 Task: Send an email with the signature Josiah Cooper with the subject Update on a new partnership and the message Please let me know if you have any questions or concerns about the new safety procedures that were recently implemented. from softage.5@softage.net to softage.3@softage.net and move the email from Sent Items to the folder User interface
Action: Mouse moved to (21, 54)
Screenshot: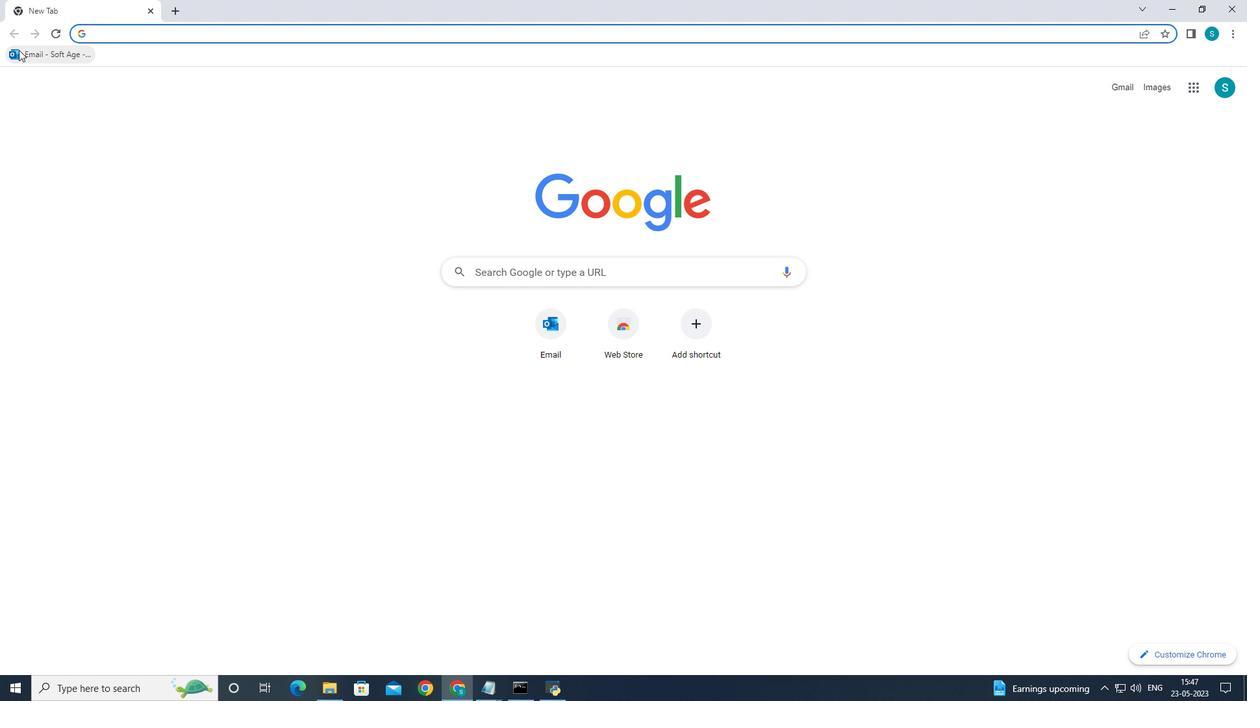 
Action: Mouse pressed left at (21, 54)
Screenshot: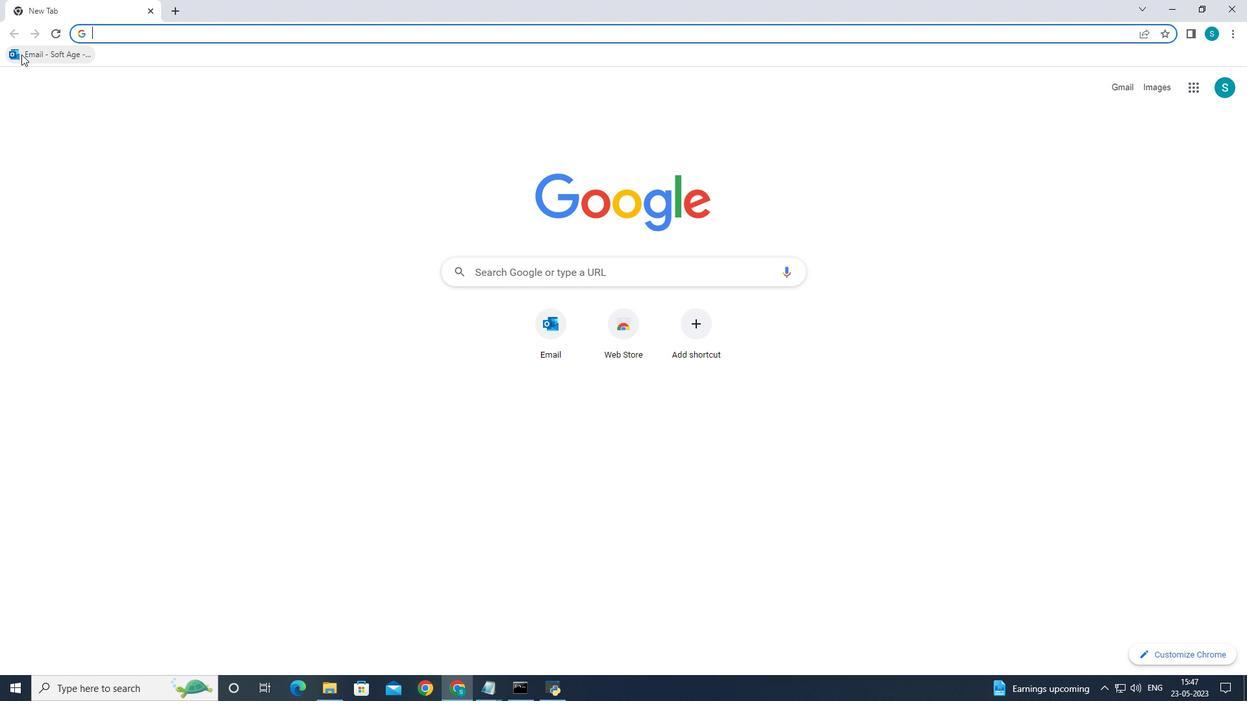 
Action: Mouse moved to (183, 114)
Screenshot: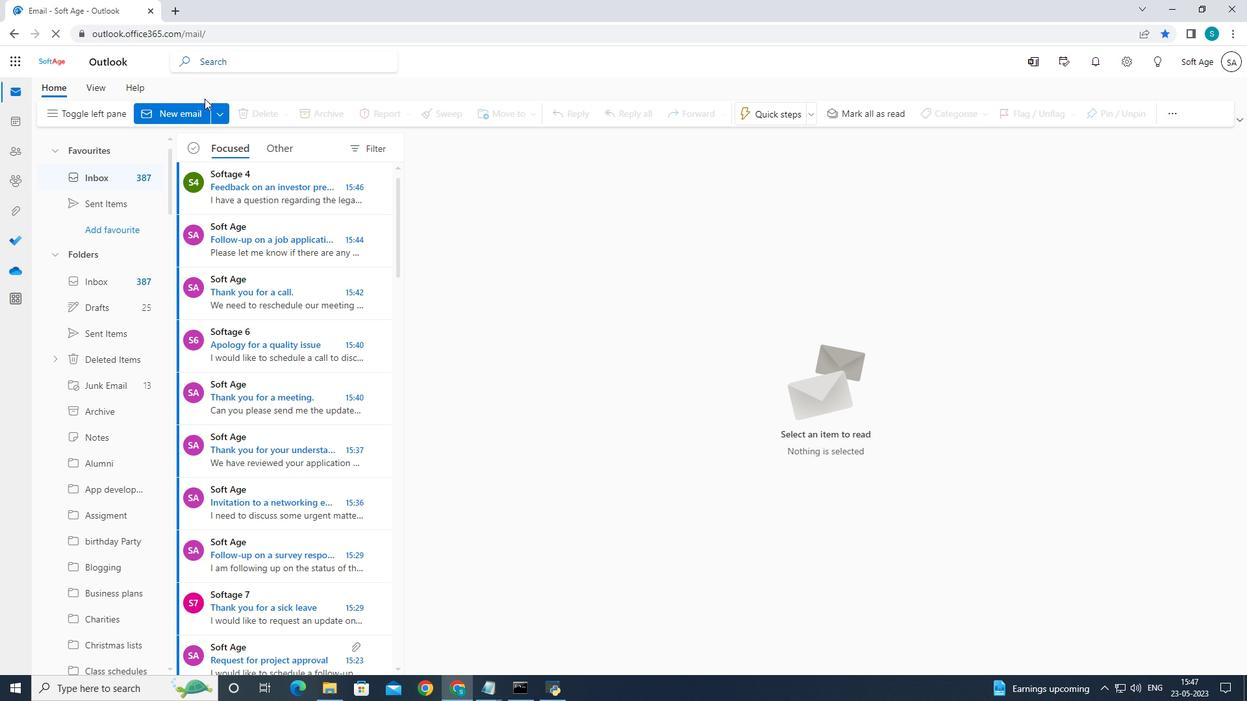 
Action: Mouse pressed left at (183, 114)
Screenshot: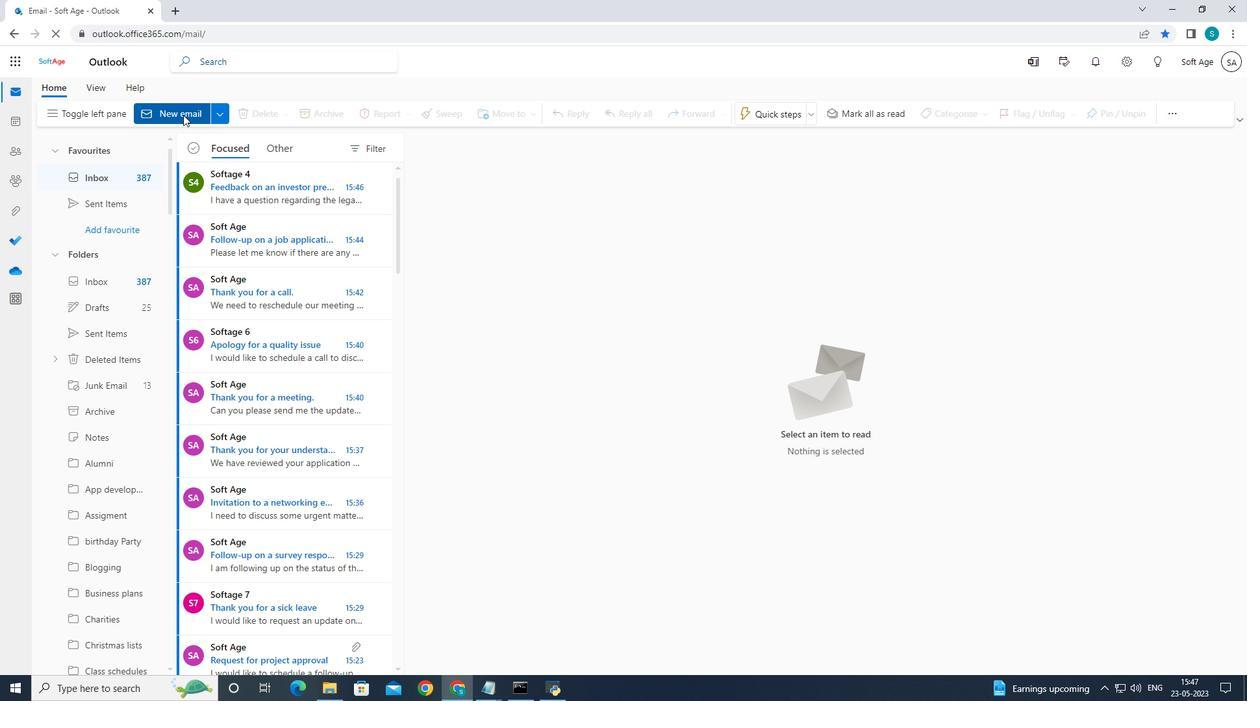 
Action: Mouse moved to (846, 113)
Screenshot: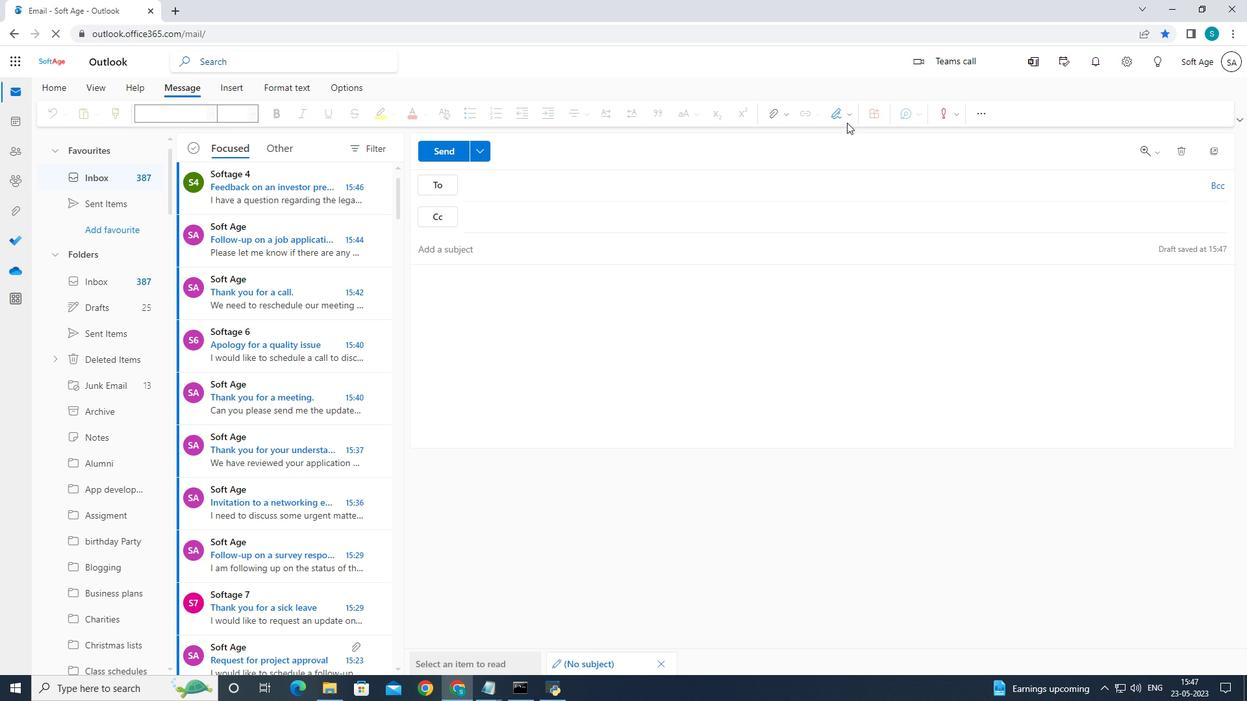 
Action: Mouse pressed left at (846, 113)
Screenshot: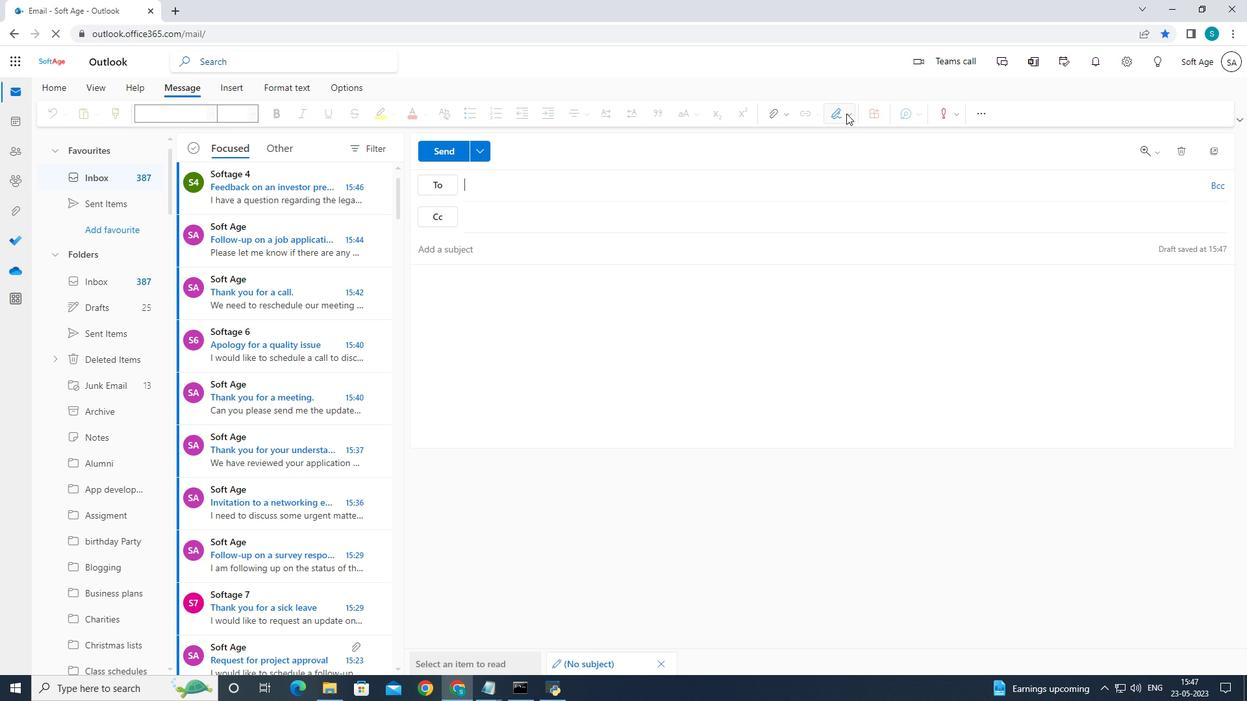 
Action: Mouse moved to (811, 166)
Screenshot: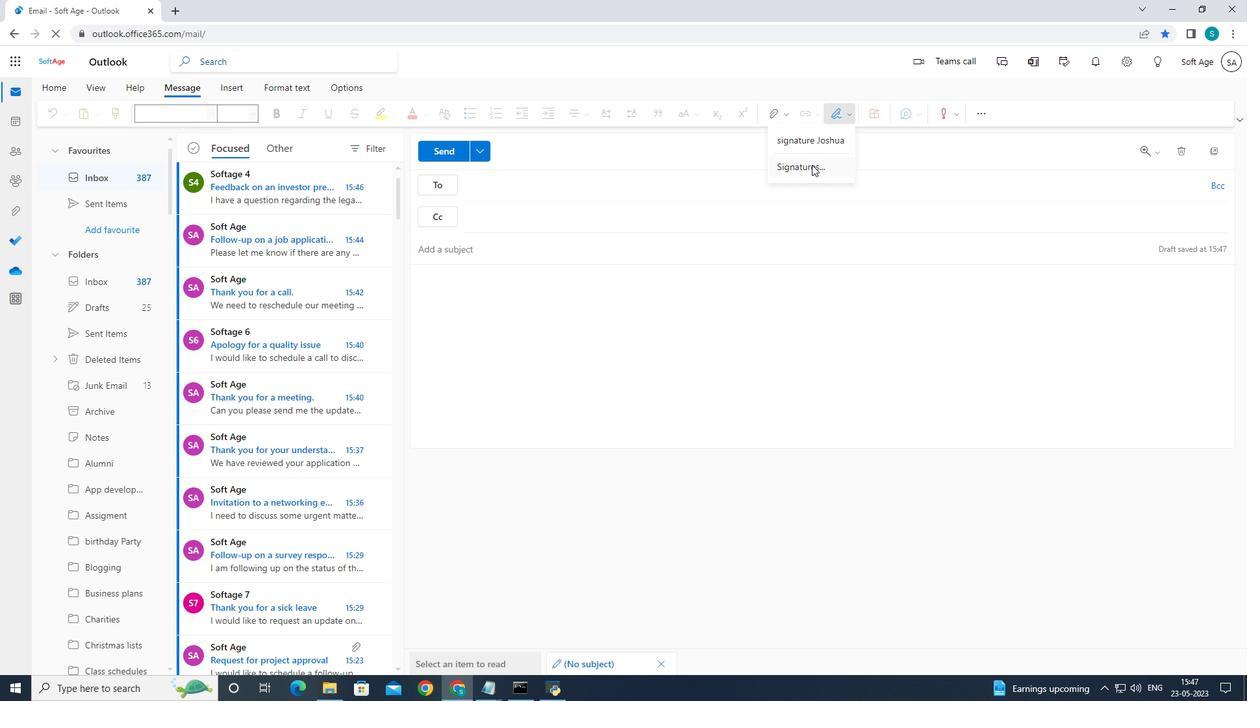 
Action: Mouse pressed left at (811, 166)
Screenshot: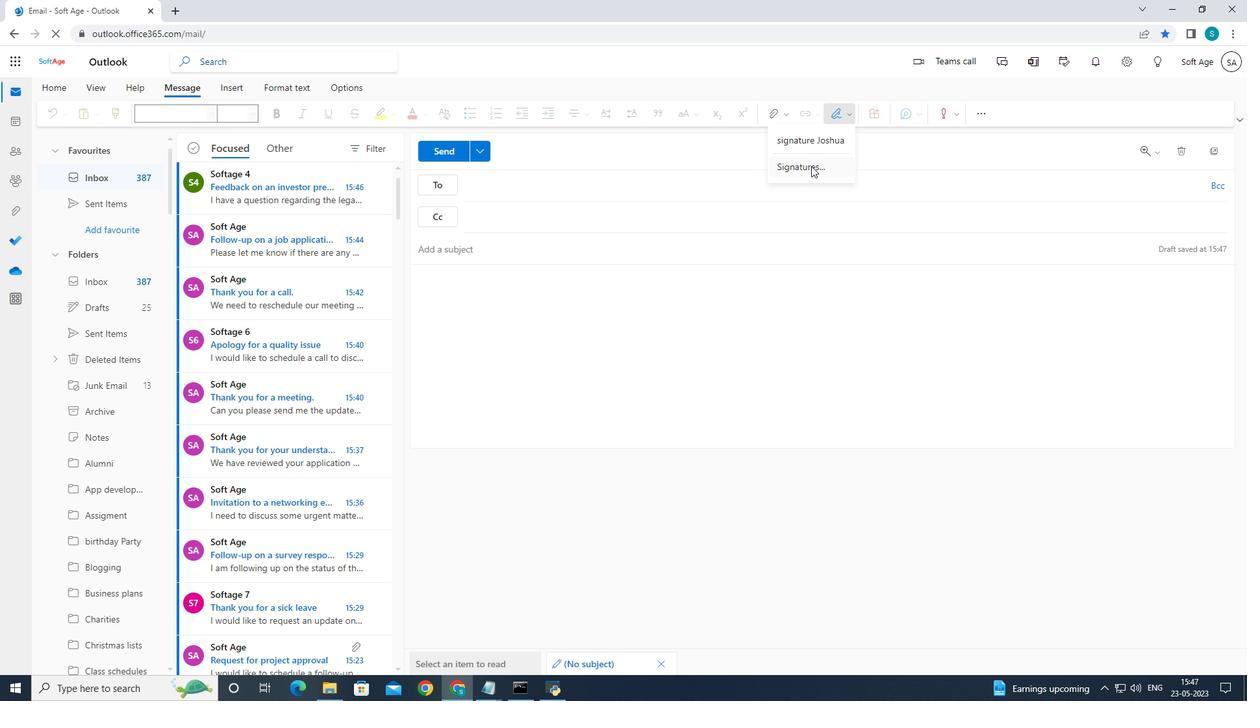 
Action: Mouse moved to (890, 216)
Screenshot: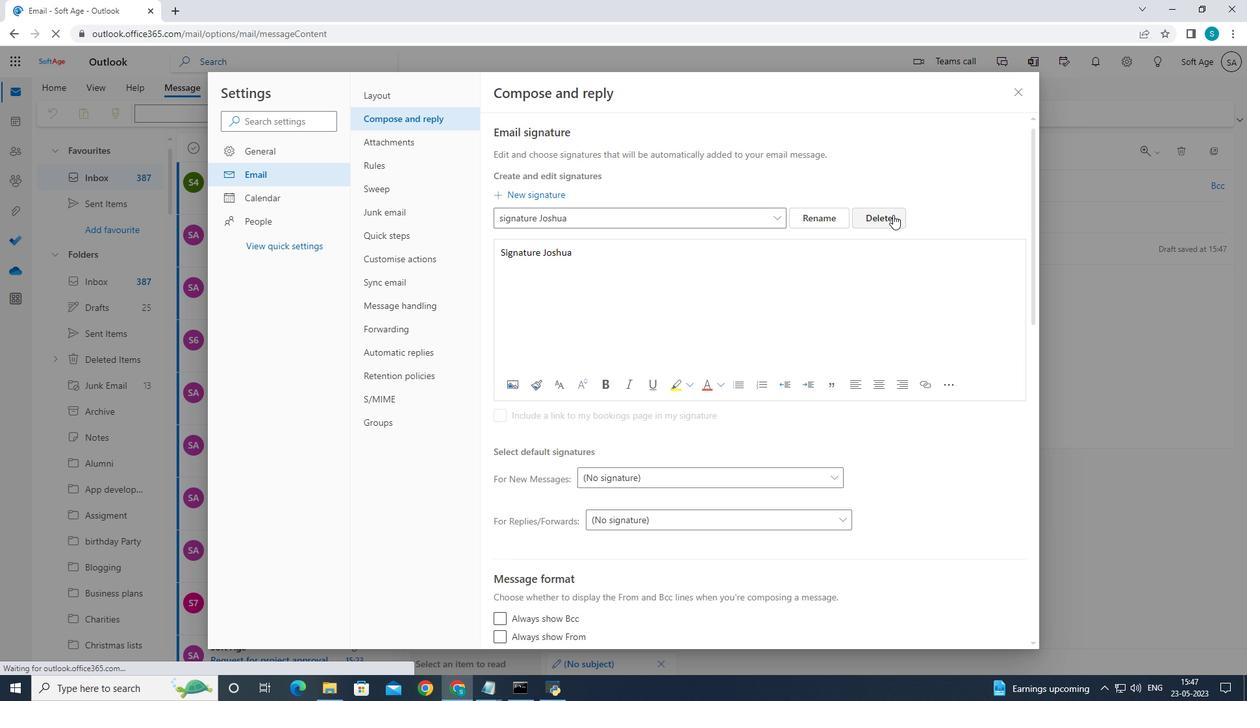 
Action: Mouse pressed left at (890, 216)
Screenshot: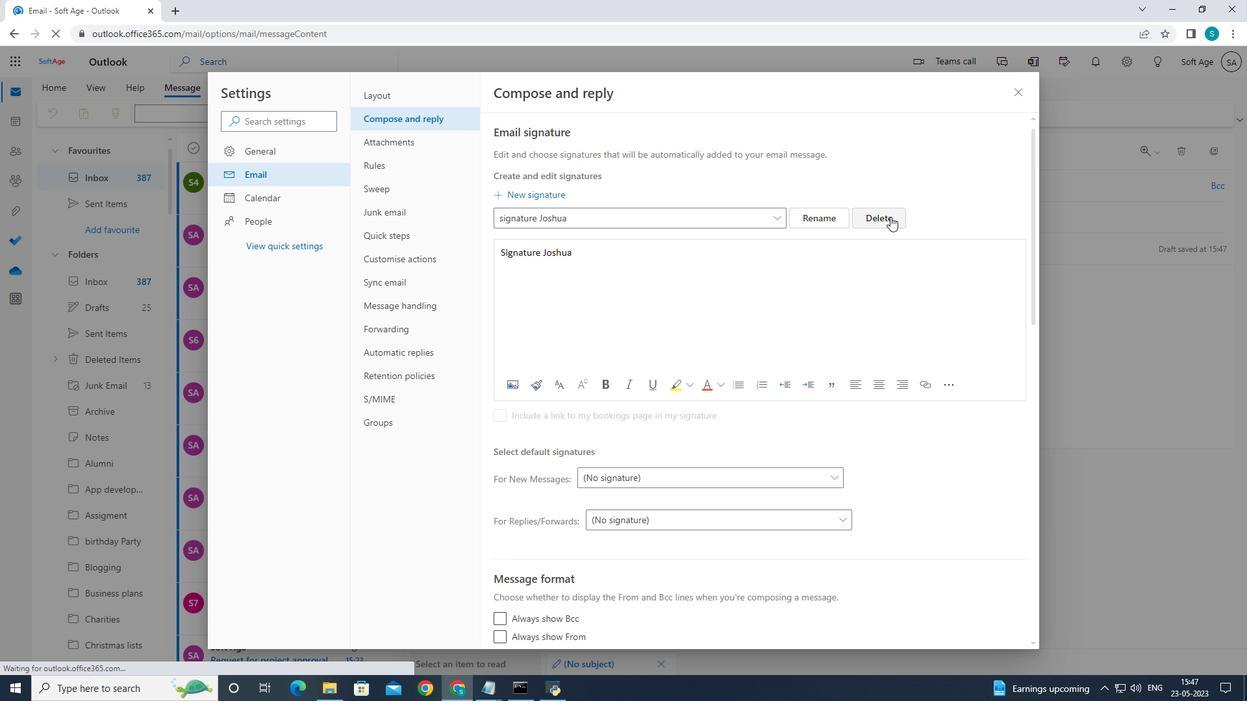 
Action: Mouse moved to (815, 225)
Screenshot: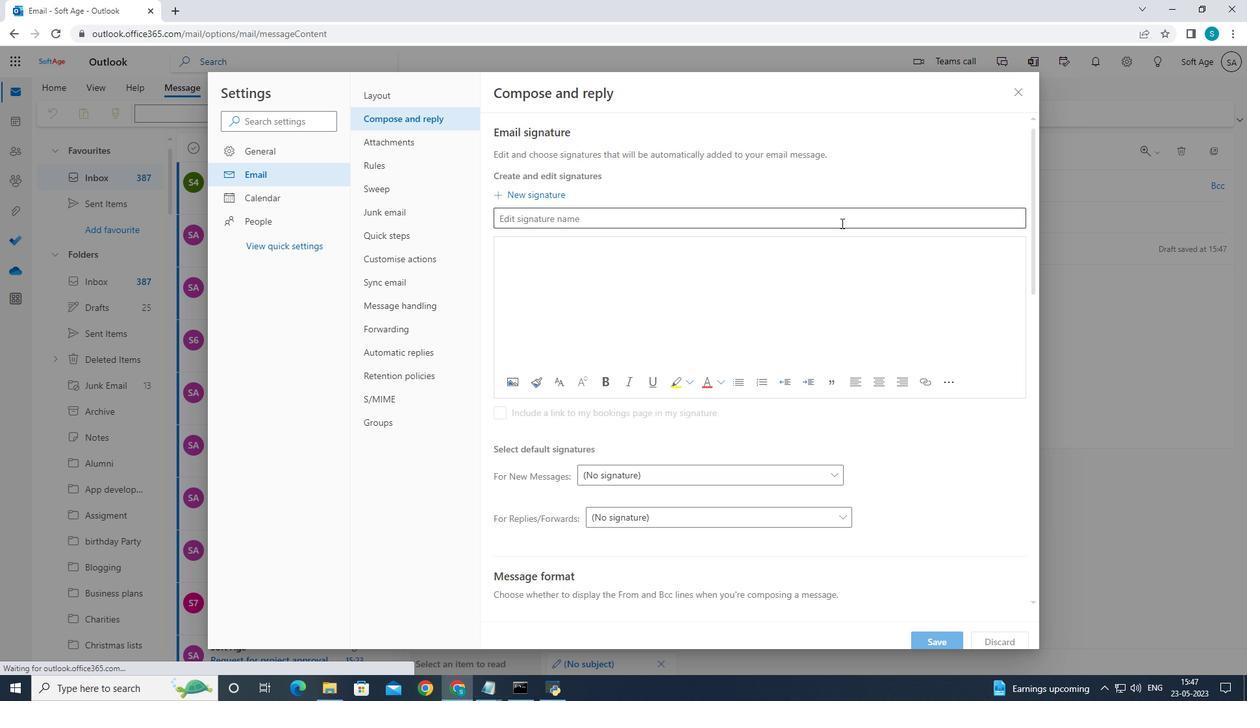 
Action: Mouse pressed left at (815, 225)
Screenshot: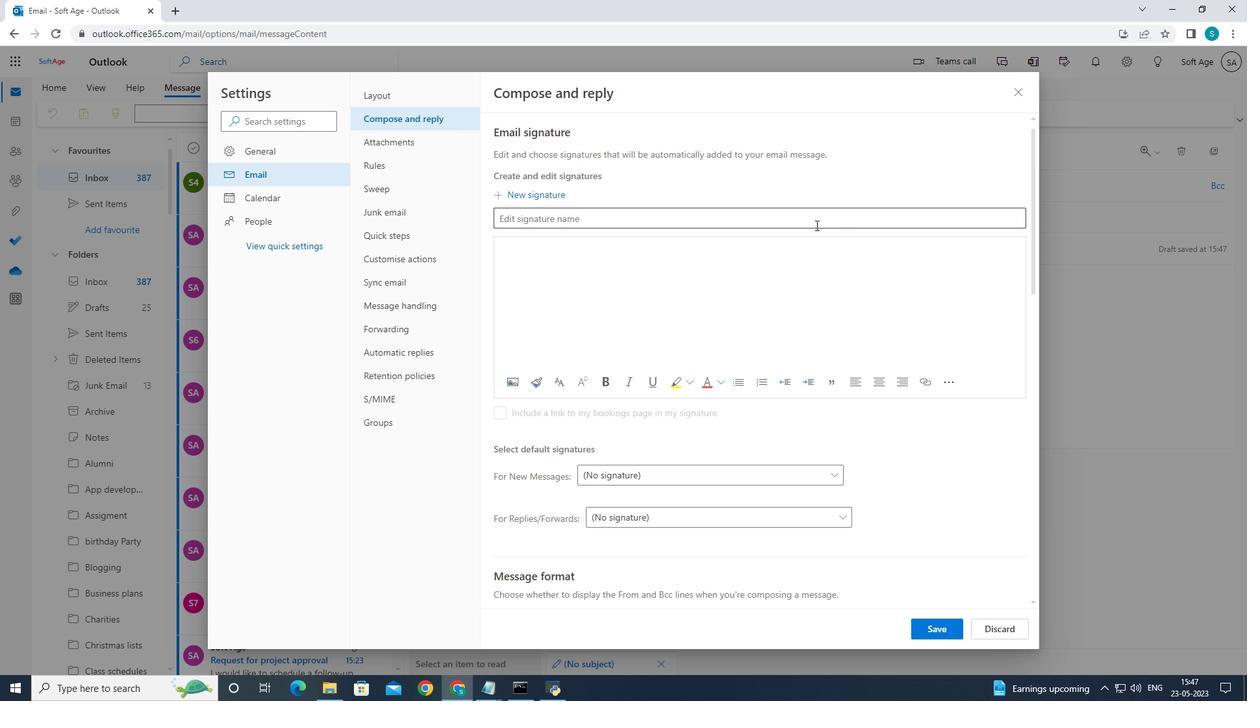 
Action: Mouse moved to (873, 177)
Screenshot: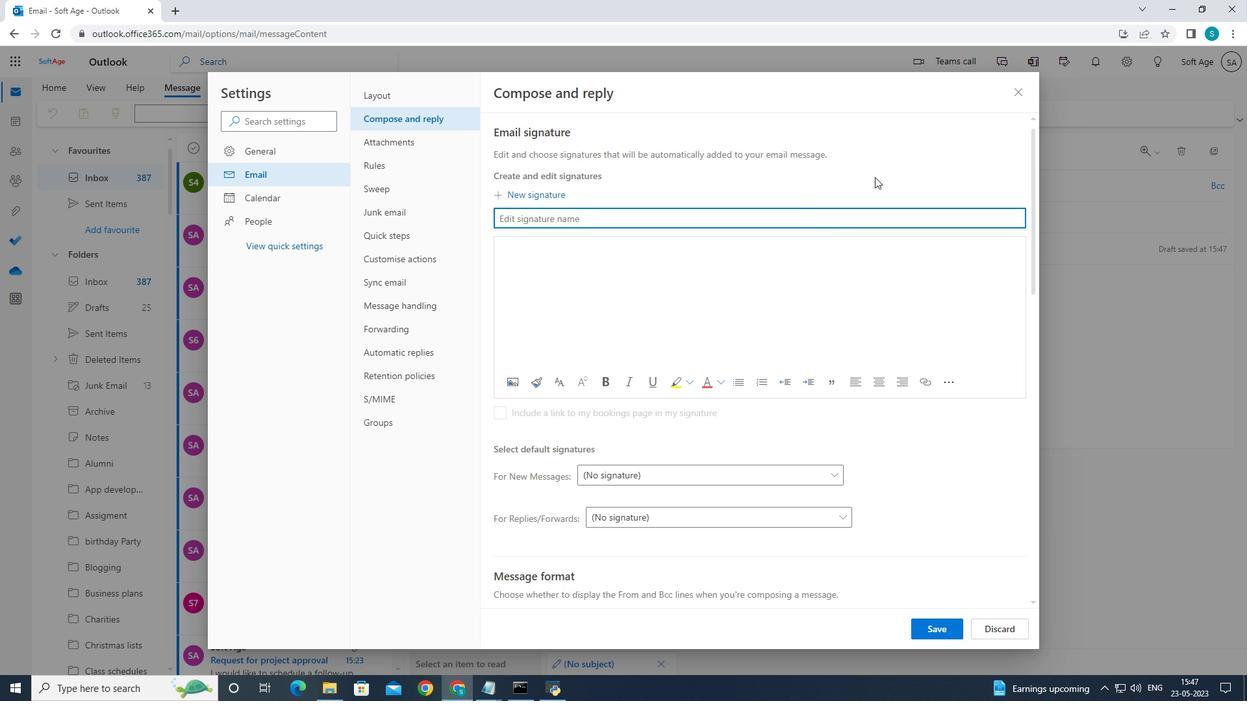 
Action: Key pressed <Key.caps_lock>J<Key.caps_lock>osiah<Key.space><Key.caps_lock>C<Key.caps_lock>ooper
Screenshot: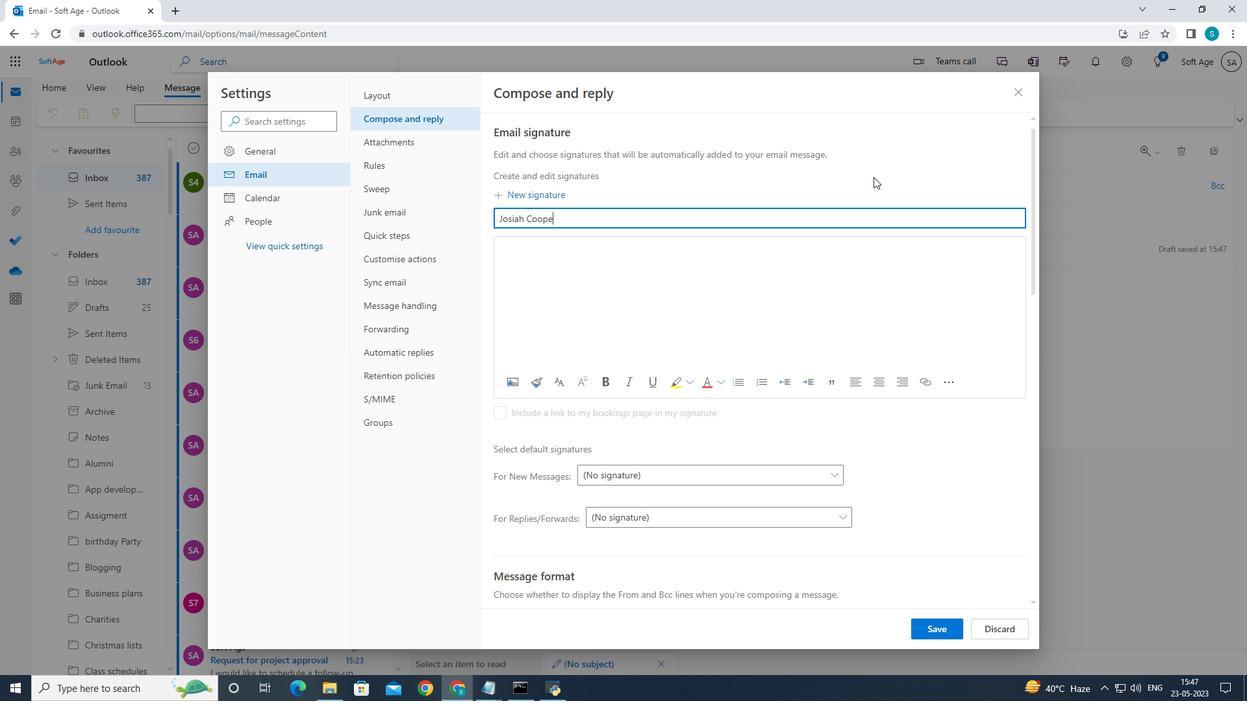 
Action: Mouse moved to (941, 628)
Screenshot: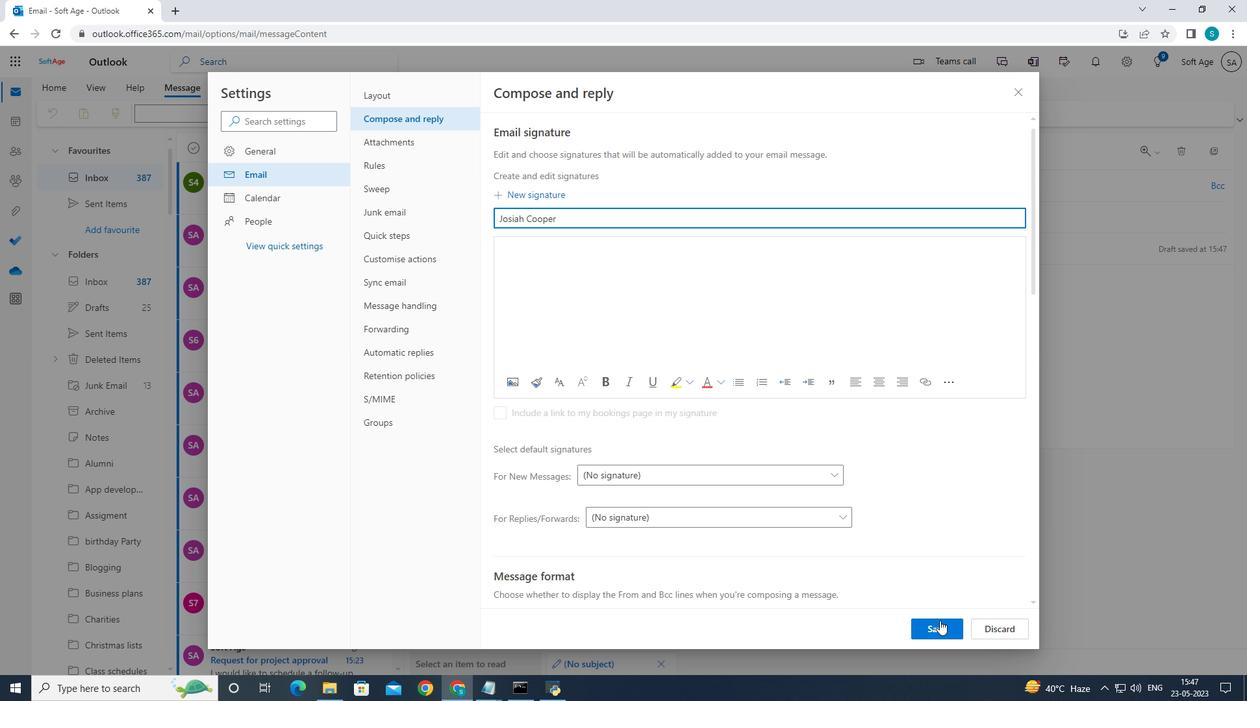 
Action: Mouse pressed left at (941, 628)
Screenshot: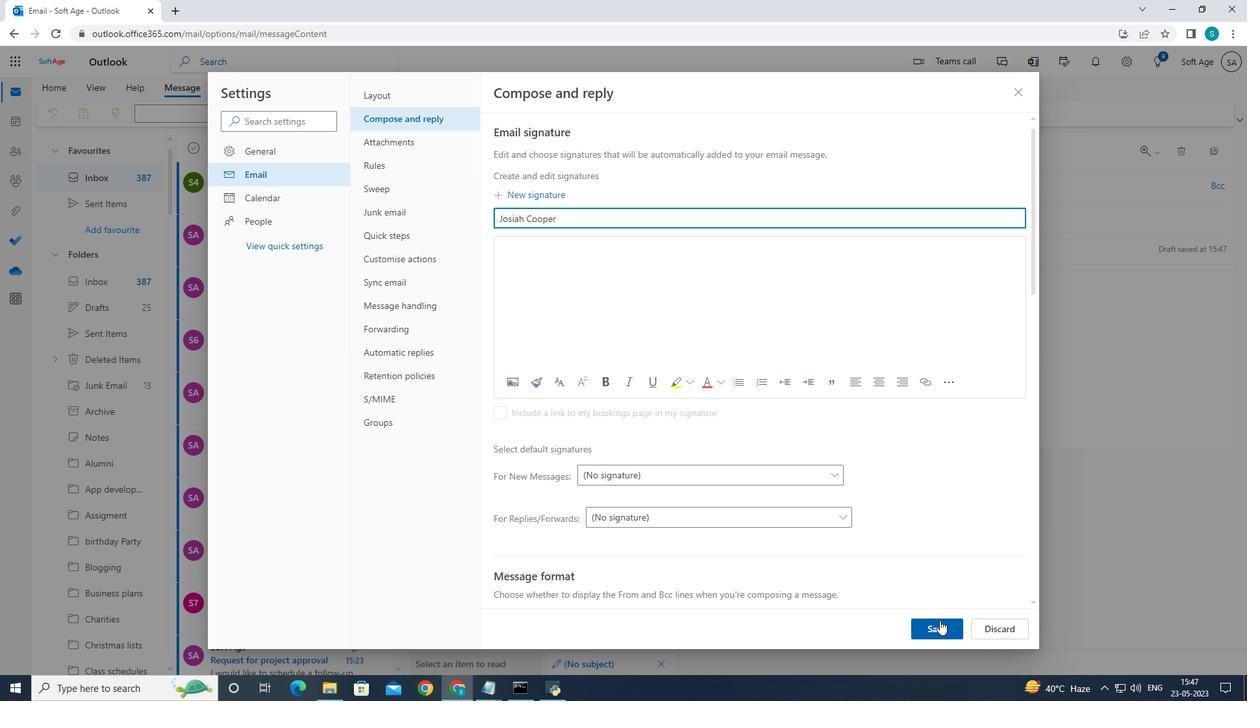 
Action: Mouse moved to (669, 261)
Screenshot: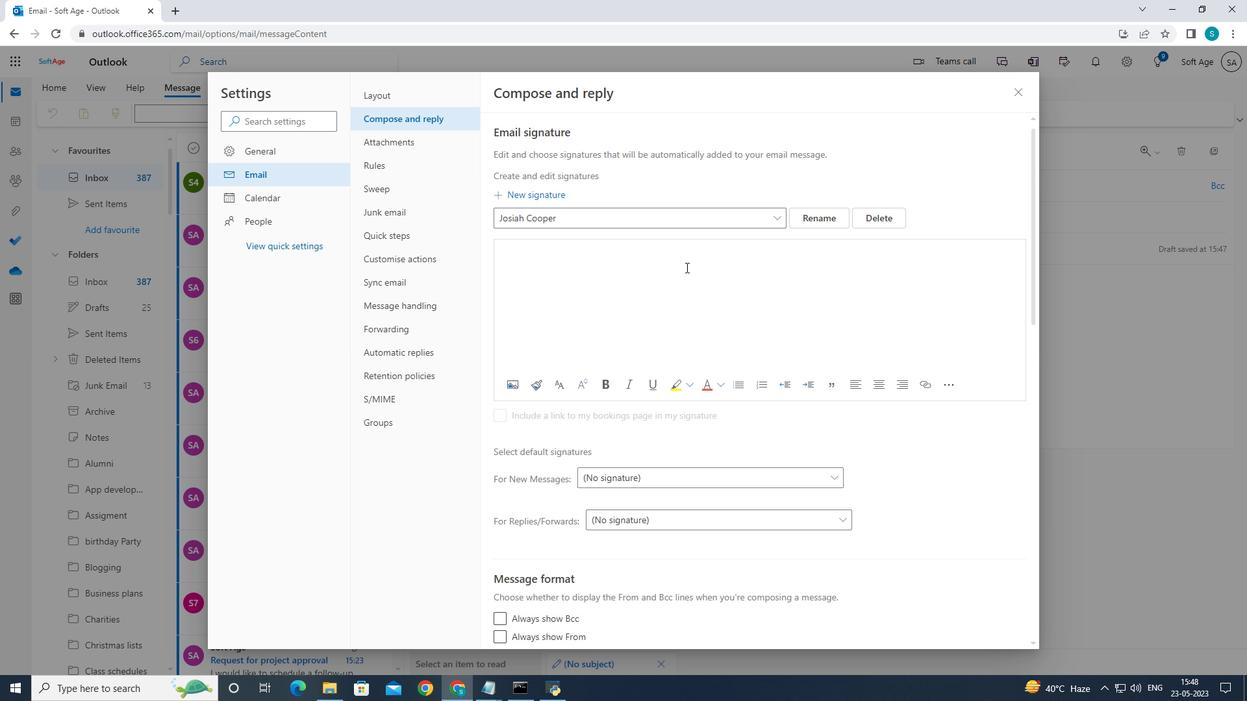 
Action: Mouse pressed left at (669, 261)
Screenshot: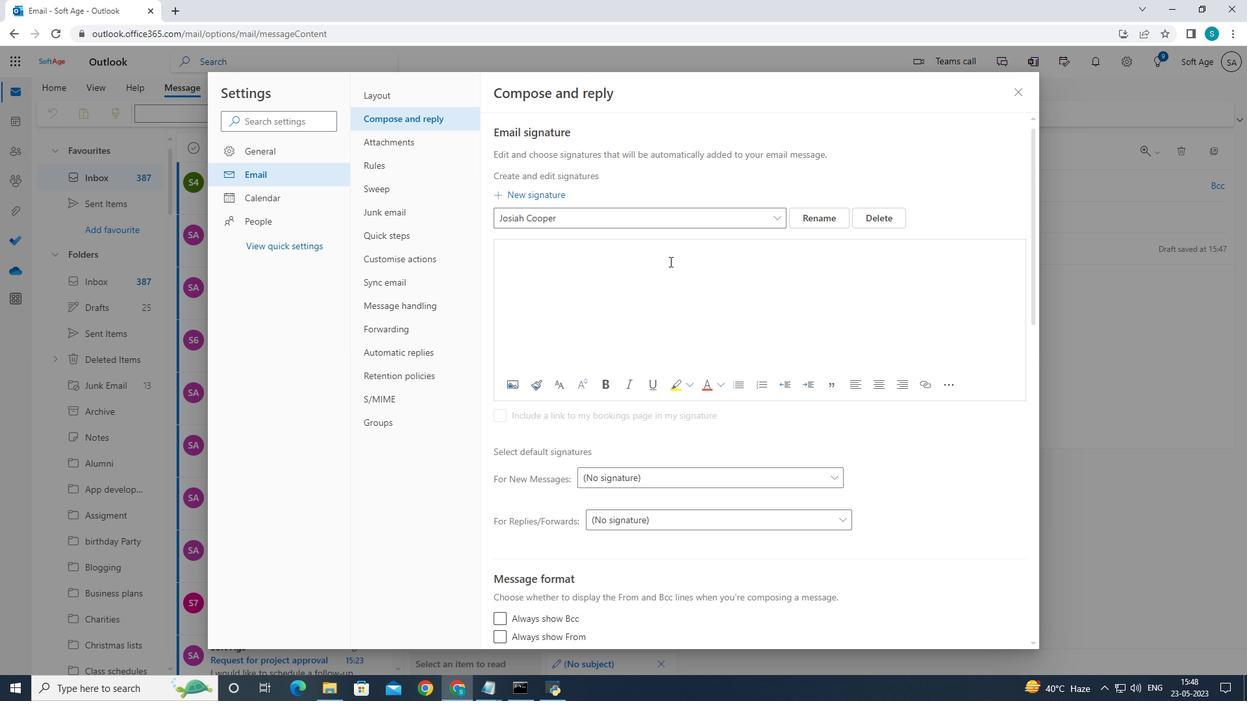 
Action: Mouse moved to (697, 250)
Screenshot: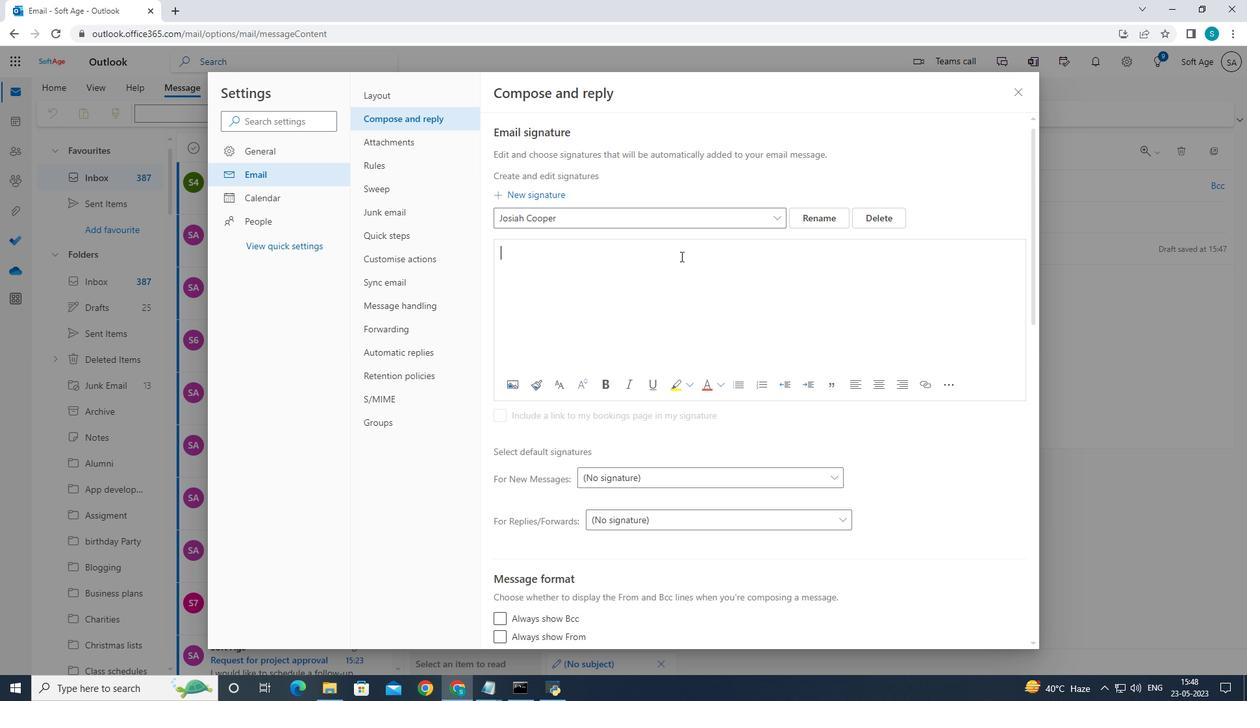 
Action: Key pressed <Key.caps_lock>
Screenshot: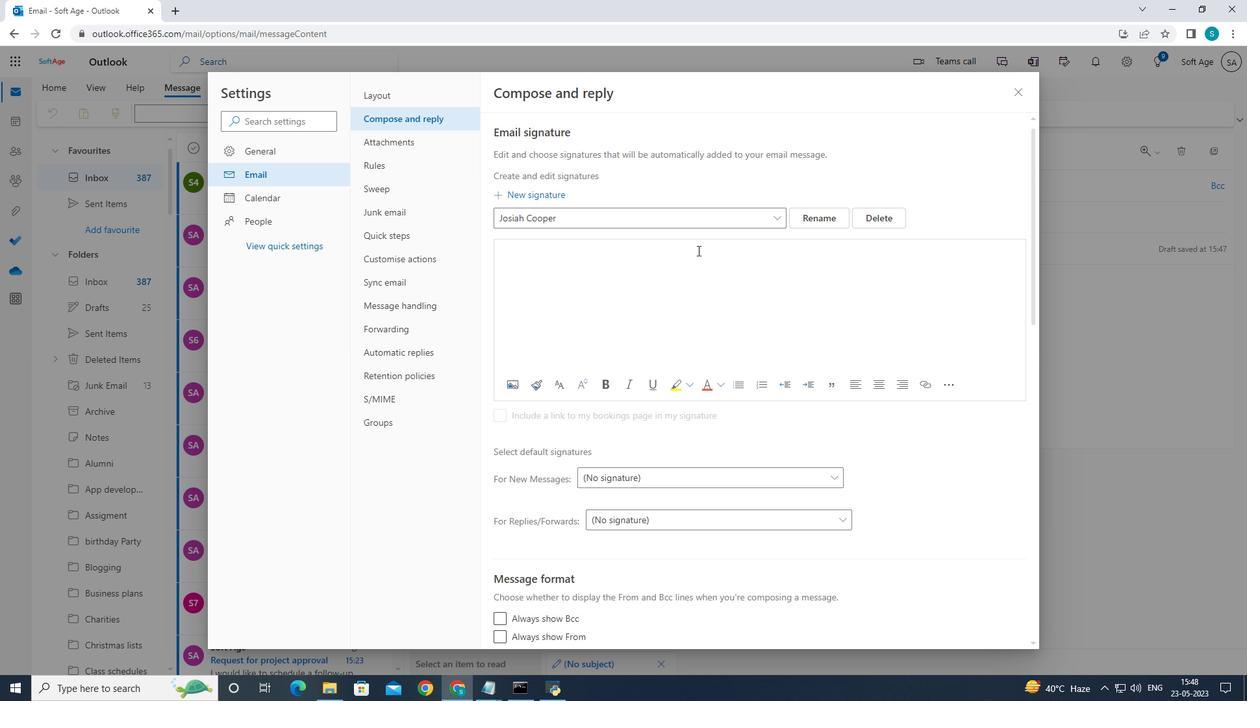 
Action: Mouse moved to (1015, 92)
Screenshot: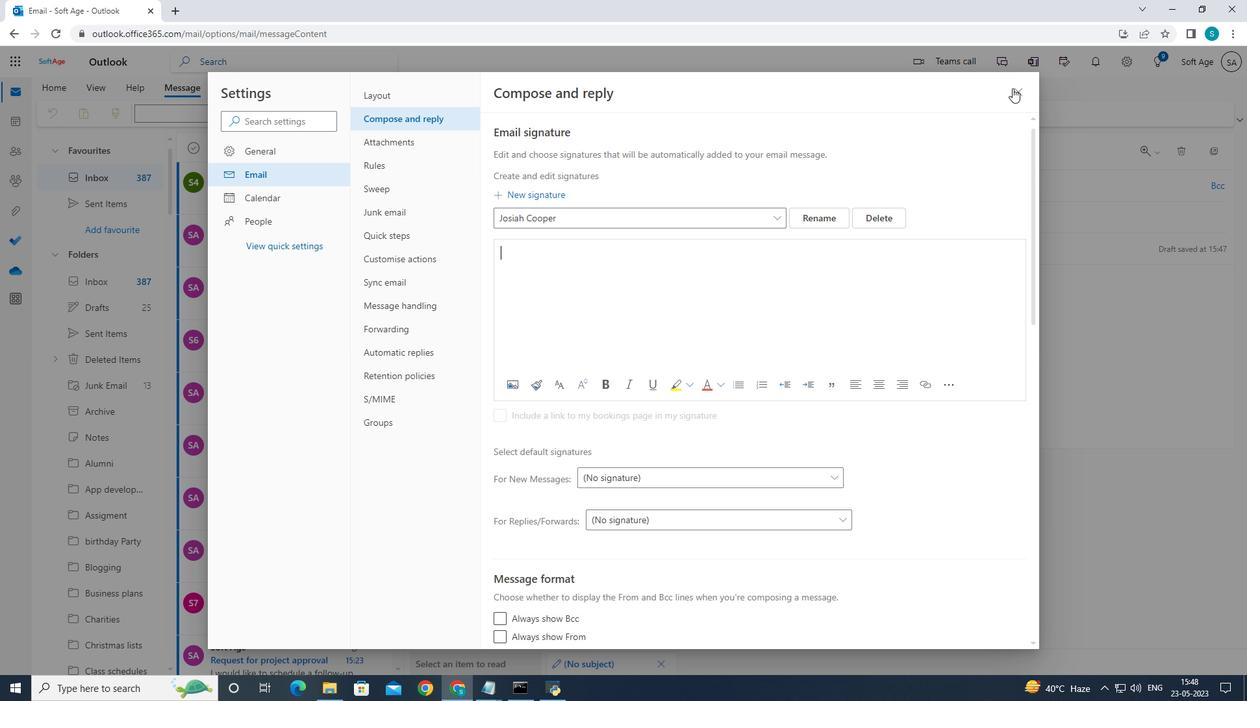 
Action: Mouse pressed left at (1015, 92)
Screenshot: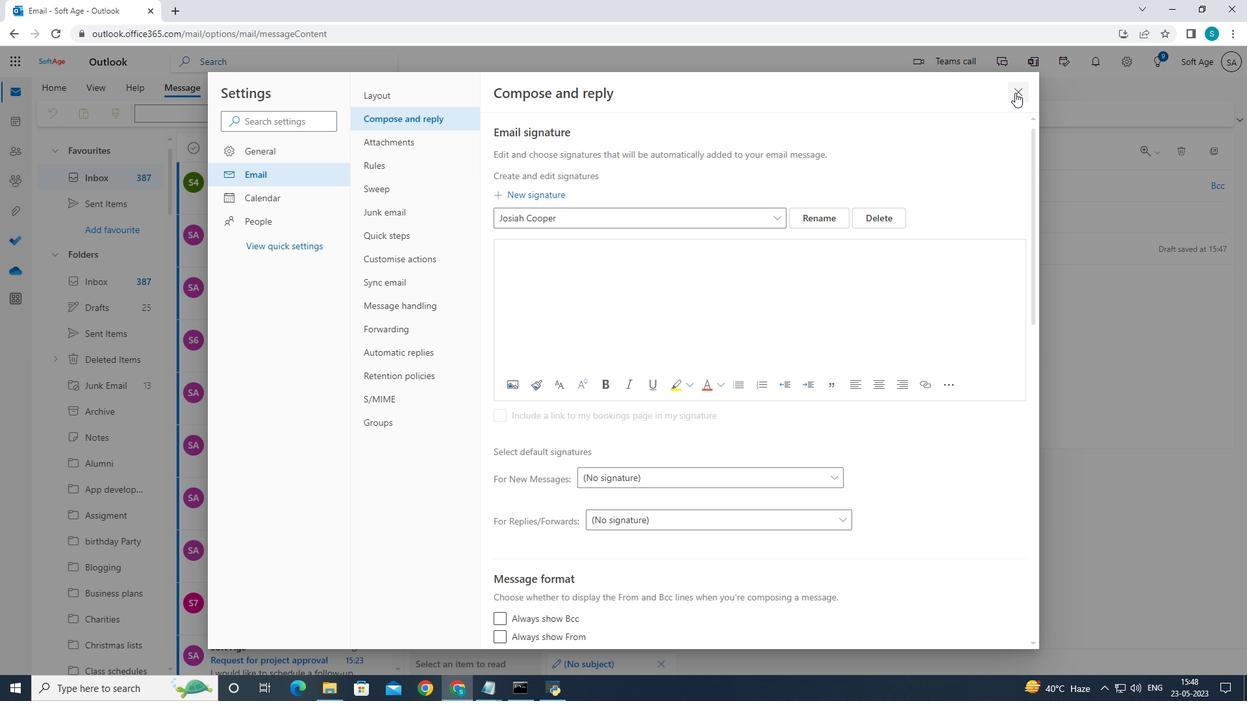 
Action: Mouse moved to (468, 253)
Screenshot: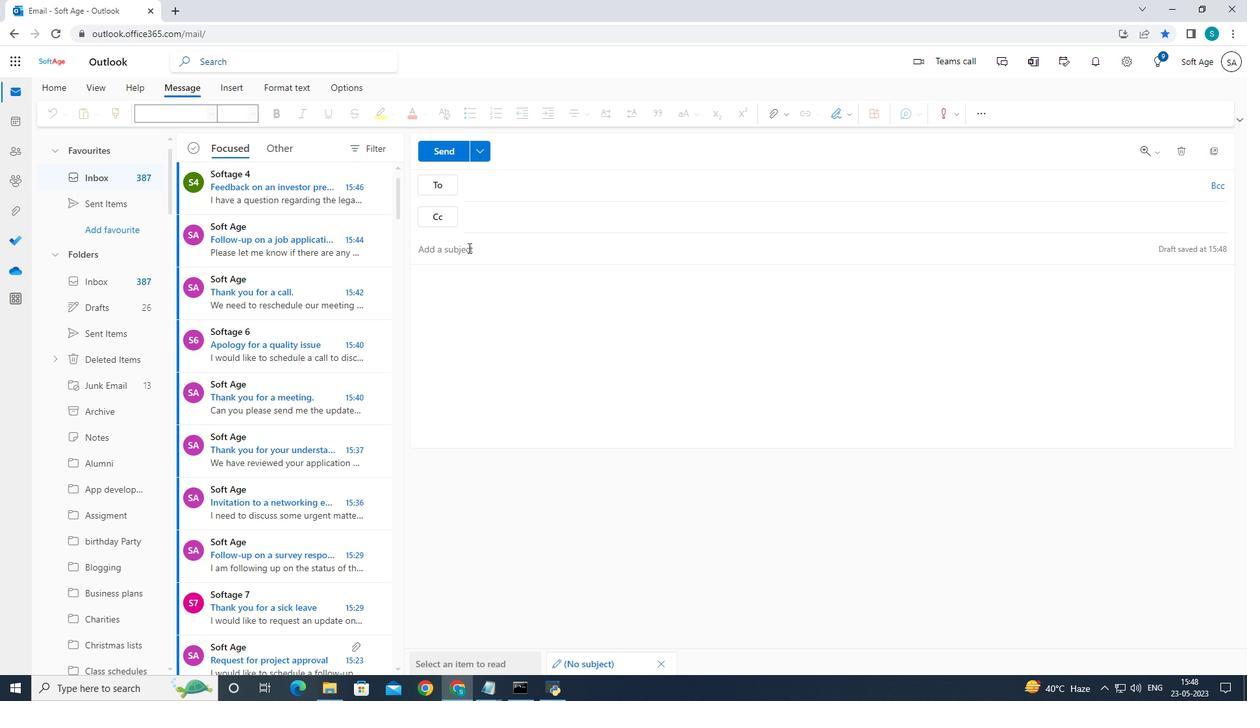 
Action: Mouse pressed left at (468, 253)
Screenshot: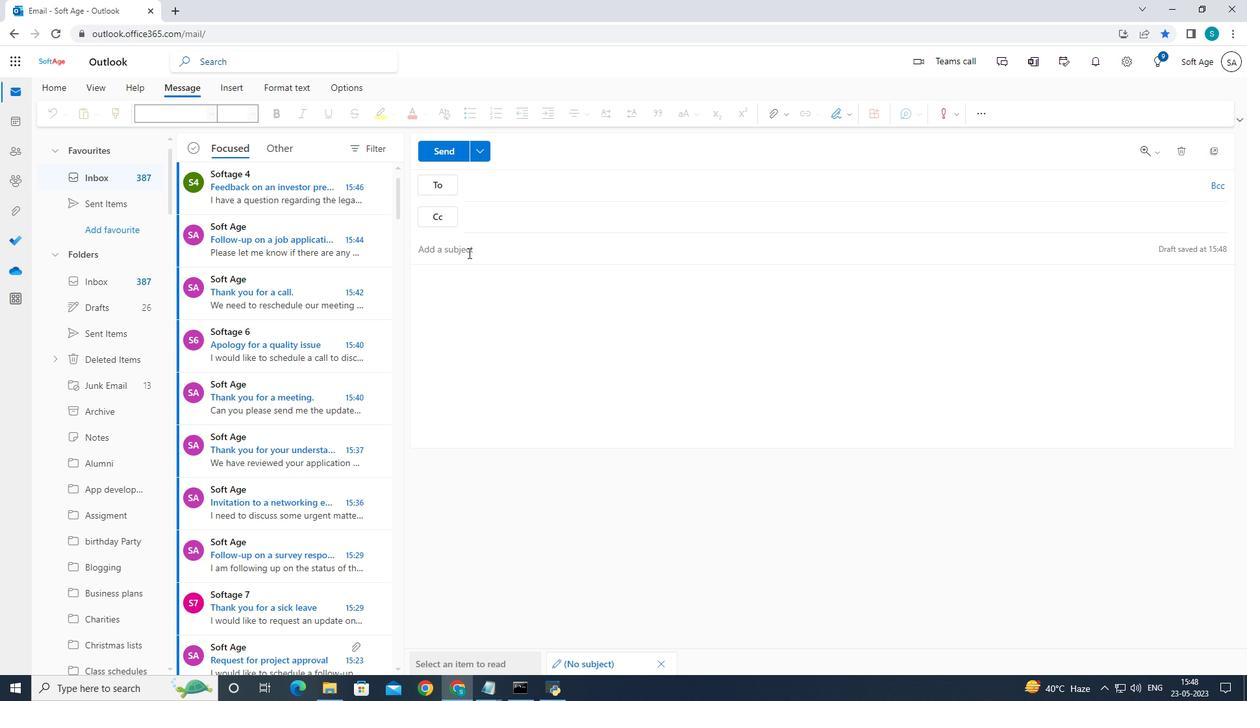 
Action: Mouse moved to (470, 254)
Screenshot: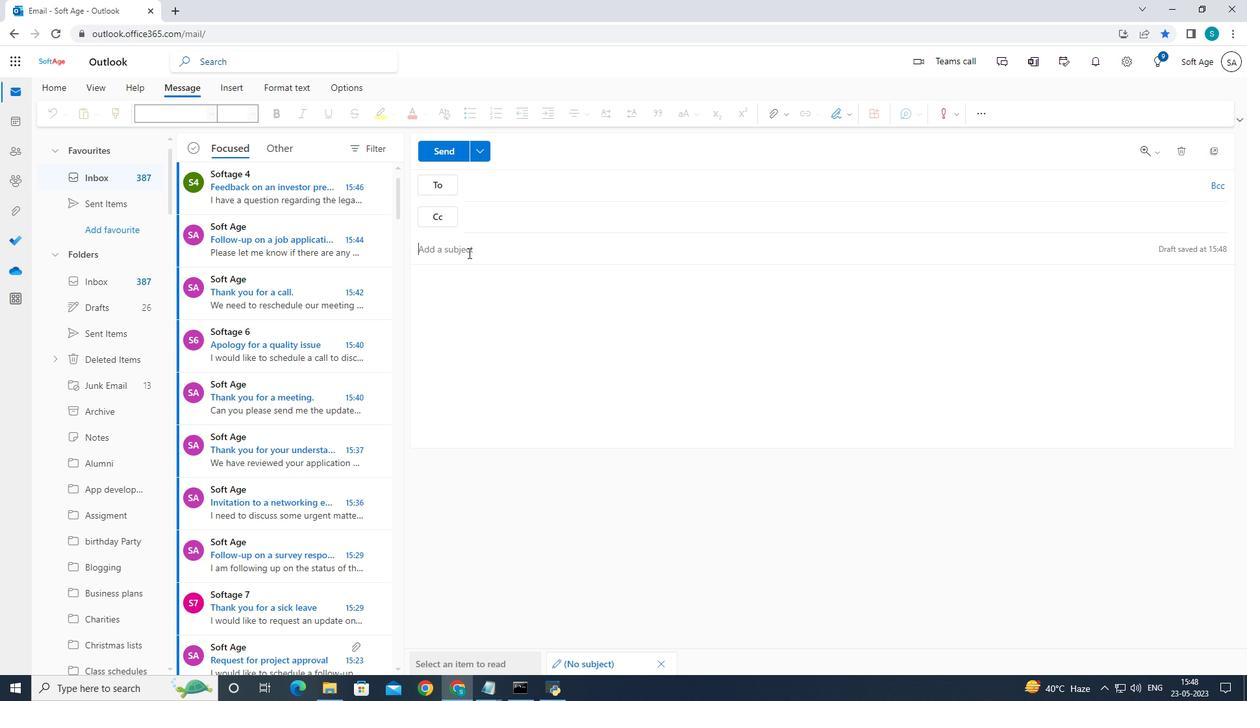 
Action: Key pressed <Key.caps_lock>u<Key.caps_lock>PDATE<Key.space>ON<Key.space>A<Key.space>NEW<Key.space>PARTNERSHIP<Key.space><Key.left><Key.left><Key.left><Key.left><Key.left><Key.left><Key.left><Key.left><Key.left><Key.left><Key.left><Key.left><Key.left><Key.left><Key.left><Key.left><Key.left><Key.left><Key.left><Key.left><Key.left><Key.left><Key.left><Key.left><Key.left>
Screenshot: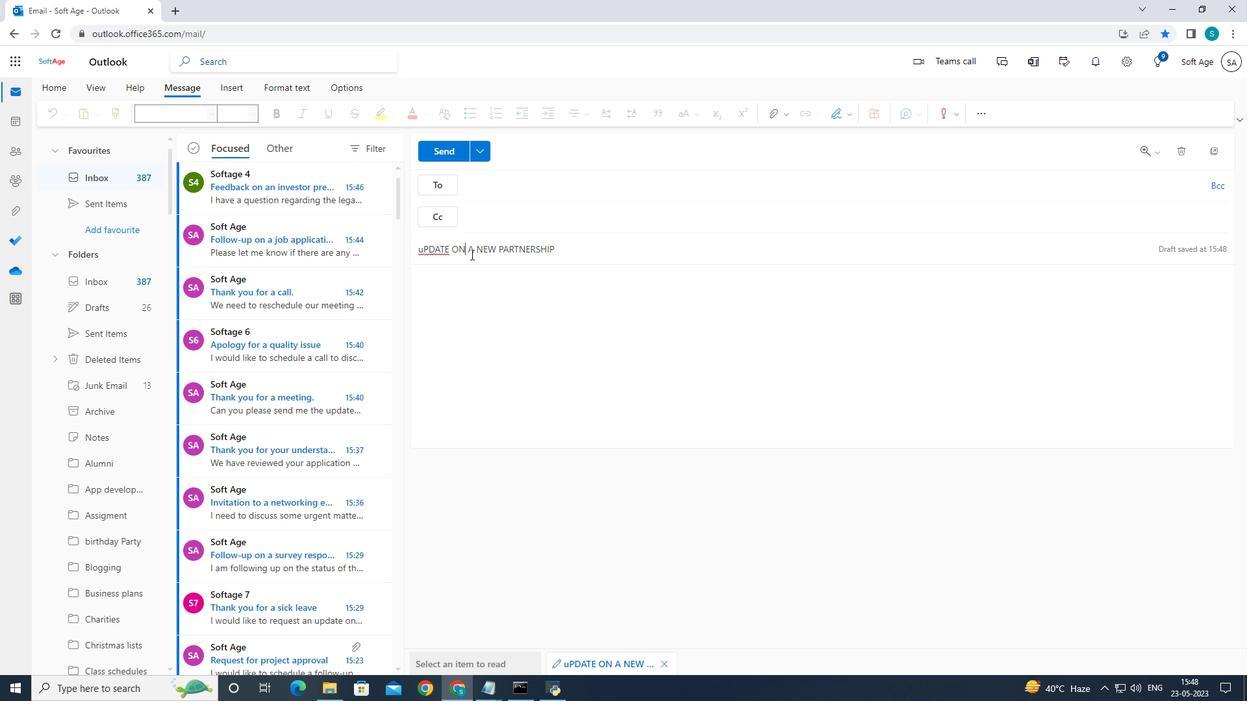 
Action: Mouse moved to (425, 250)
Screenshot: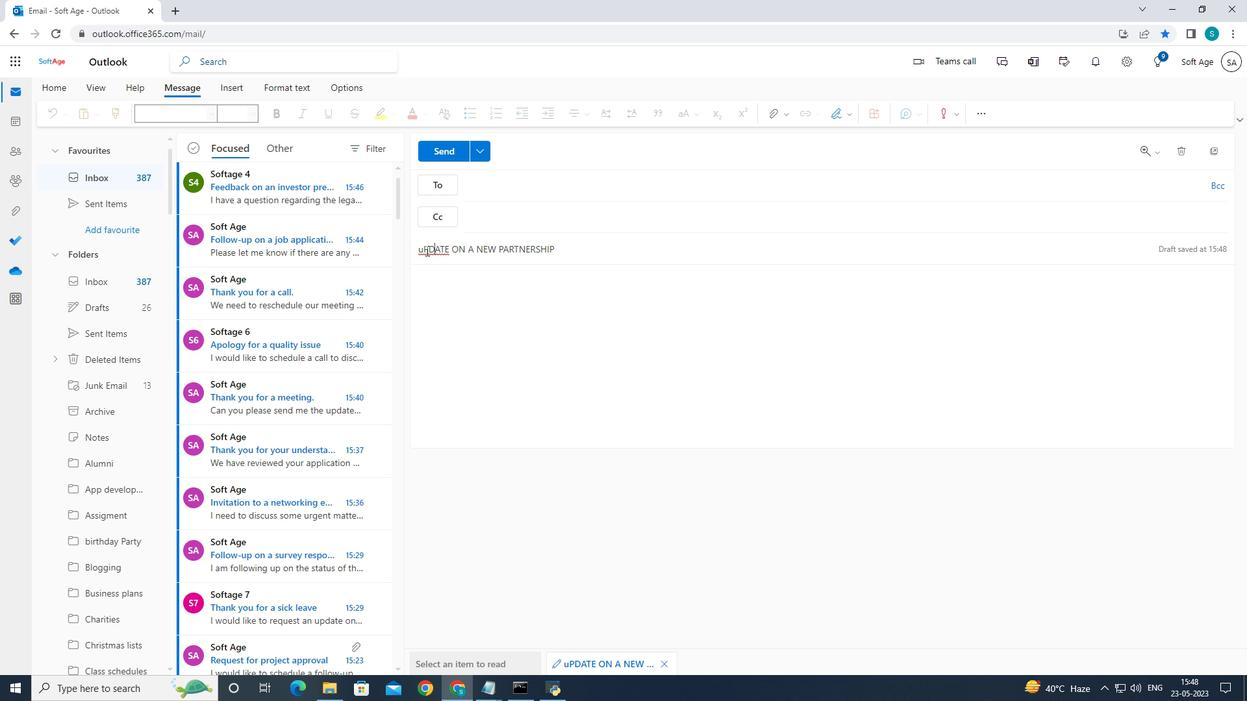 
Action: Mouse pressed left at (425, 250)
Screenshot: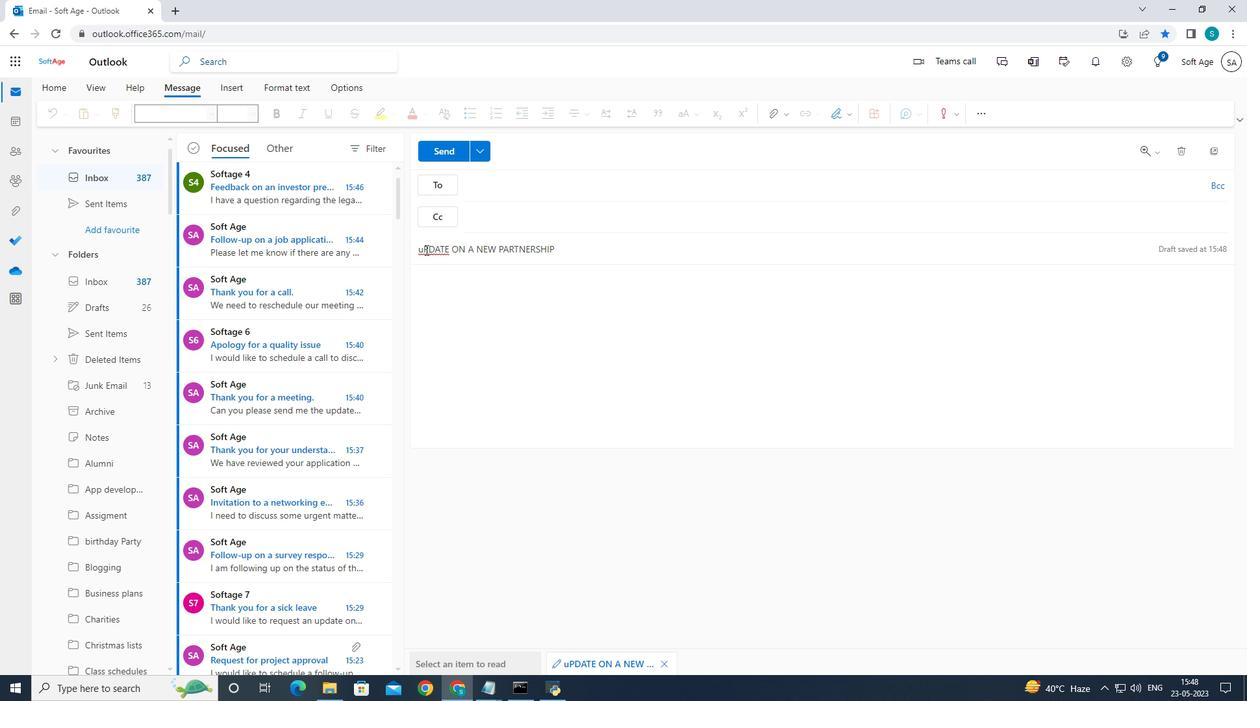 
Action: Mouse moved to (455, 244)
Screenshot: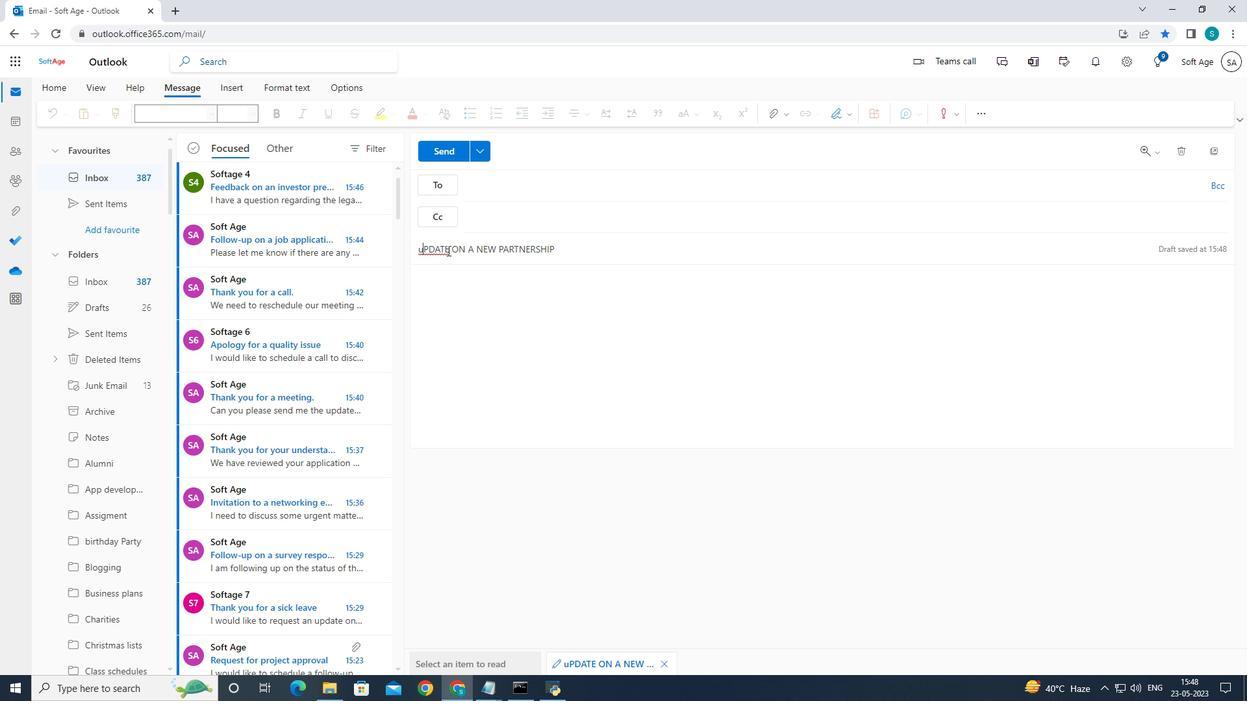 
Action: Key pressed <Key.backspace><Key.caps_lock>u<Key.caps_lock>U<Key.left><Key.left><Key.right><Key.backspace>
Screenshot: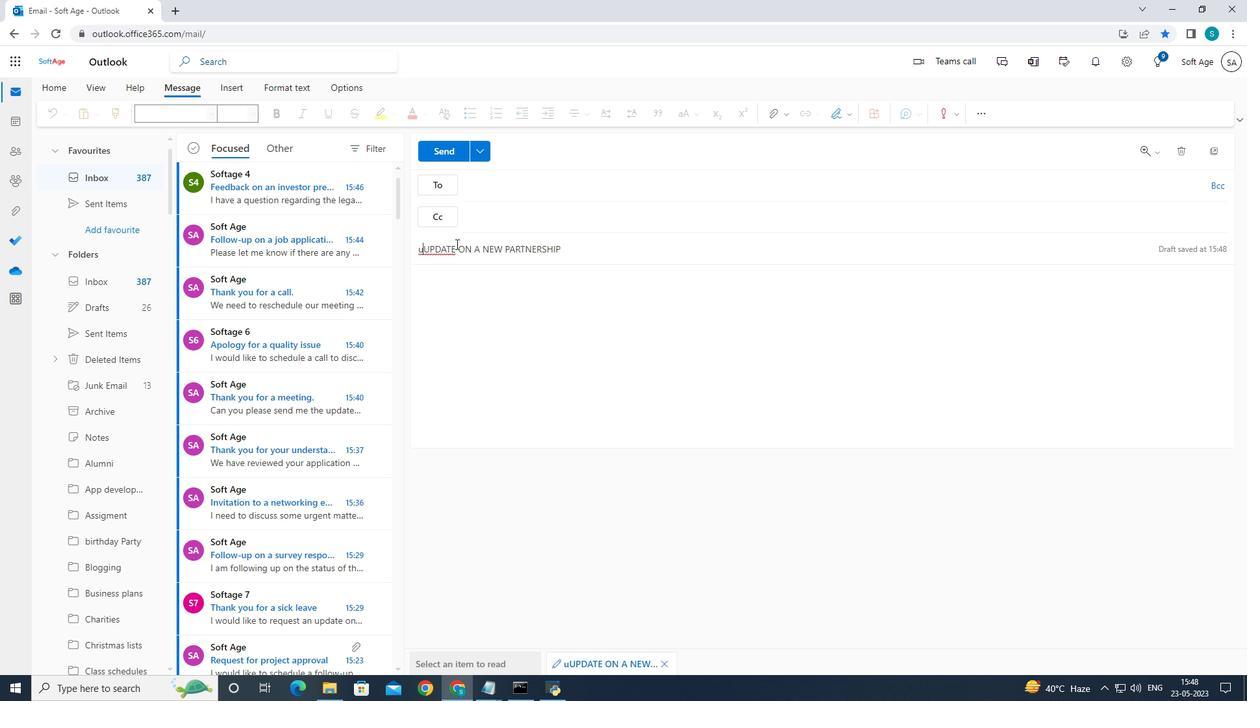 
Action: Mouse moved to (502, 292)
Screenshot: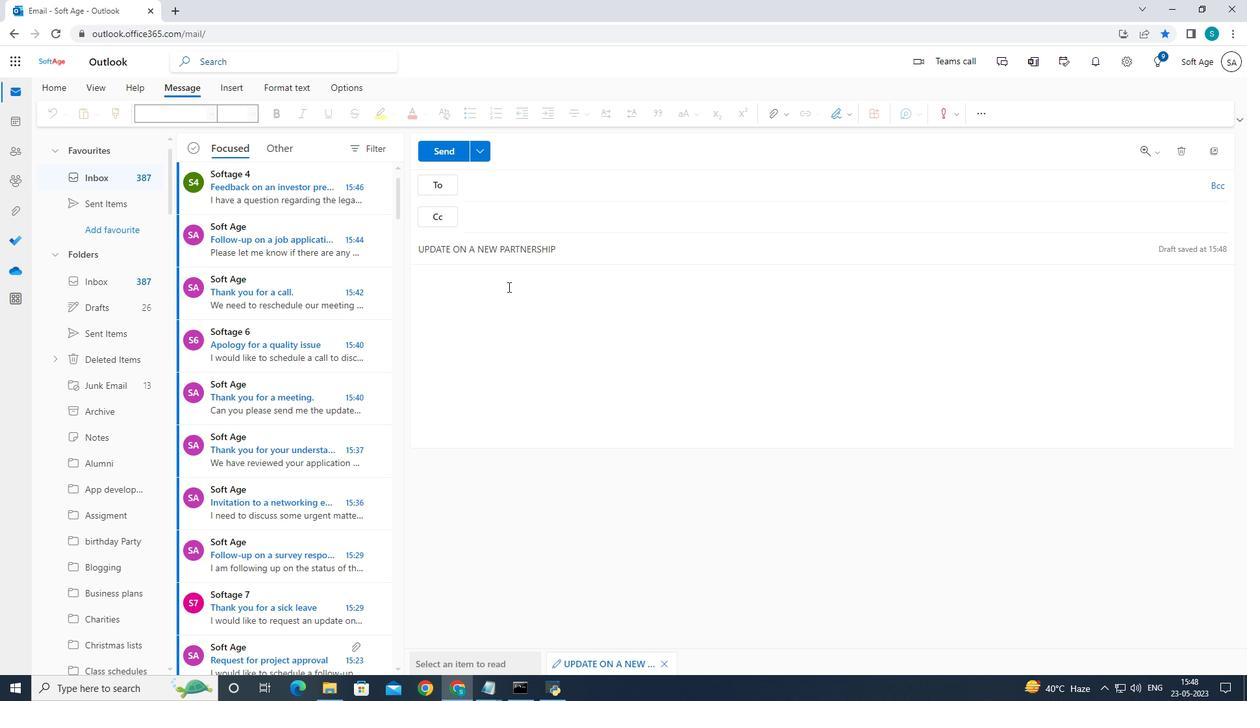 
Action: Mouse pressed left at (502, 292)
Screenshot: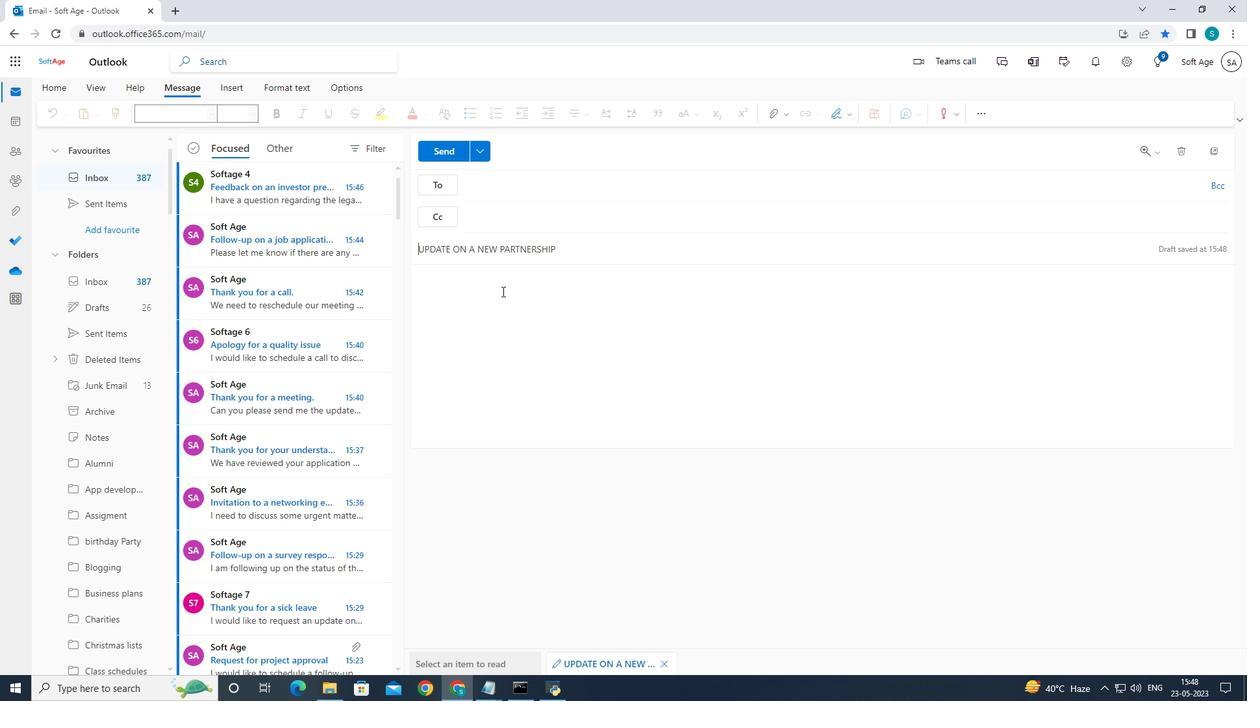 
Action: Mouse moved to (527, 303)
Screenshot: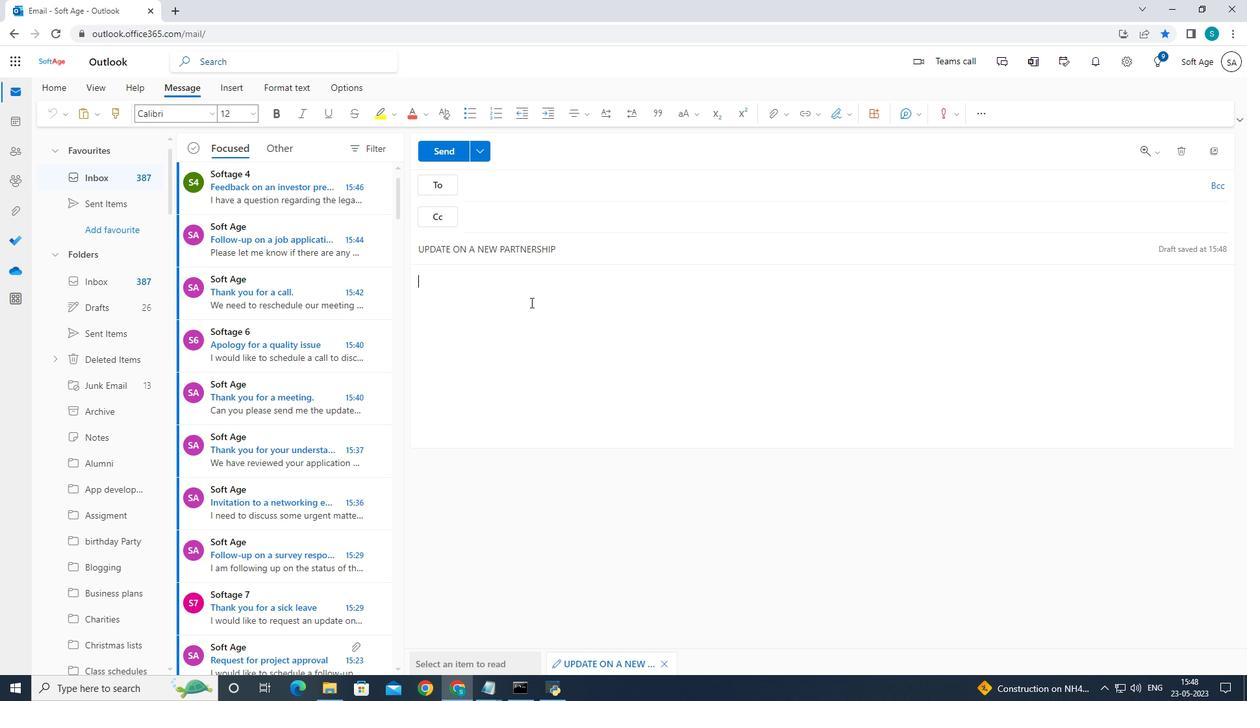 
Action: Key pressed P<Key.caps_lock>lease<Key.space>let<Key.space>me<Key.space>know<Key.space>if<Key.space>you<Key.space>have<Key.space>any<Key.space>question<Key.space>or<Key.space>concerns<Key.space>about<Key.space>the<Key.space>new<Key.space>safety<Key.space>procedures<Key.space>that<Key.space>were<Key.space>recently<Key.space>impleme<Key.backspace>nted
Screenshot: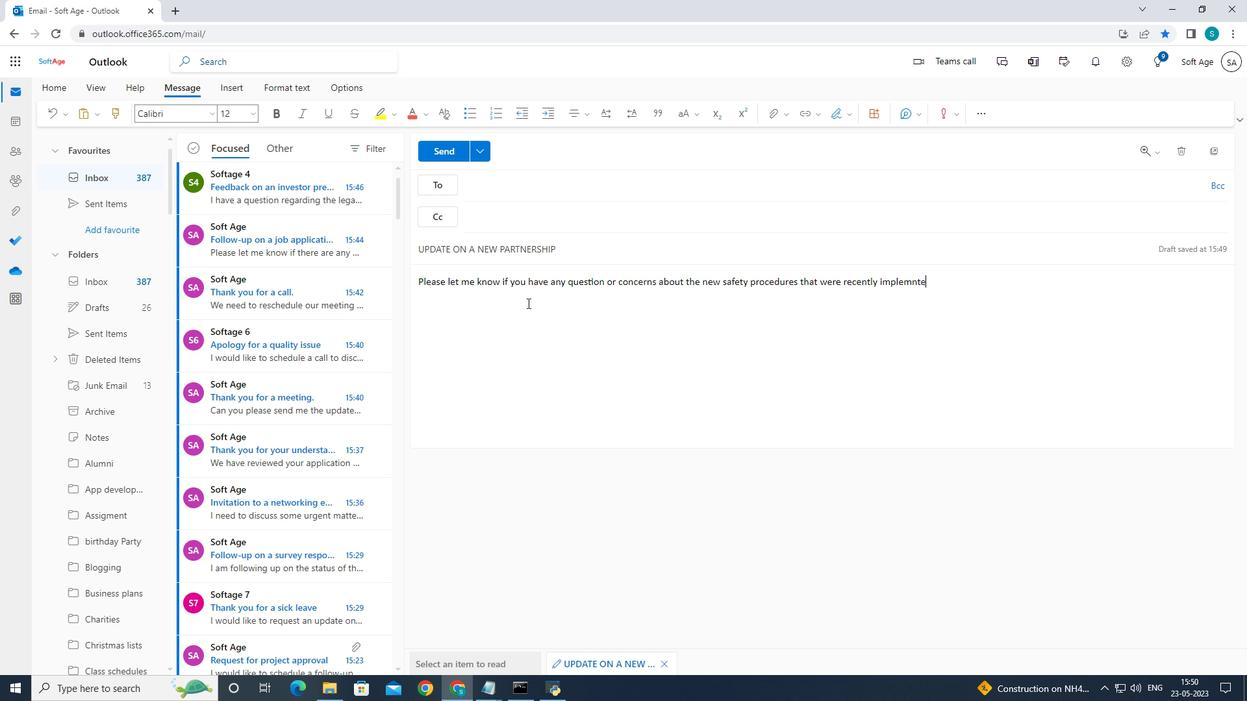 
Action: Mouse moved to (913, 282)
Screenshot: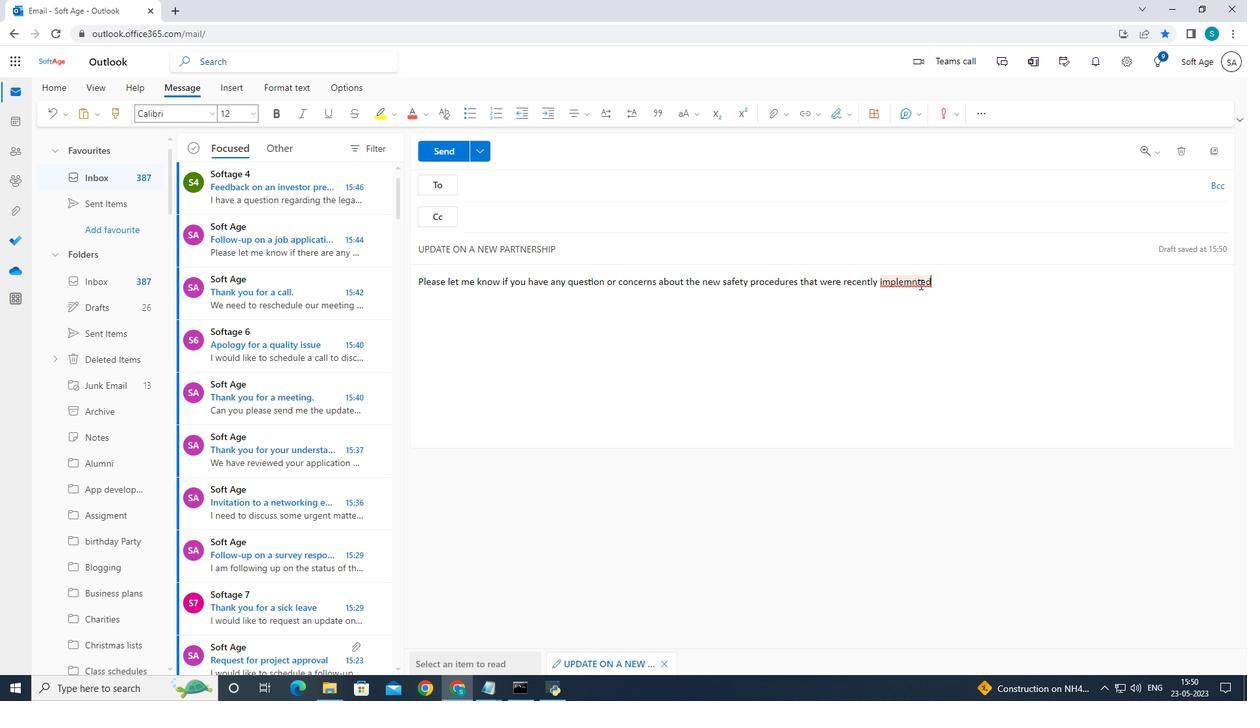 
Action: Mouse pressed left at (913, 282)
Screenshot: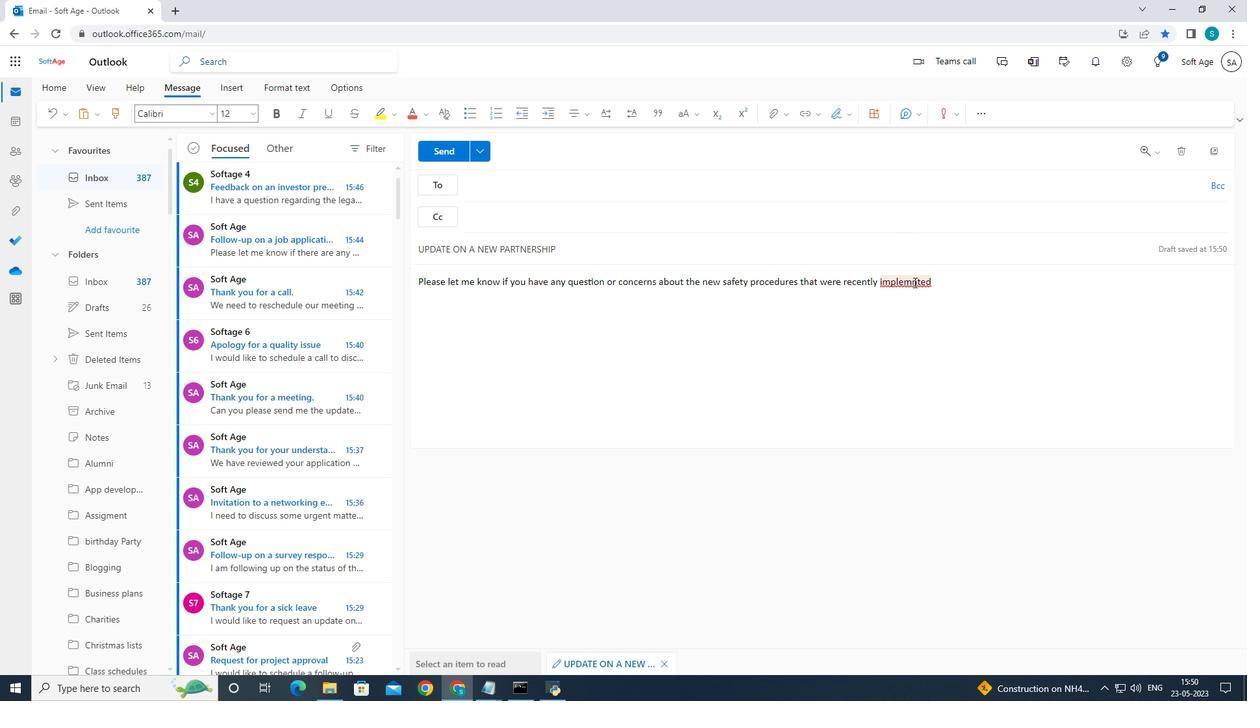 
Action: Mouse moved to (928, 285)
Screenshot: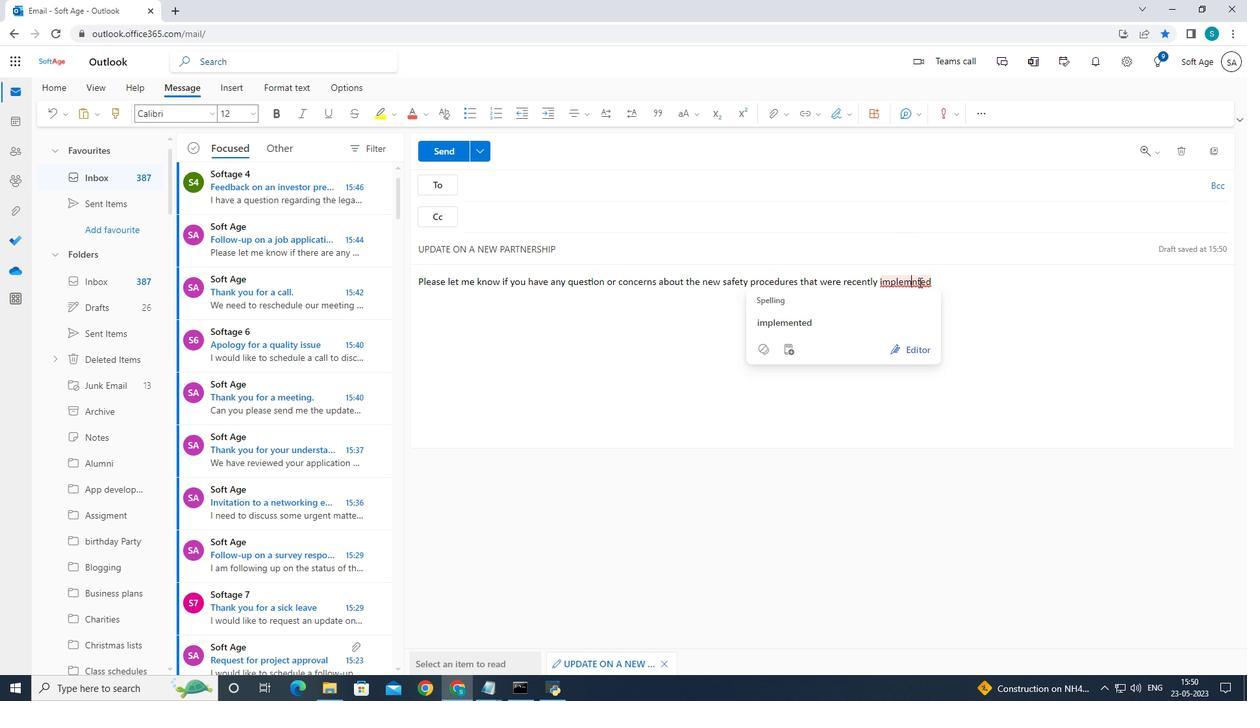 
Action: Key pressed e
Screenshot: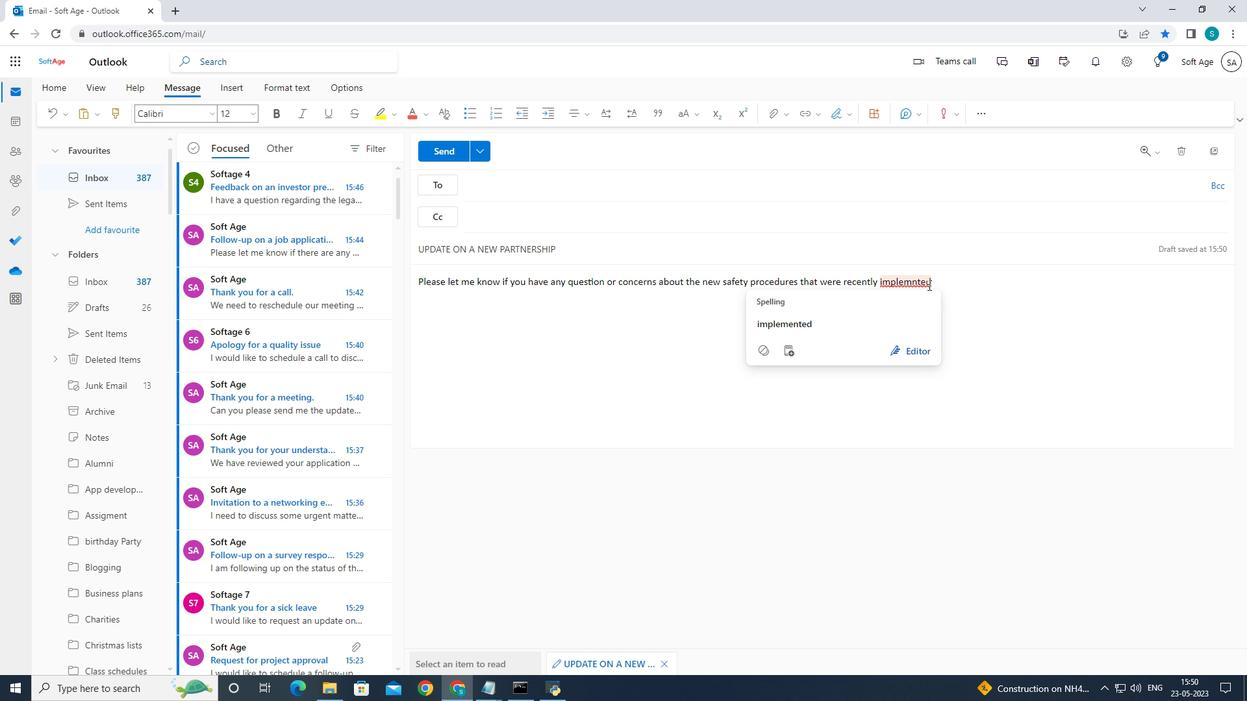 
Action: Mouse moved to (854, 113)
Screenshot: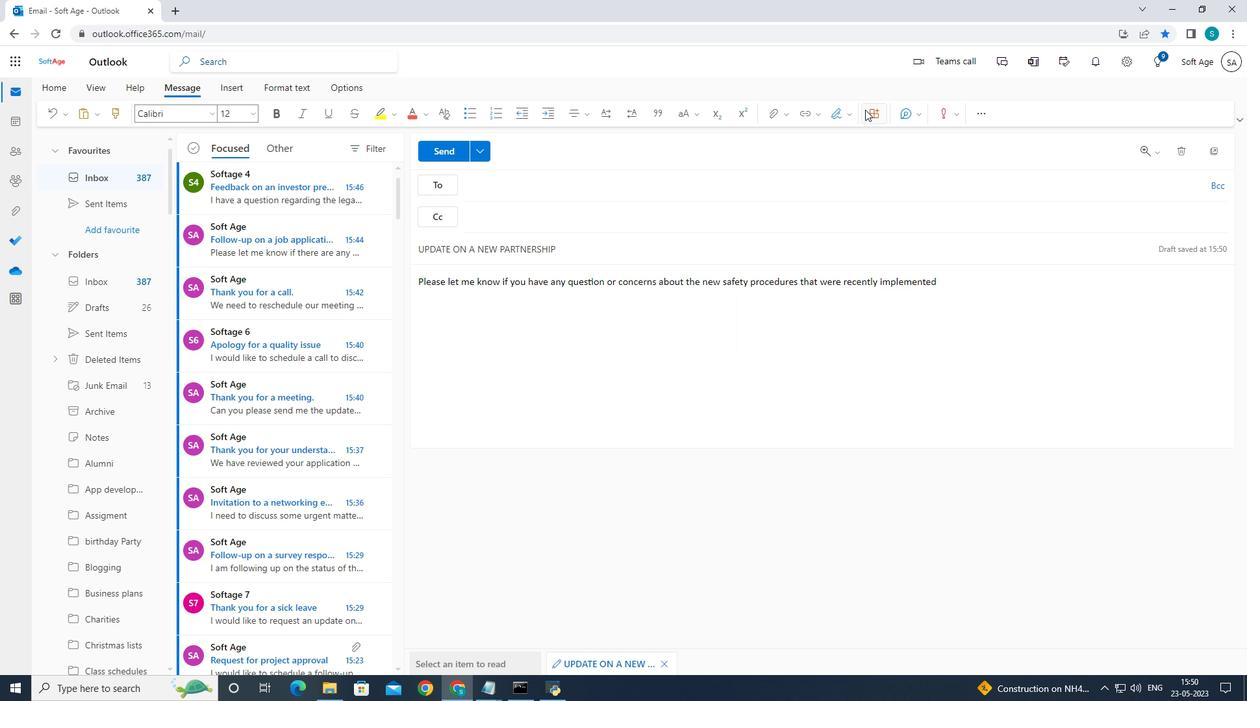 
Action: Mouse pressed left at (854, 113)
Screenshot: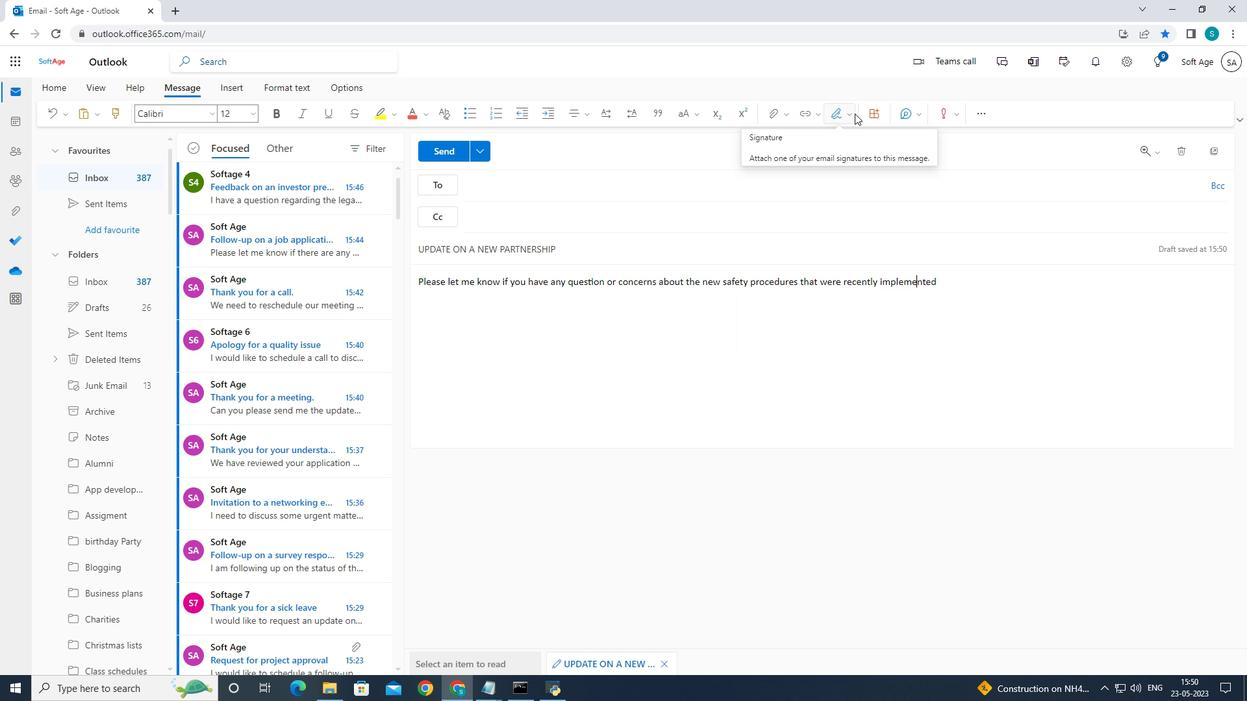
Action: Mouse moved to (830, 142)
Screenshot: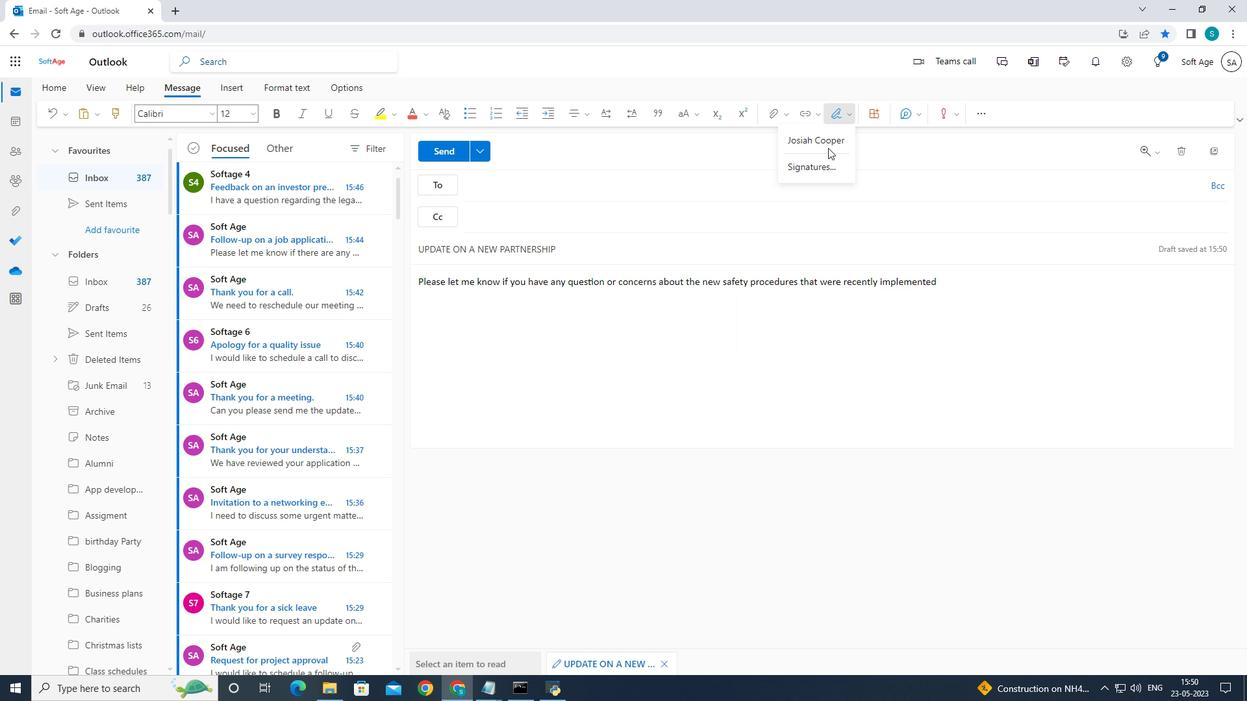 
Action: Mouse pressed left at (830, 142)
Screenshot: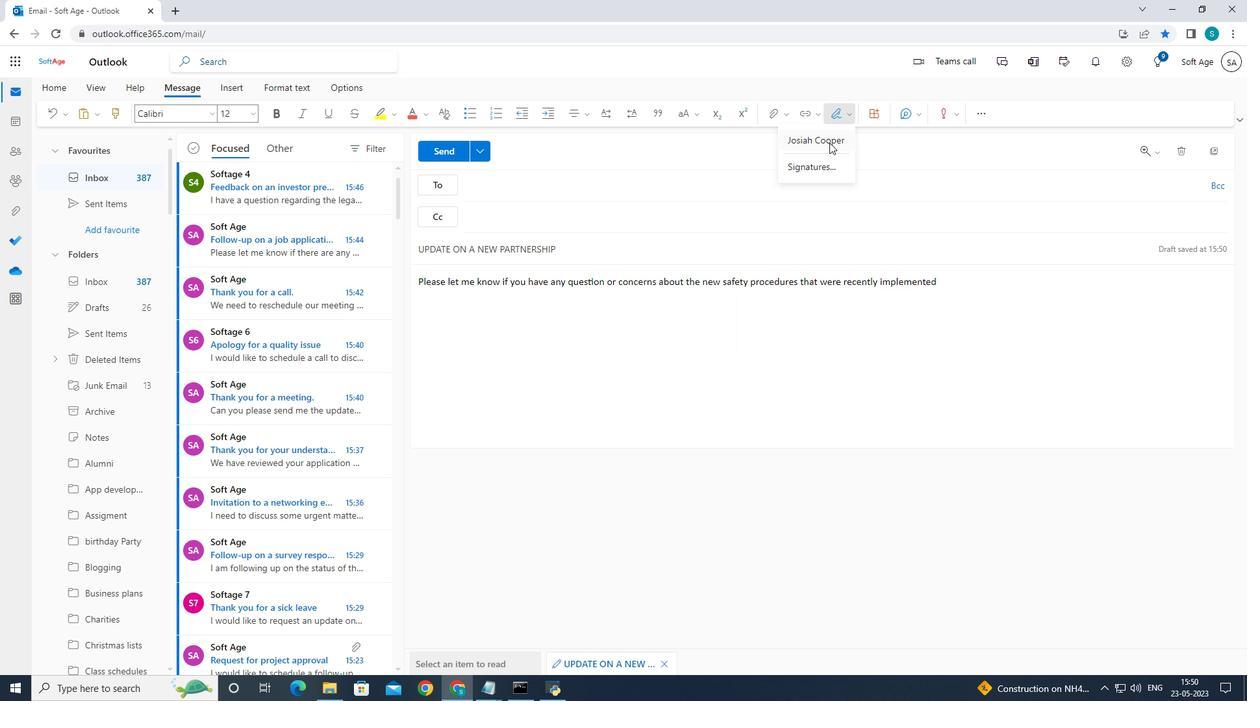 
Action: Mouse moved to (615, 311)
Screenshot: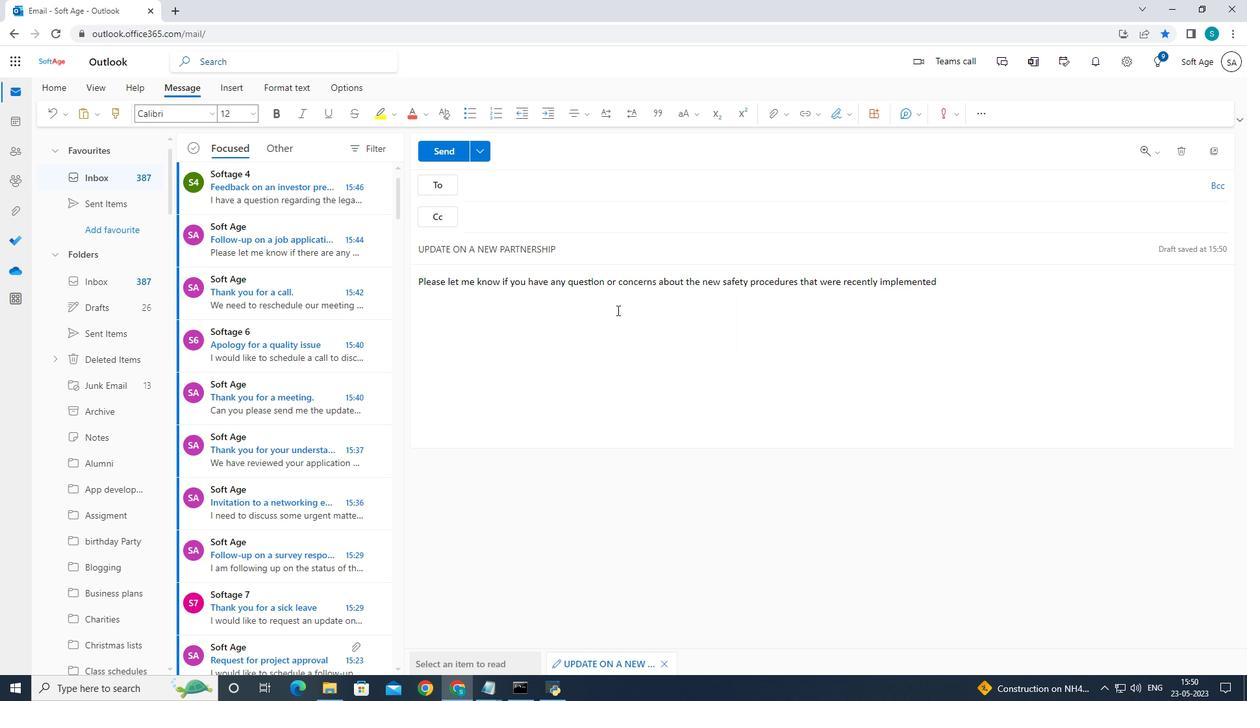 
Action: Mouse pressed left at (615, 311)
Screenshot: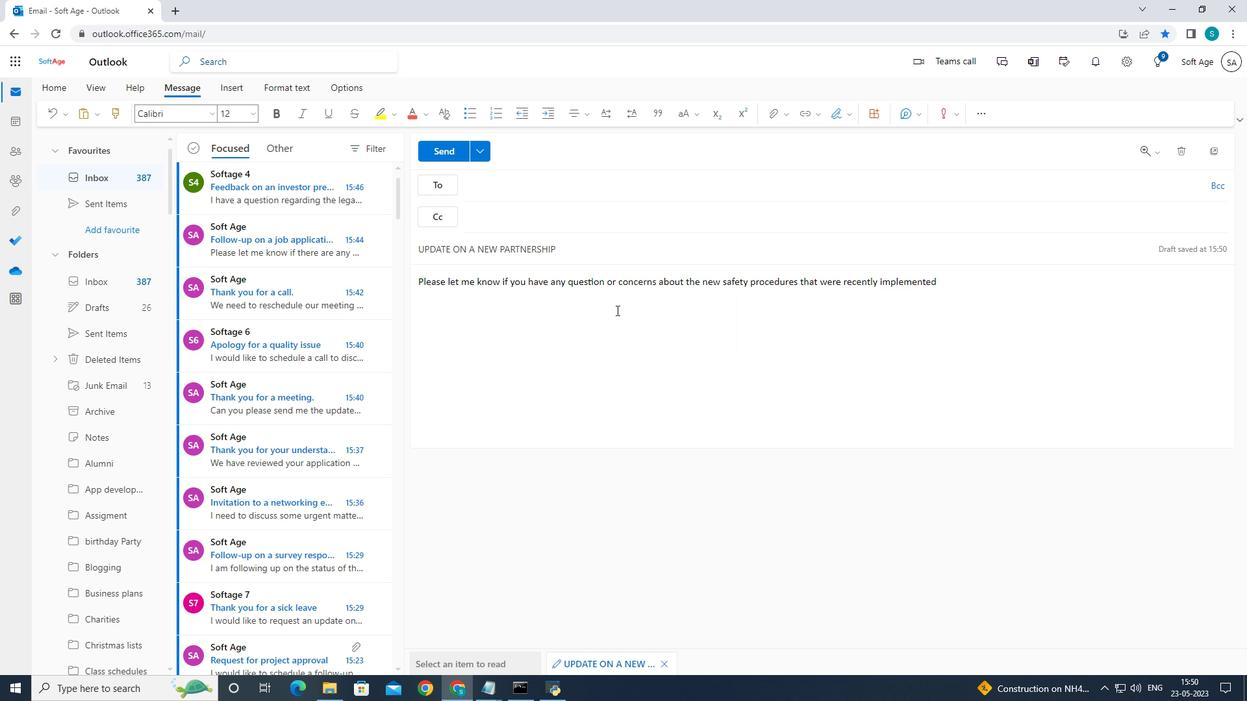 
Action: Mouse moved to (963, 280)
Screenshot: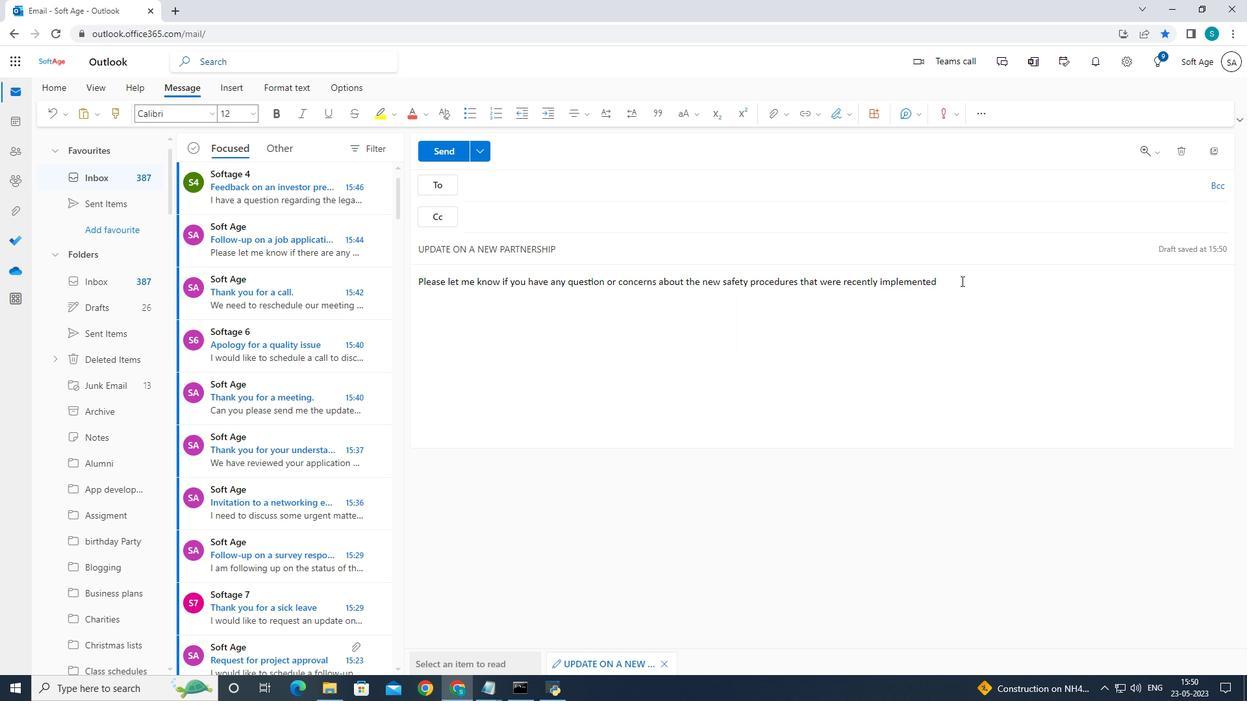 
Action: Mouse pressed left at (963, 280)
Screenshot: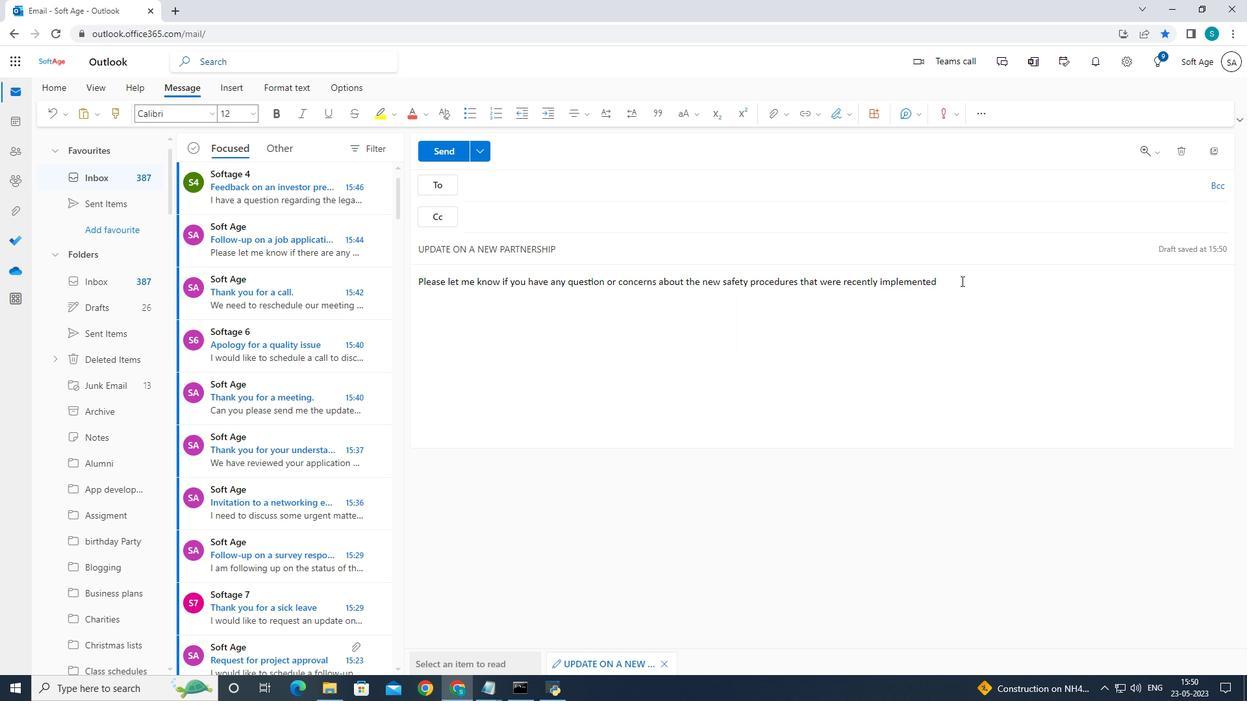 
Action: Key pressed <Key.enter>
Screenshot: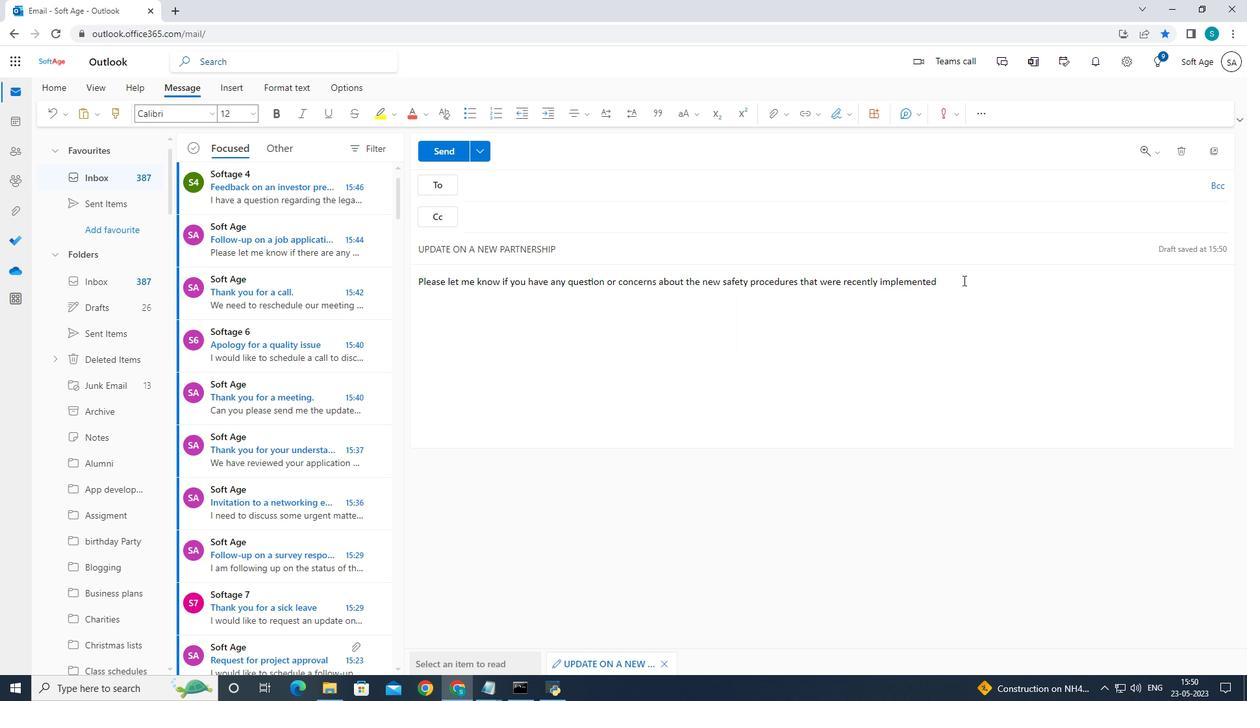 
Action: Mouse moved to (849, 109)
Screenshot: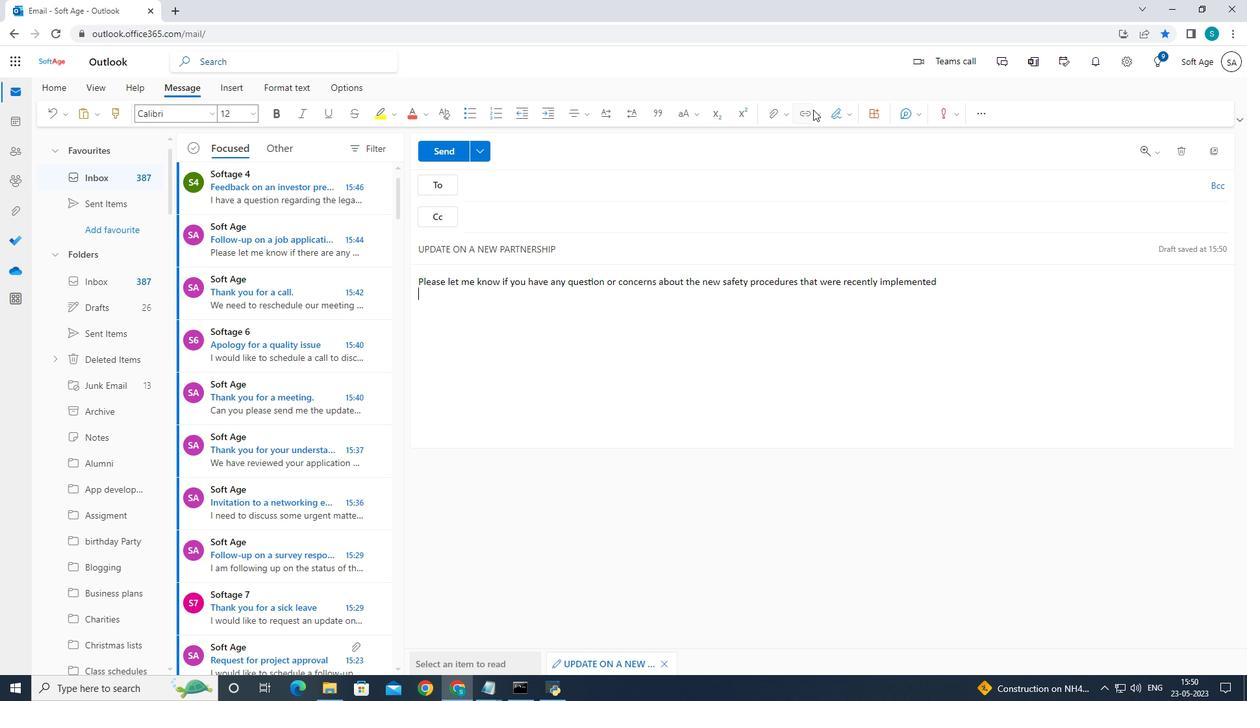 
Action: Mouse pressed left at (849, 109)
Screenshot: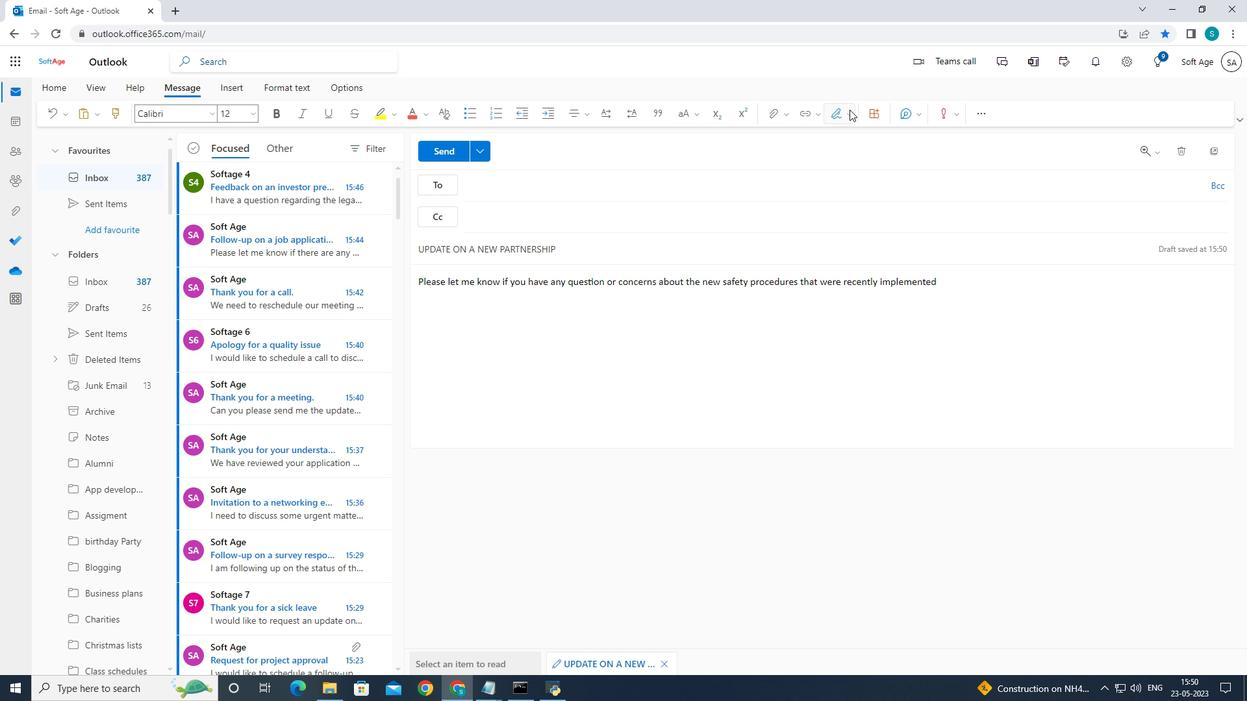 
Action: Mouse moved to (837, 138)
Screenshot: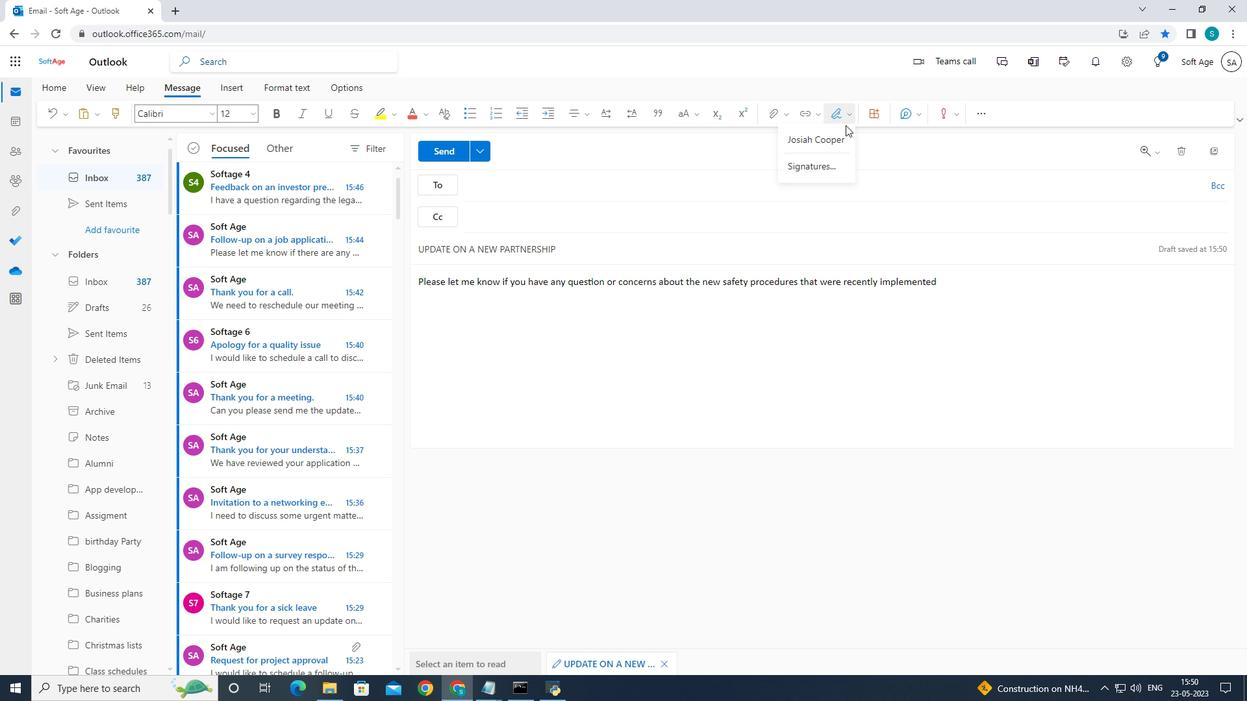 
Action: Mouse pressed left at (837, 138)
Screenshot: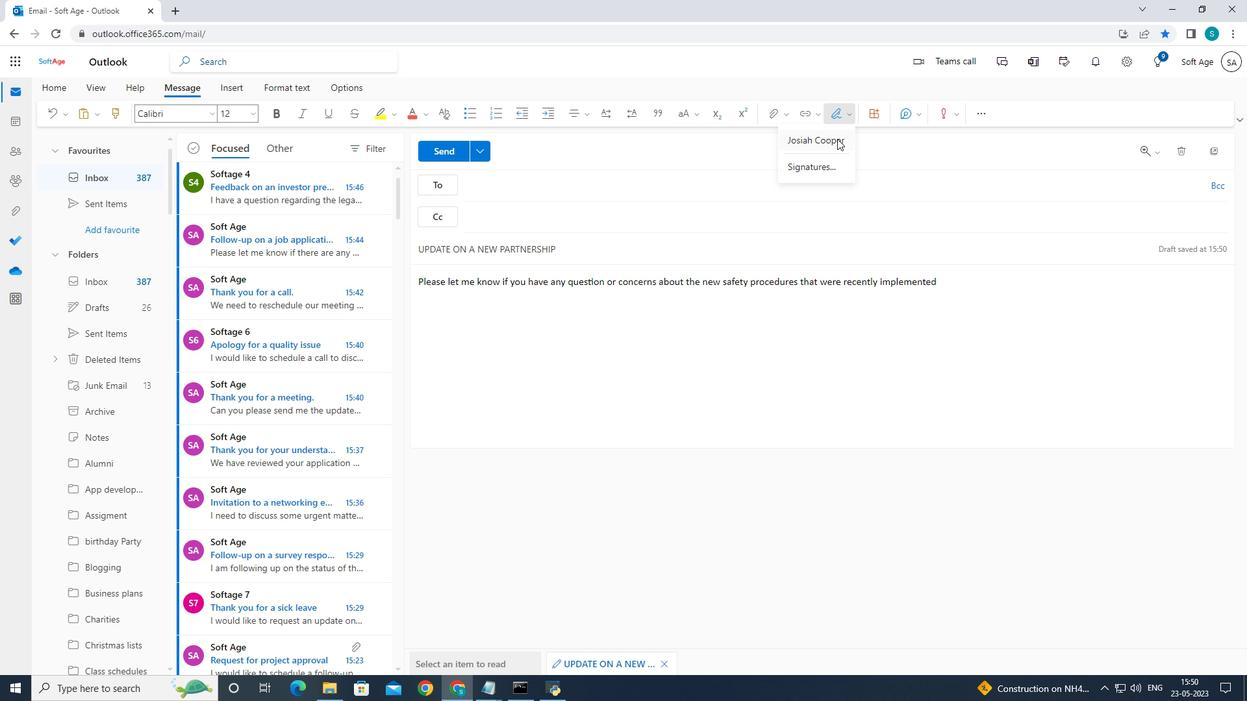 
Action: Mouse moved to (547, 180)
Screenshot: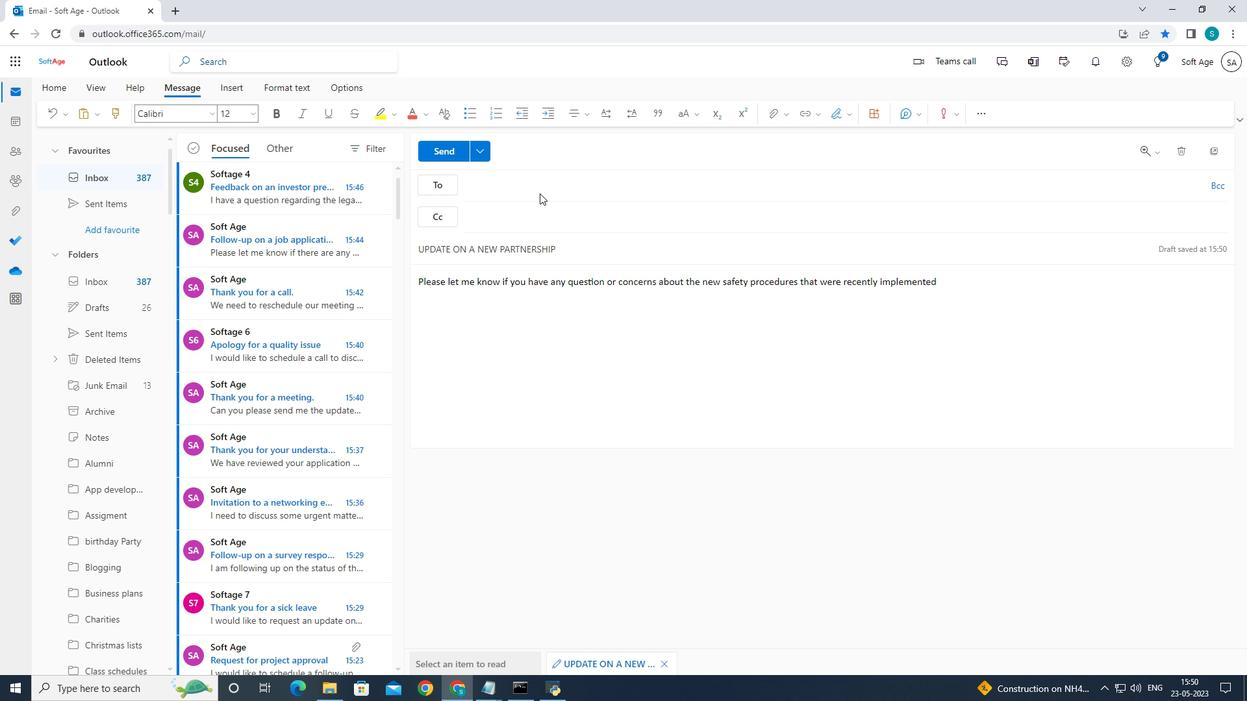 
Action: Mouse pressed left at (547, 180)
Screenshot: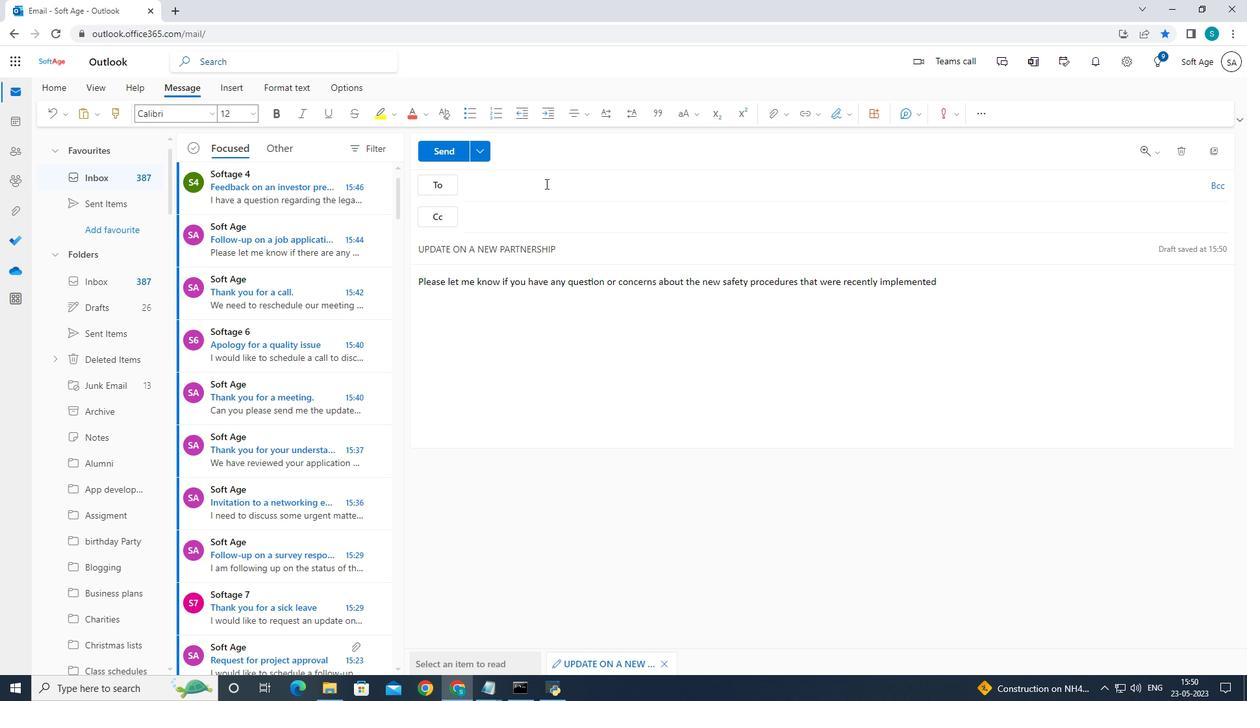 
Action: Mouse moved to (722, 289)
Screenshot: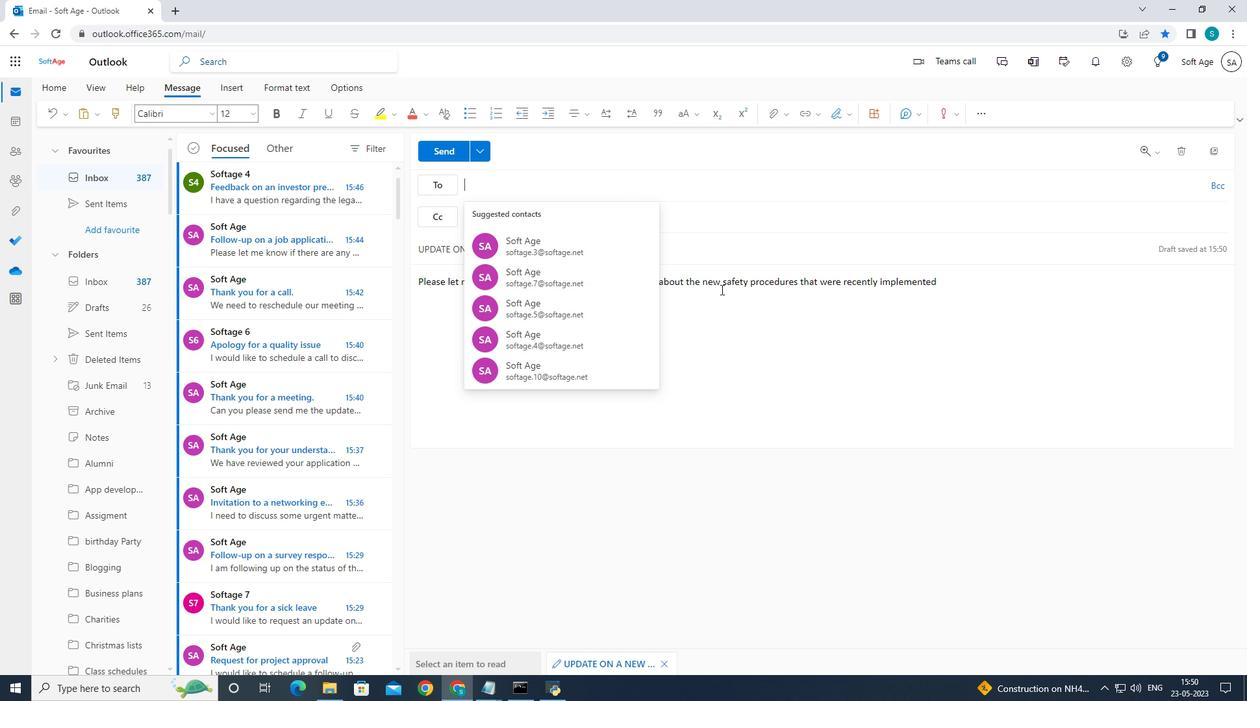
Action: Key pressed softage.3<Key.shift>@softage.net
Screenshot: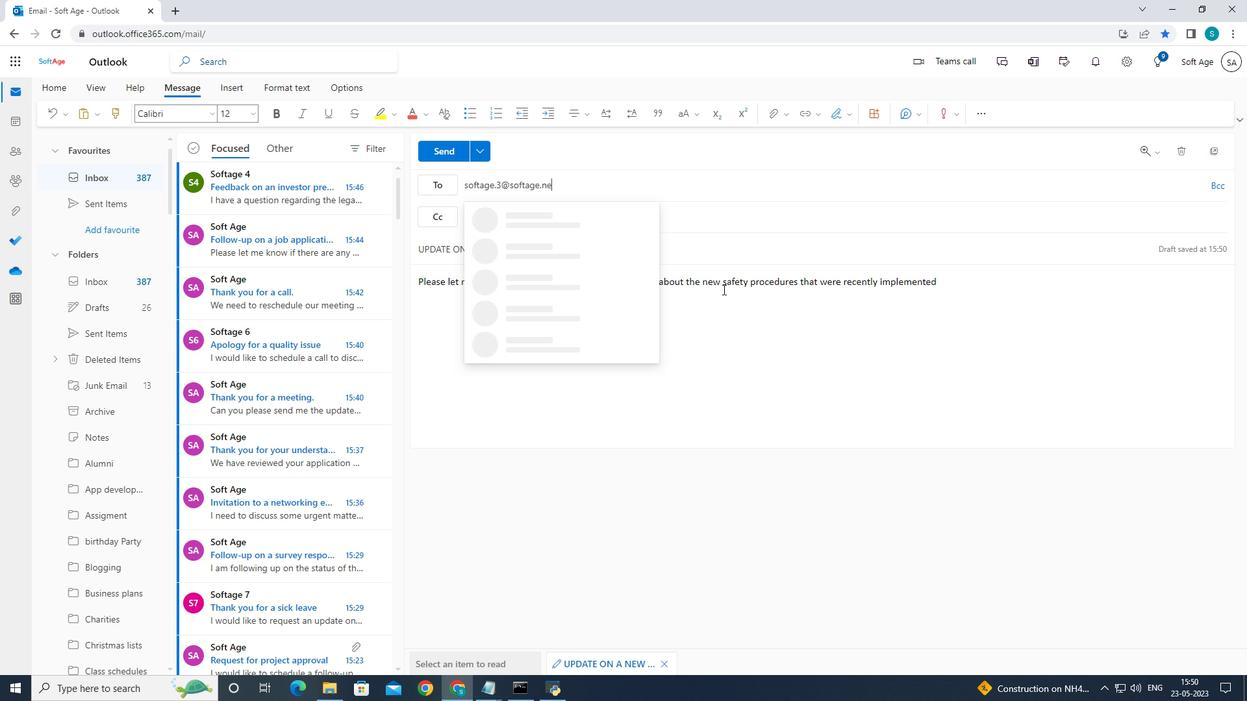 
Action: Mouse moved to (539, 230)
Screenshot: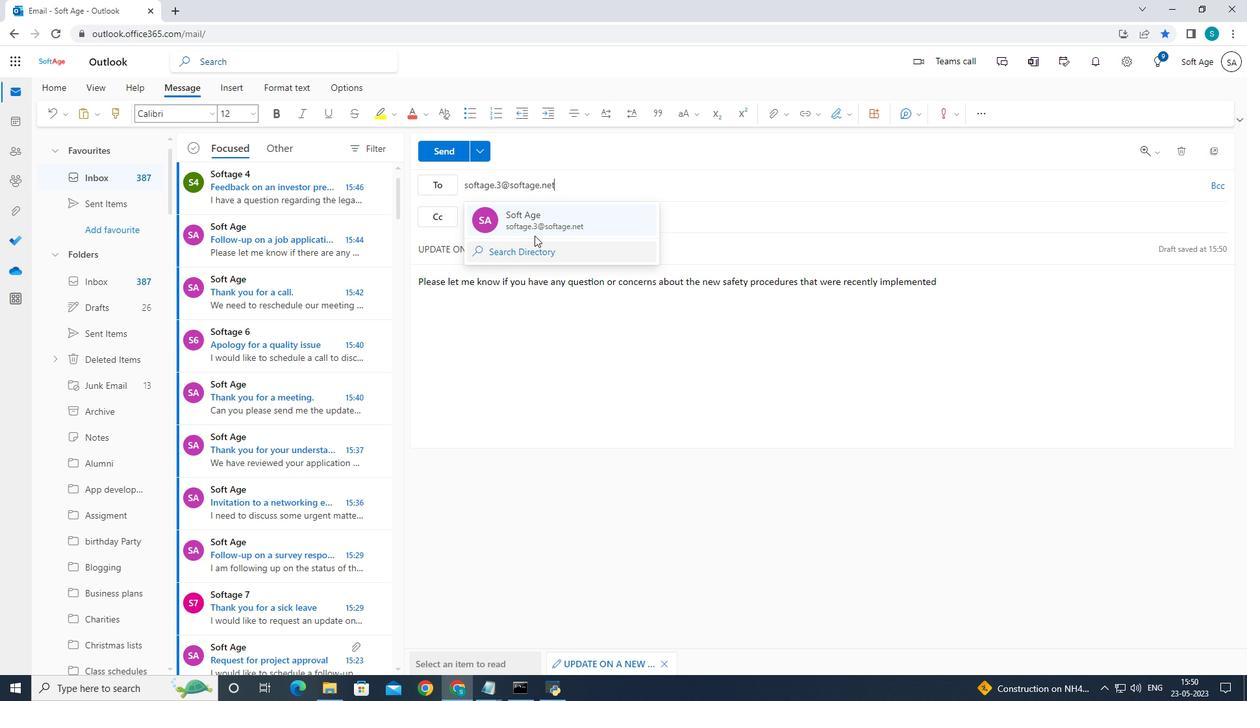 
Action: Mouse pressed left at (539, 230)
Screenshot: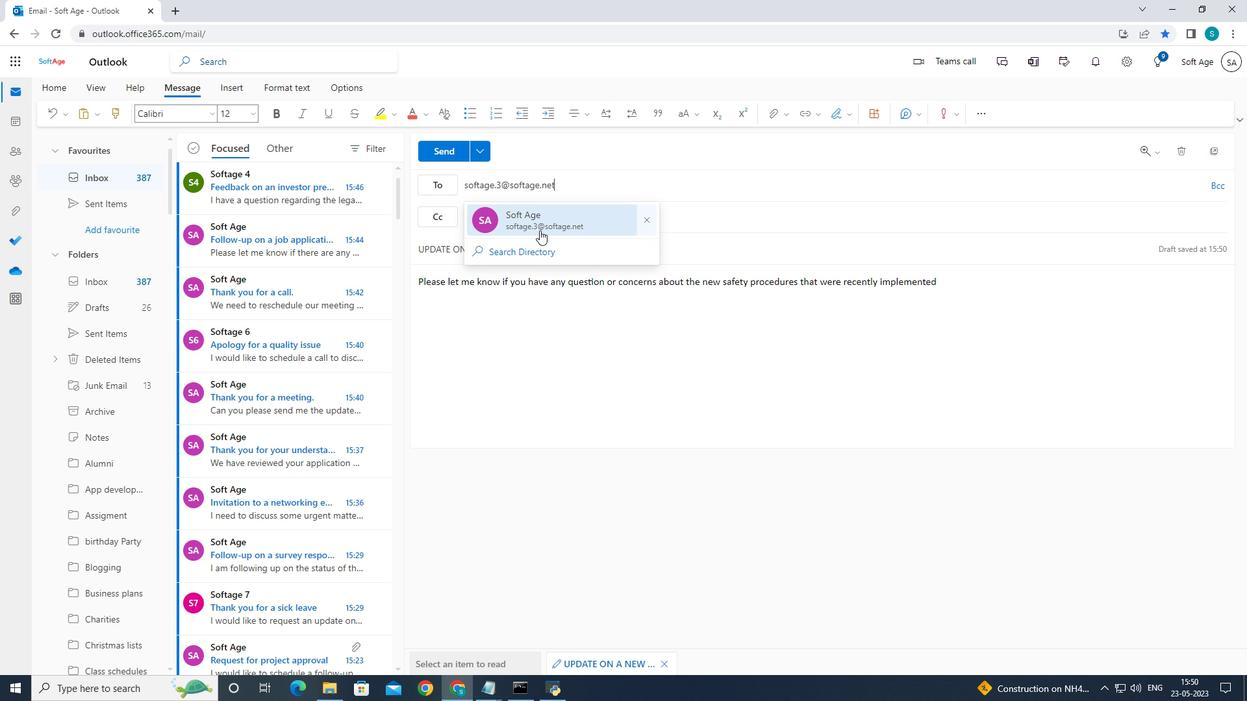 
Action: Mouse moved to (130, 292)
Screenshot: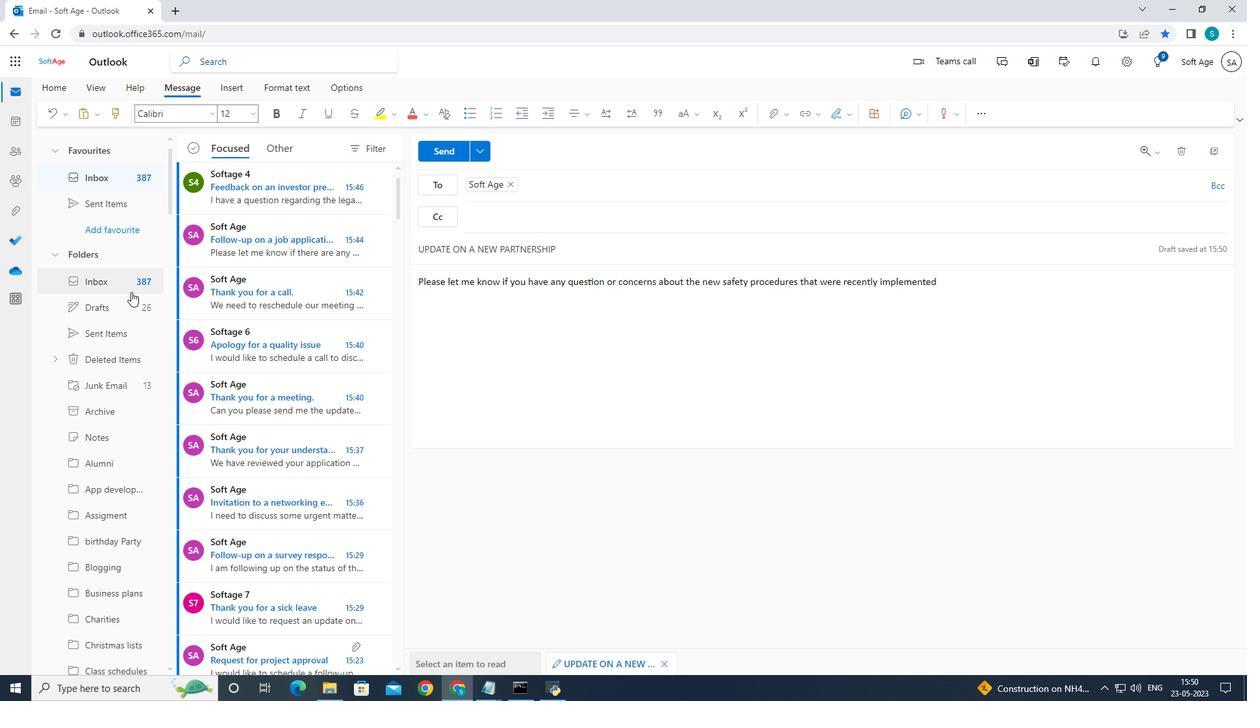 
Action: Mouse scrolled (130, 291) with delta (0, 0)
Screenshot: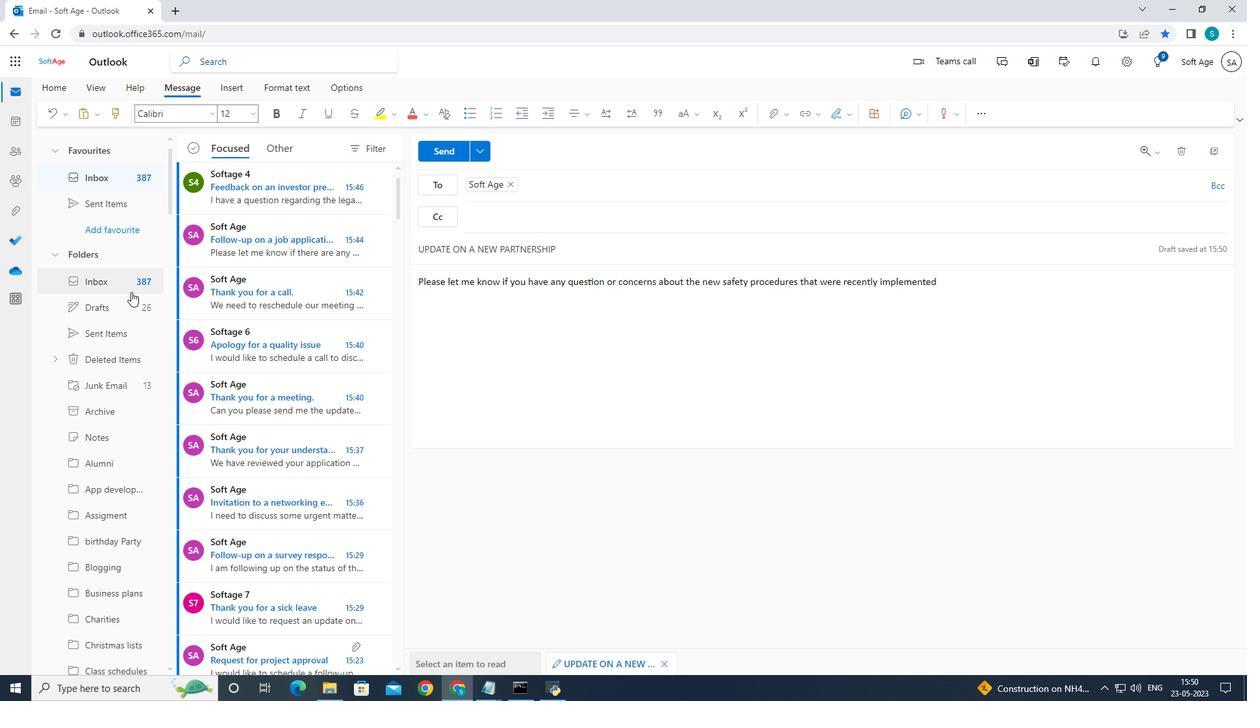 
Action: Mouse moved to (130, 293)
Screenshot: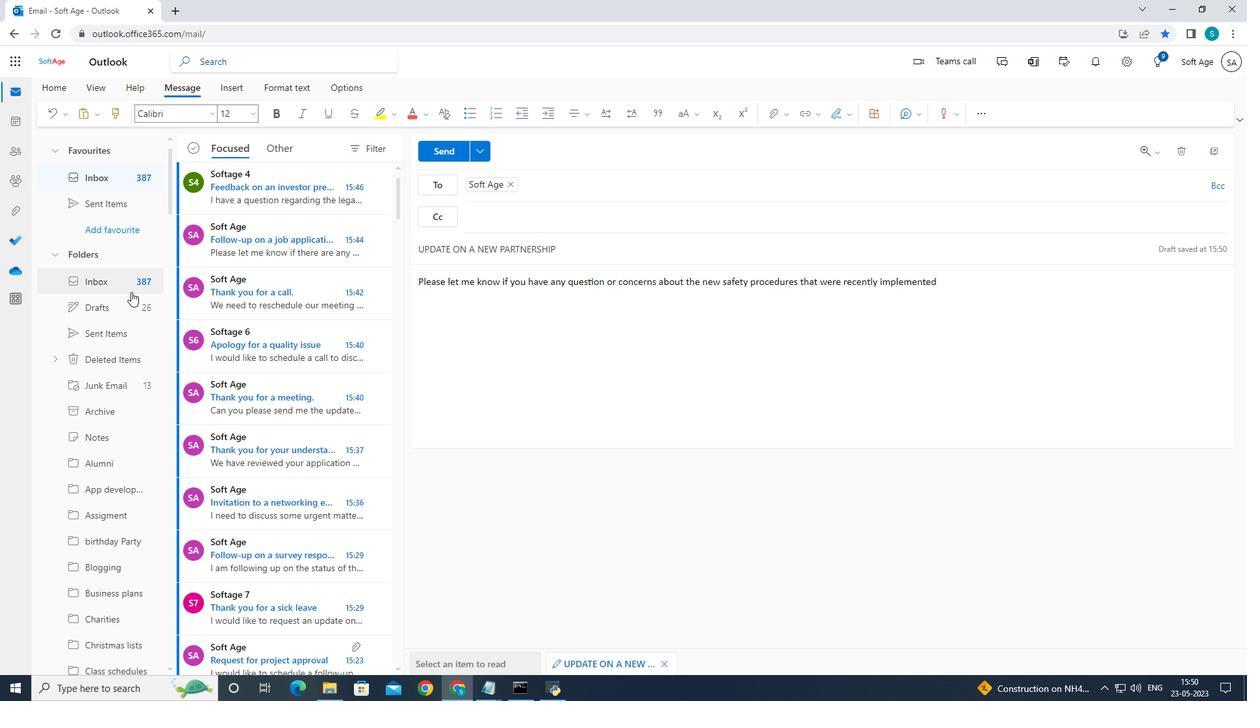 
Action: Mouse scrolled (130, 292) with delta (0, 0)
Screenshot: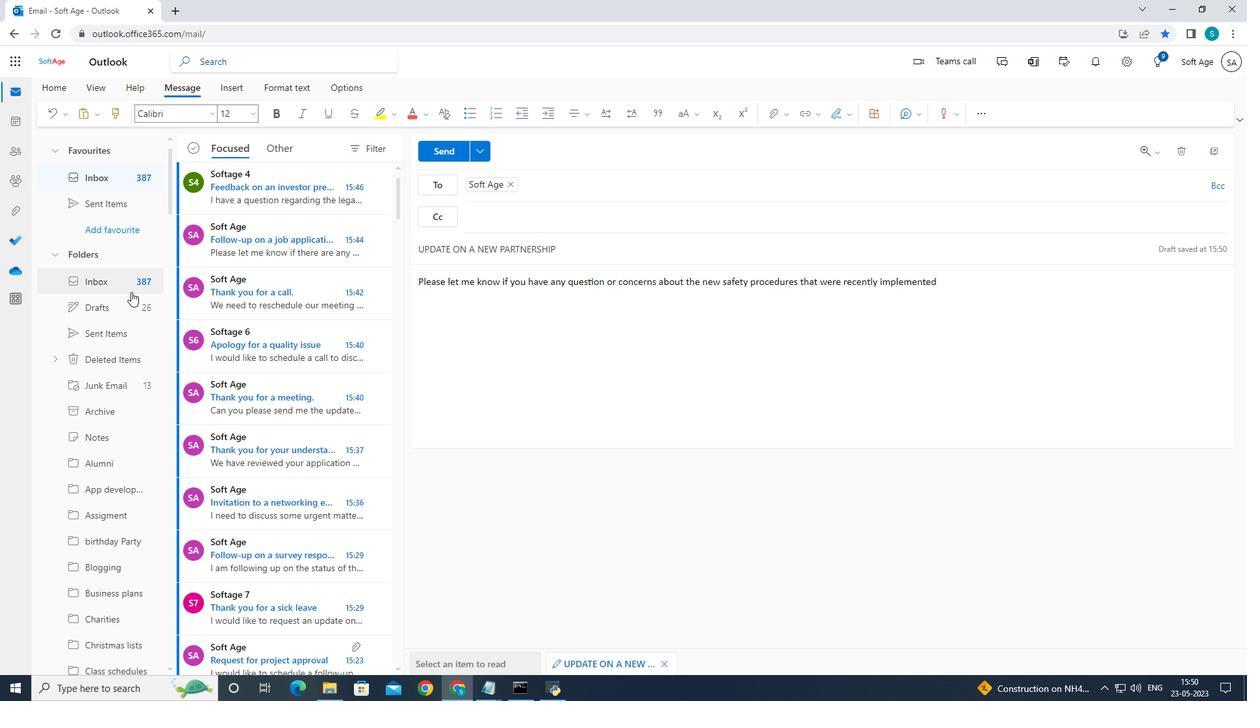 
Action: Mouse scrolled (130, 292) with delta (0, 0)
Screenshot: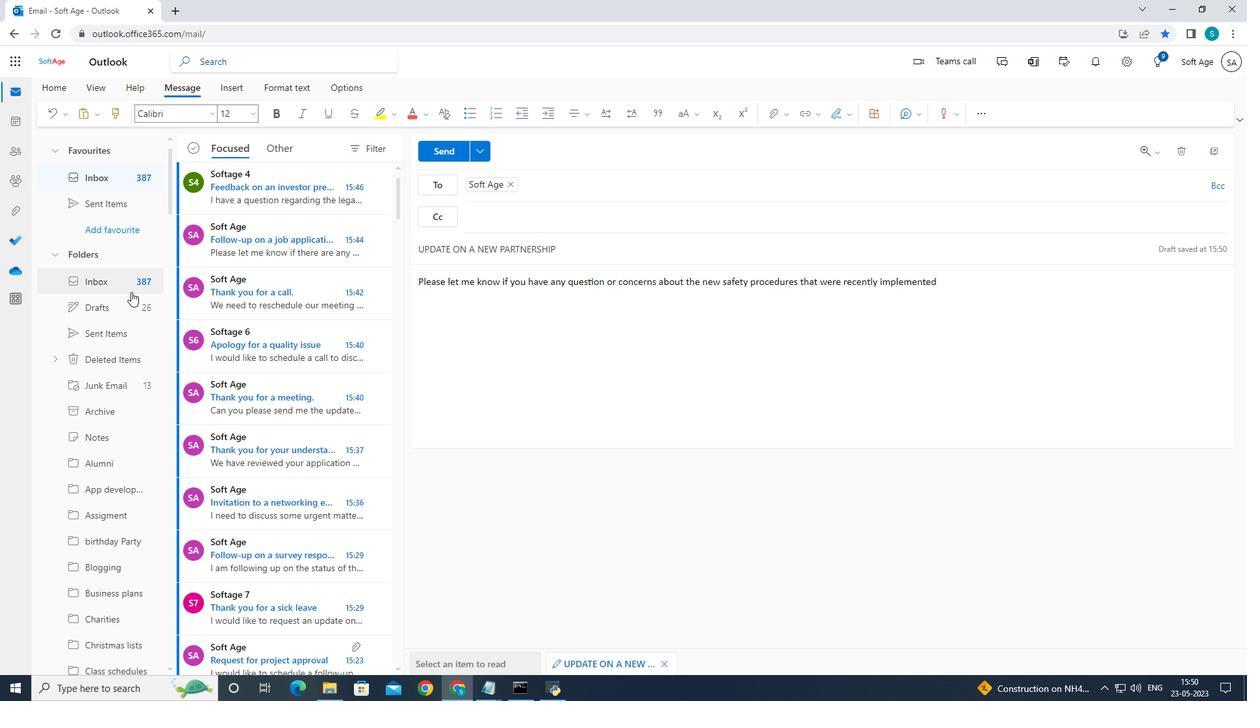
Action: Mouse scrolled (130, 292) with delta (0, 0)
Screenshot: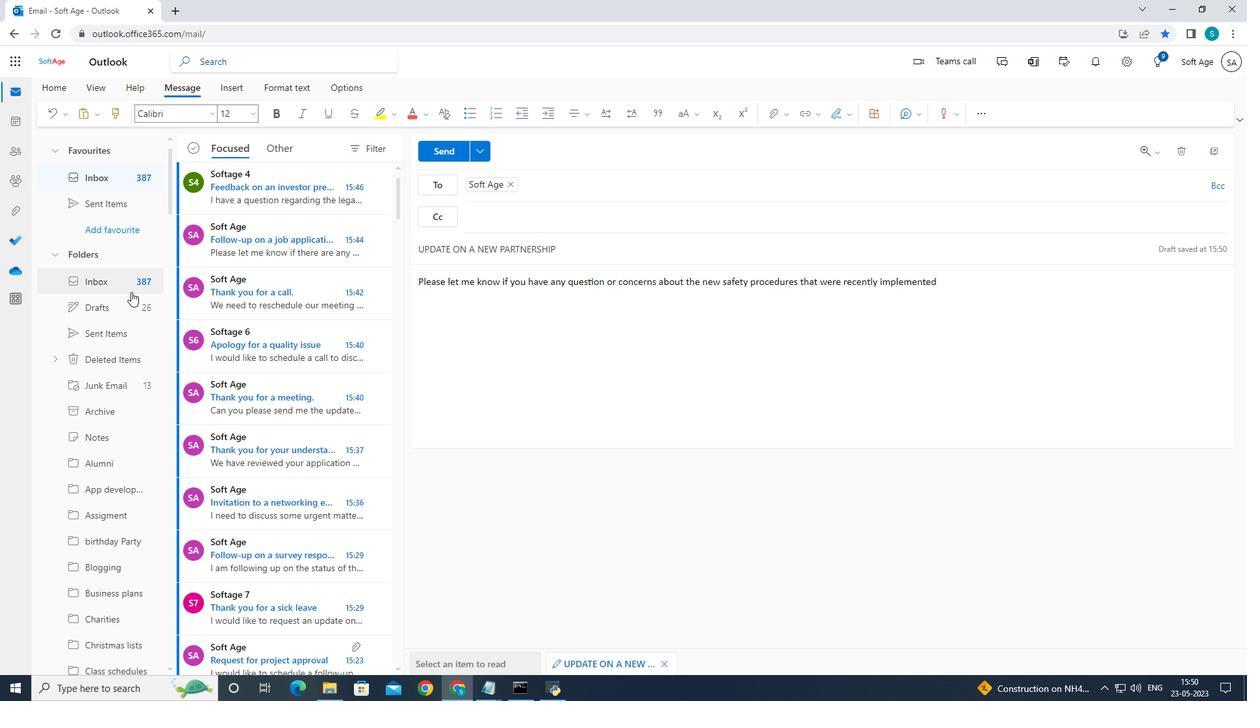 
Action: Mouse moved to (131, 294)
Screenshot: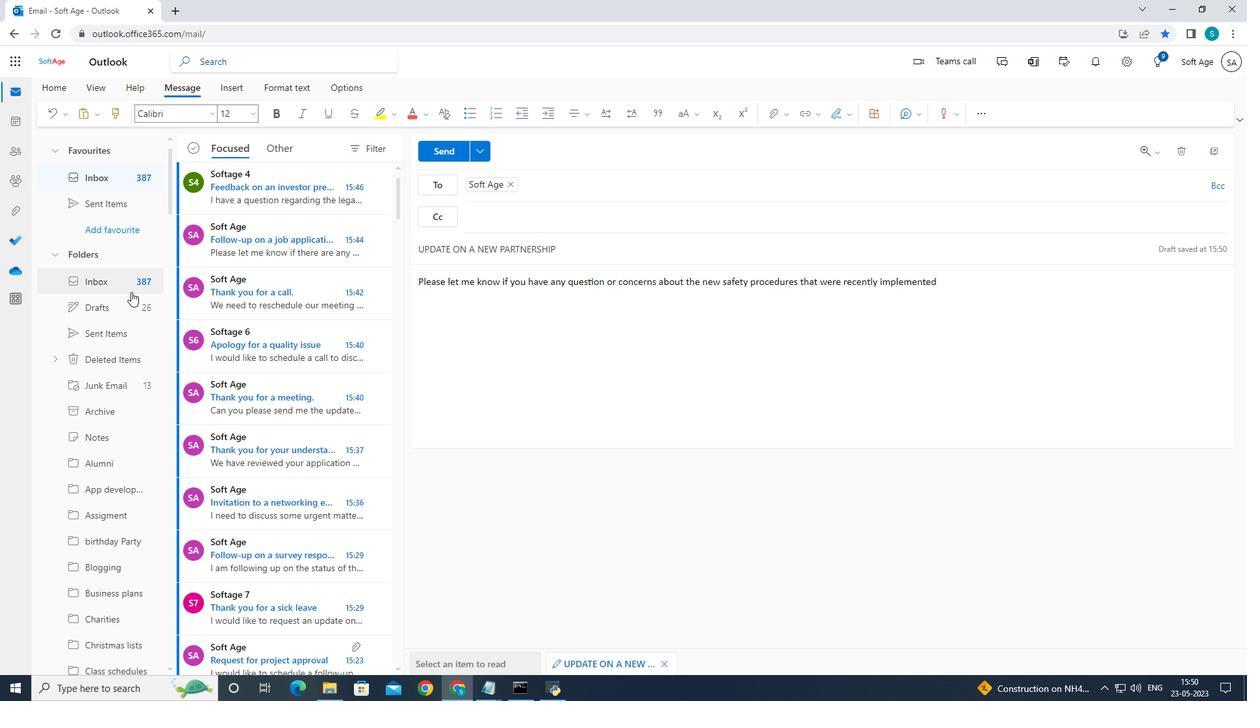 
Action: Mouse scrolled (131, 294) with delta (0, 0)
Screenshot: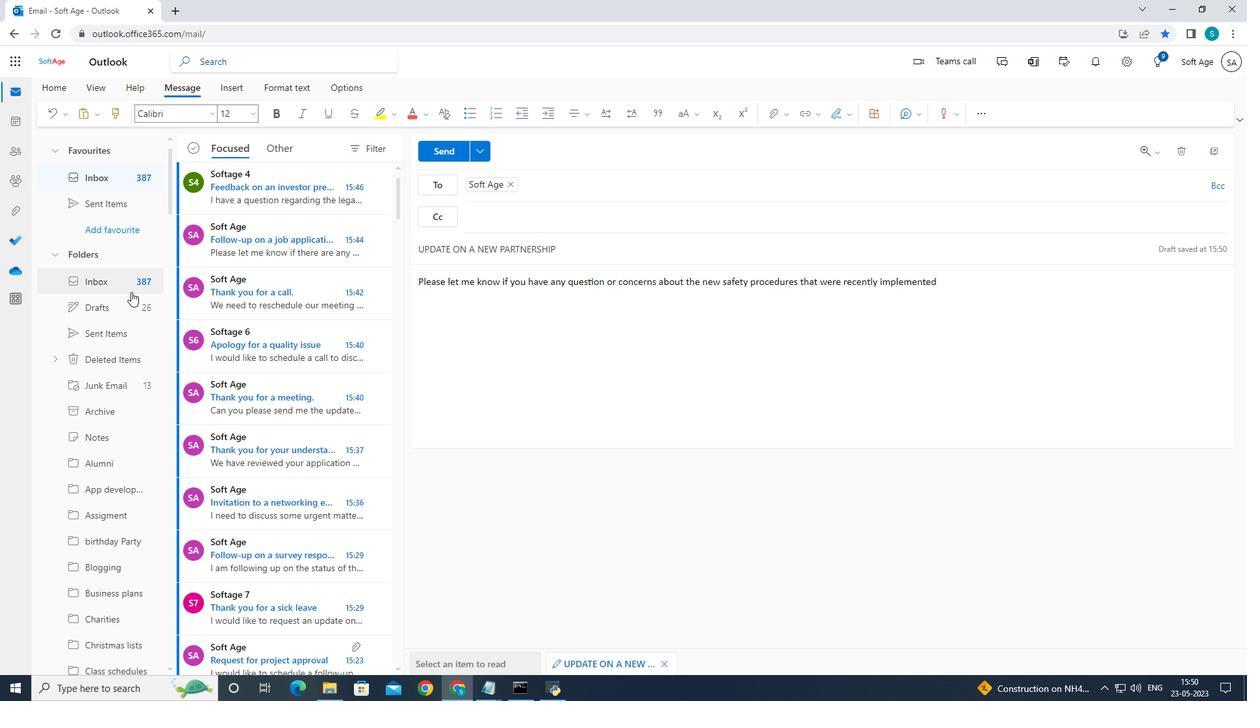 
Action: Mouse moved to (153, 285)
Screenshot: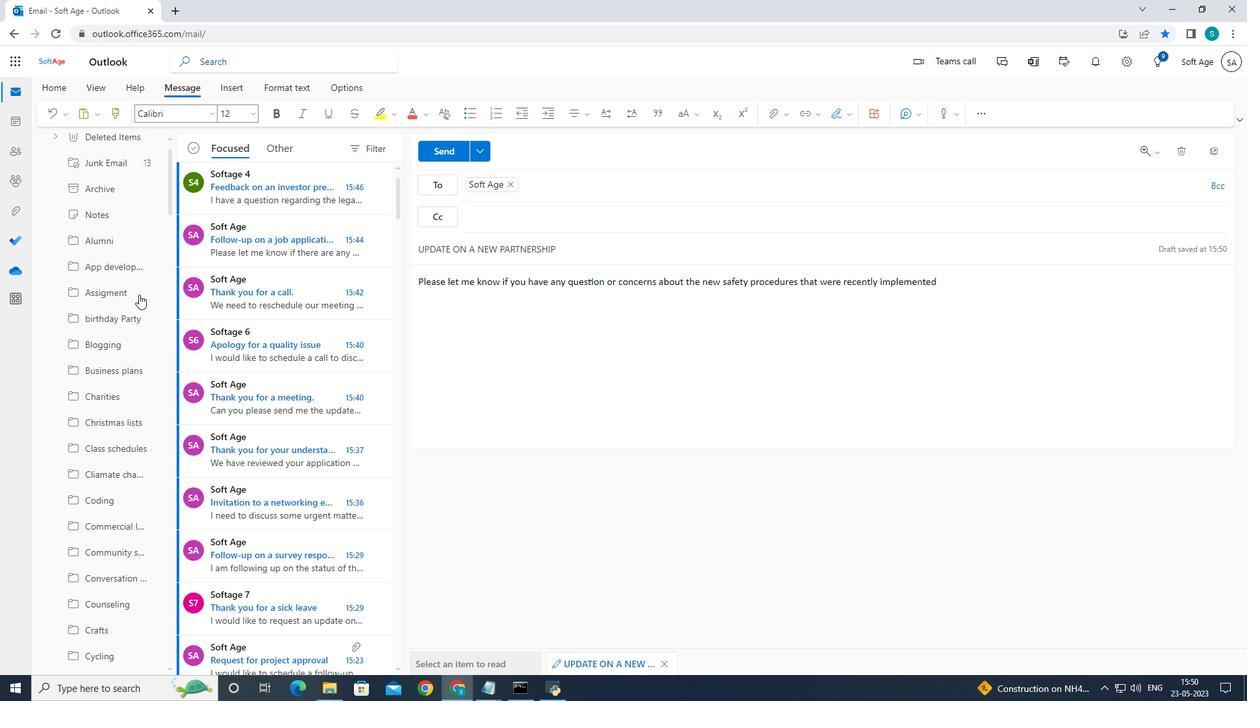 
Action: Mouse scrolled (153, 284) with delta (0, 0)
Screenshot: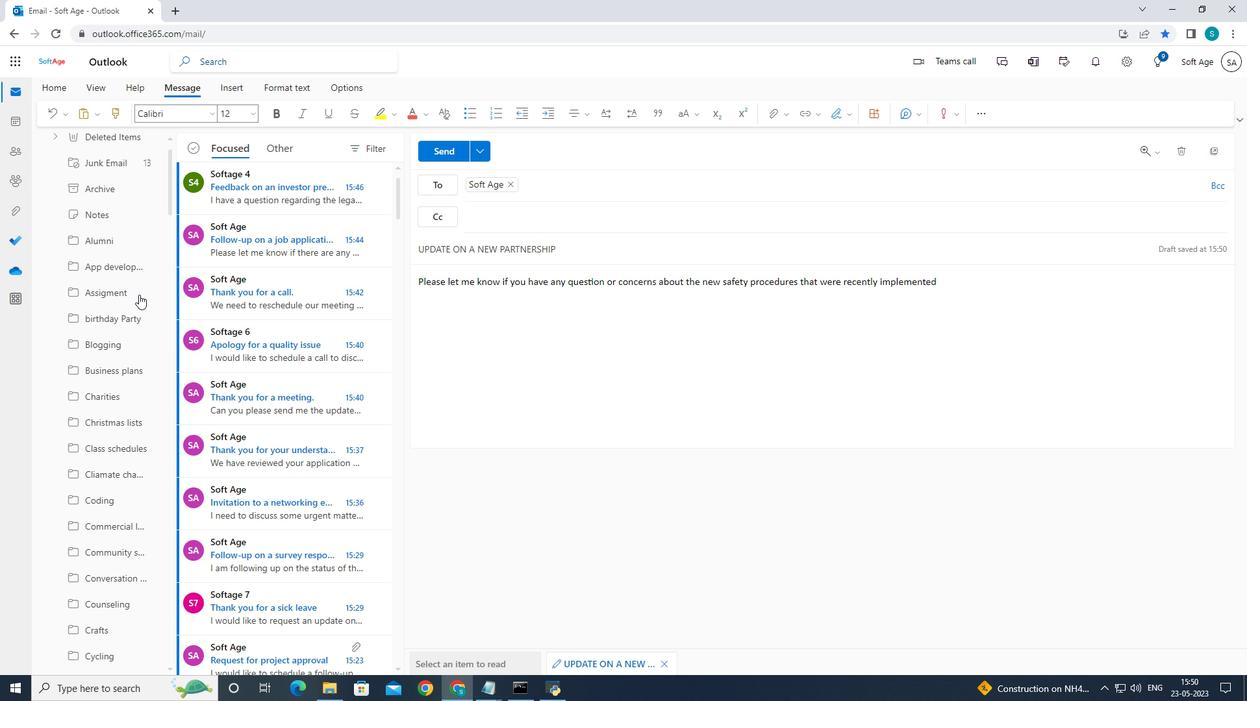 
Action: Mouse scrolled (153, 284) with delta (0, 0)
Screenshot: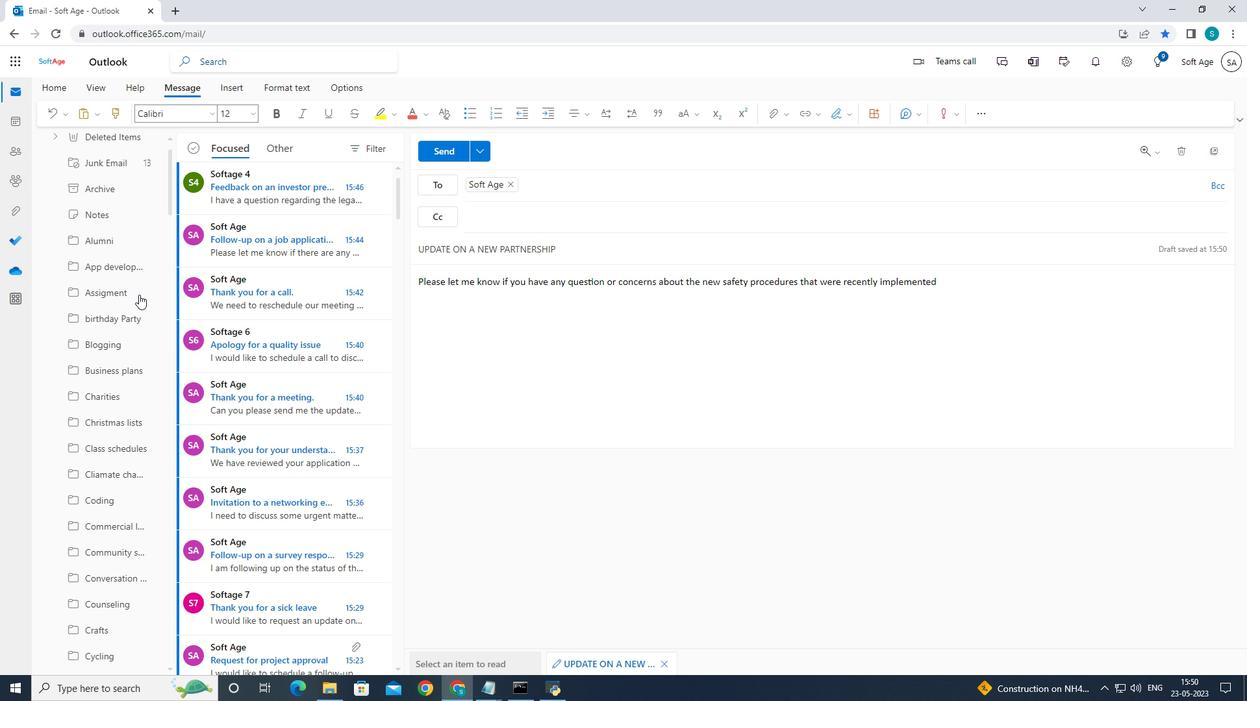 
Action: Mouse scrolled (153, 284) with delta (0, 0)
Screenshot: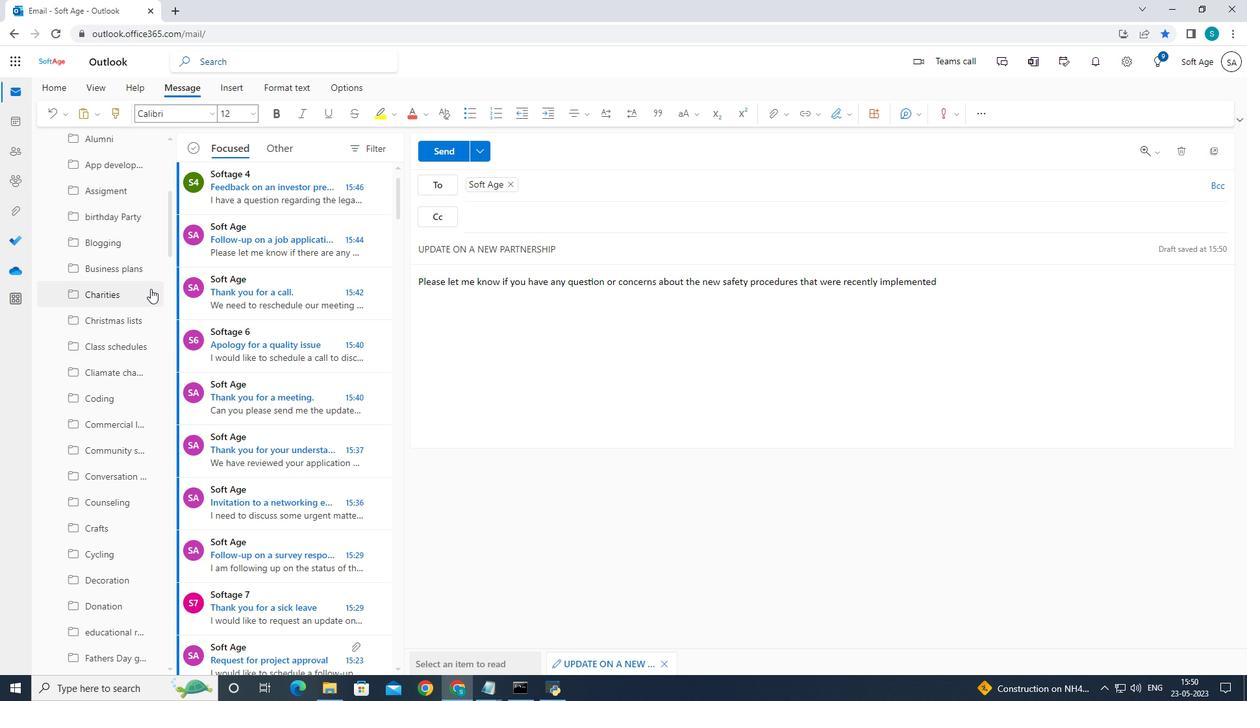 
Action: Mouse moved to (157, 285)
Screenshot: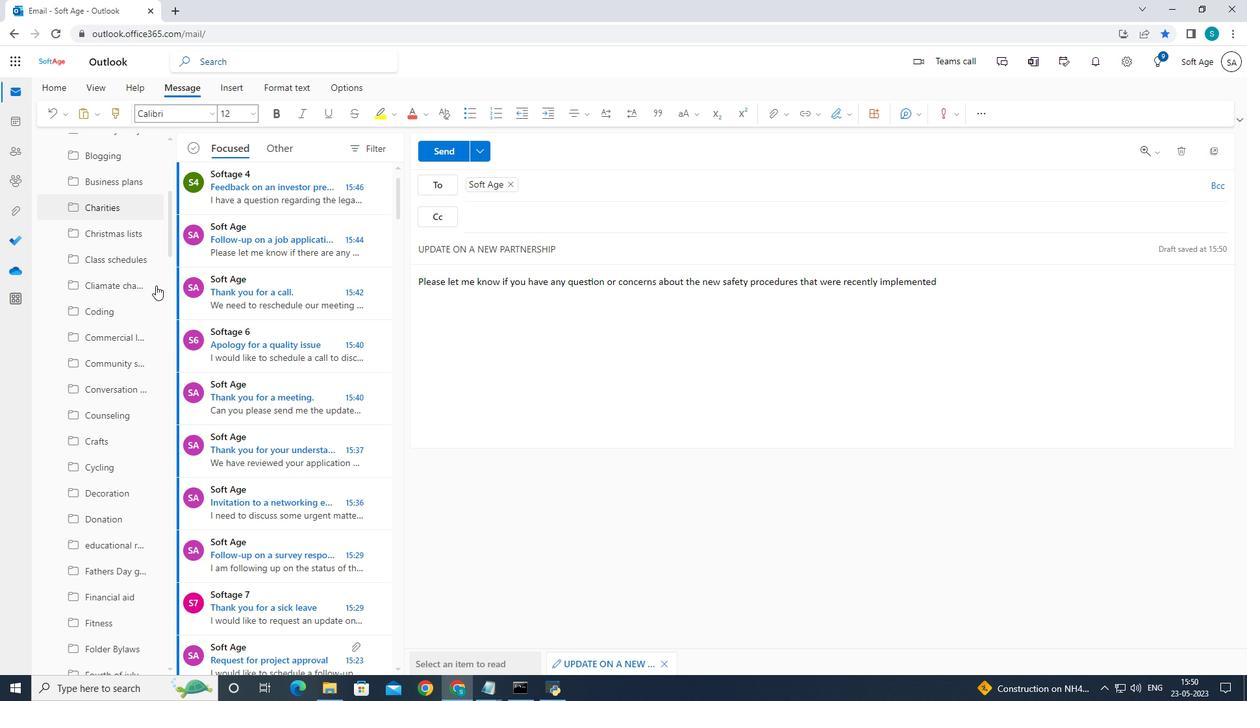 
Action: Mouse scrolled (157, 284) with delta (0, 0)
Screenshot: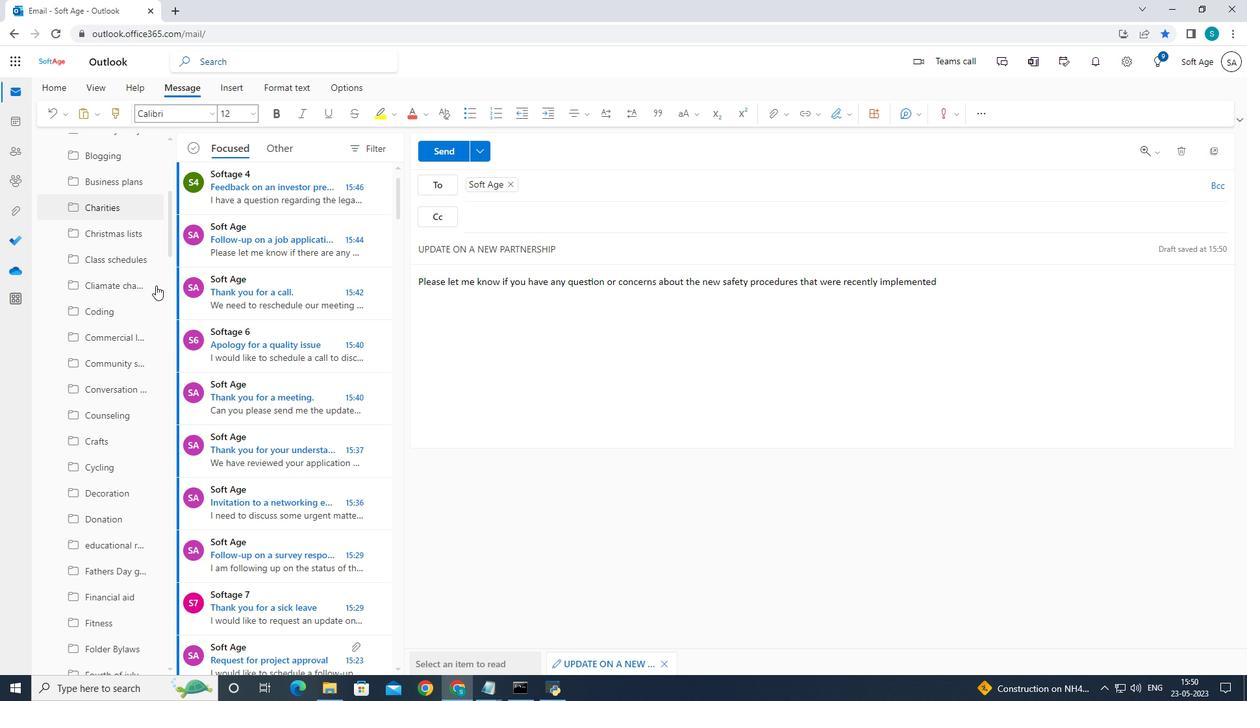 
Action: Mouse scrolled (157, 284) with delta (0, 0)
Screenshot: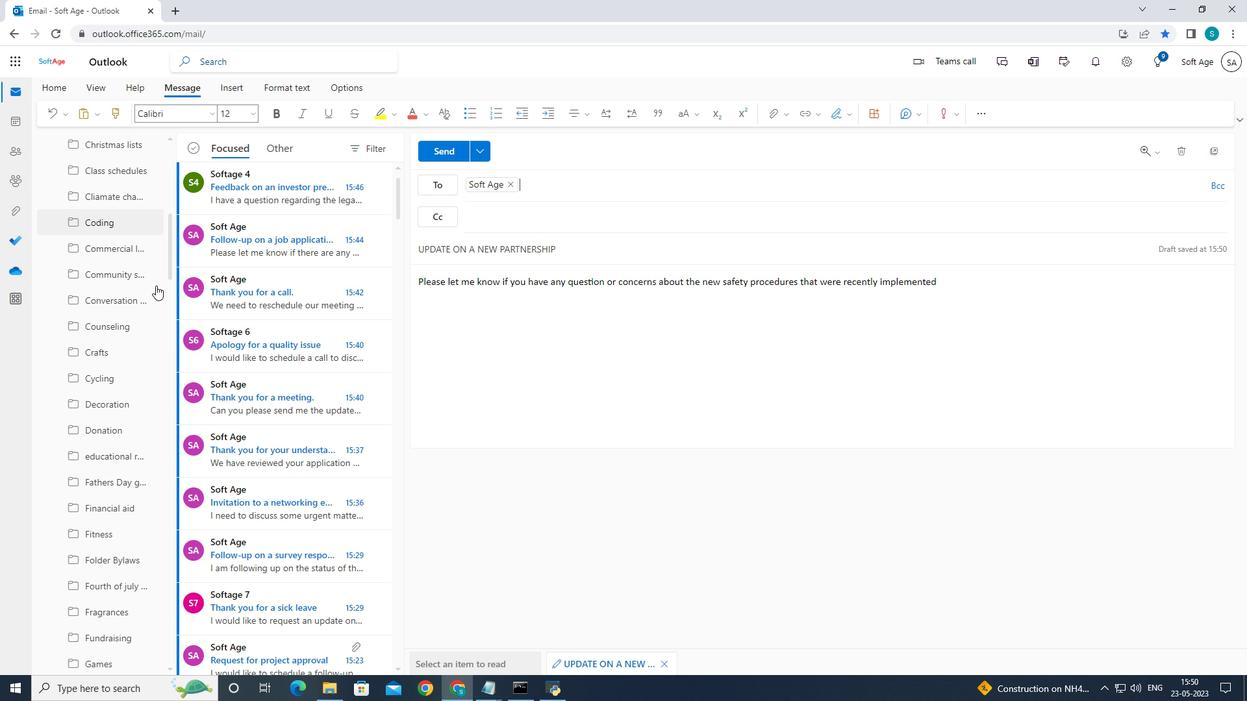 
Action: Mouse scrolled (157, 284) with delta (0, 0)
Screenshot: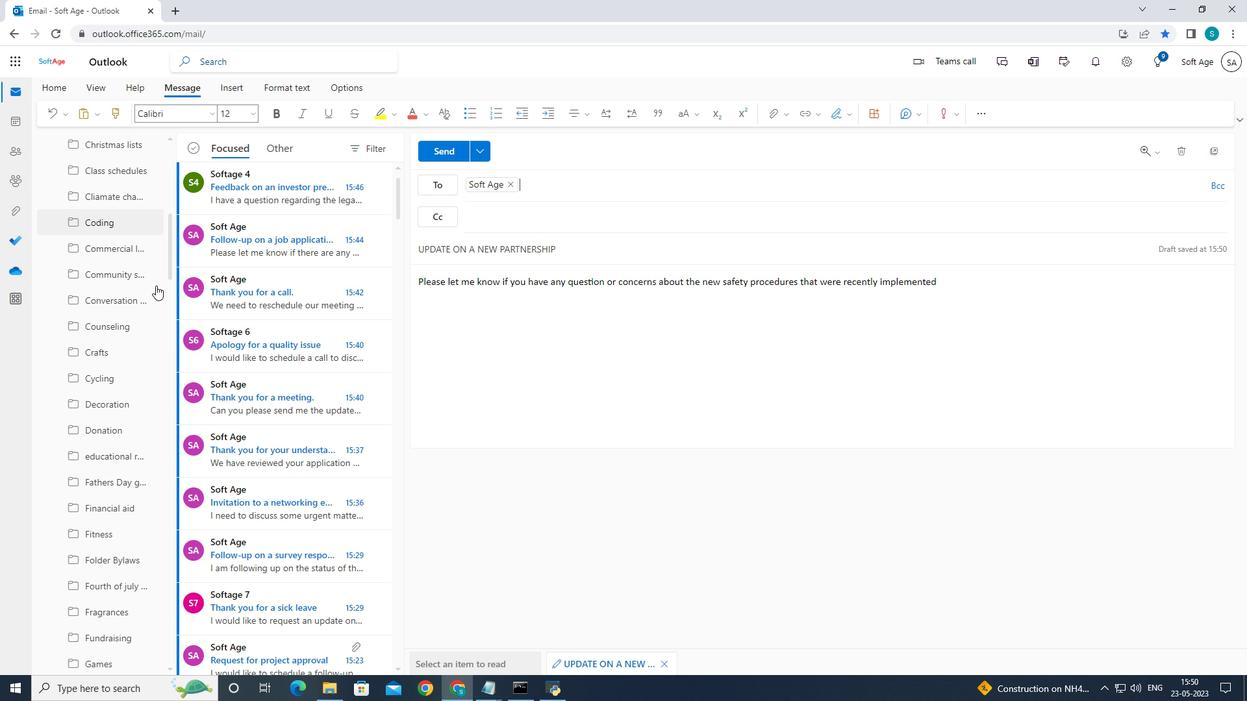
Action: Mouse scrolled (157, 284) with delta (0, 0)
Screenshot: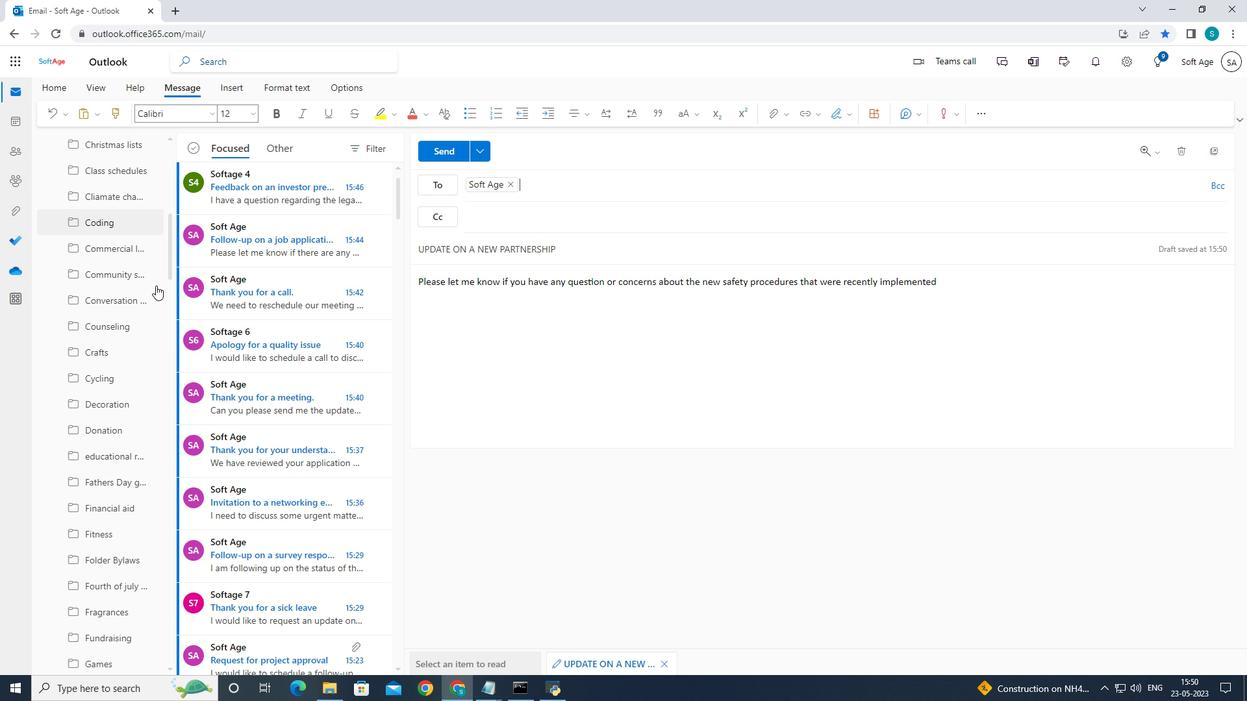 
Action: Mouse moved to (157, 285)
Screenshot: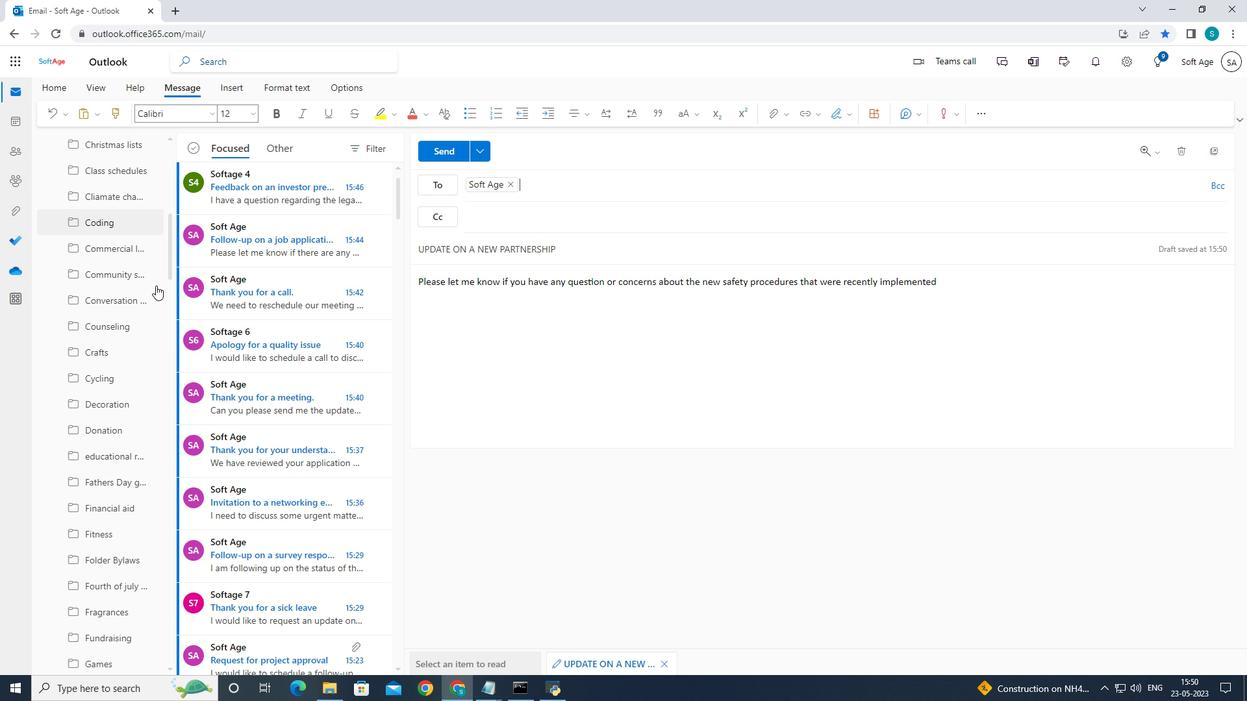 
Action: Mouse scrolled (157, 284) with delta (0, 0)
Screenshot: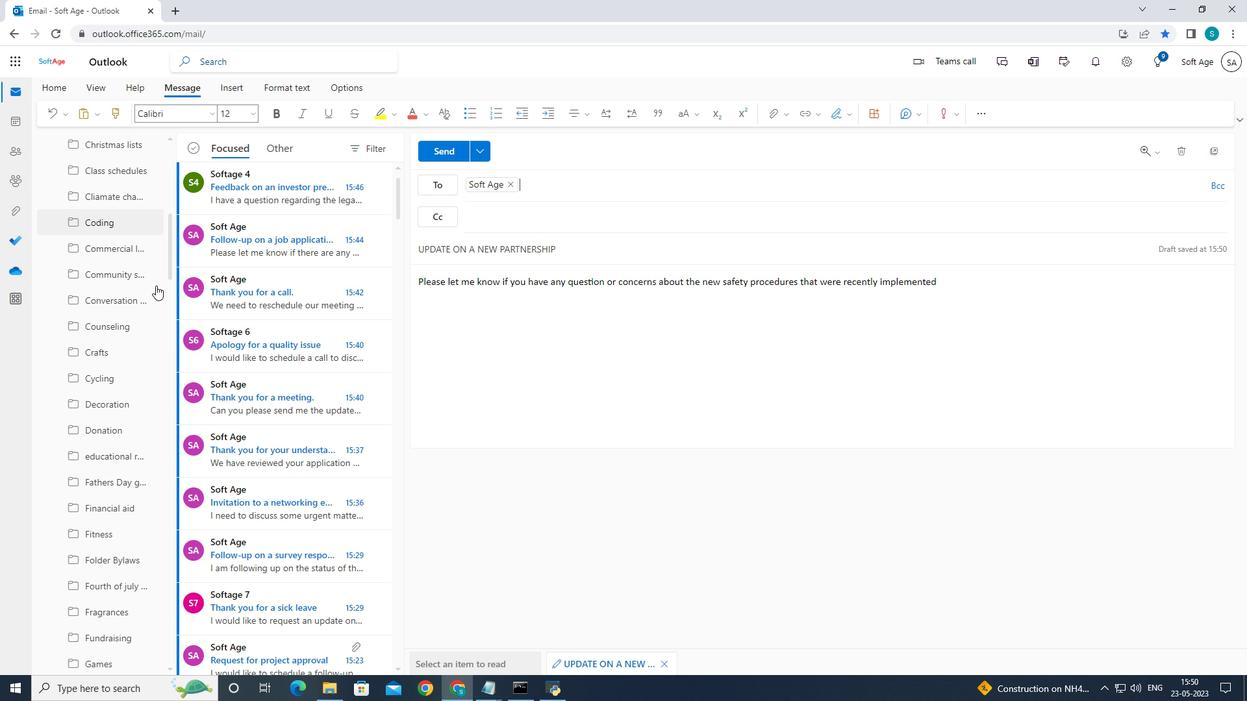
Action: Mouse moved to (159, 291)
Screenshot: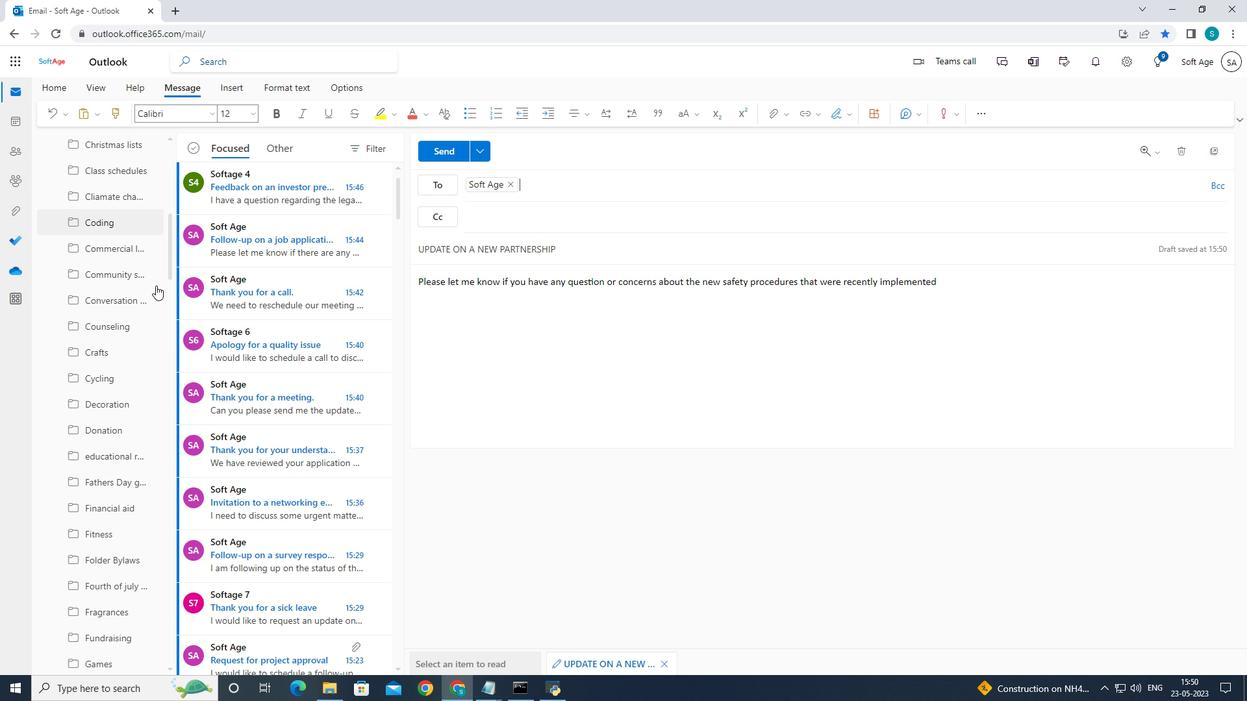 
Action: Mouse scrolled (159, 290) with delta (0, 0)
Screenshot: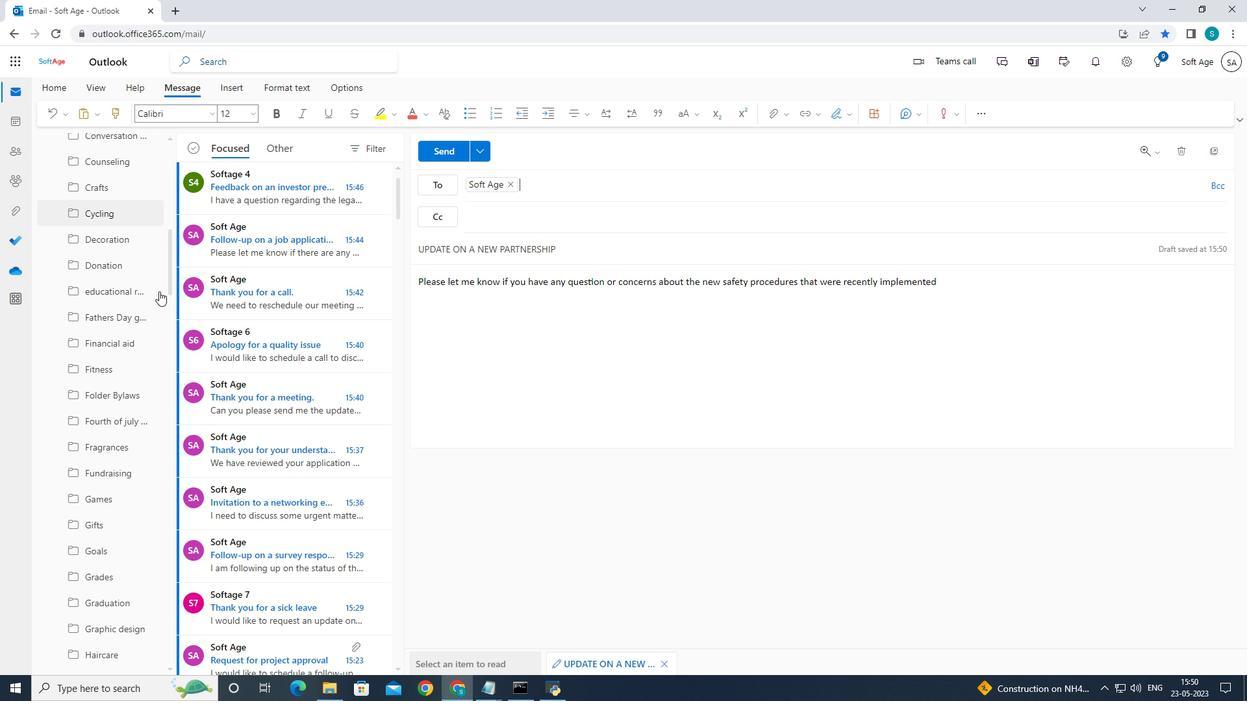 
Action: Mouse scrolled (159, 290) with delta (0, 0)
Screenshot: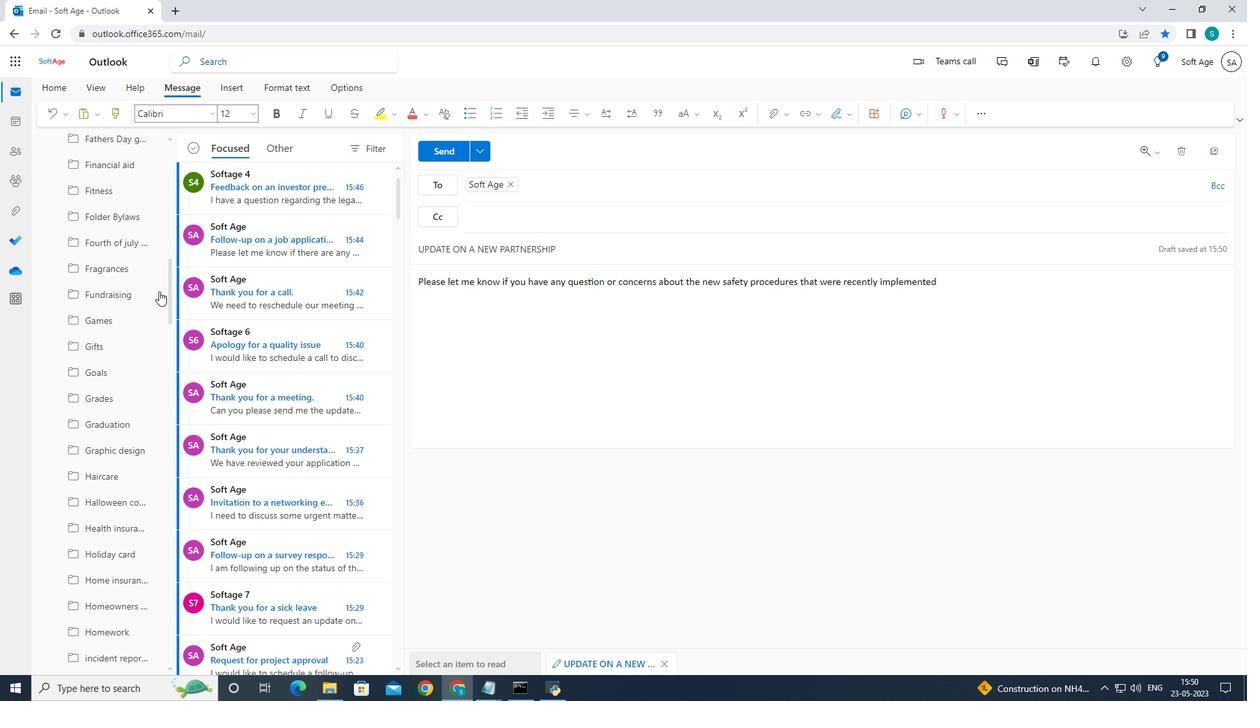
Action: Mouse moved to (159, 292)
Screenshot: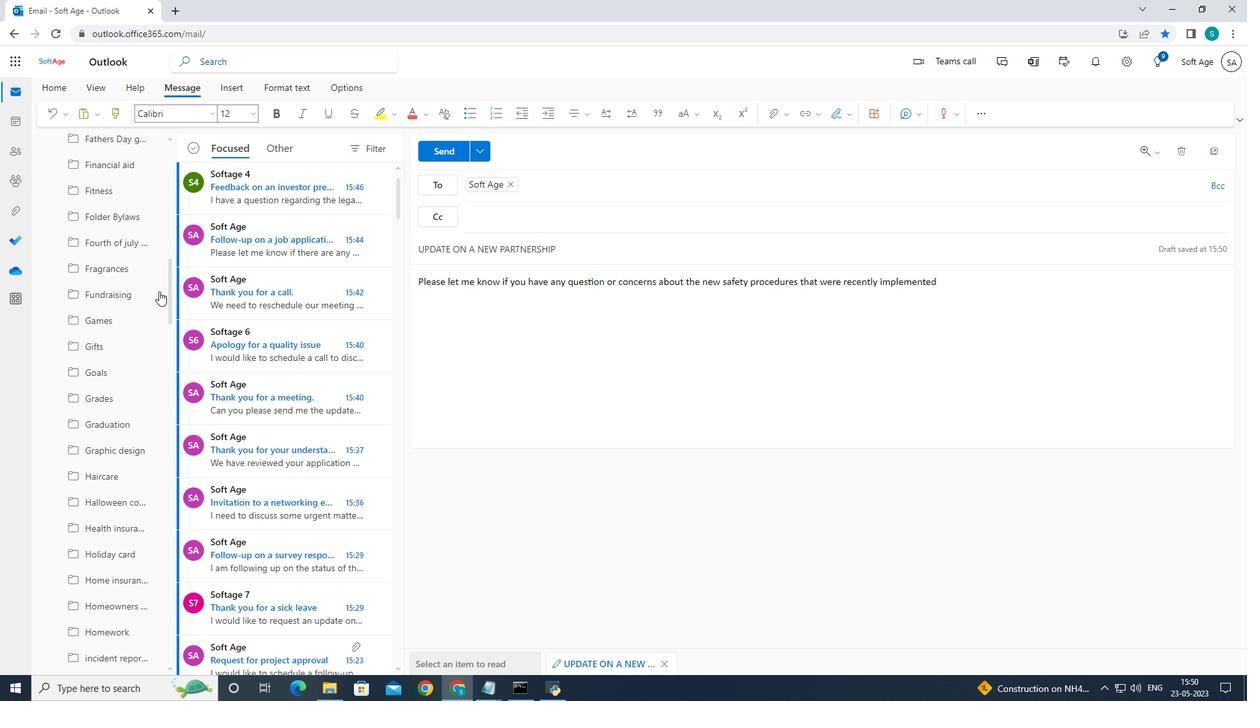 
Action: Mouse scrolled (159, 291) with delta (0, 0)
Screenshot: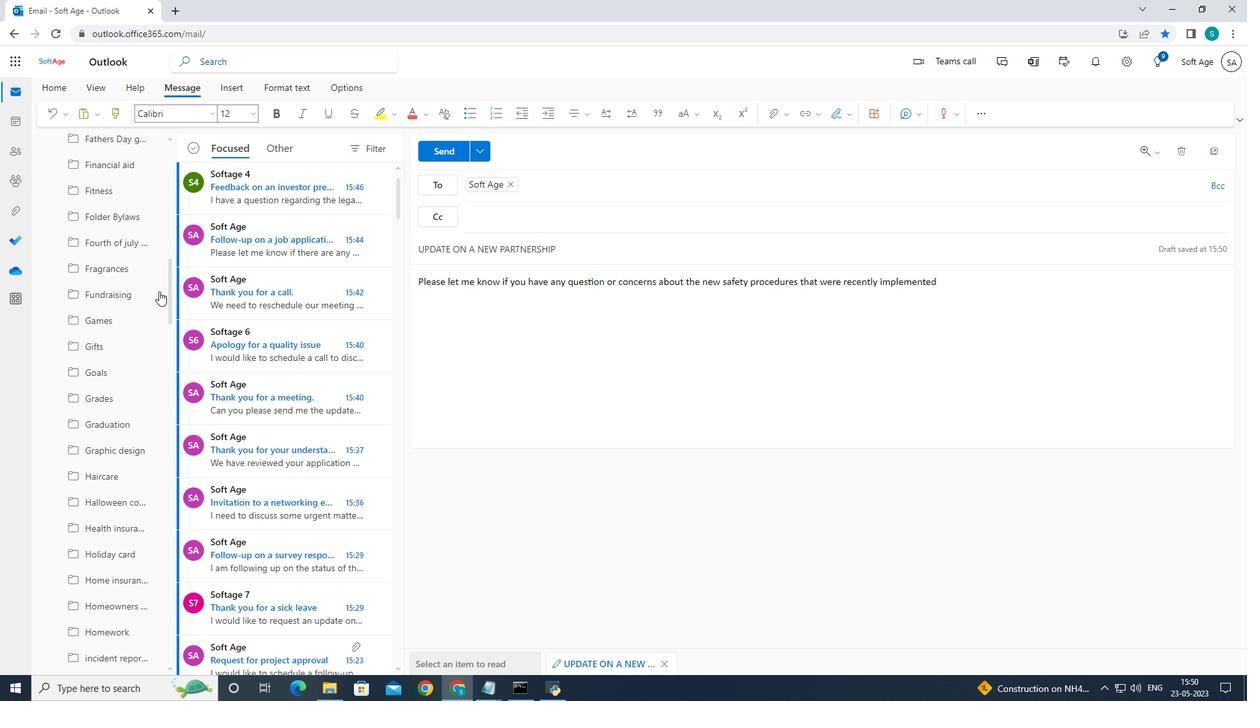 
Action: Mouse scrolled (159, 291) with delta (0, 0)
Screenshot: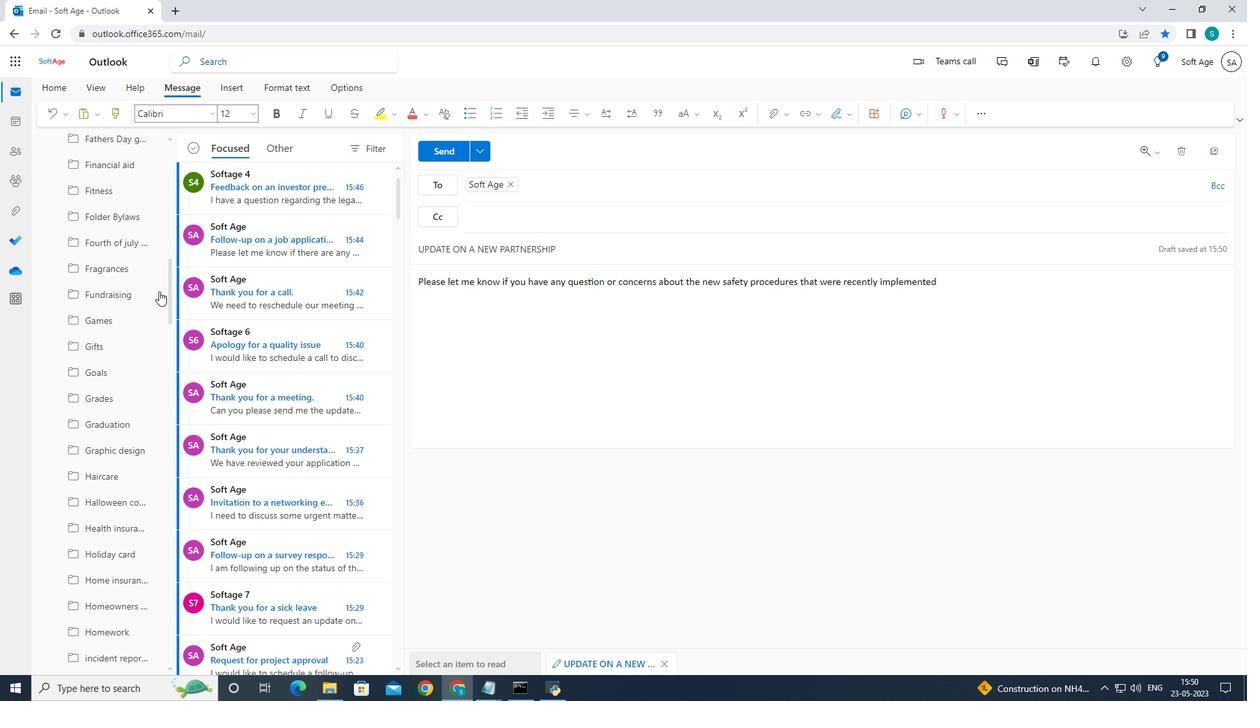 
Action: Mouse moved to (159, 294)
Screenshot: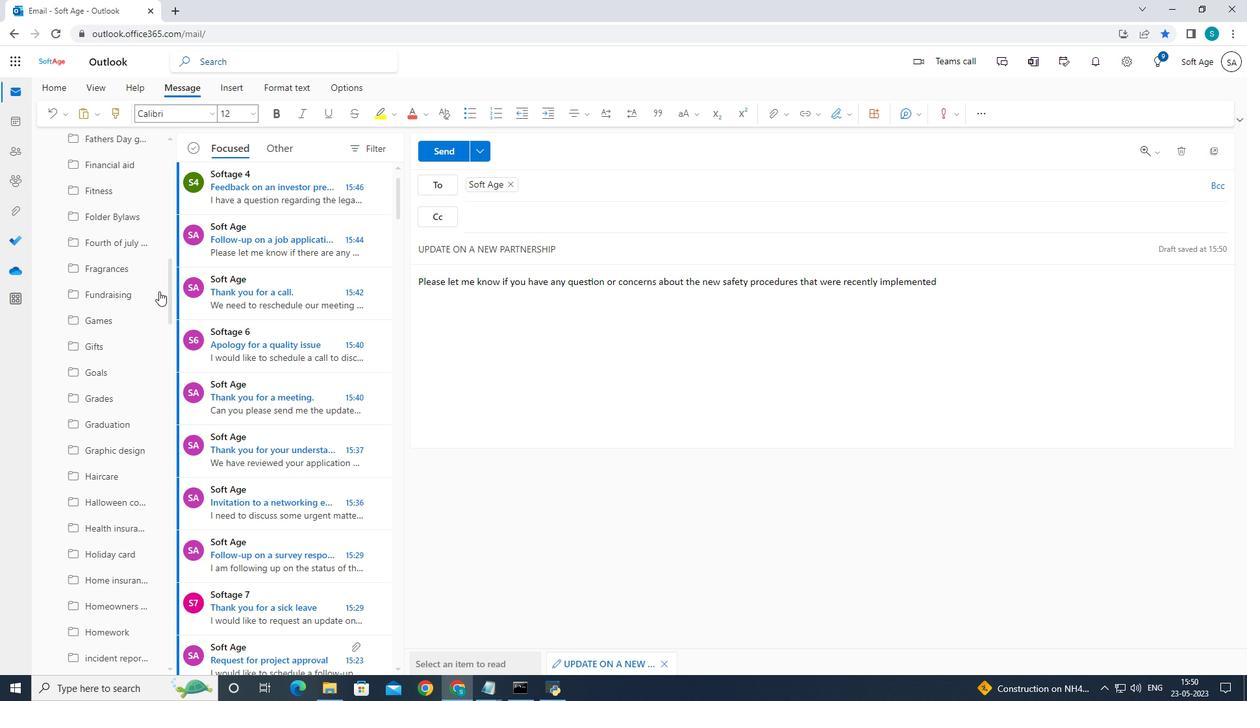 
Action: Mouse scrolled (159, 293) with delta (0, 0)
Screenshot: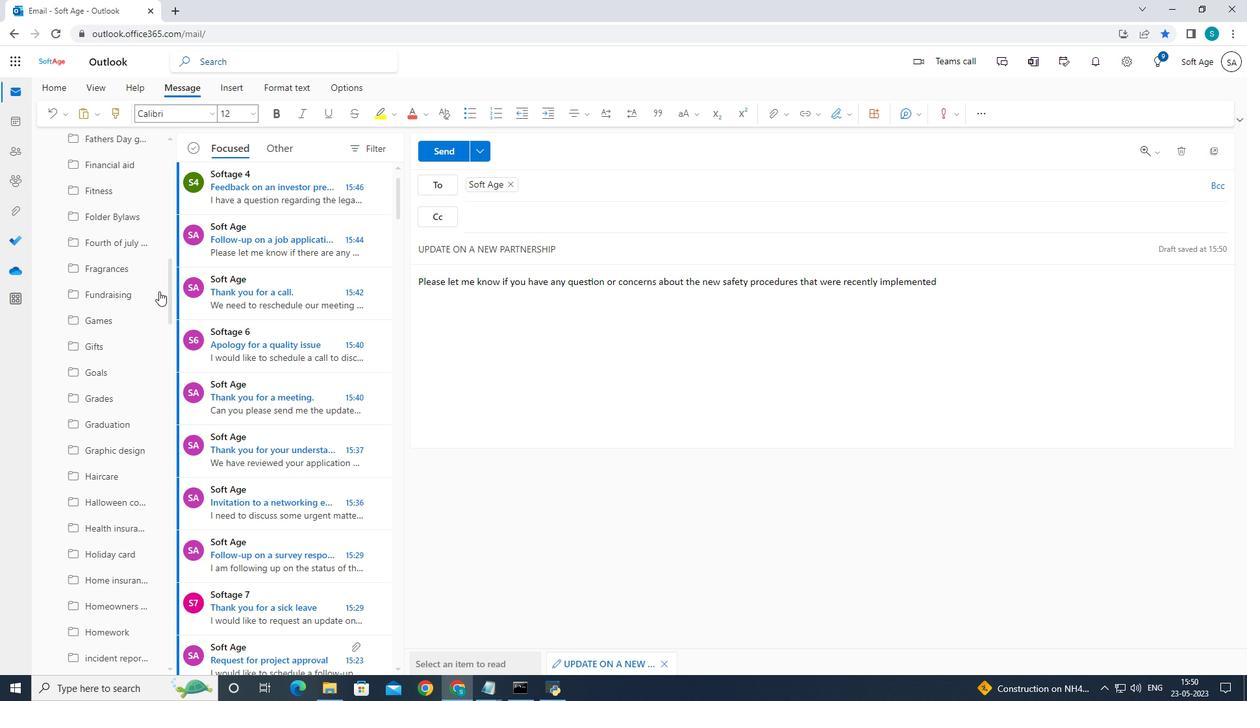 
Action: Mouse moved to (159, 298)
Screenshot: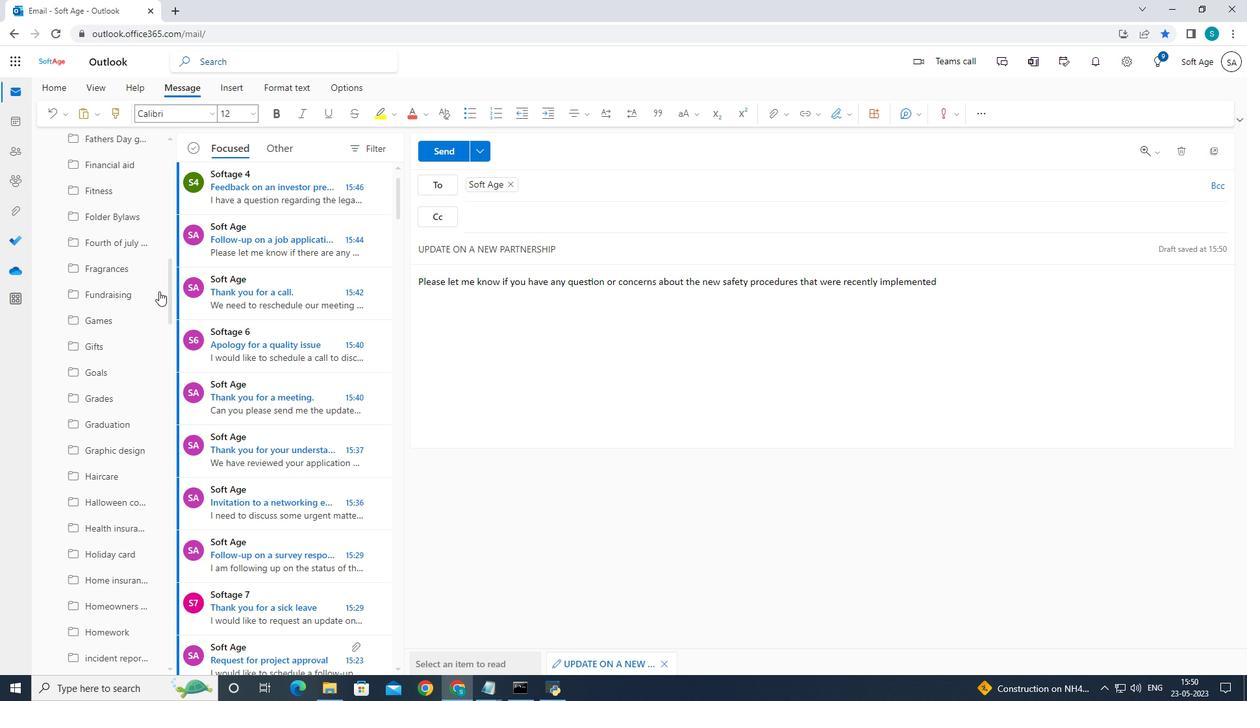 
Action: Mouse scrolled (159, 295) with delta (0, 0)
Screenshot: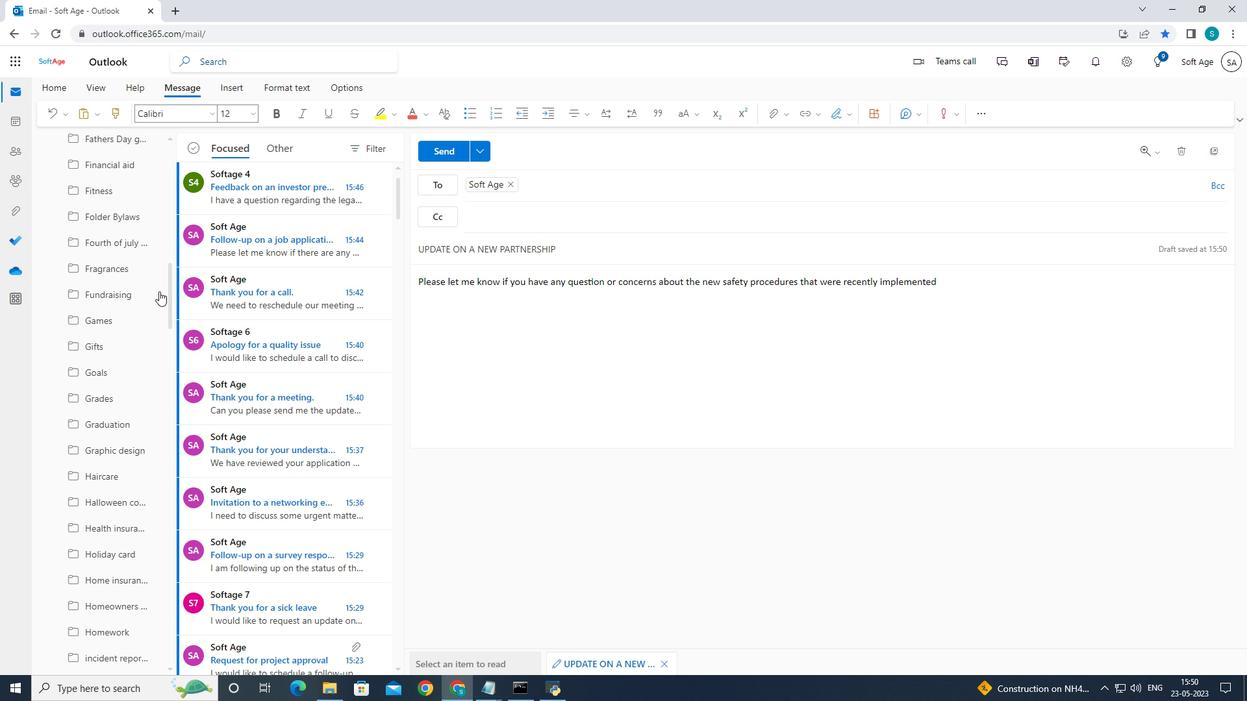 
Action: Mouse moved to (159, 298)
Screenshot: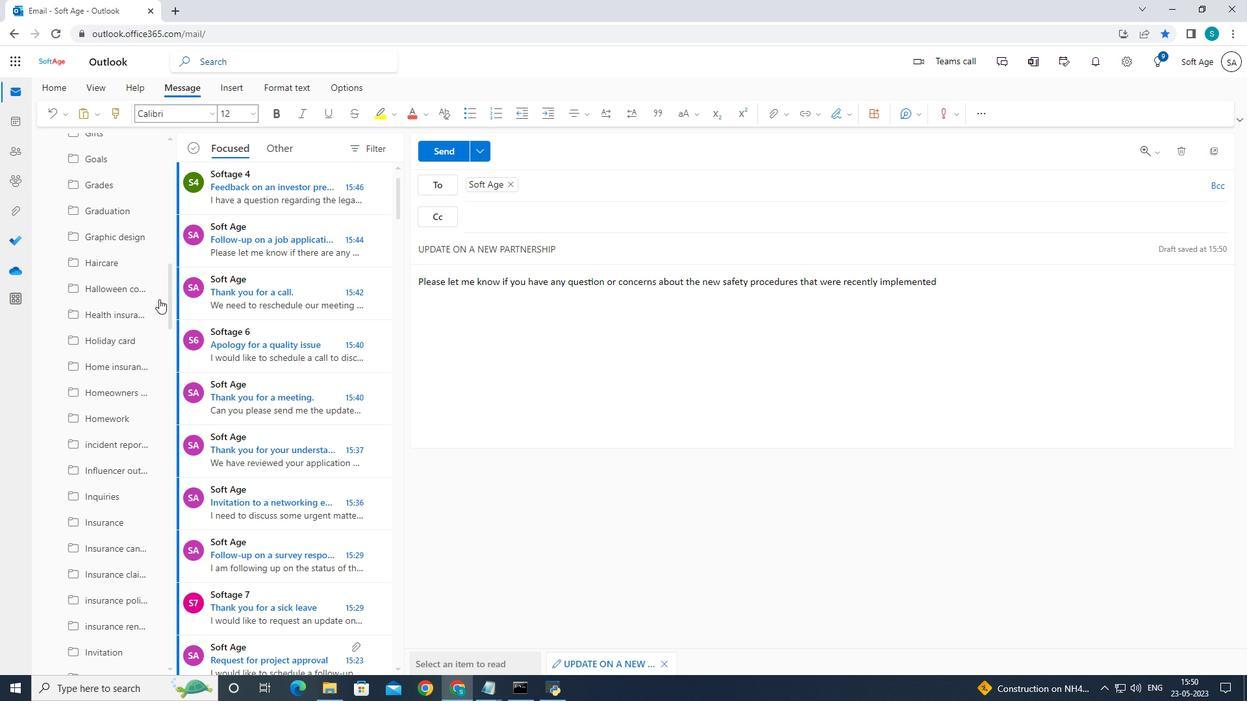 
Action: Mouse scrolled (159, 298) with delta (0, 0)
Screenshot: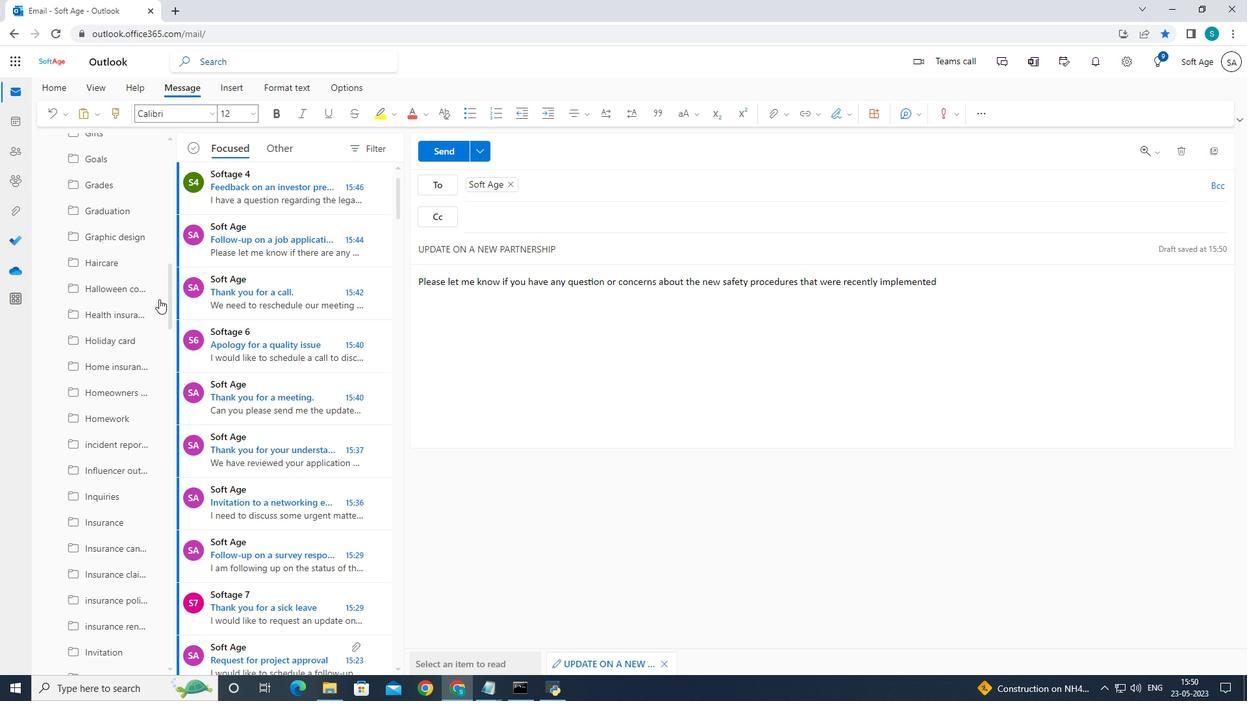 
Action: Mouse moved to (159, 298)
Screenshot: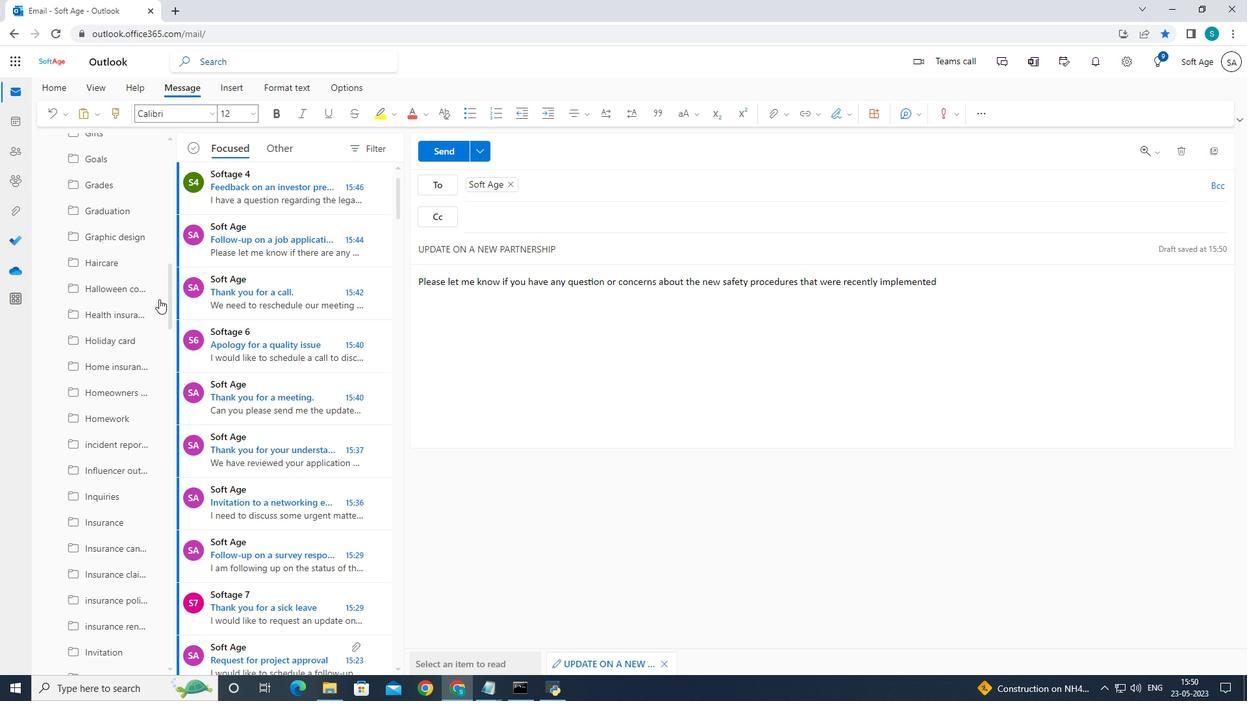 
Action: Mouse scrolled (159, 297) with delta (0, 0)
Screenshot: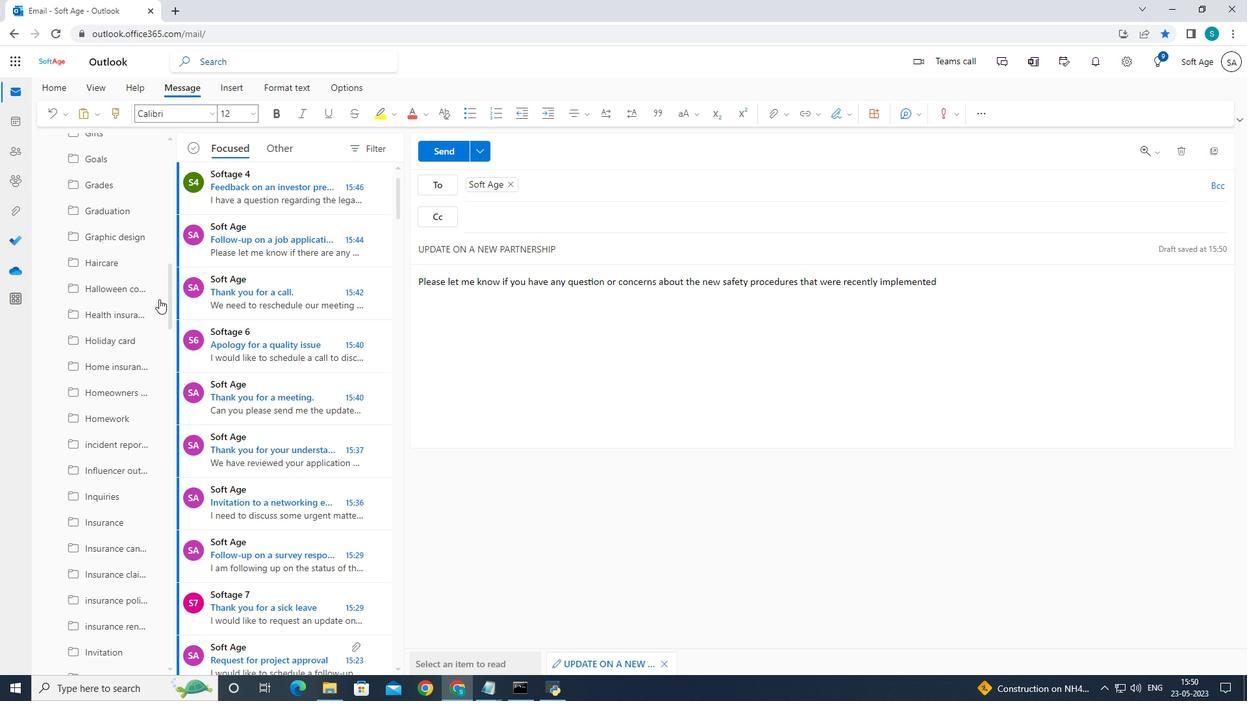 
Action: Mouse moved to (160, 298)
Screenshot: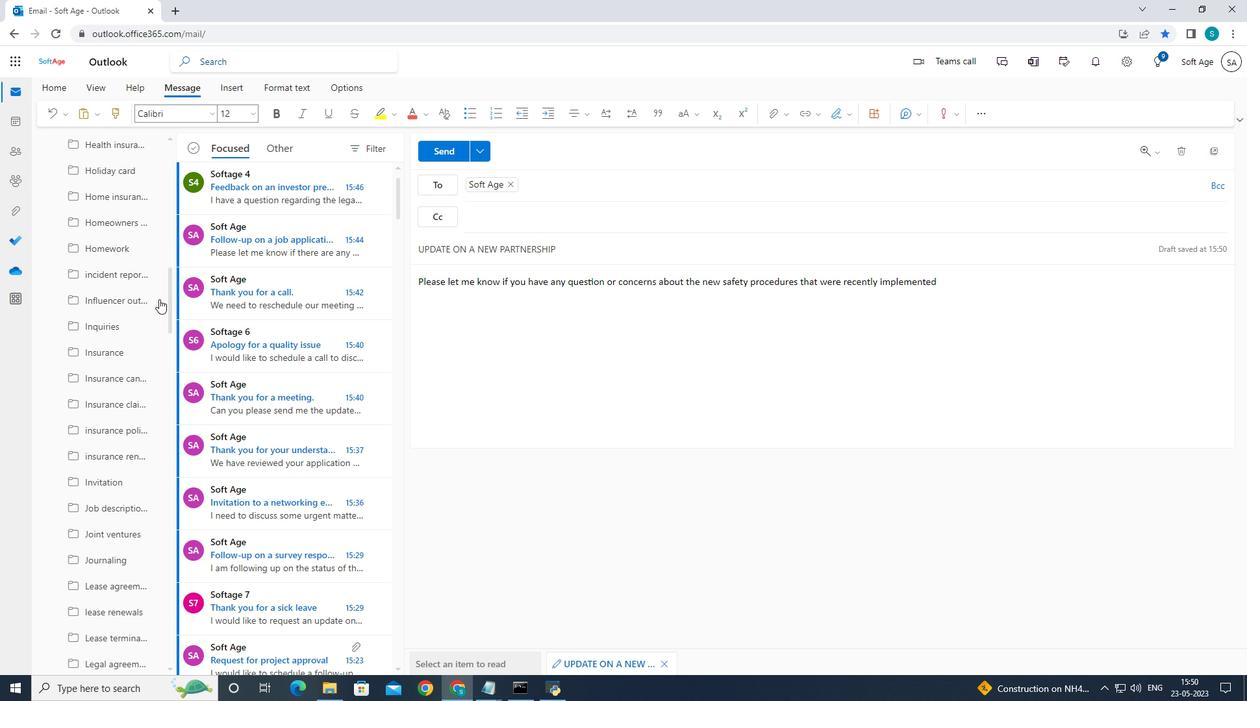
Action: Mouse scrolled (160, 297) with delta (0, 0)
Screenshot: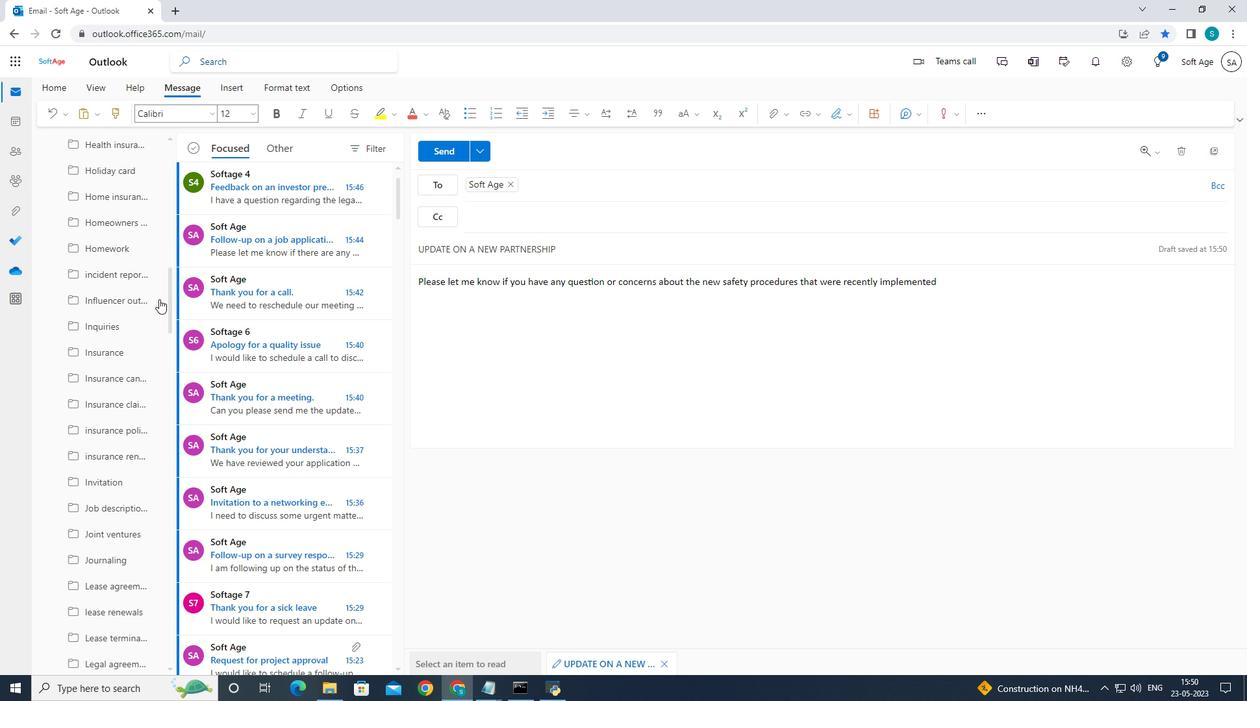 
Action: Mouse moved to (160, 298)
Screenshot: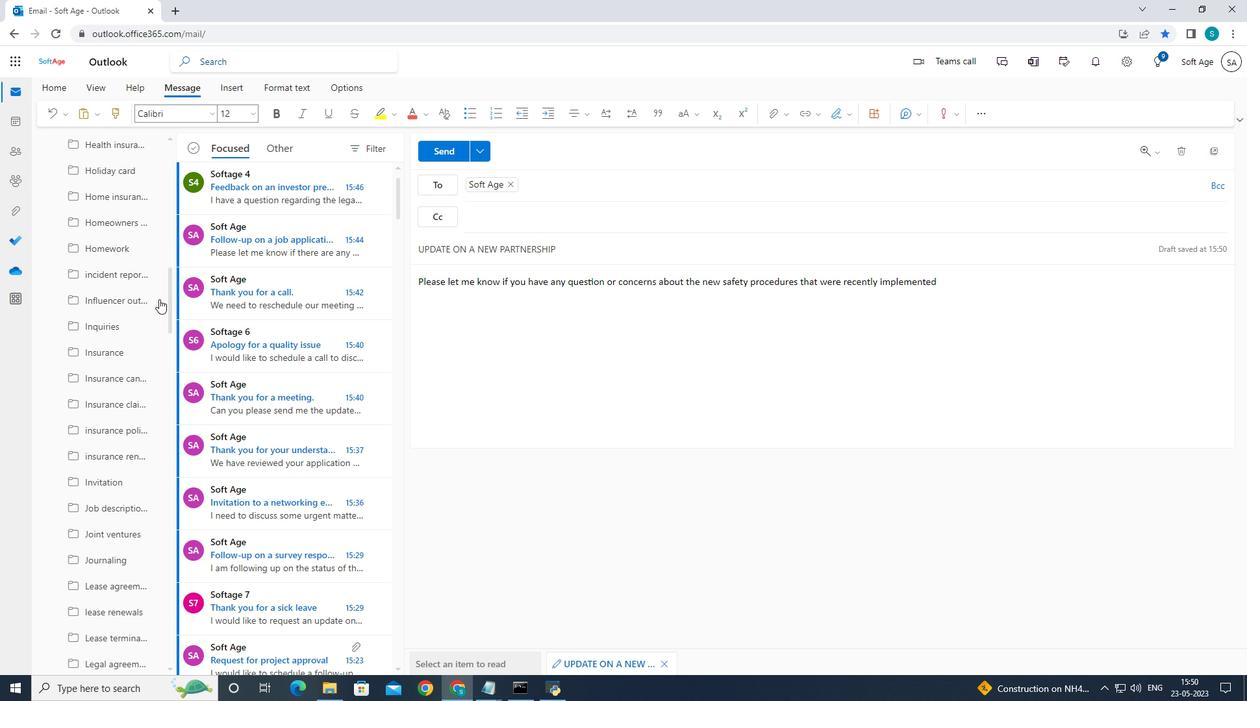 
Action: Mouse scrolled (160, 298) with delta (0, 0)
Screenshot: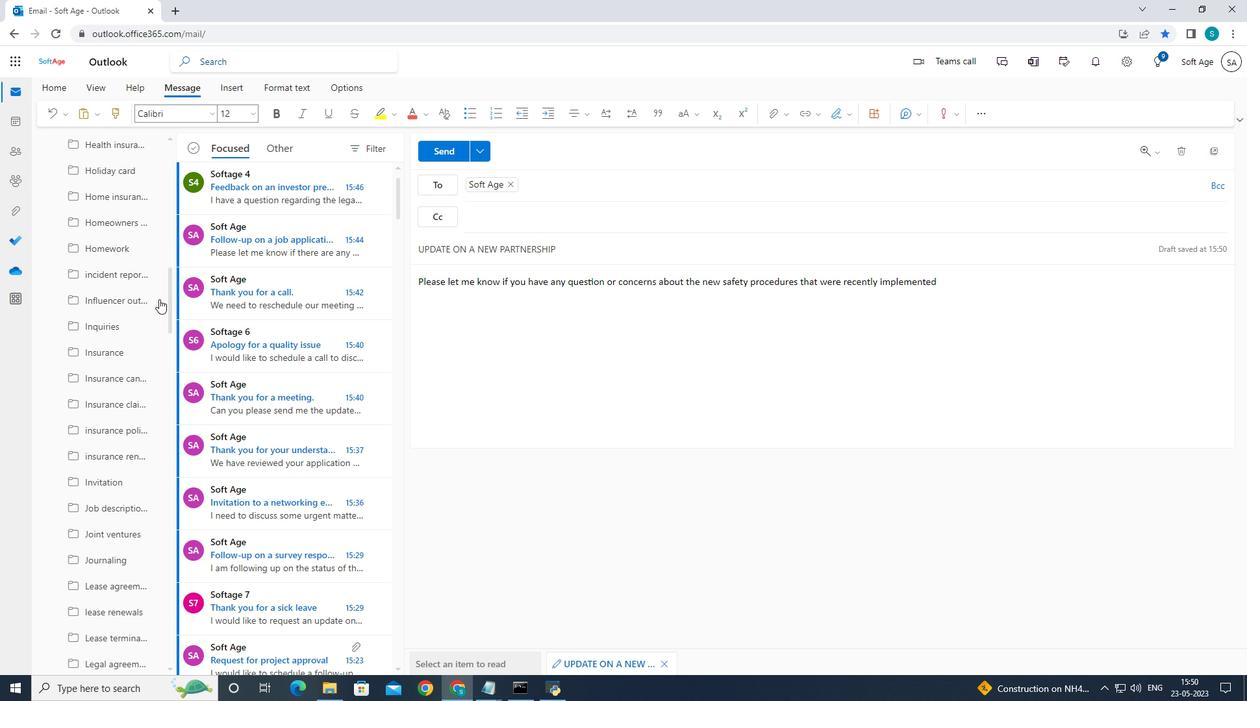 
Action: Mouse moved to (161, 299)
Screenshot: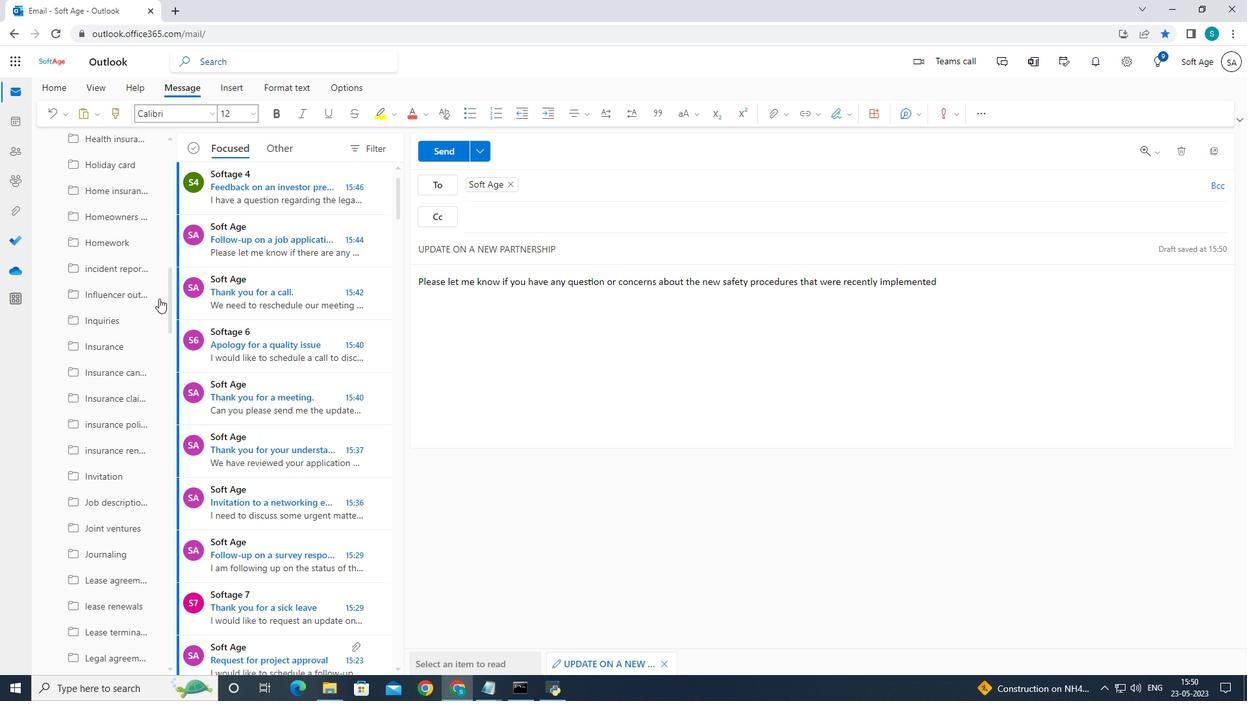 
Action: Mouse scrolled (161, 298) with delta (0, 0)
Screenshot: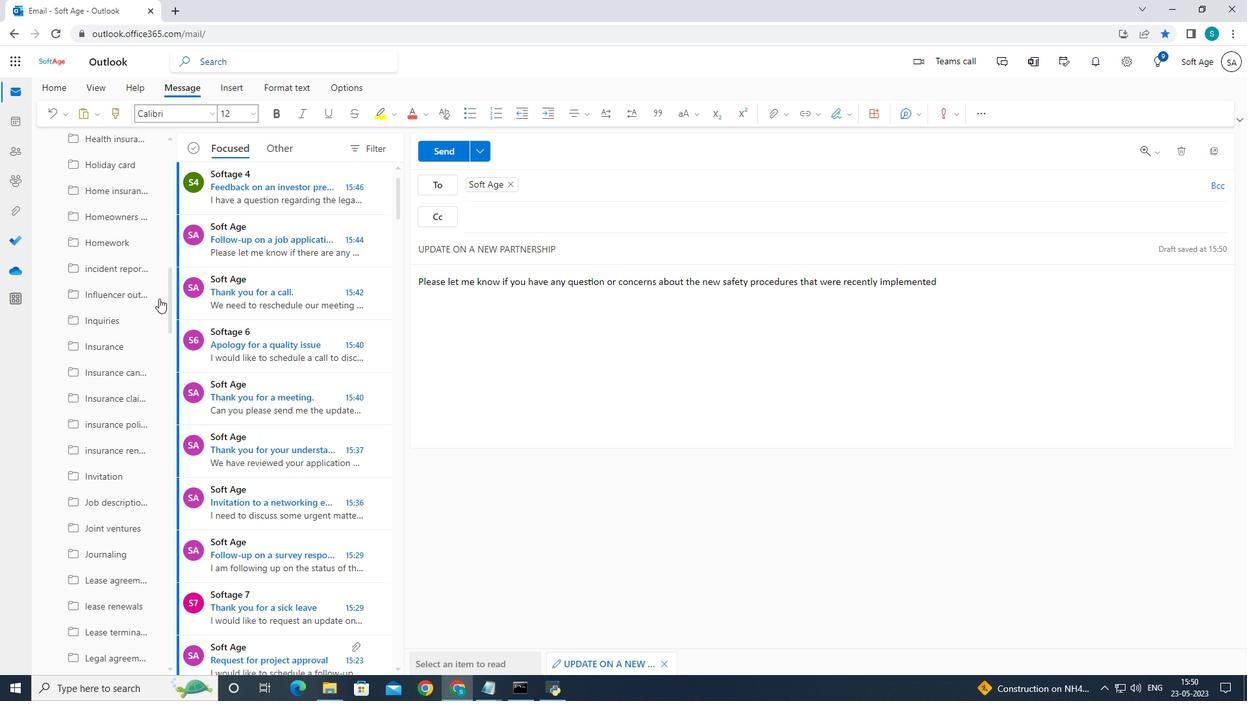 
Action: Mouse moved to (169, 298)
Screenshot: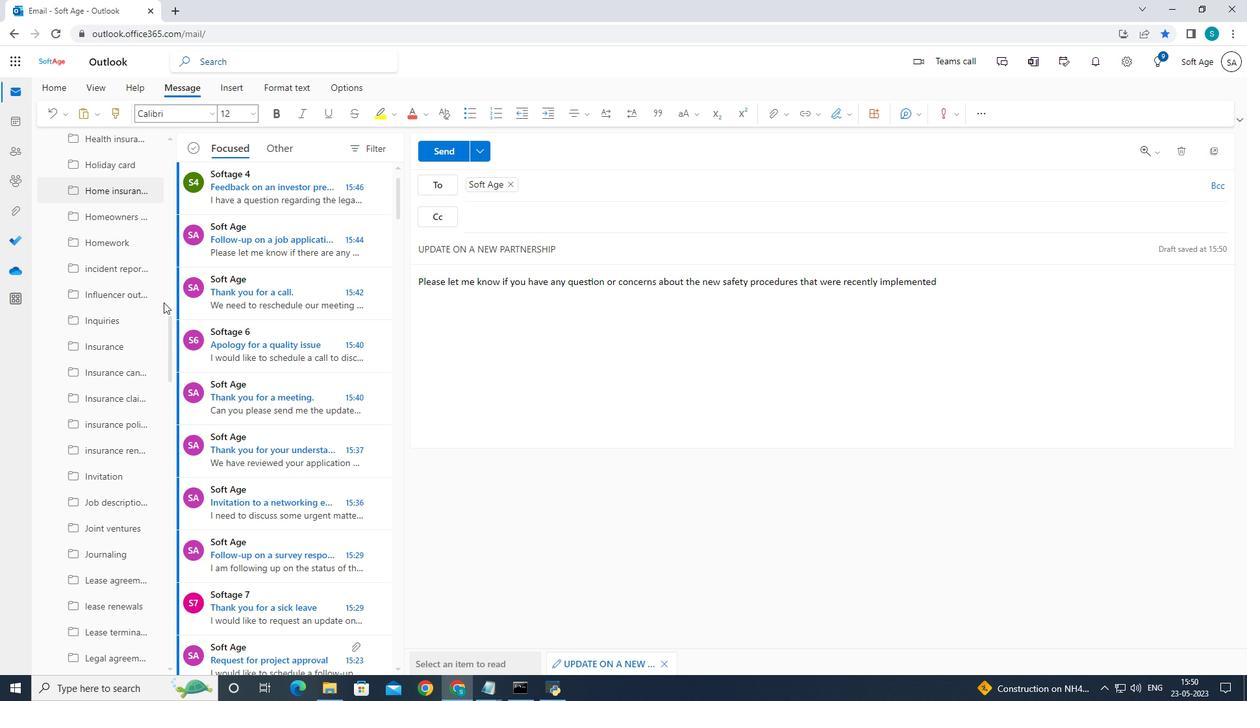 
Action: Mouse scrolled (169, 298) with delta (0, 0)
Screenshot: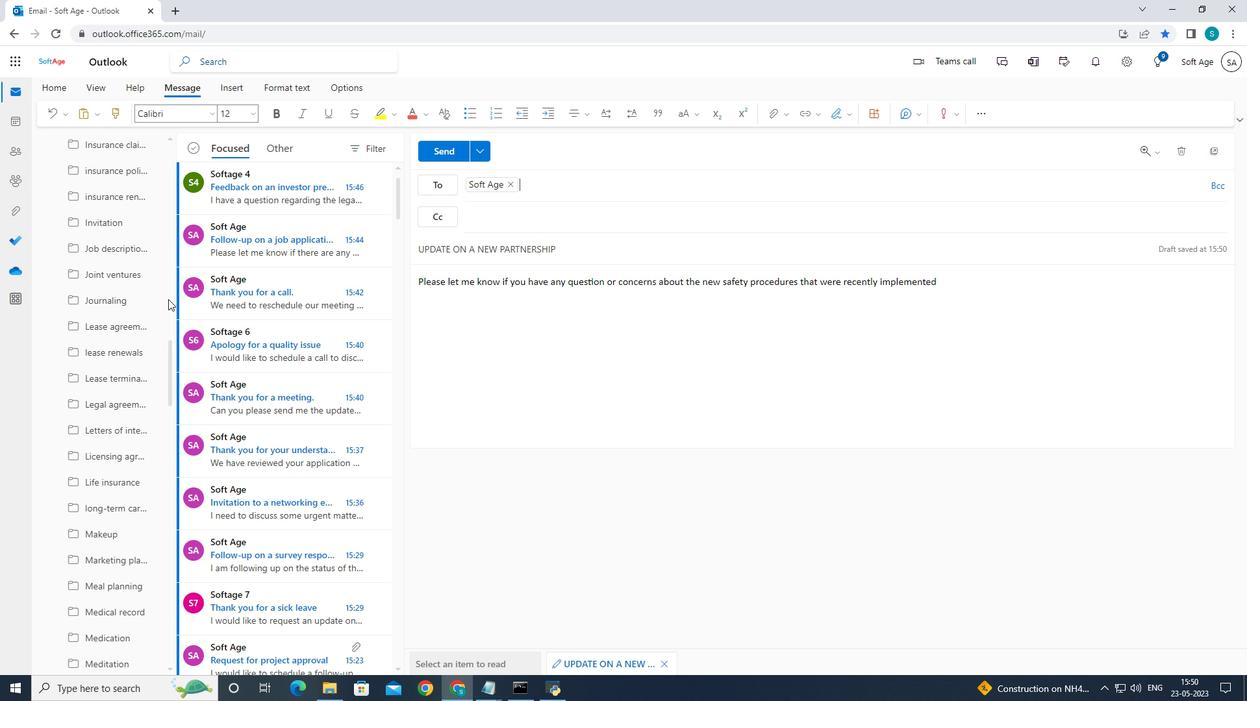 
Action: Mouse scrolled (169, 298) with delta (0, 0)
Screenshot: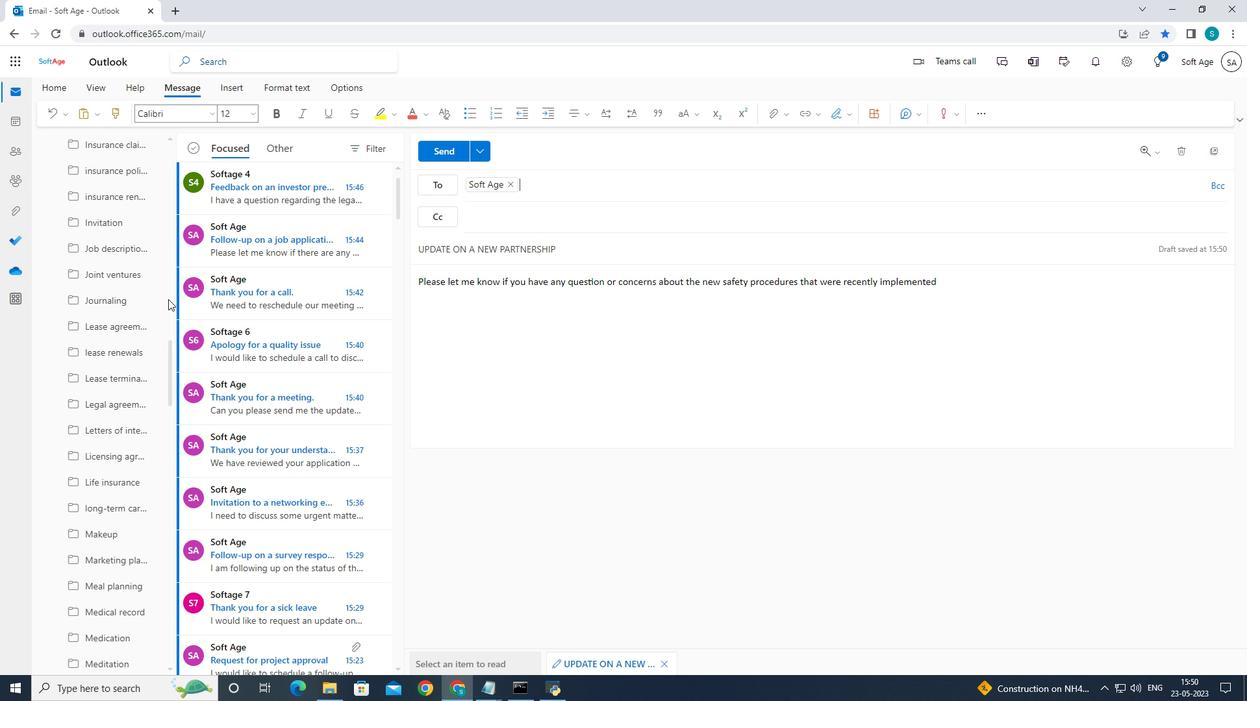 
Action: Mouse scrolled (169, 298) with delta (0, 0)
Screenshot: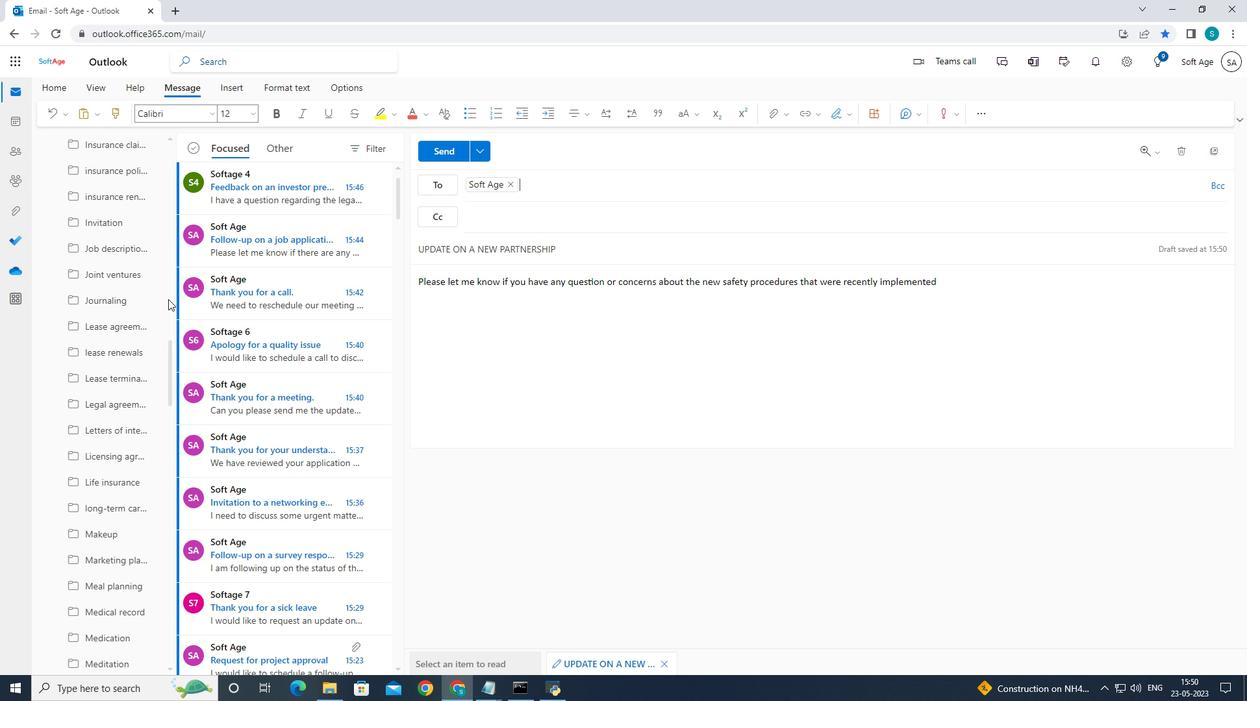 
Action: Mouse scrolled (169, 298) with delta (0, 0)
Screenshot: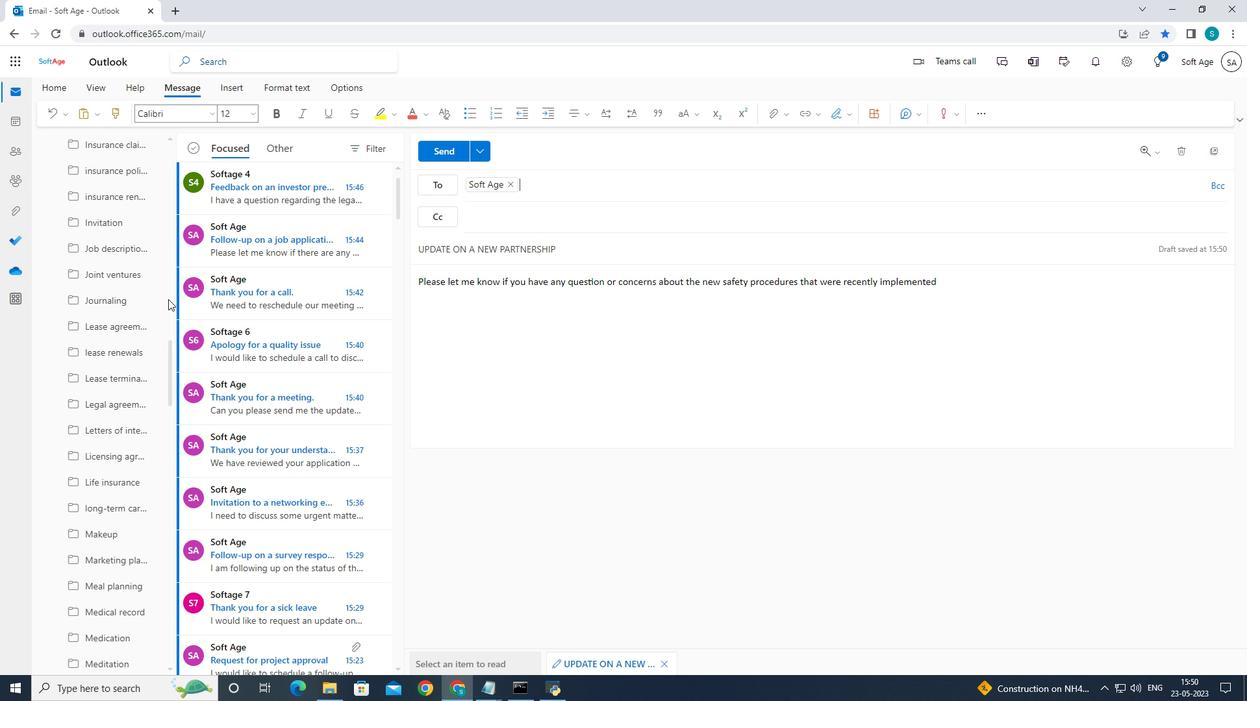 
Action: Mouse moved to (170, 298)
Screenshot: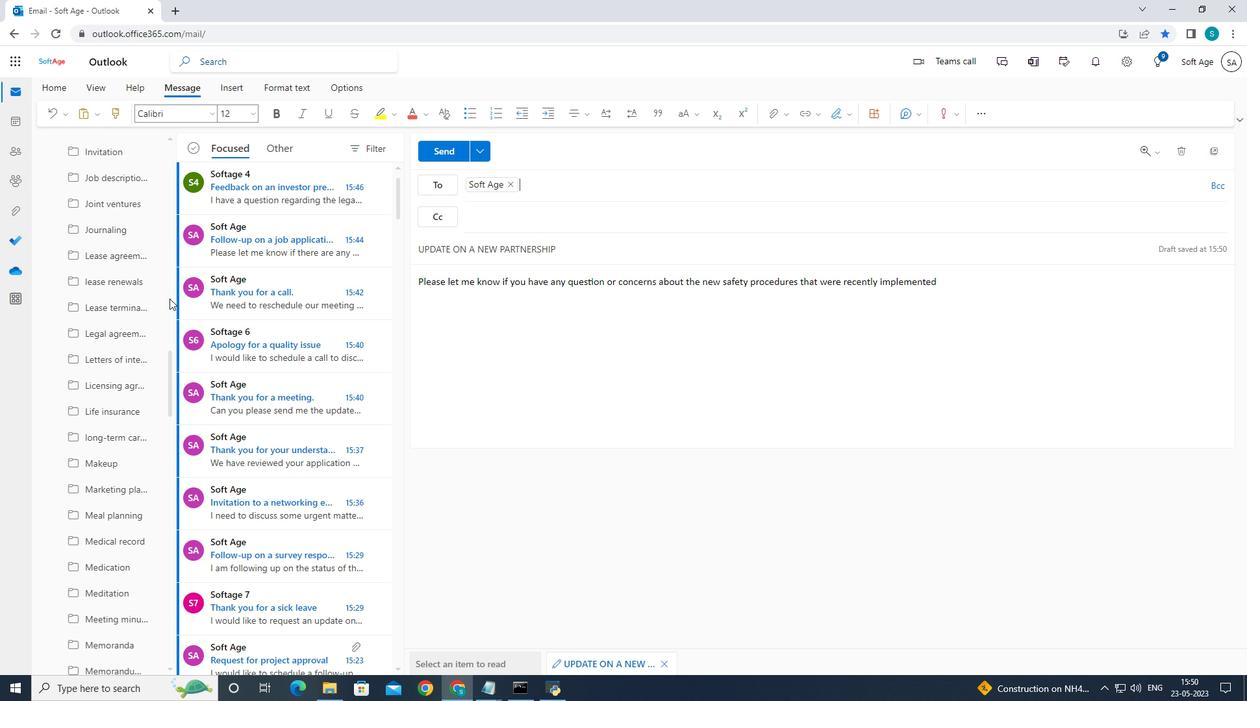 
Action: Mouse scrolled (170, 298) with delta (0, 0)
Screenshot: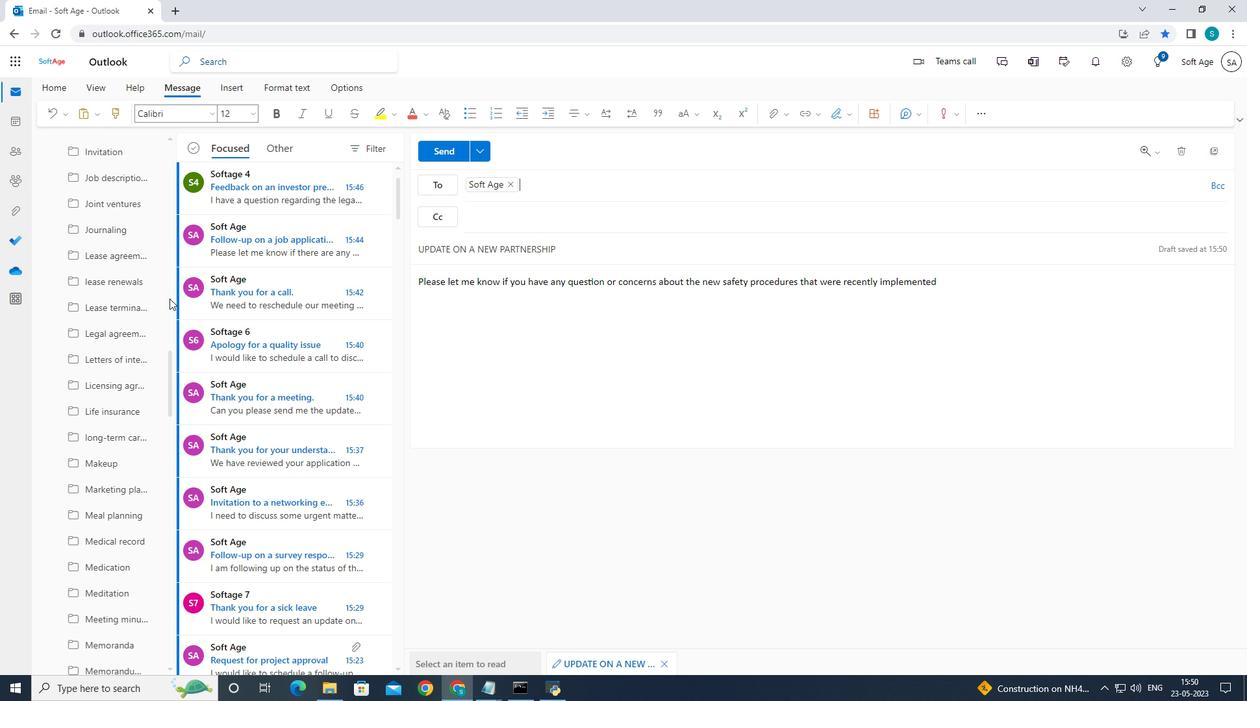 
Action: Mouse moved to (177, 303)
Screenshot: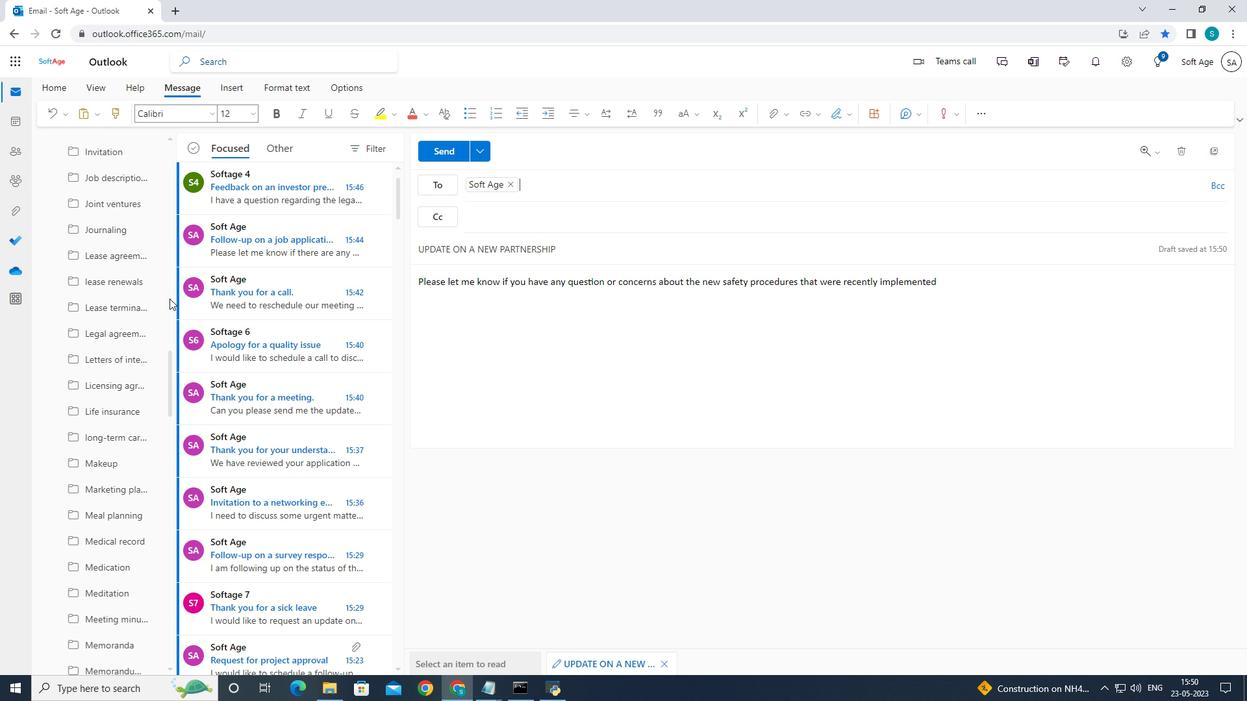 
Action: Mouse scrolled (177, 302) with delta (0, 0)
Screenshot: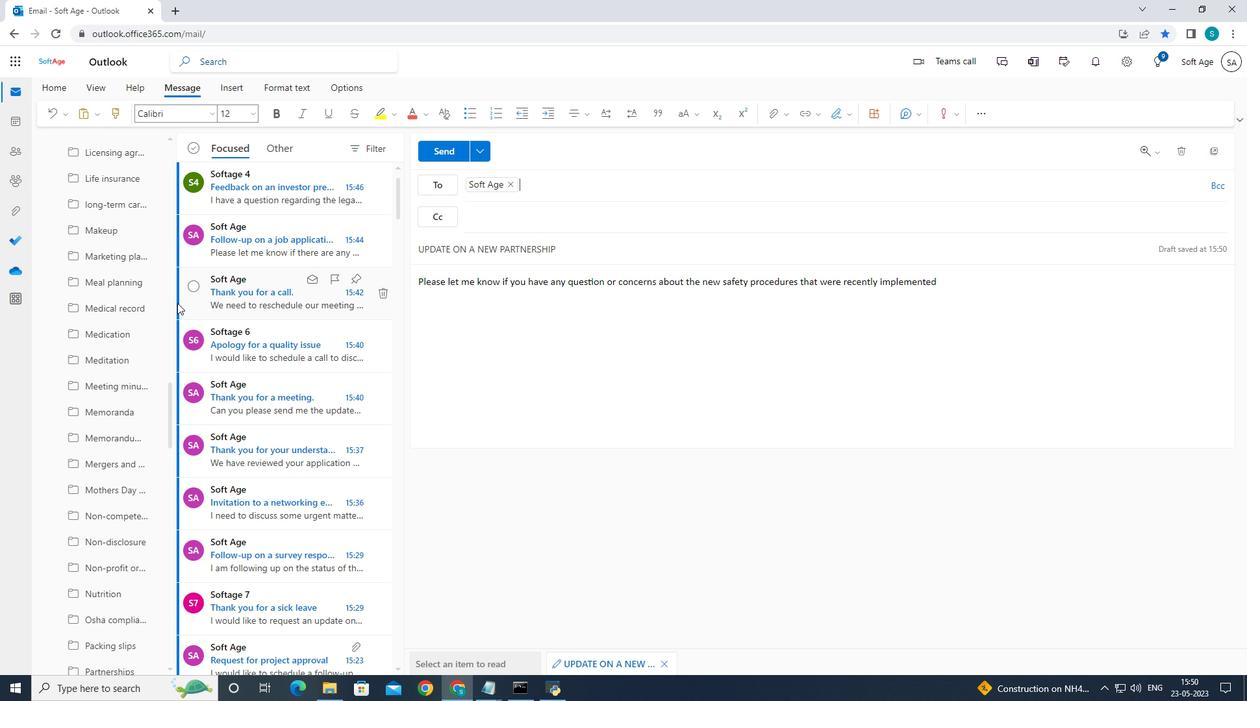 
Action: Mouse moved to (177, 304)
Screenshot: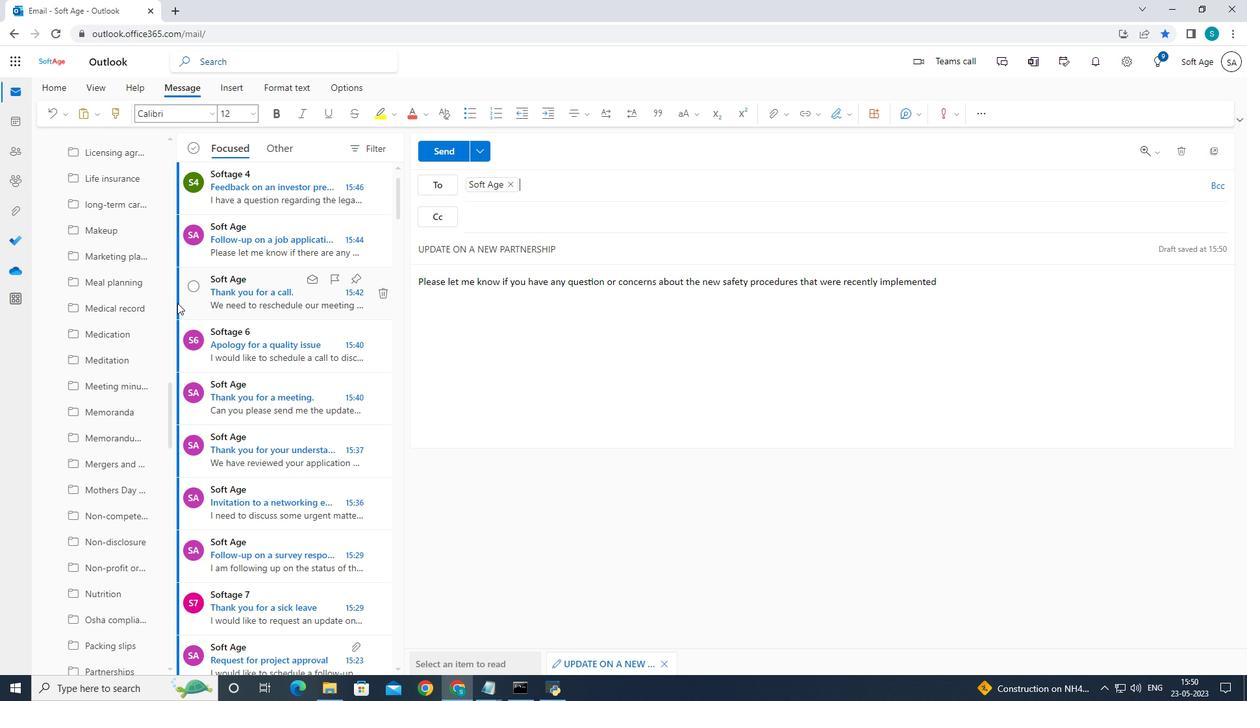 
Action: Mouse scrolled (177, 303) with delta (0, 0)
Screenshot: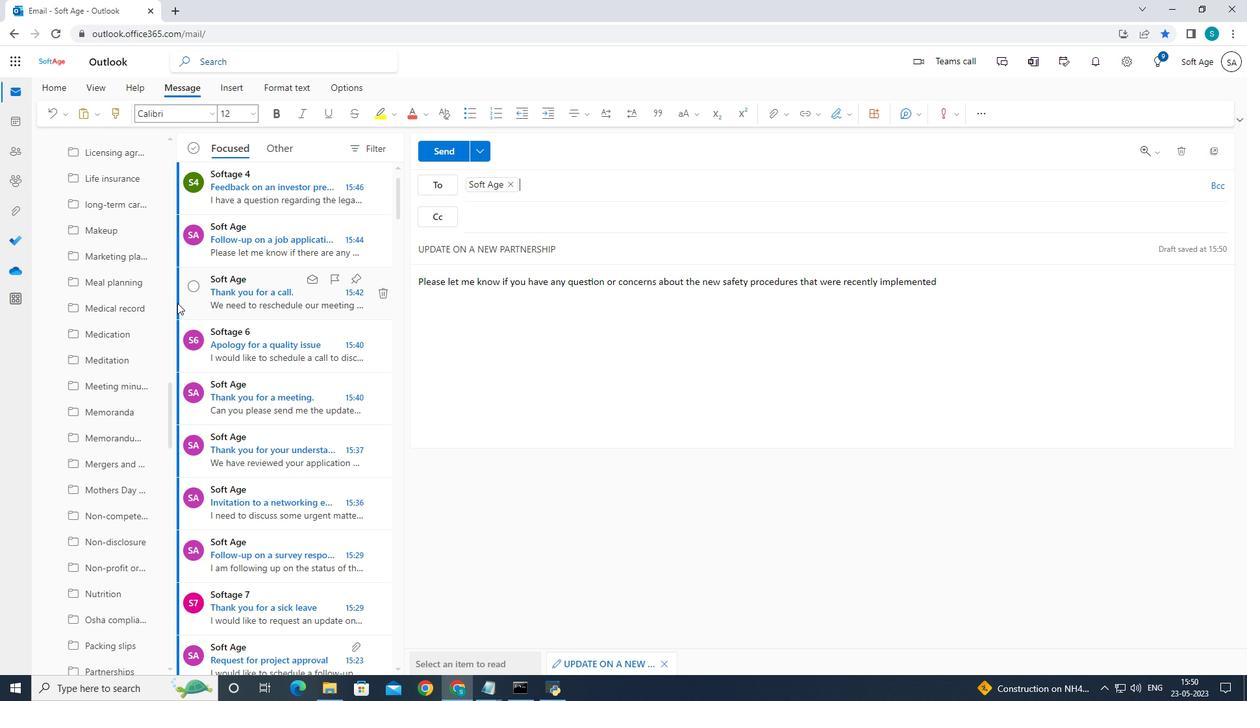 
Action: Mouse moved to (178, 305)
Screenshot: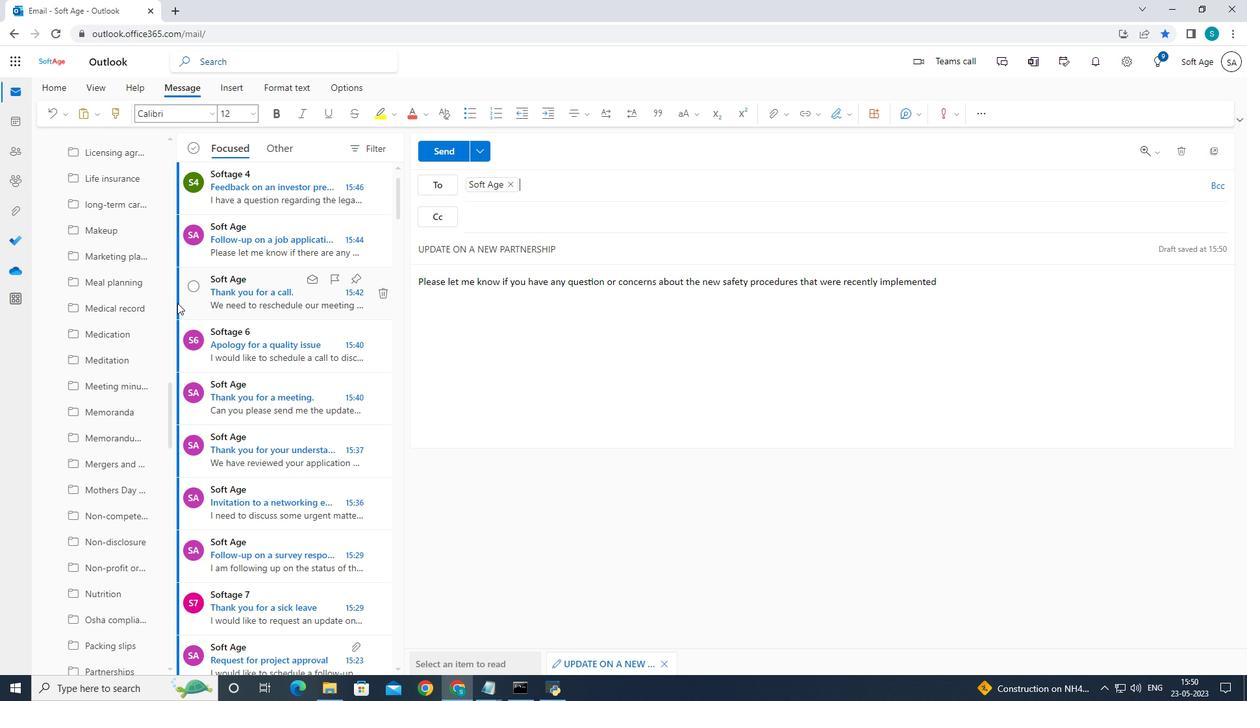 
Action: Mouse scrolled (178, 304) with delta (0, 0)
Screenshot: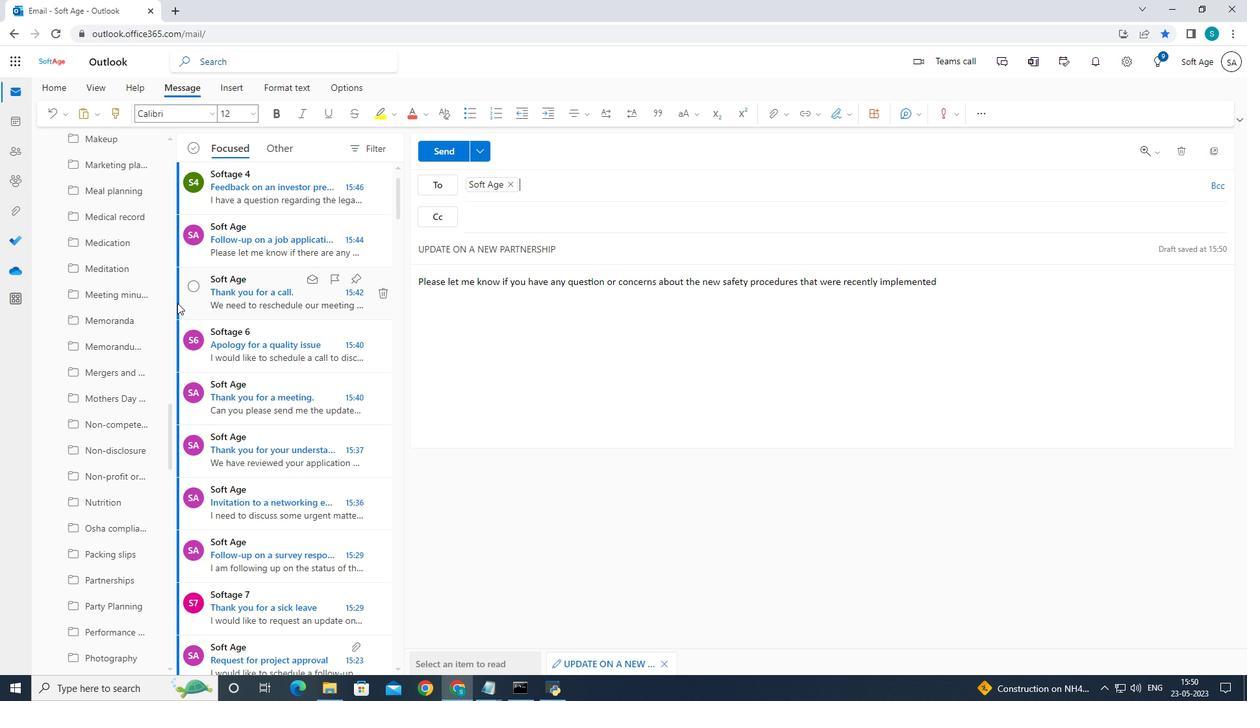
Action: Mouse scrolled (178, 304) with delta (0, 0)
Screenshot: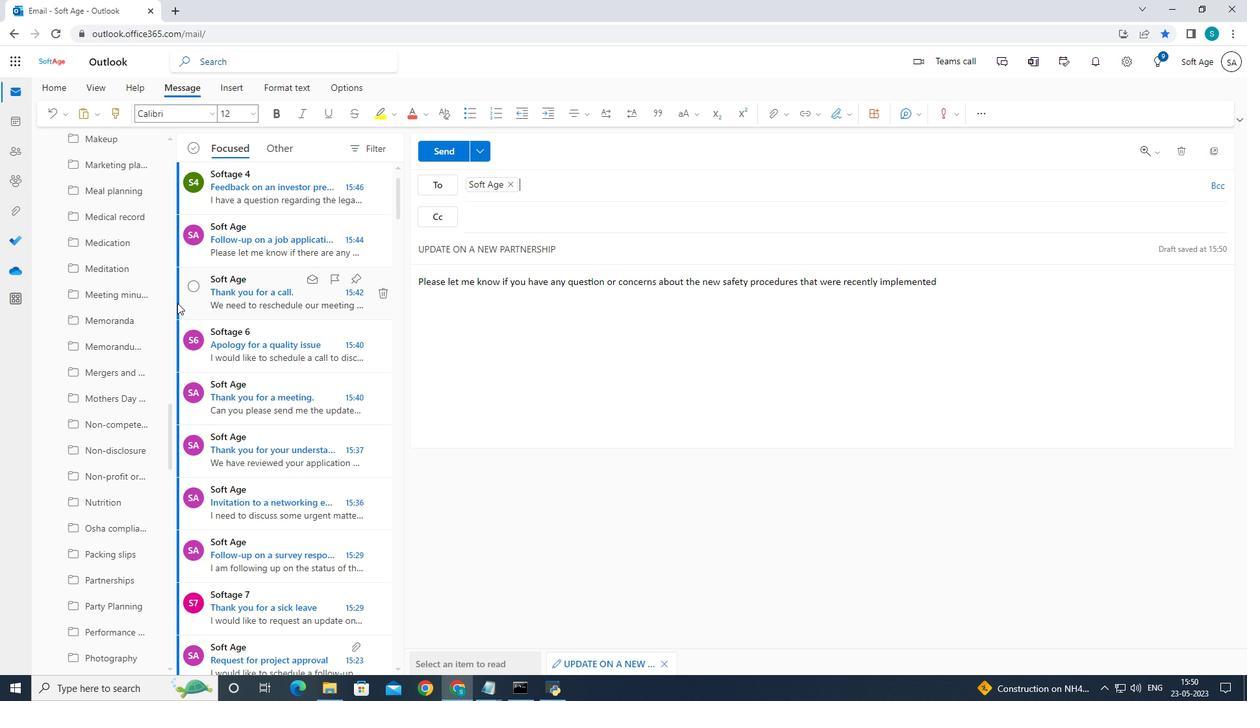 
Action: Mouse moved to (178, 305)
Screenshot: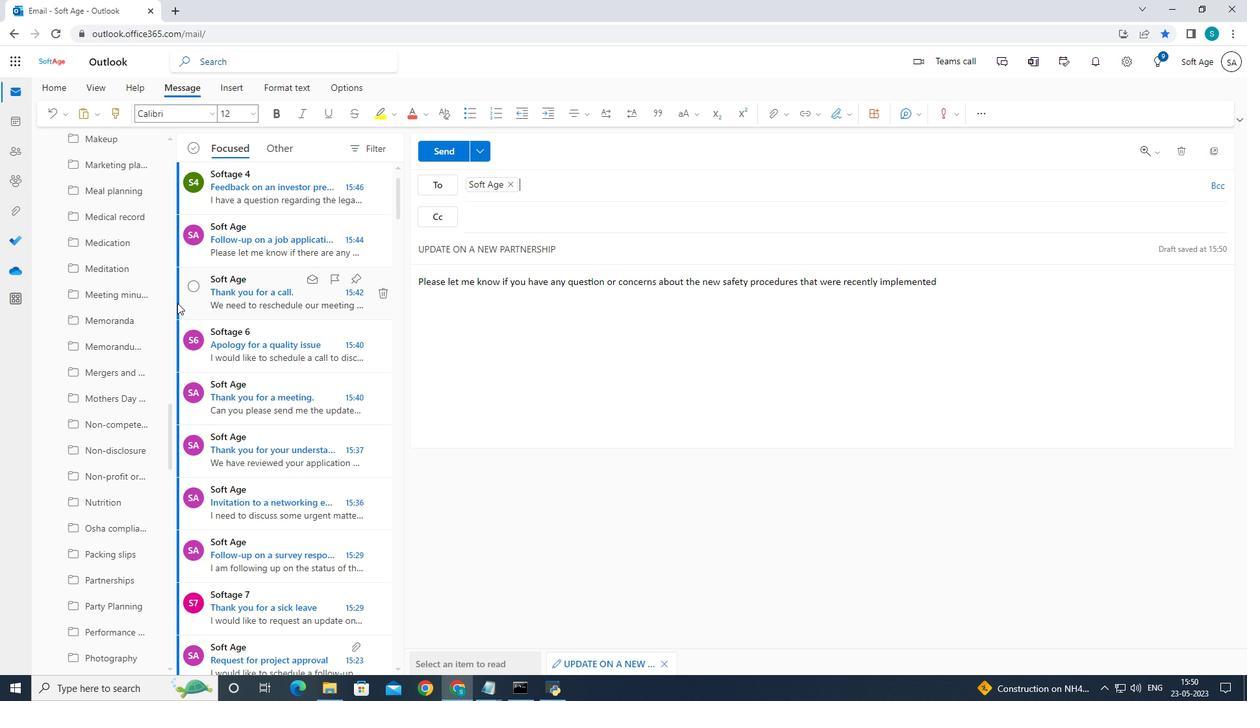 
Action: Mouse scrolled (178, 304) with delta (0, 0)
Screenshot: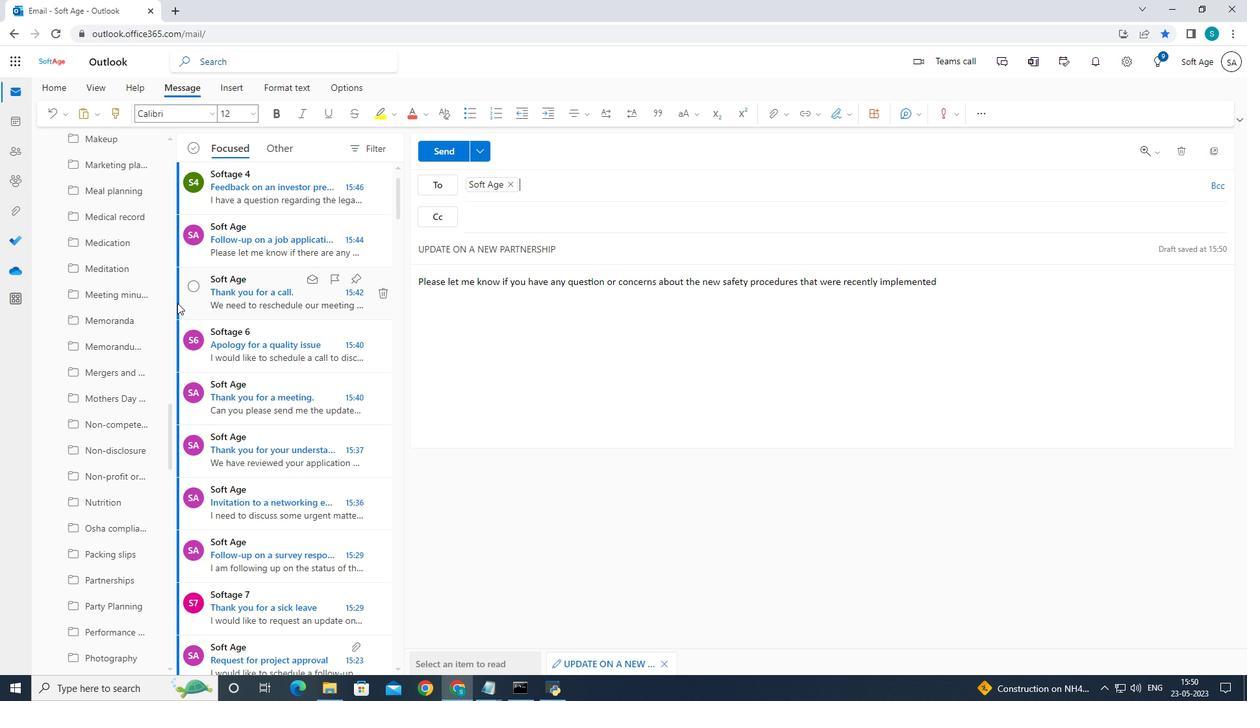 
Action: Mouse moved to (179, 305)
Screenshot: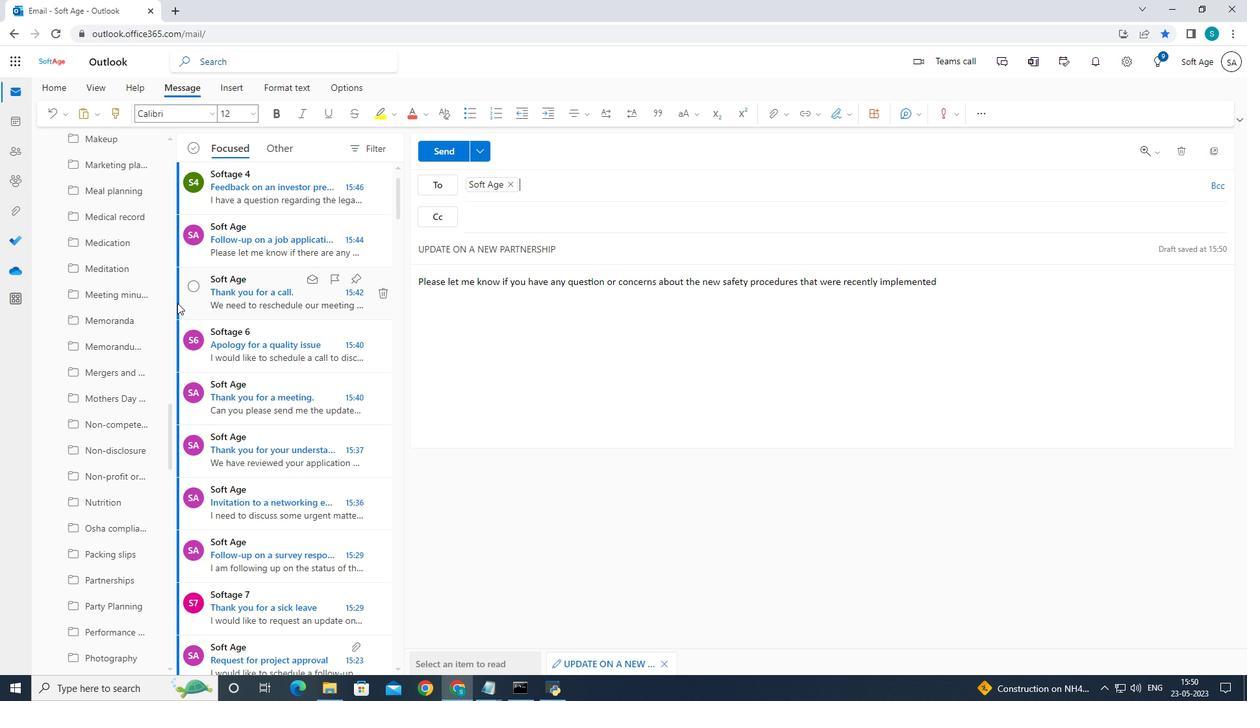 
Action: Mouse scrolled (179, 305) with delta (0, 0)
Screenshot: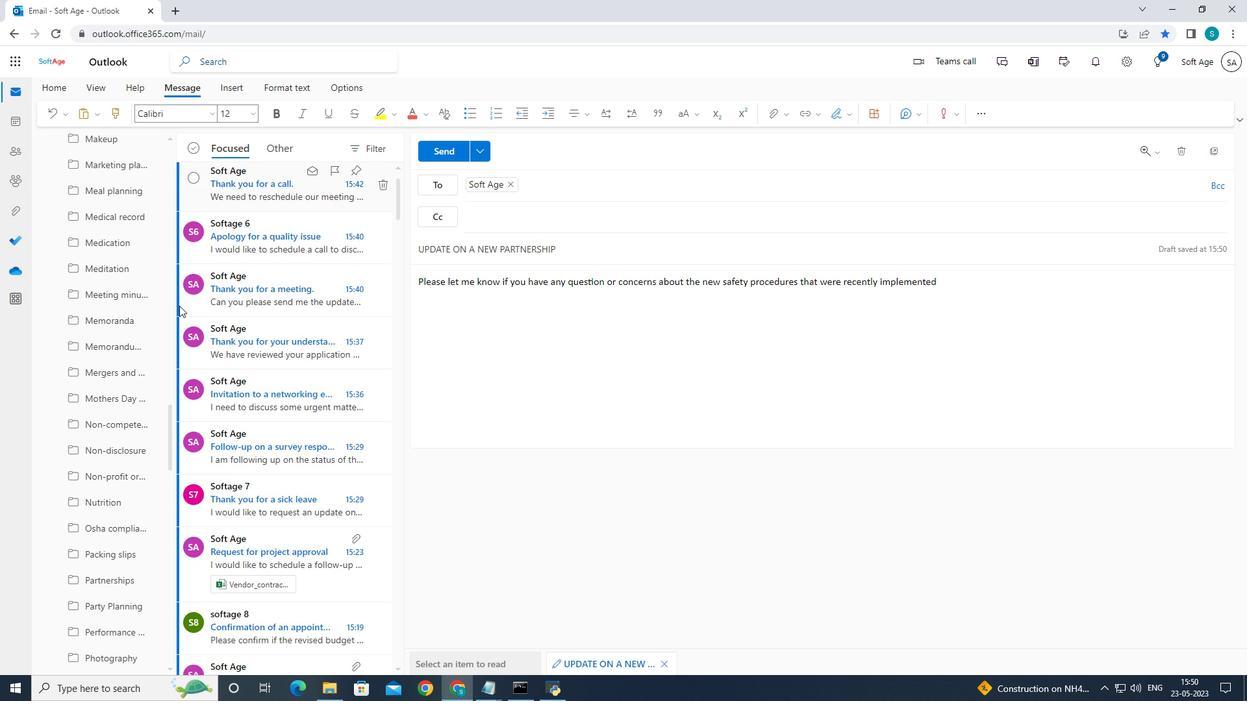 
Action: Mouse scrolled (179, 305) with delta (0, 0)
Screenshot: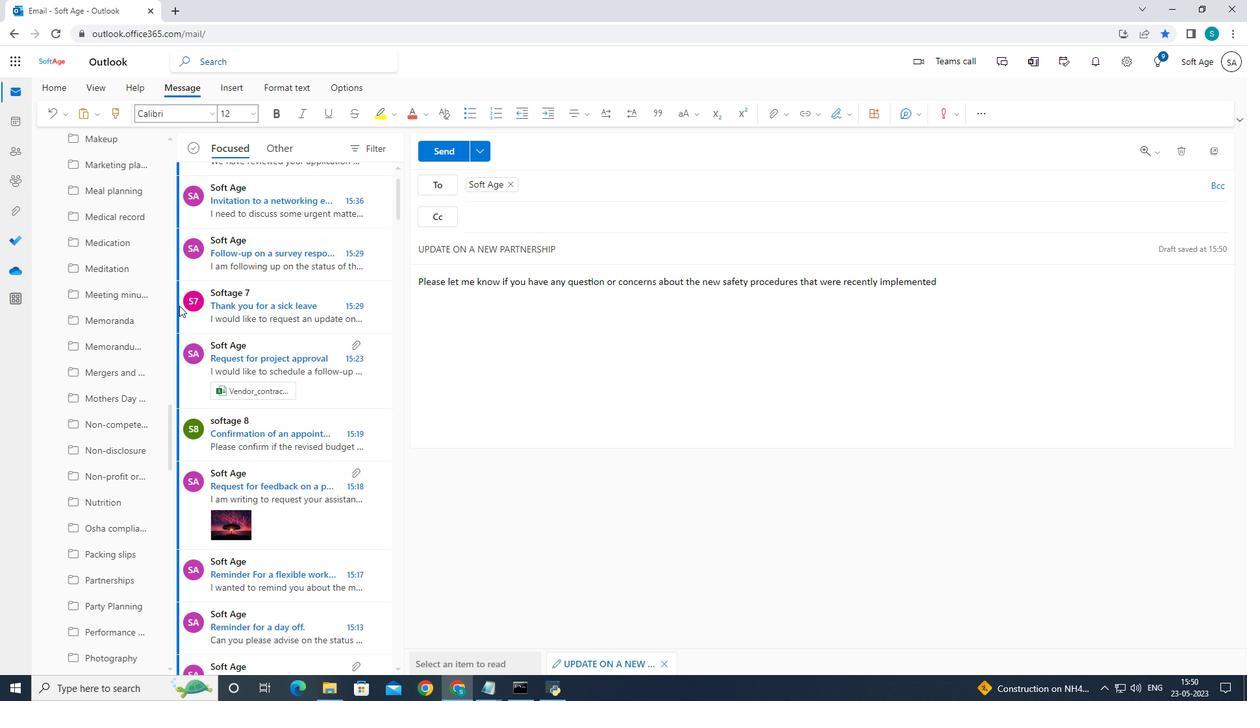 
Action: Mouse moved to (179, 305)
Screenshot: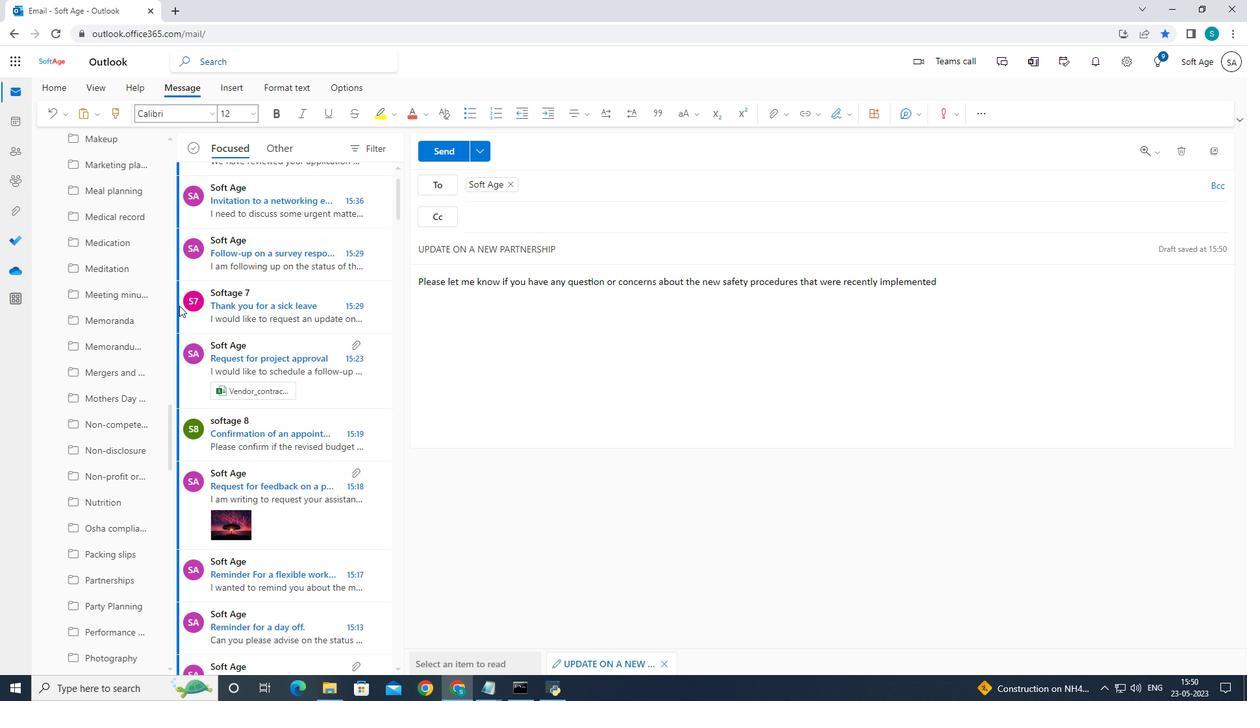 
Action: Mouse scrolled (179, 305) with delta (0, 0)
Screenshot: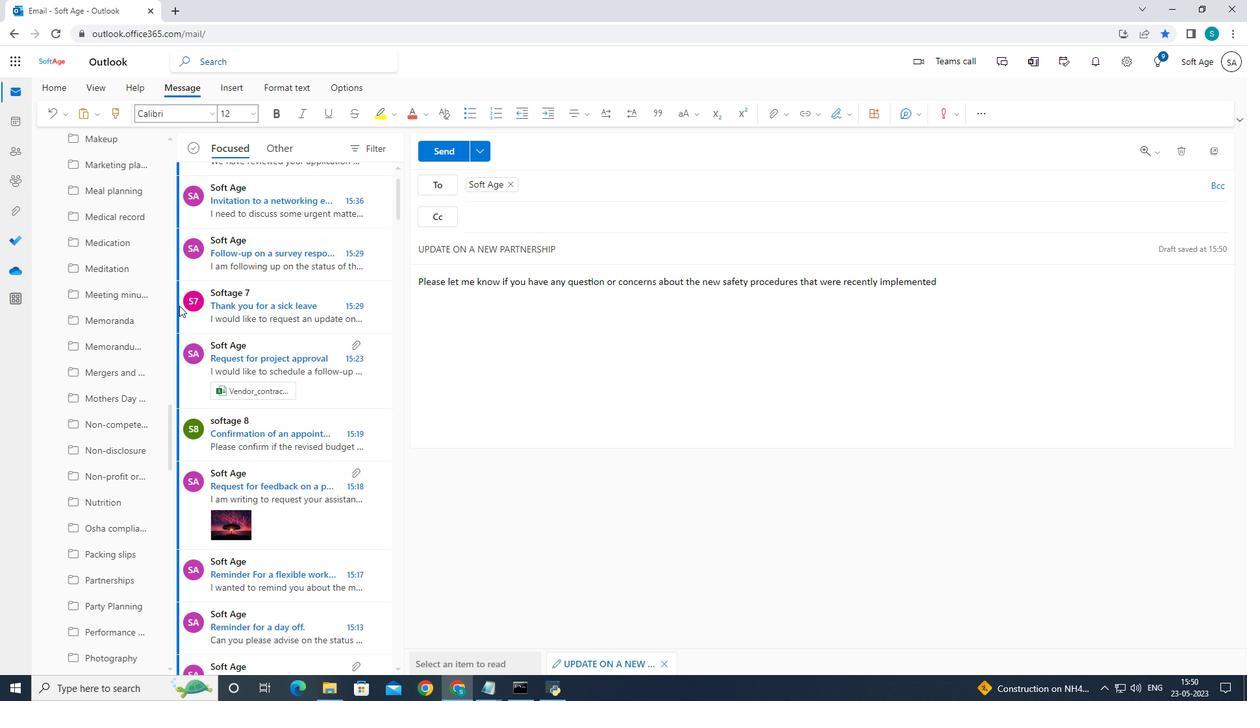 
Action: Mouse scrolled (179, 305) with delta (0, 0)
Screenshot: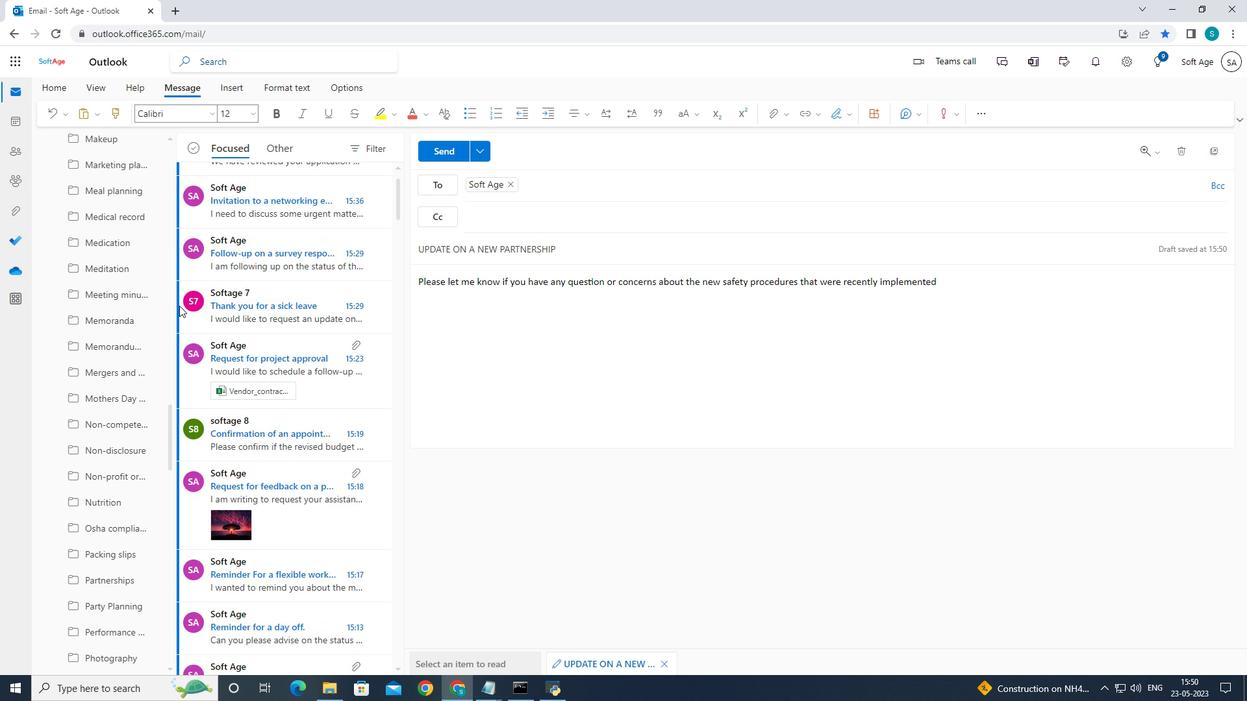 
Action: Mouse moved to (179, 306)
Screenshot: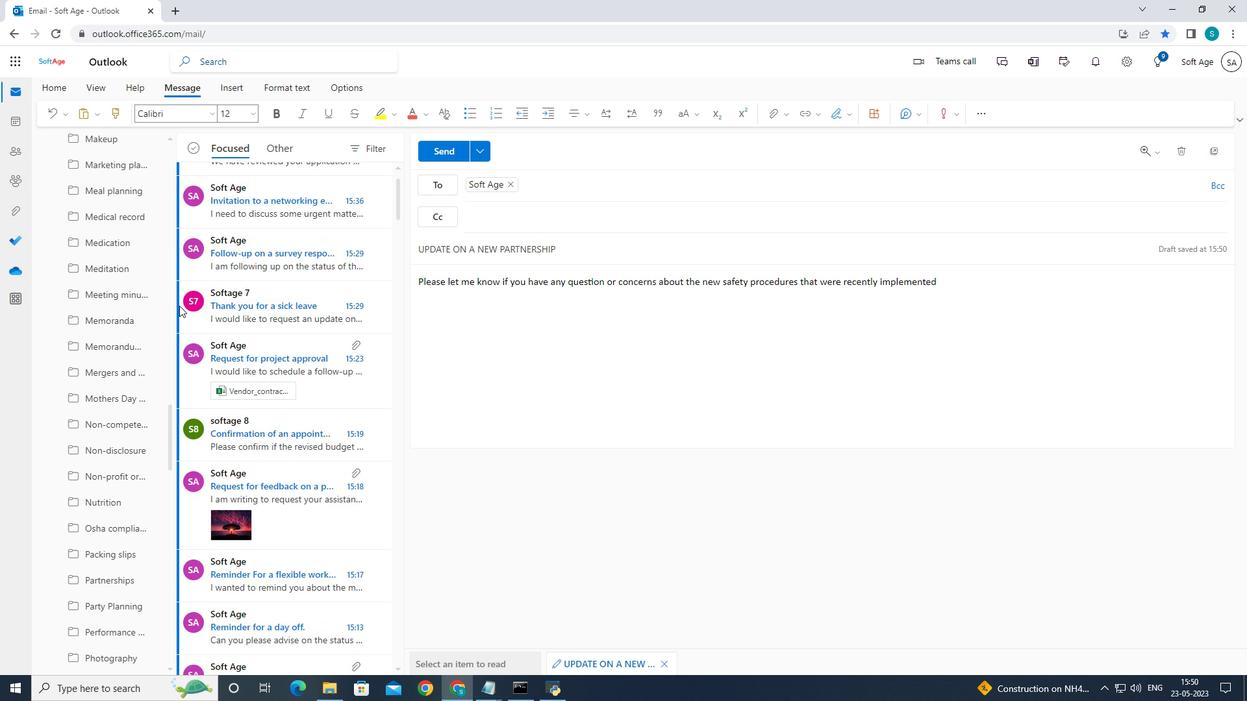 
Action: Mouse scrolled (179, 305) with delta (0, 0)
Screenshot: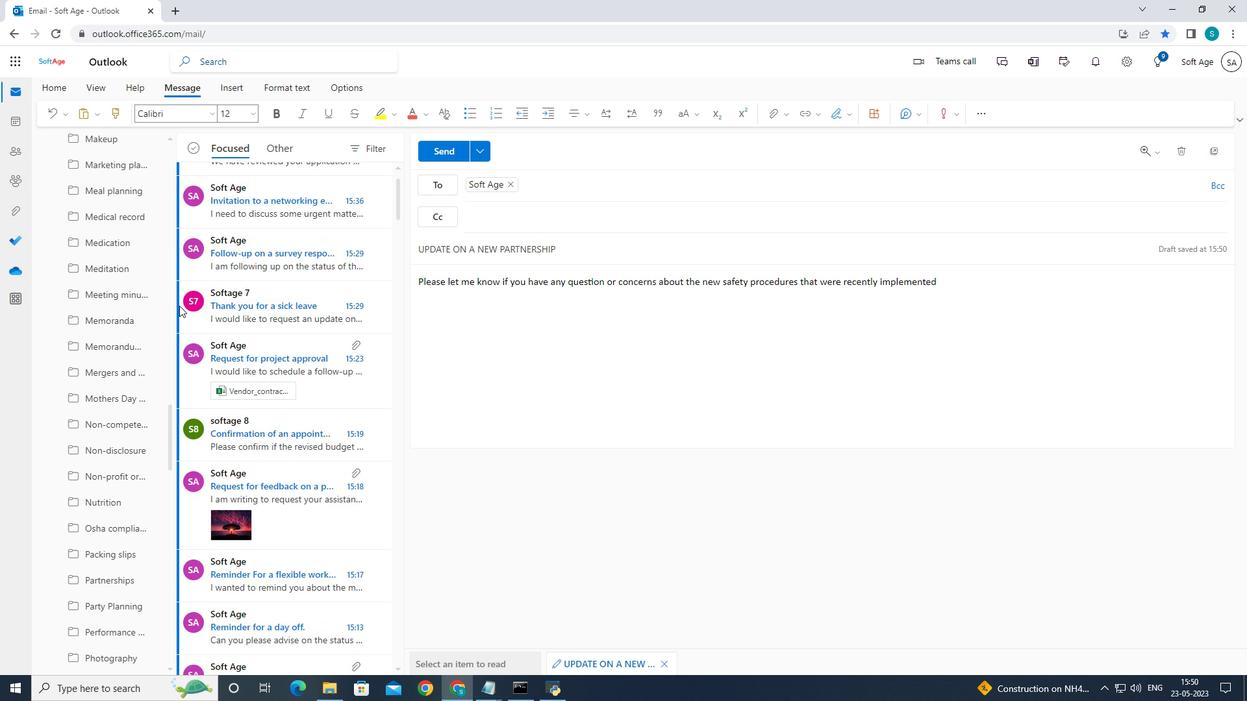 
Action: Mouse moved to (179, 307)
Screenshot: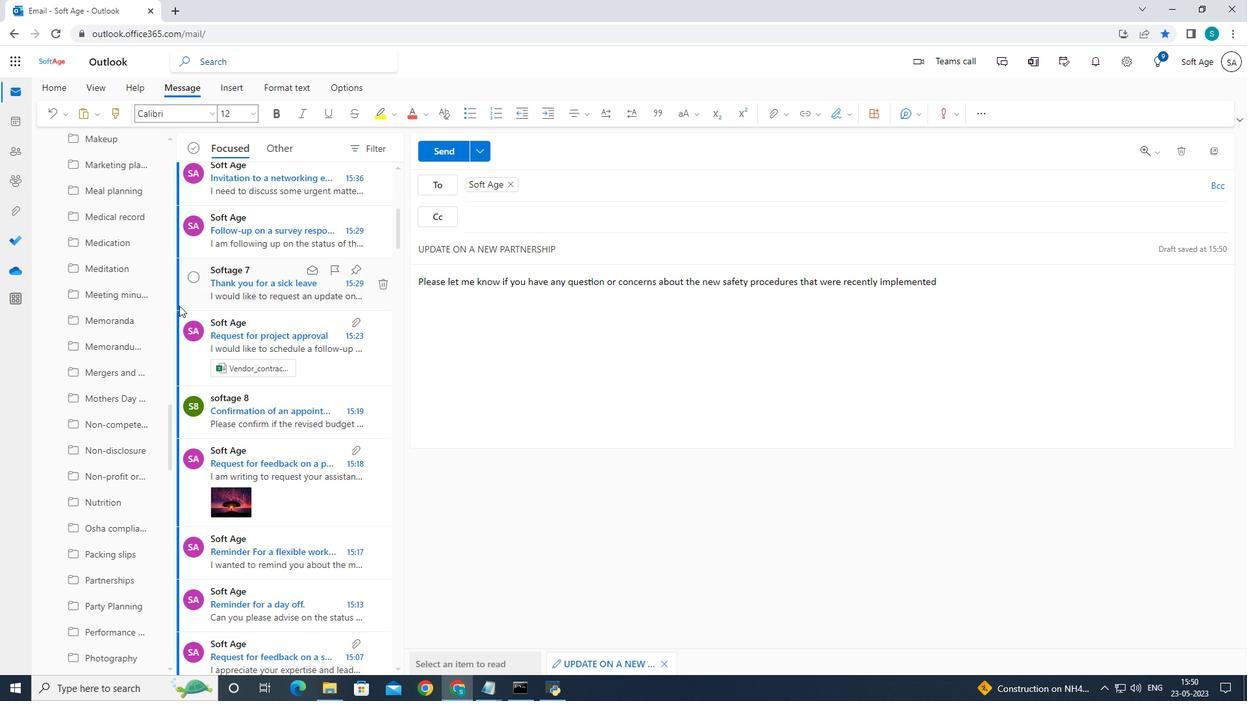 
Action: Mouse scrolled (179, 306) with delta (0, 0)
Screenshot: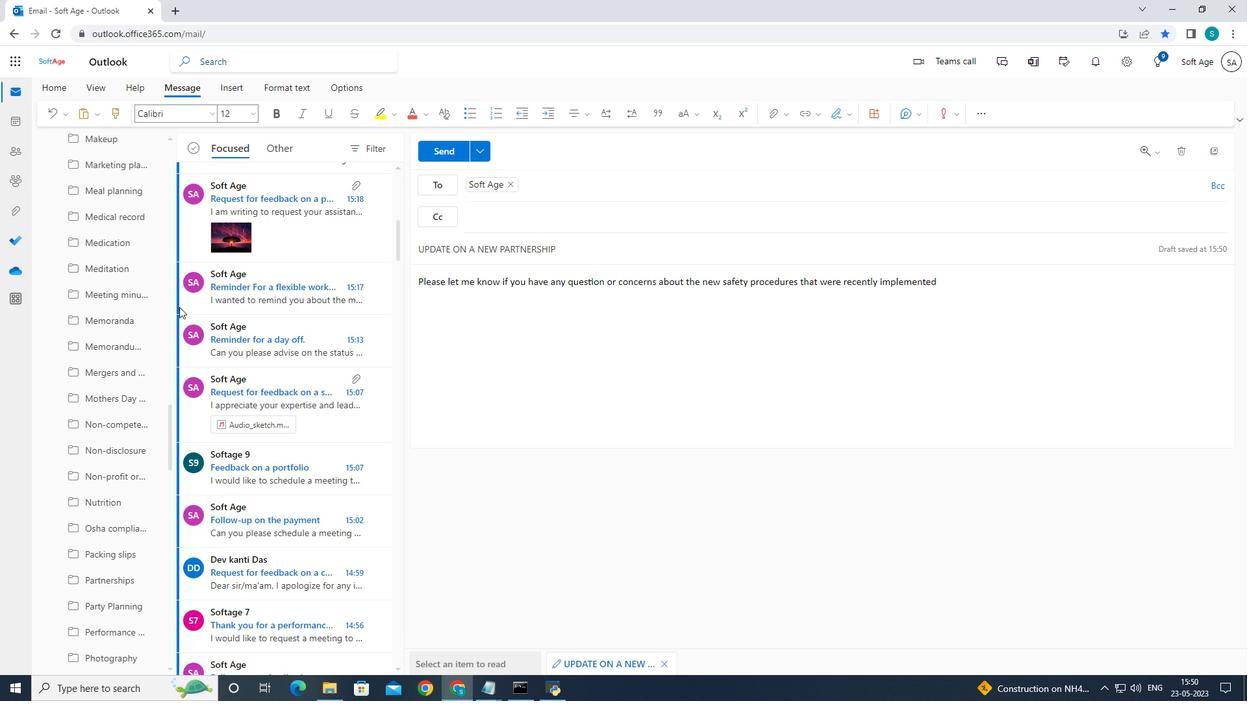 
Action: Mouse scrolled (179, 306) with delta (0, 0)
Screenshot: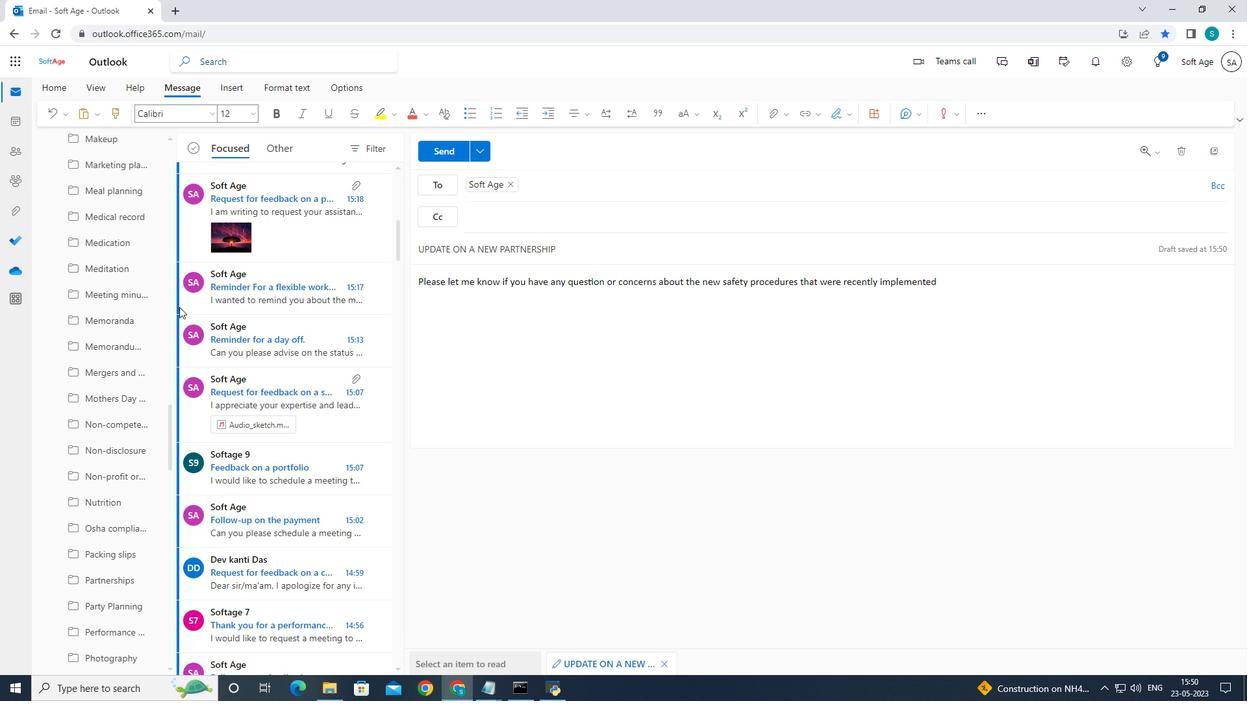 
Action: Mouse moved to (179, 309)
Screenshot: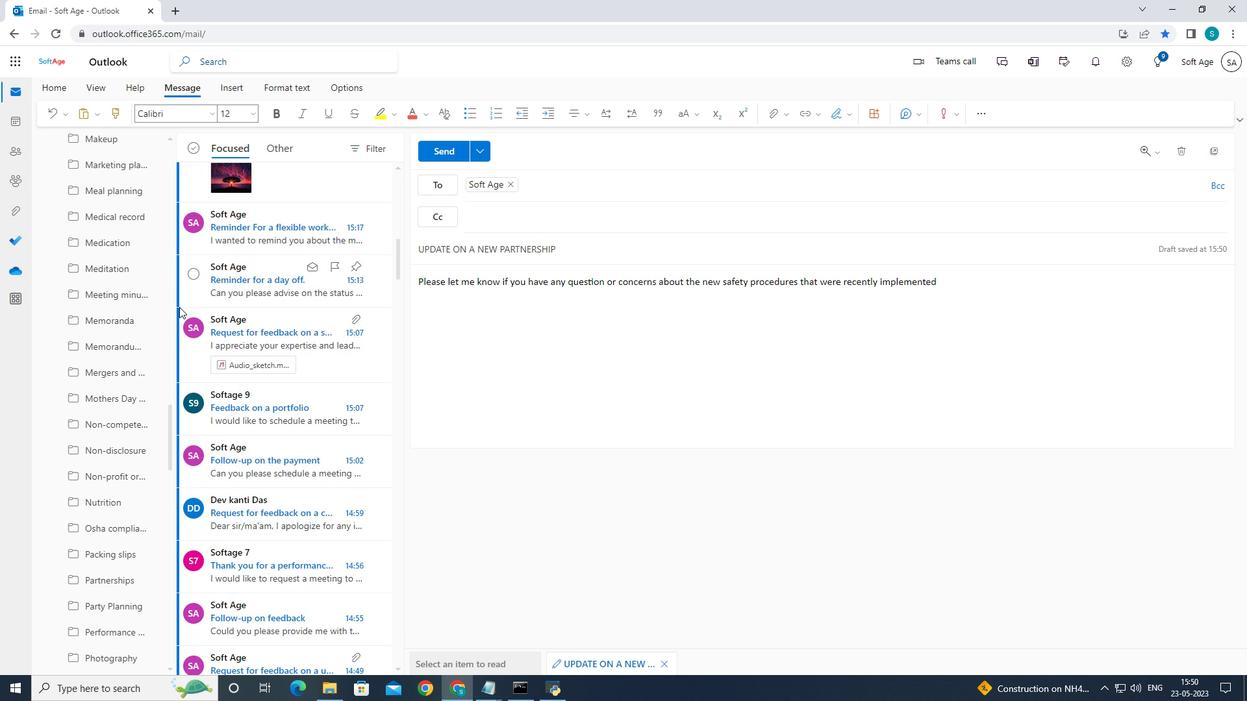 
Action: Mouse scrolled (179, 308) with delta (0, 0)
Screenshot: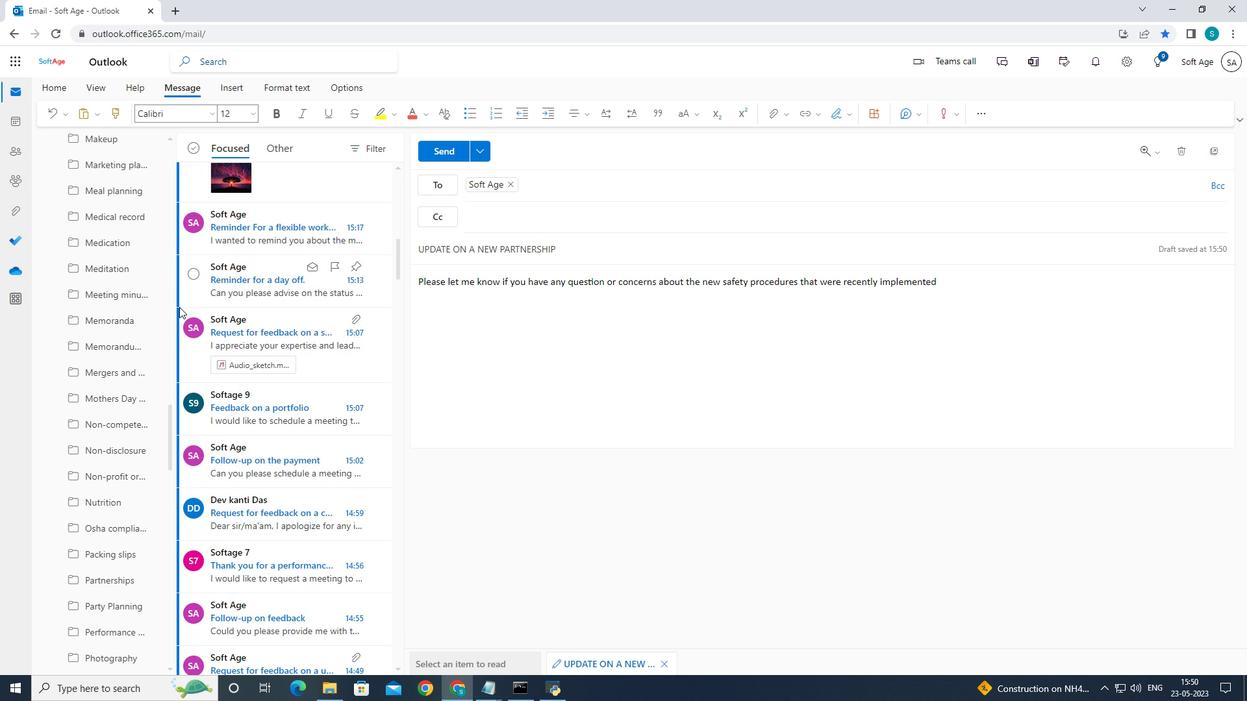 
Action: Mouse scrolled (179, 308) with delta (0, 0)
Screenshot: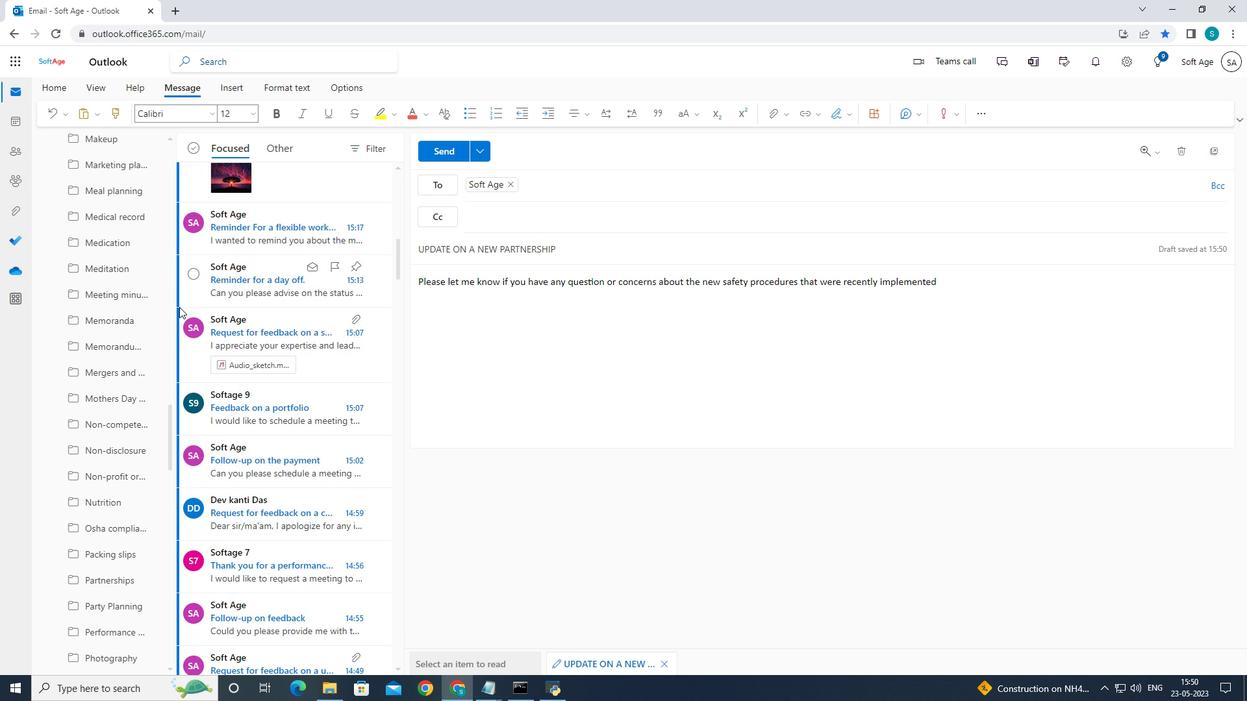 
Action: Mouse moved to (179, 310)
Screenshot: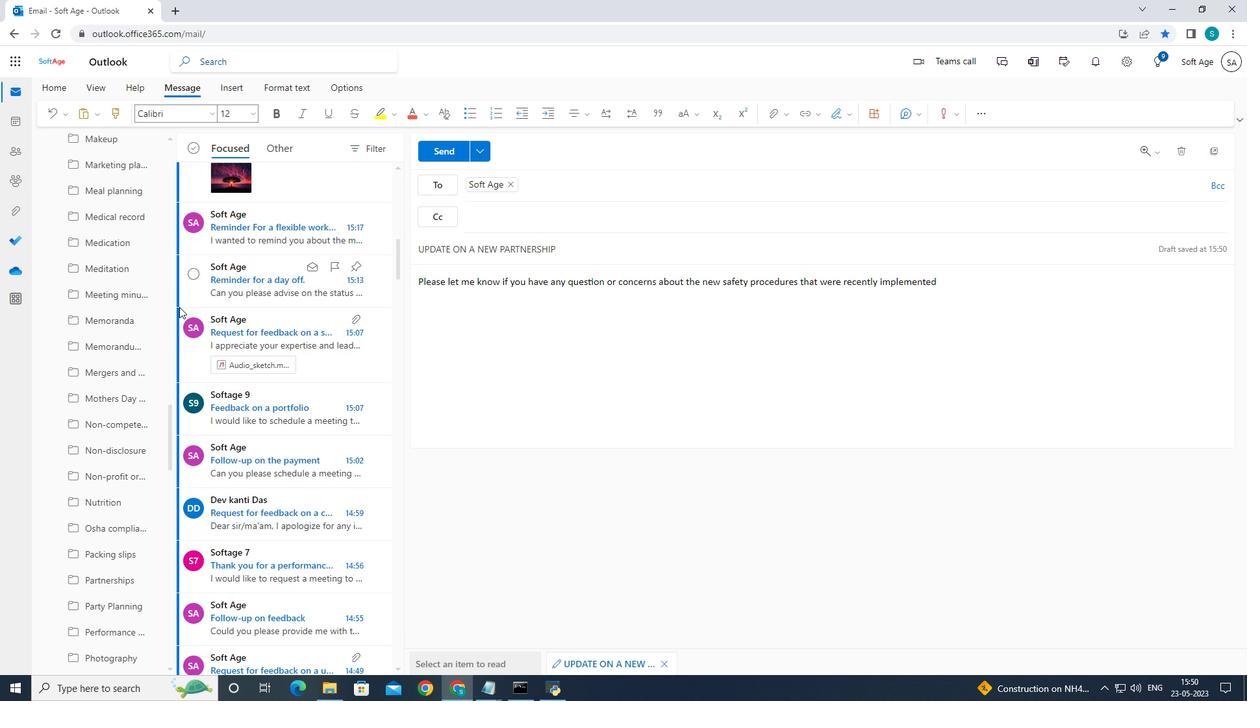 
Action: Mouse scrolled (179, 309) with delta (0, 0)
Screenshot: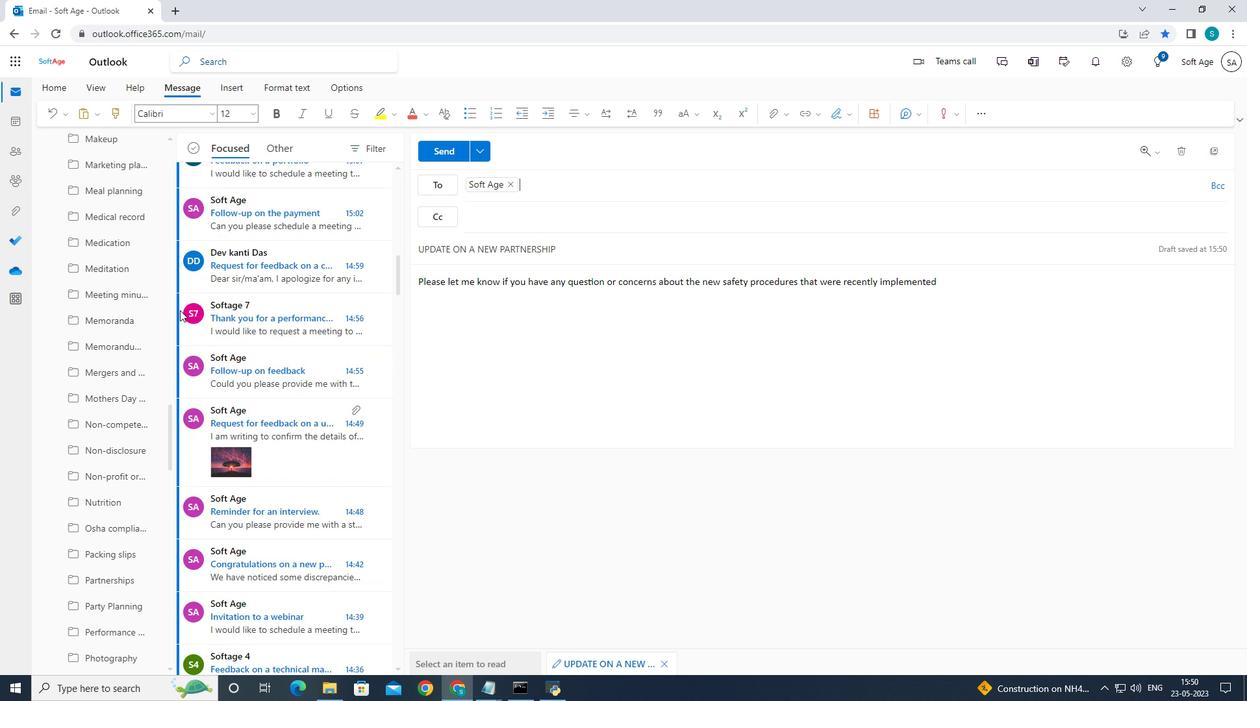 
Action: Mouse scrolled (179, 309) with delta (0, 0)
Screenshot: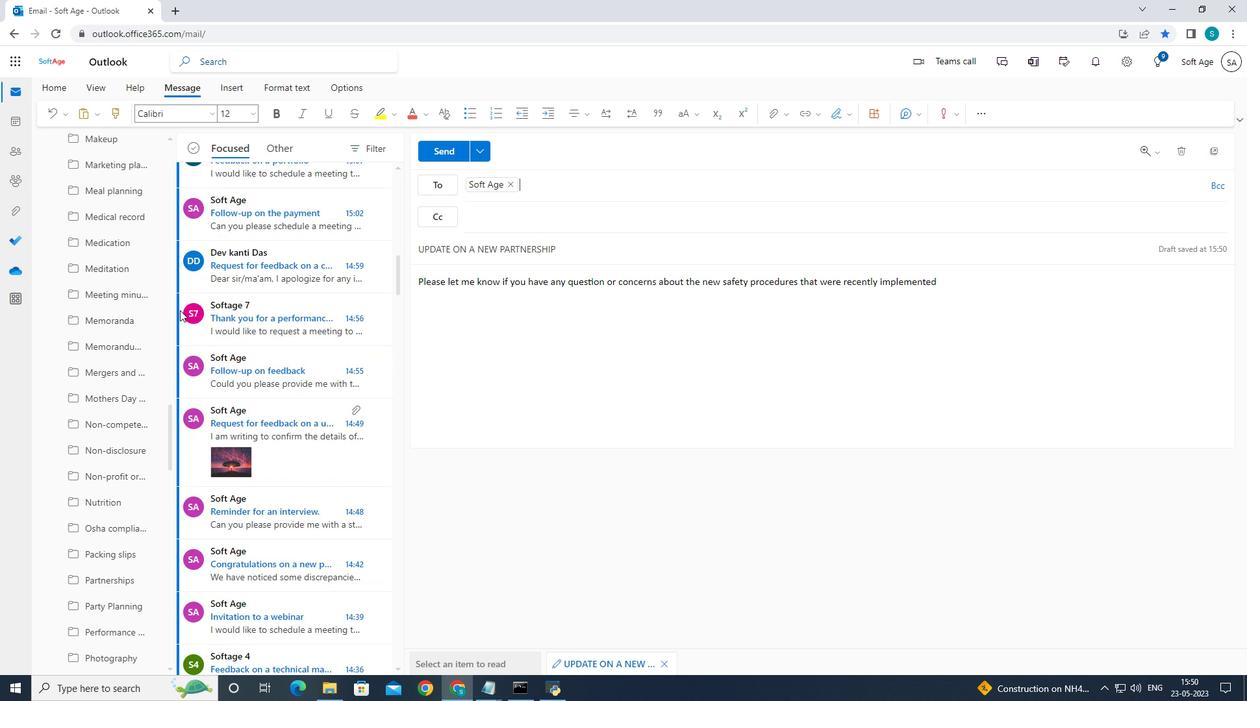 
Action: Mouse scrolled (179, 309) with delta (0, 0)
Screenshot: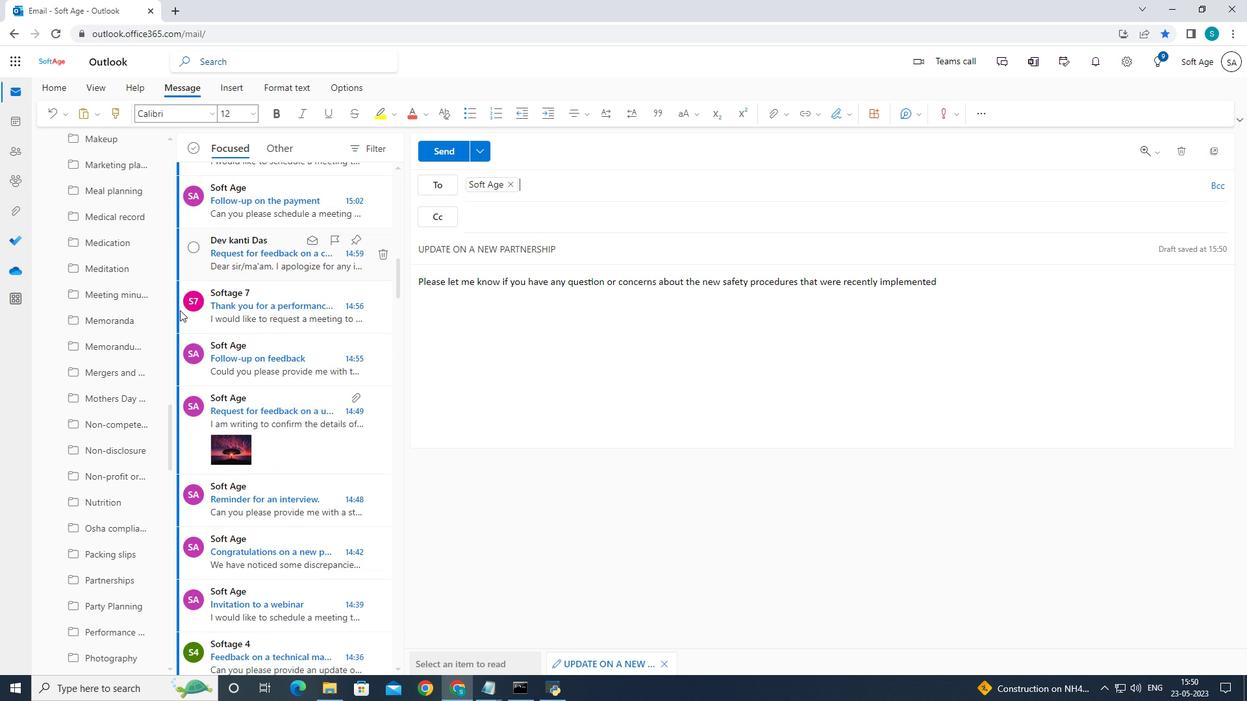 
Action: Mouse moved to (179, 311)
Screenshot: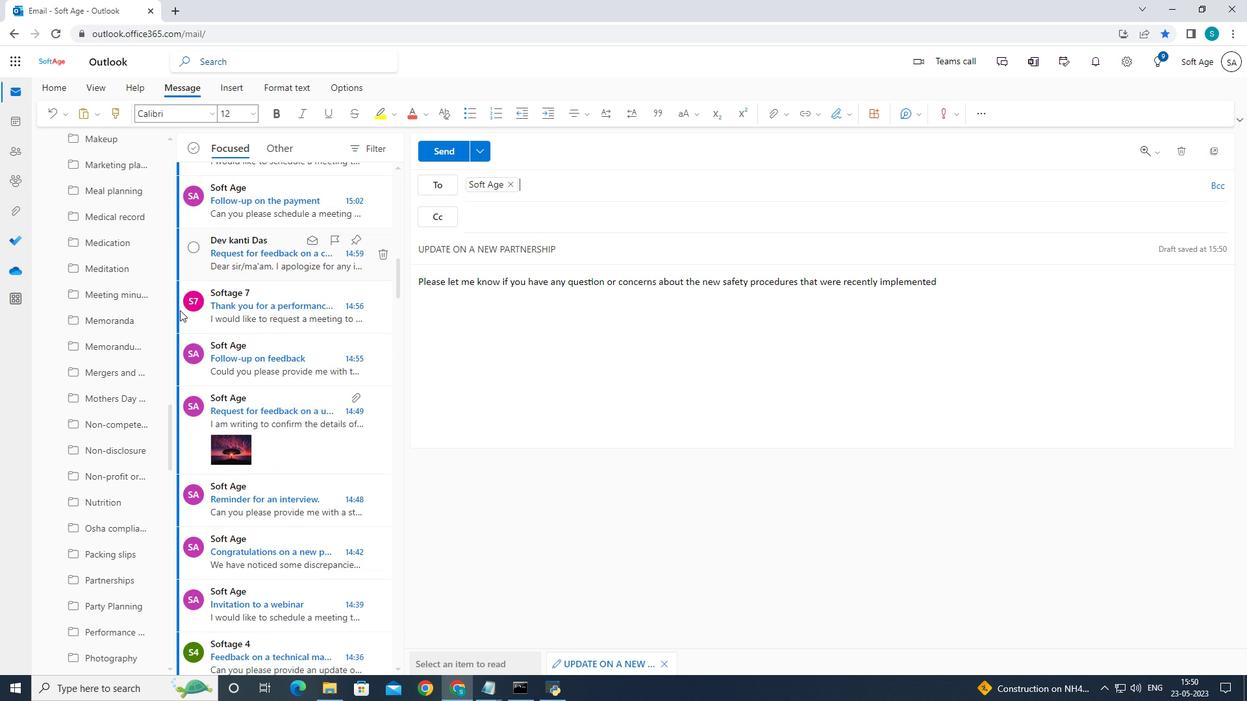 
Action: Mouse scrolled (179, 310) with delta (0, 0)
Screenshot: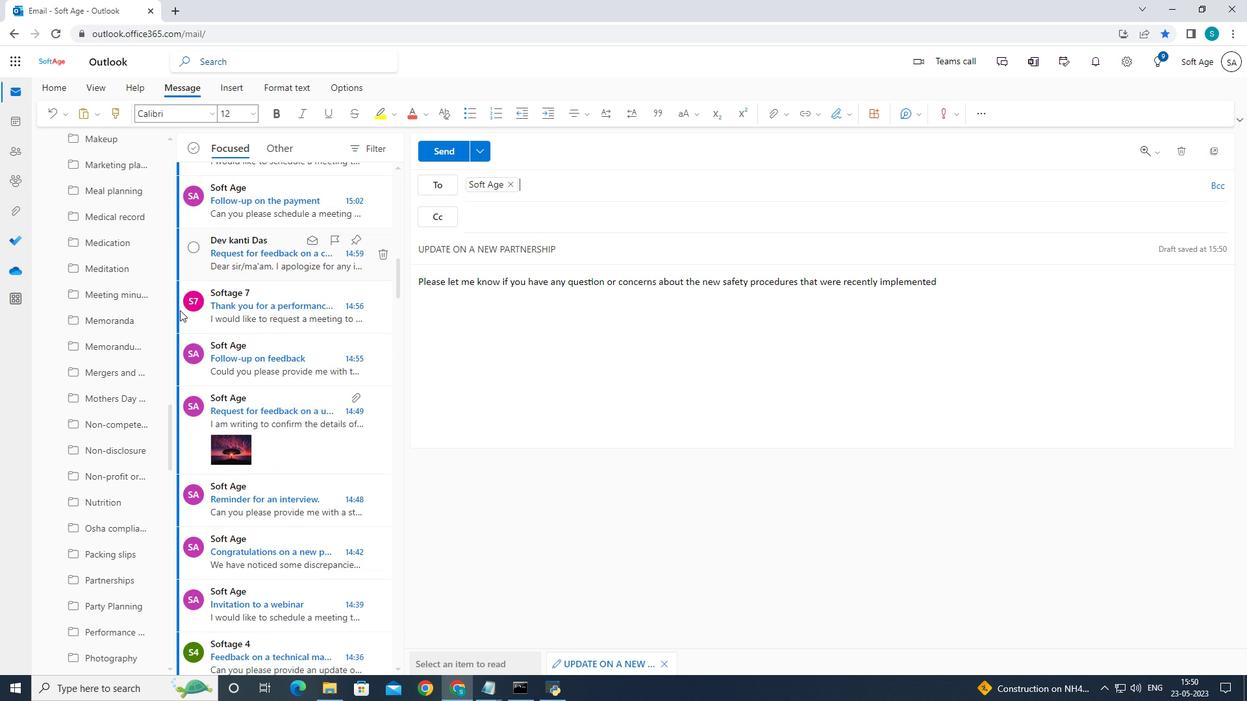 
Action: Mouse moved to (134, 331)
Screenshot: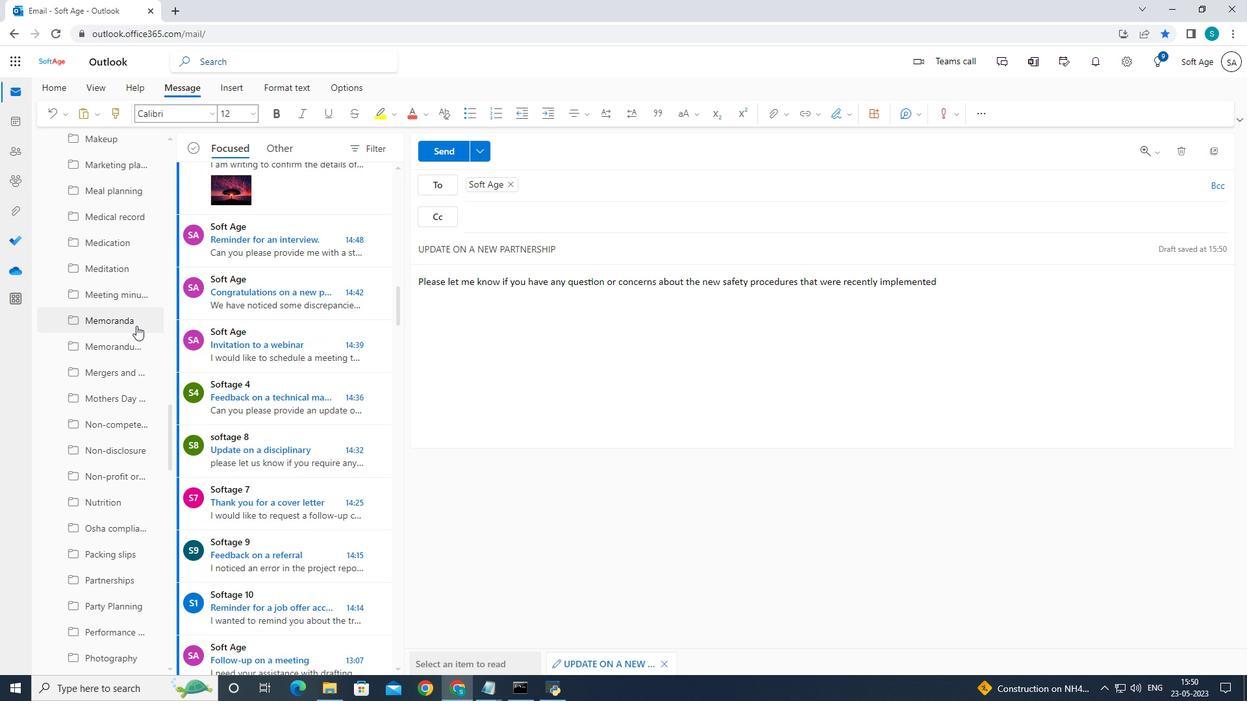 
Action: Mouse scrolled (134, 330) with delta (0, 0)
Screenshot: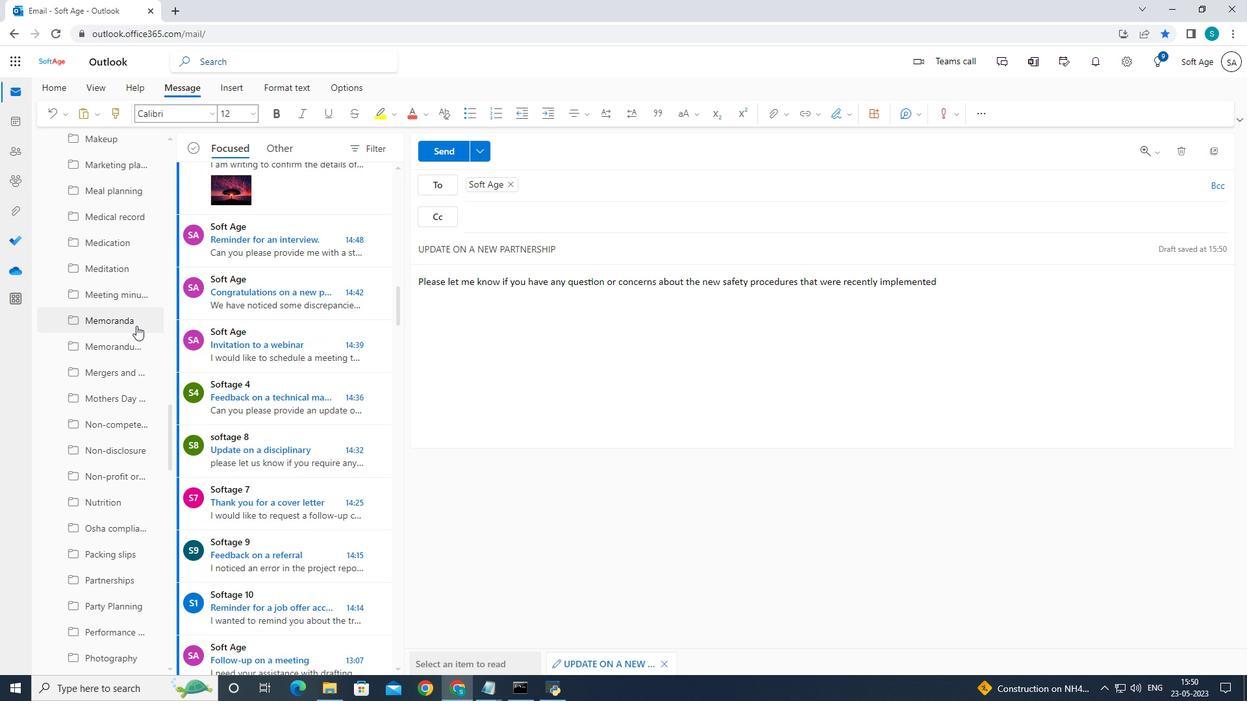 
Action: Mouse moved to (132, 335)
Screenshot: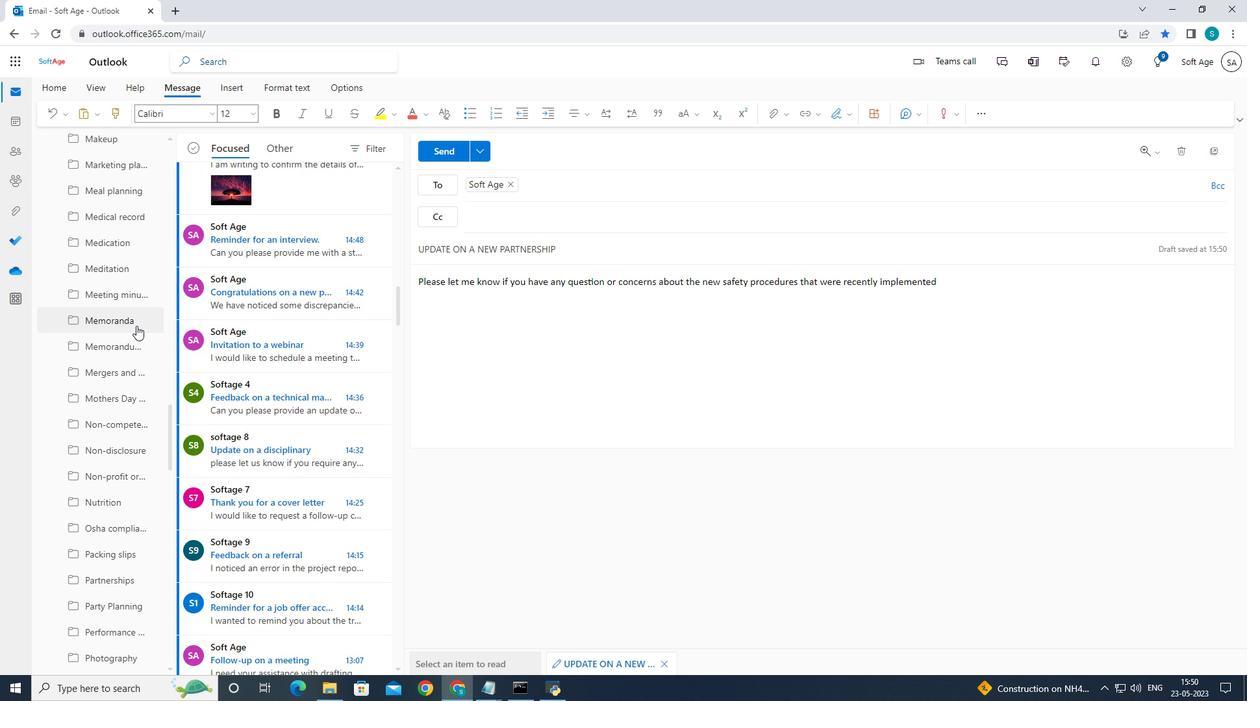 
Action: Mouse scrolled (132, 334) with delta (0, 0)
Screenshot: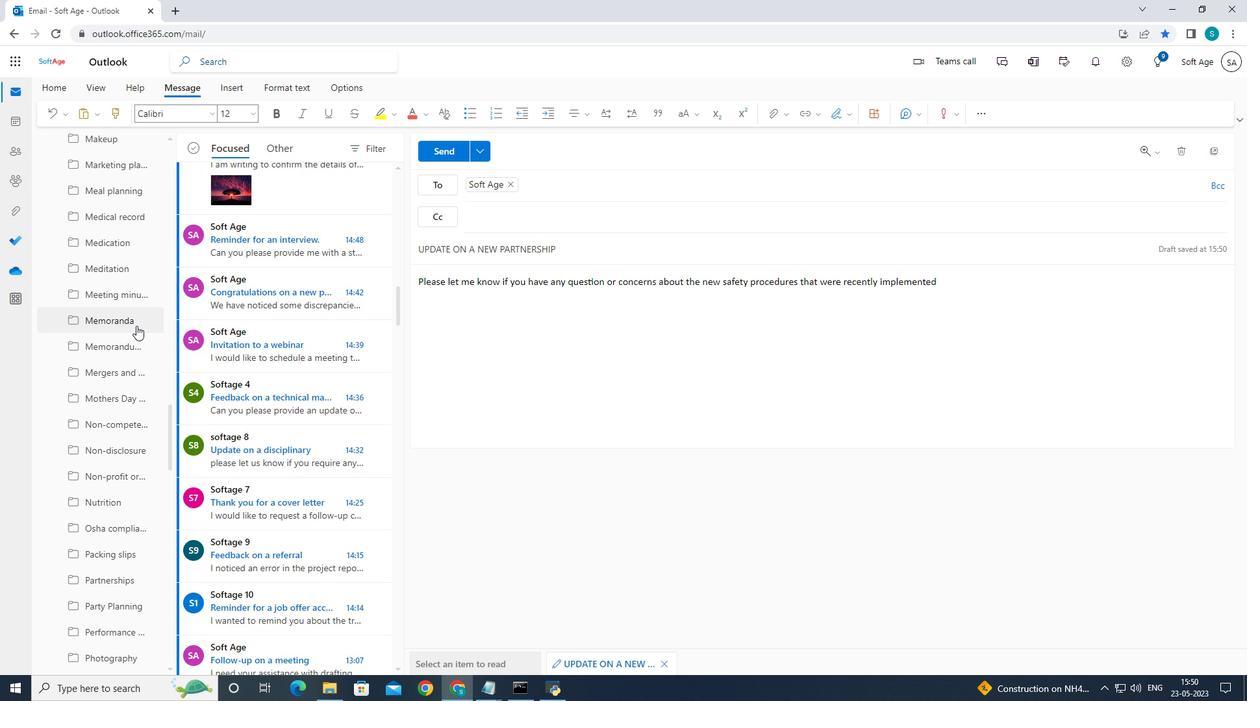 
Action: Mouse scrolled (132, 334) with delta (0, 0)
Screenshot: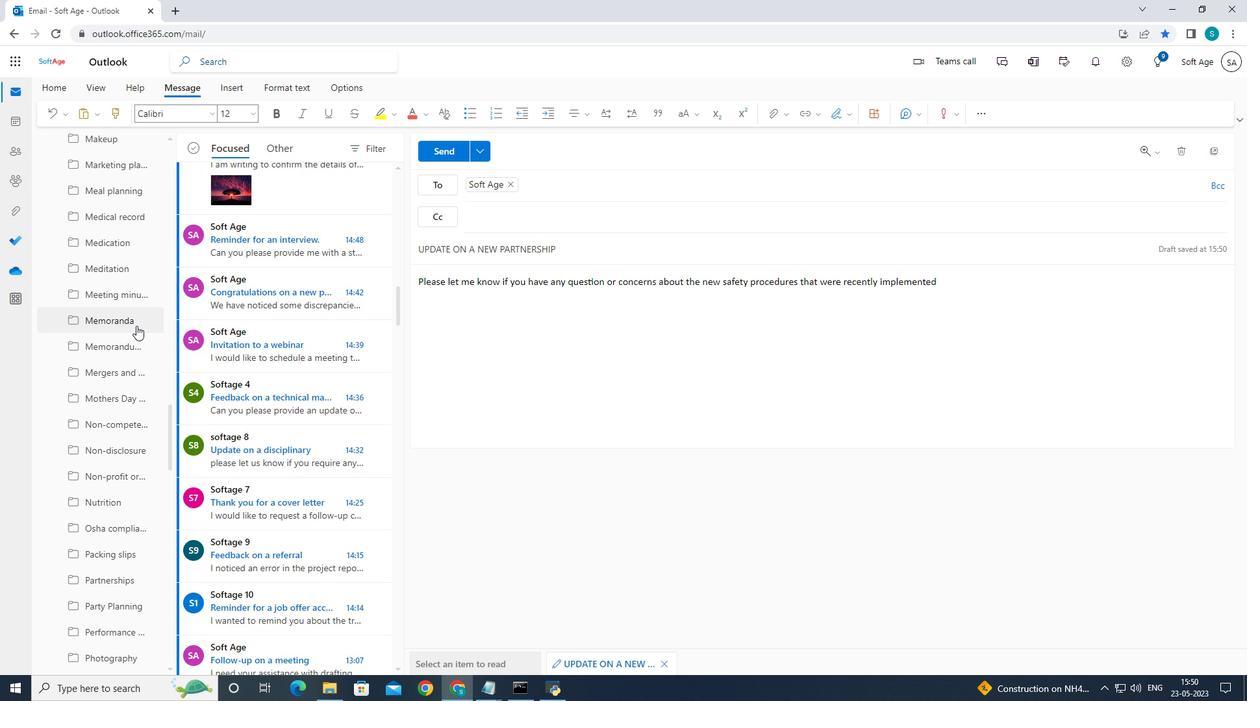 
Action: Mouse scrolled (132, 334) with delta (0, 0)
Screenshot: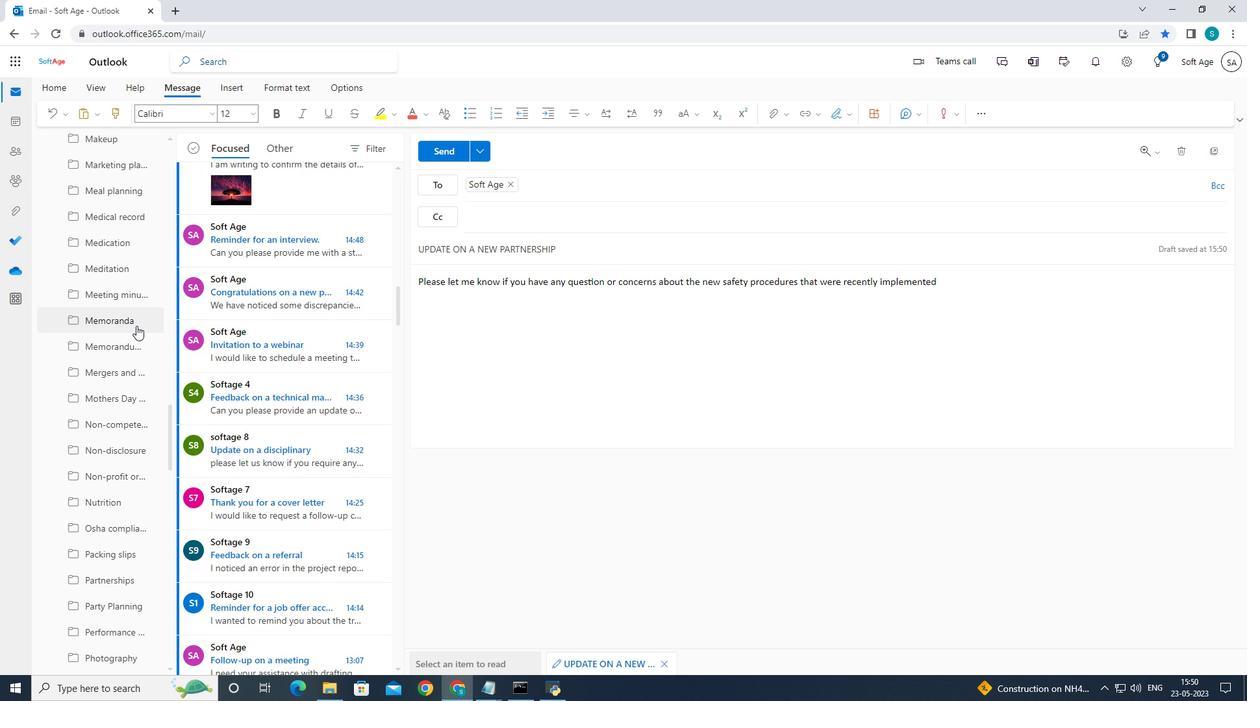 
Action: Mouse scrolled (132, 334) with delta (0, 0)
Screenshot: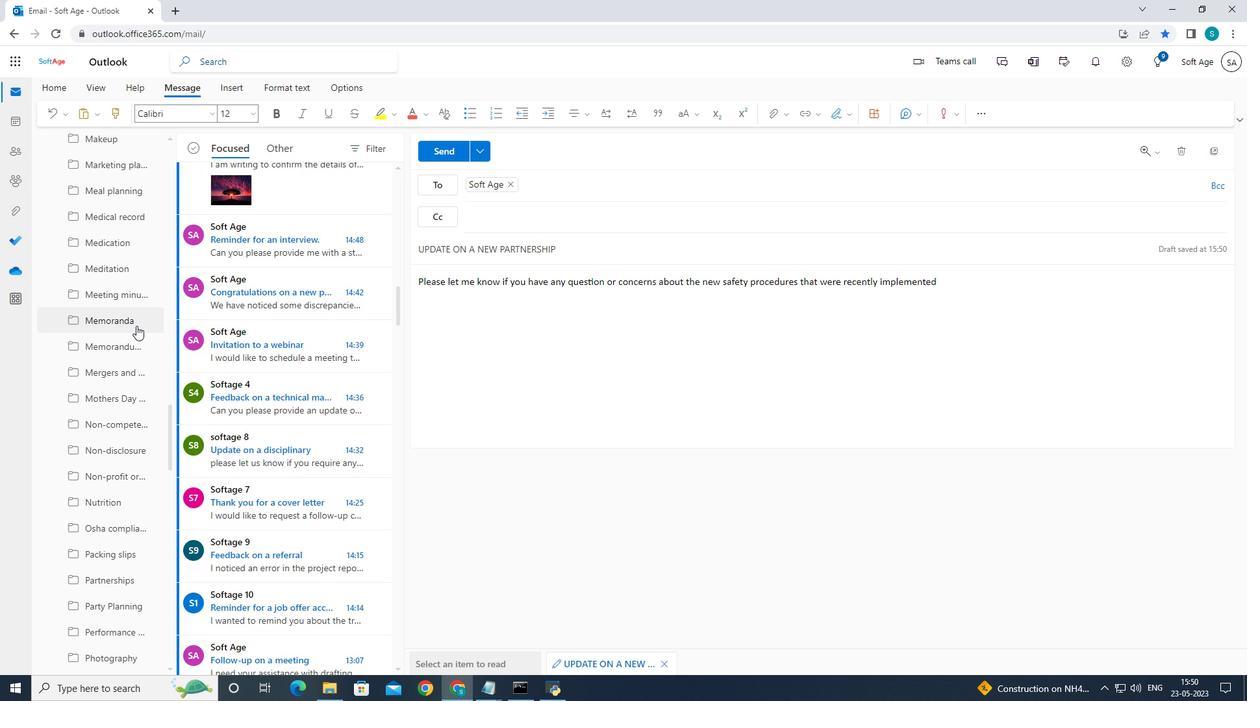 
Action: Mouse moved to (132, 335)
Screenshot: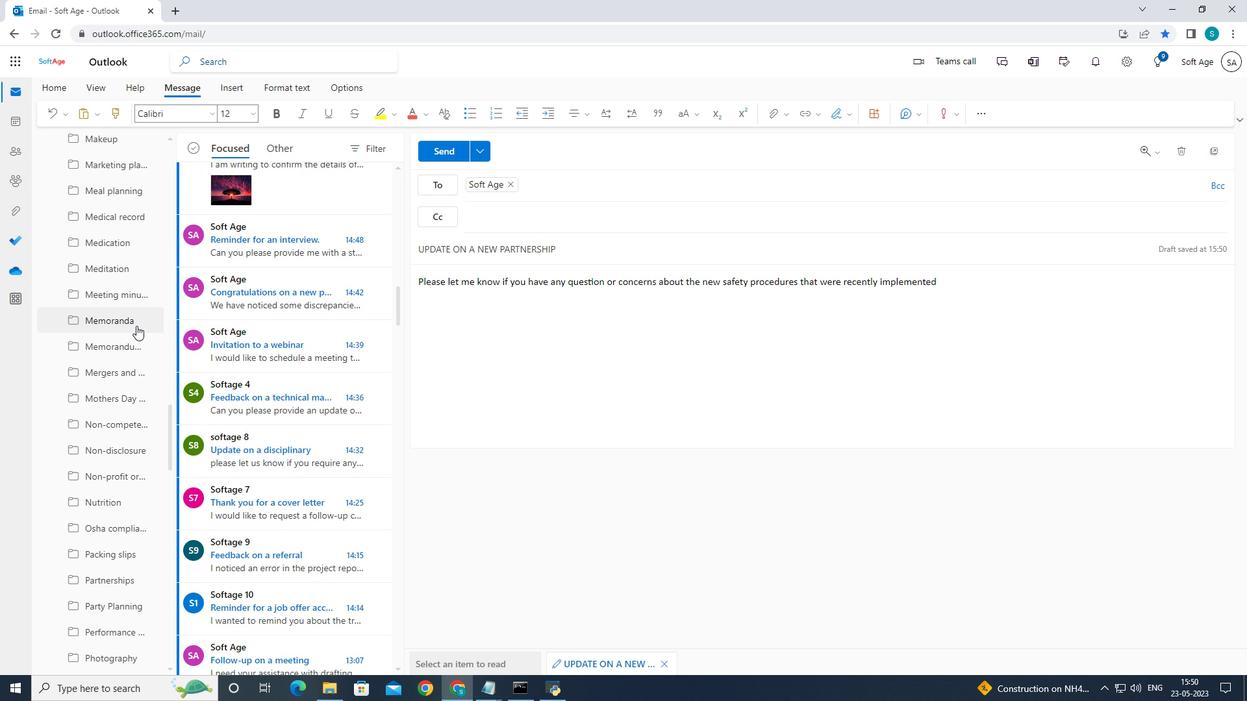 
Action: Mouse scrolled (132, 335) with delta (0, 0)
Screenshot: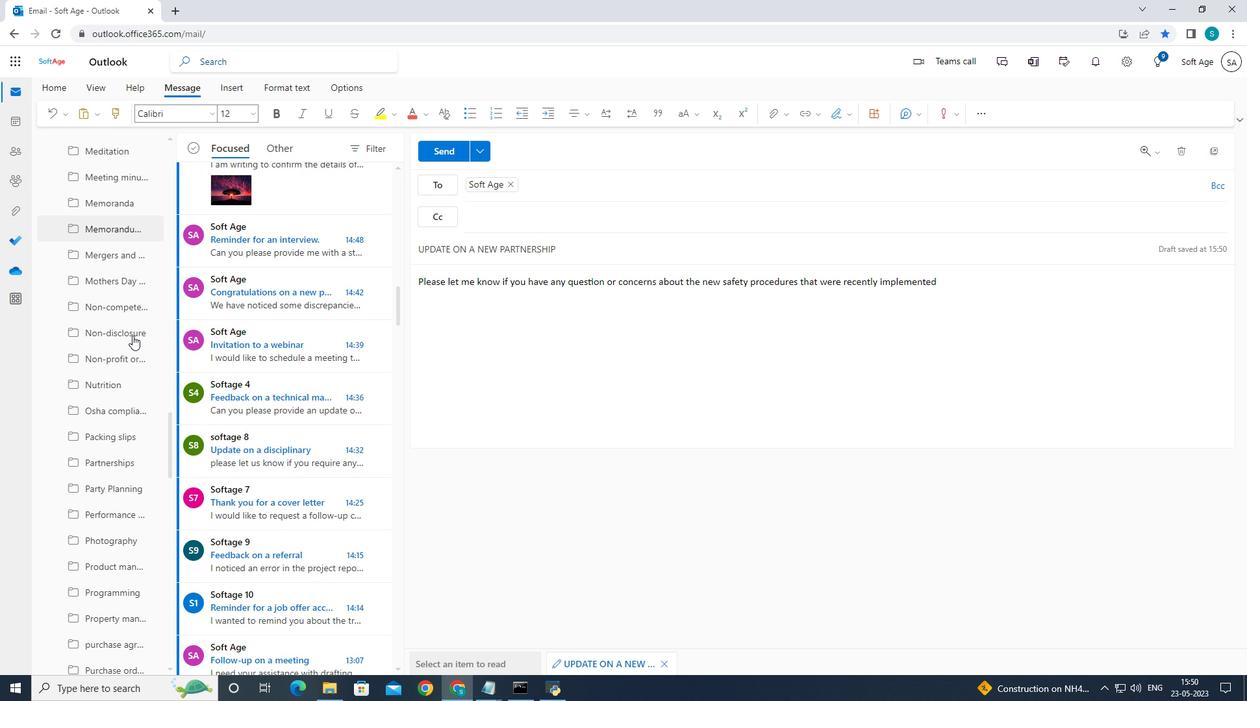 
Action: Mouse moved to (131, 335)
Screenshot: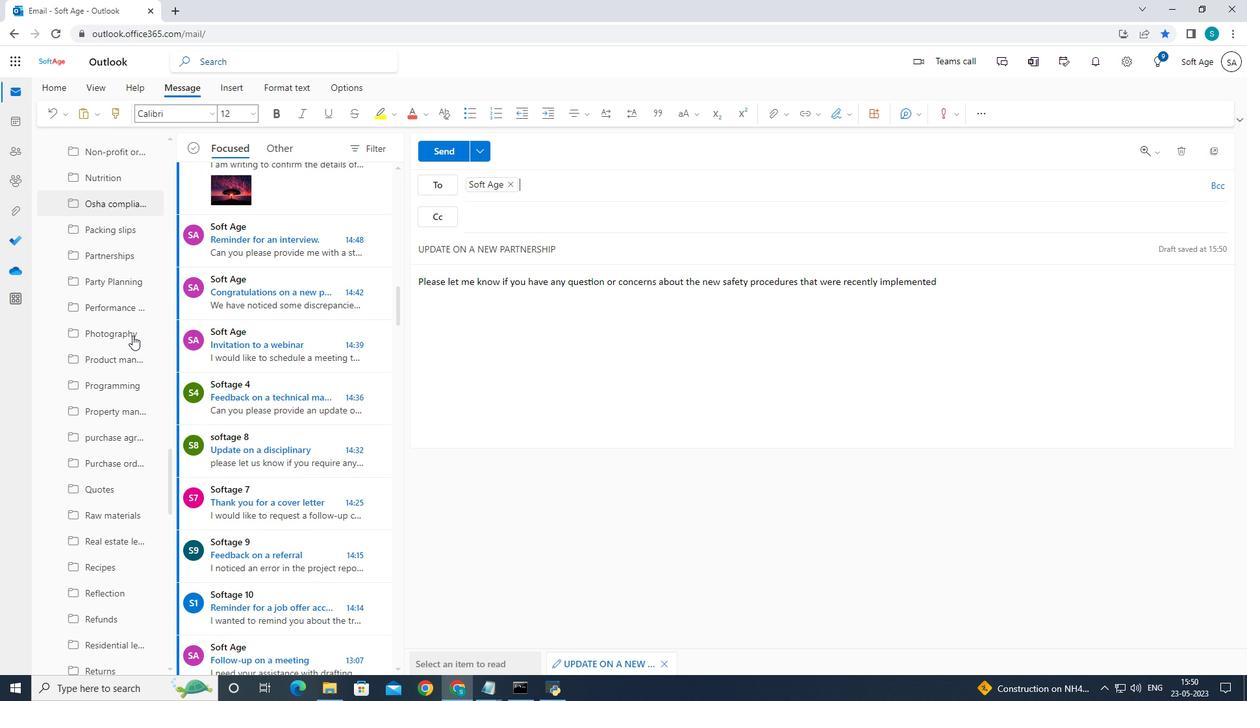 
Action: Mouse scrolled (132, 335) with delta (0, 0)
Screenshot: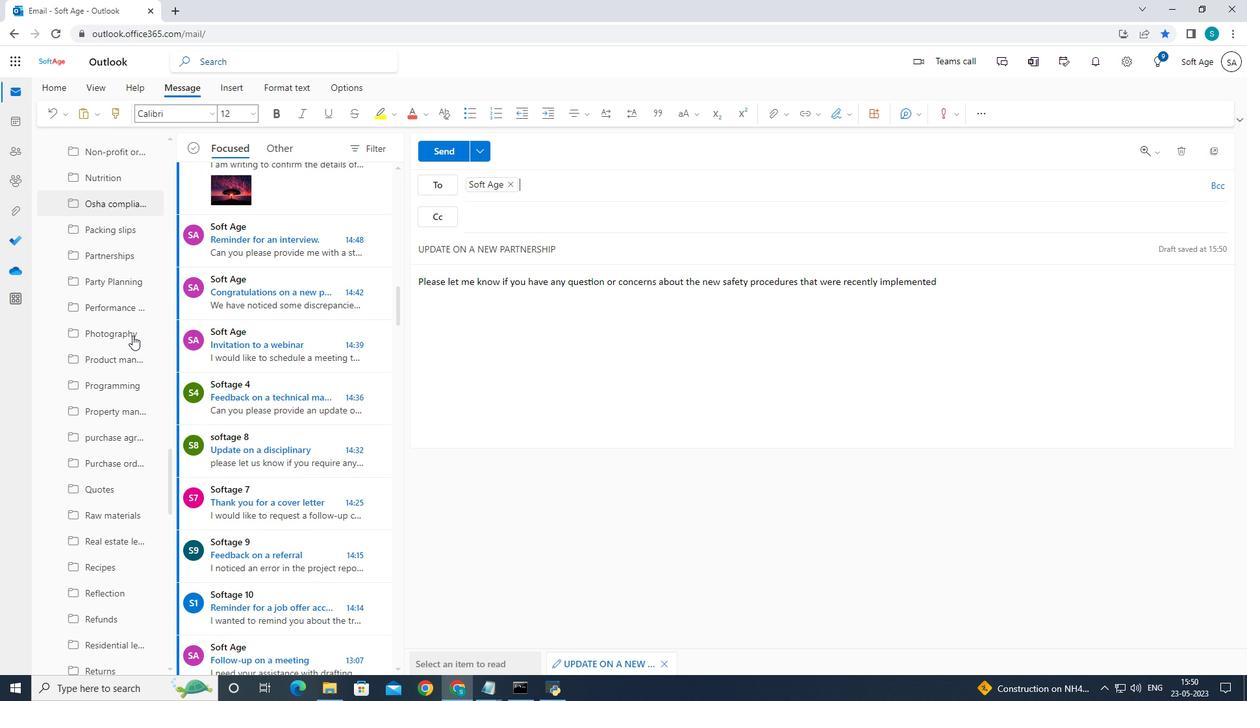 
Action: Mouse moved to (133, 331)
Screenshot: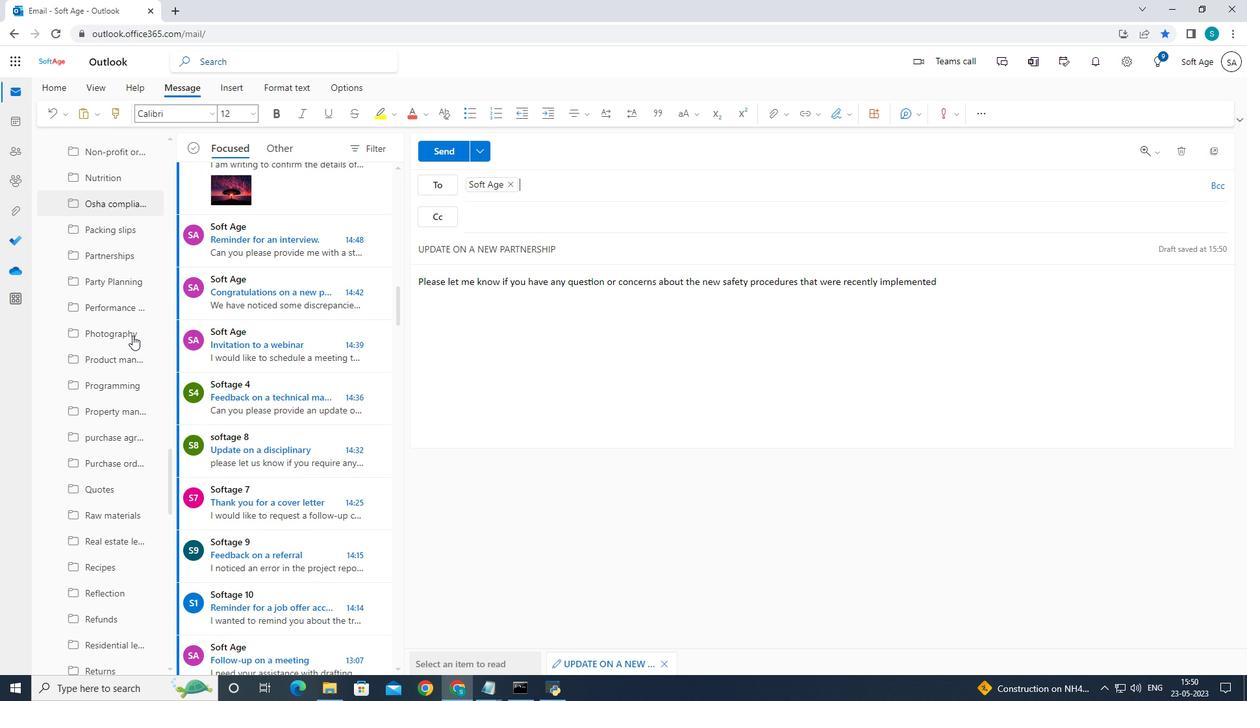 
Action: Mouse scrolled (132, 335) with delta (0, 0)
Screenshot: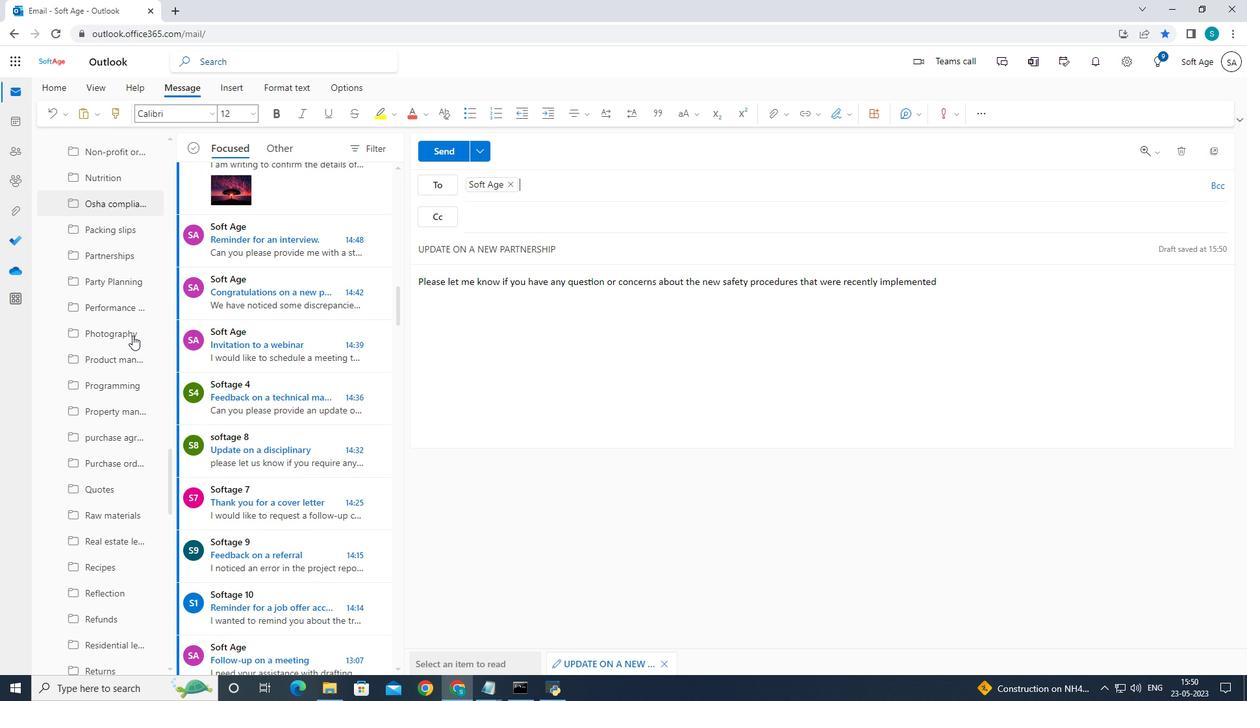 
Action: Mouse moved to (133, 331)
Screenshot: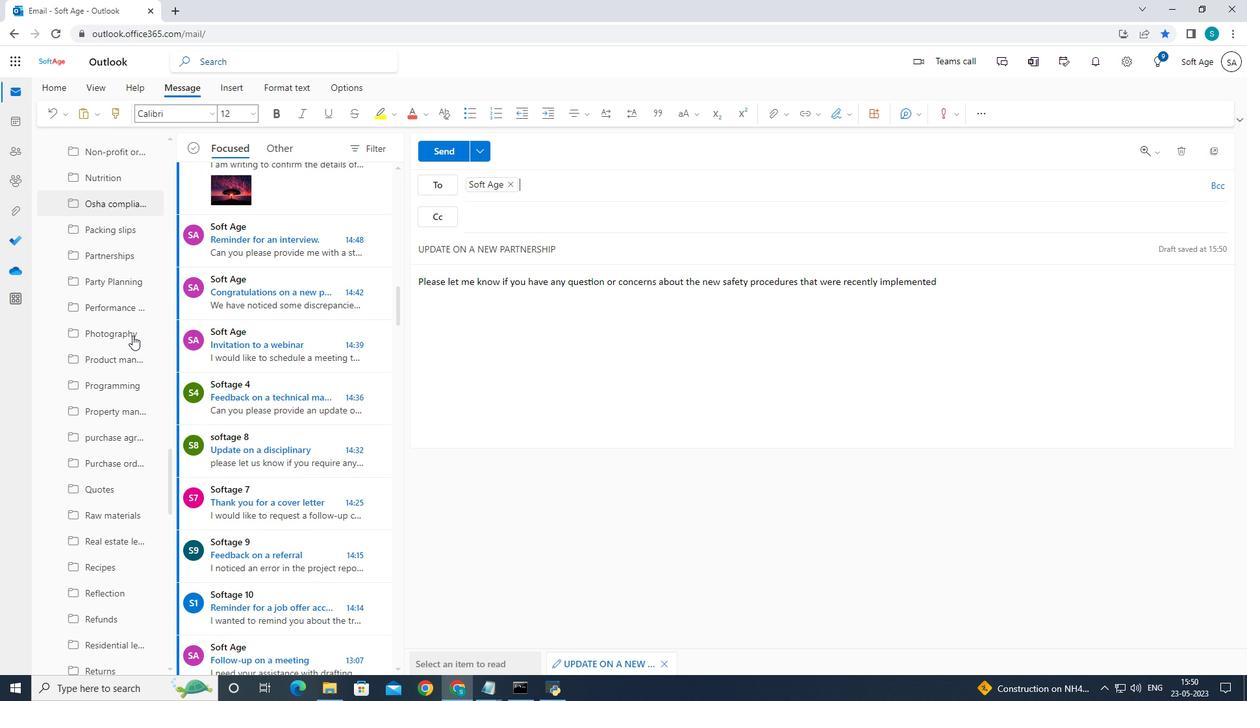 
Action: Mouse scrolled (132, 335) with delta (0, 0)
Screenshot: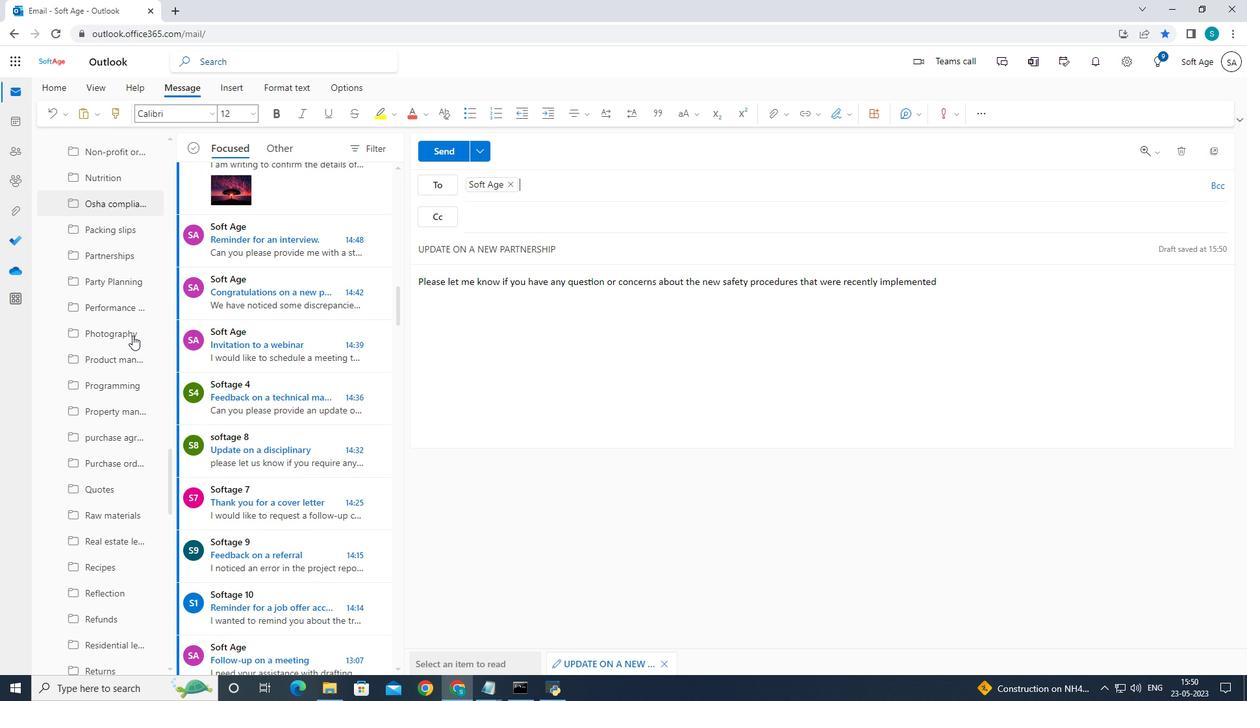 
Action: Mouse scrolled (133, 330) with delta (0, 0)
Screenshot: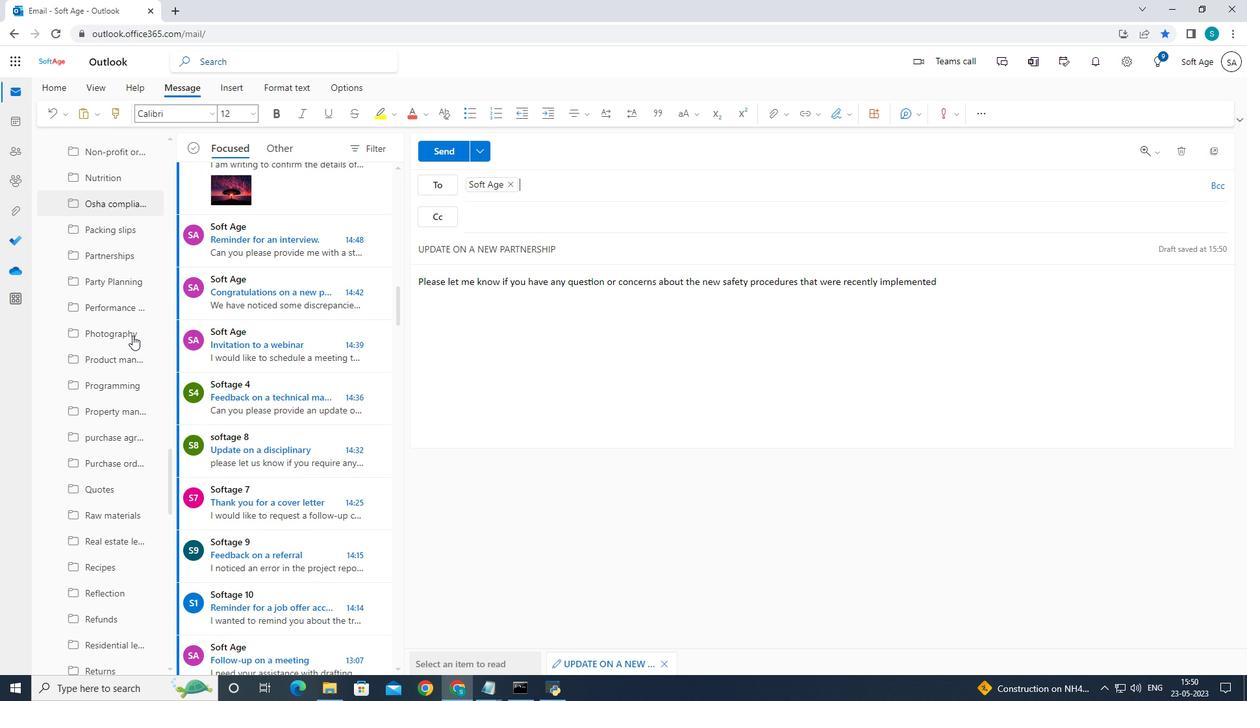 
Action: Mouse scrolled (133, 330) with delta (0, 0)
Screenshot: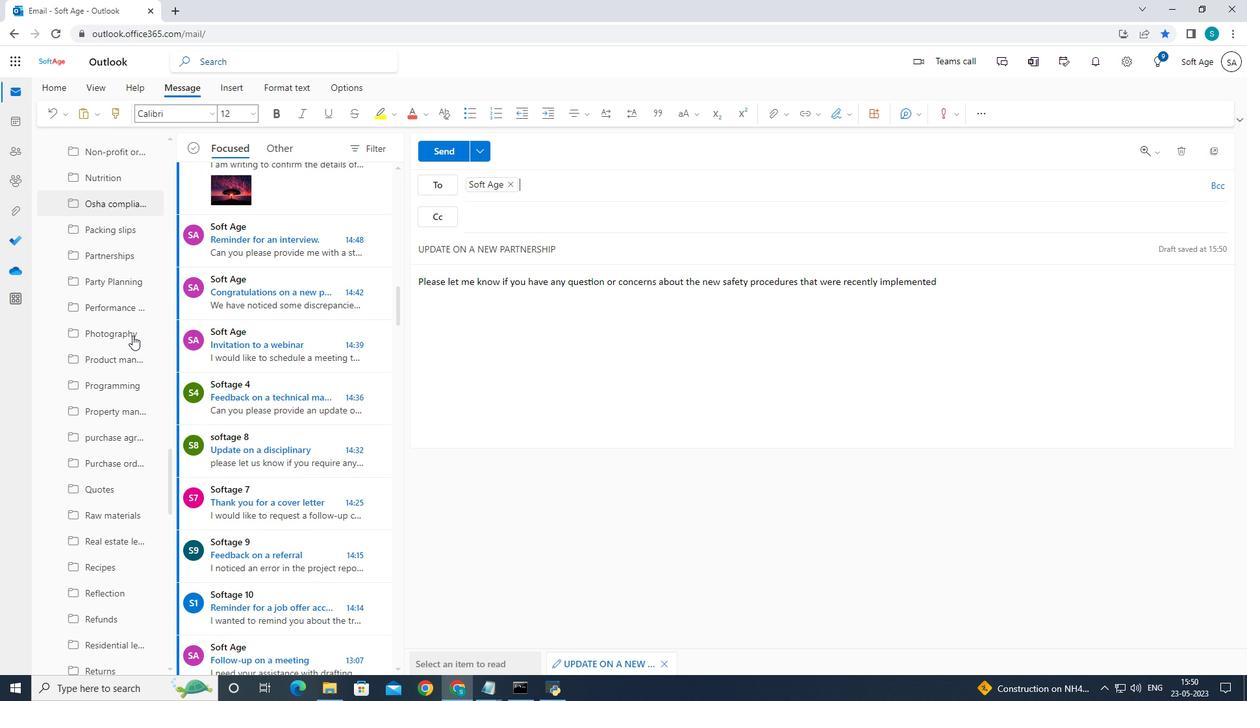 
Action: Mouse scrolled (133, 330) with delta (0, 0)
Screenshot: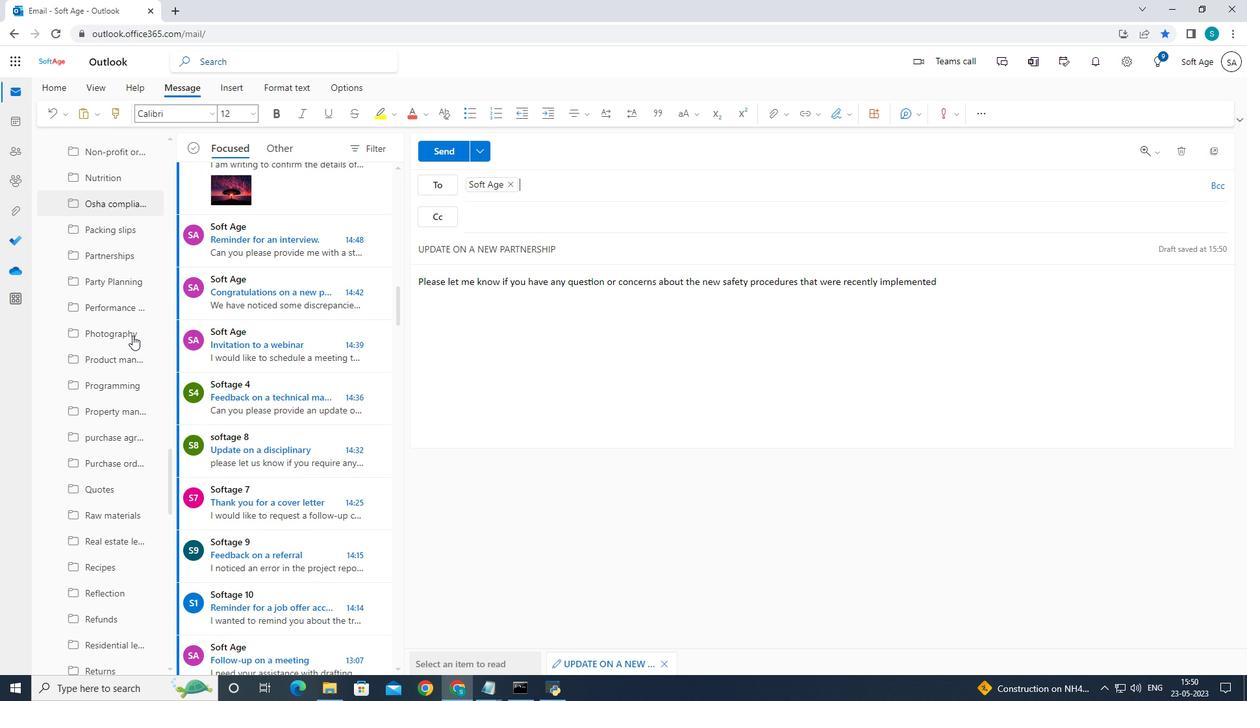 
Action: Mouse scrolled (133, 330) with delta (0, 0)
Screenshot: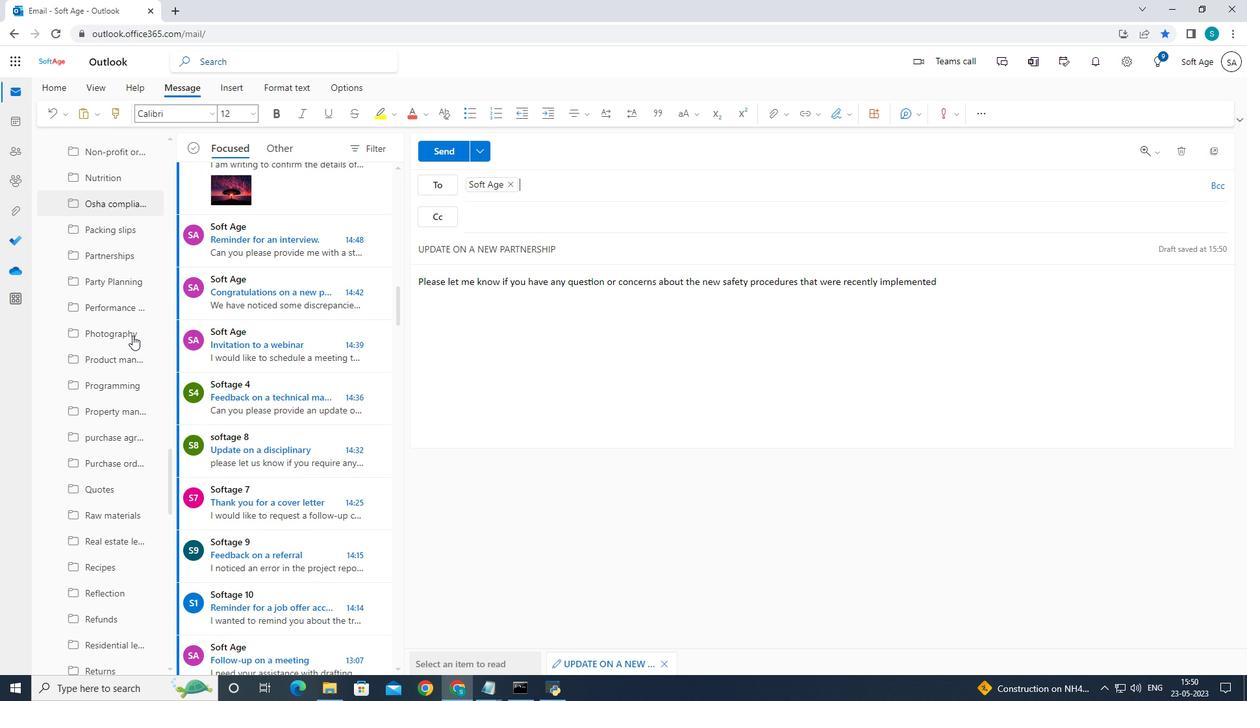 
Action: Mouse scrolled (133, 330) with delta (0, 0)
Screenshot: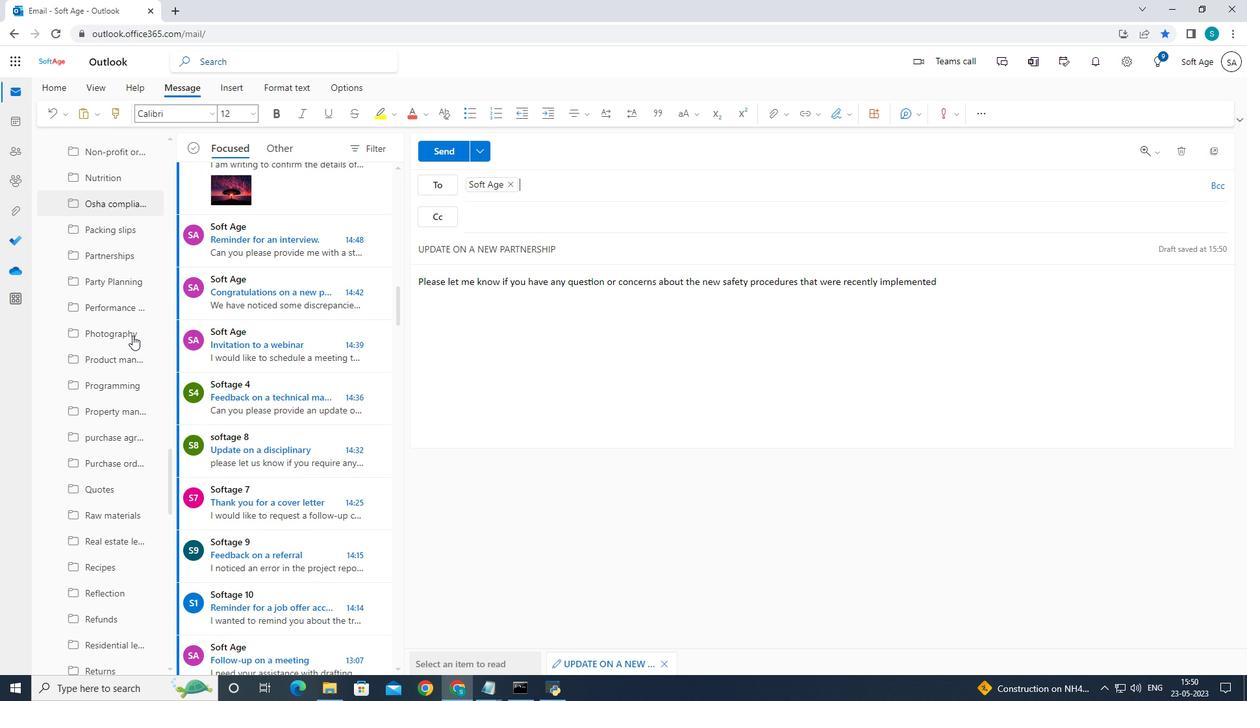 
Action: Mouse scrolled (133, 330) with delta (0, 0)
Screenshot: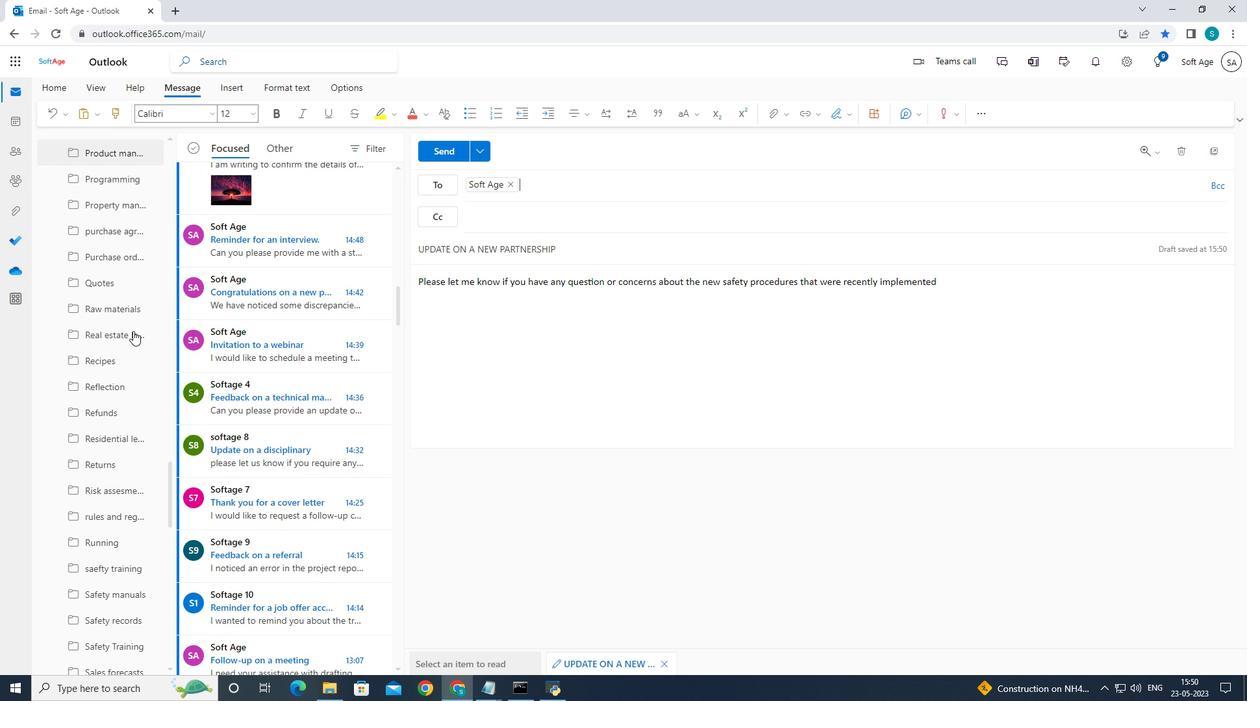 
Action: Mouse scrolled (133, 330) with delta (0, 0)
Screenshot: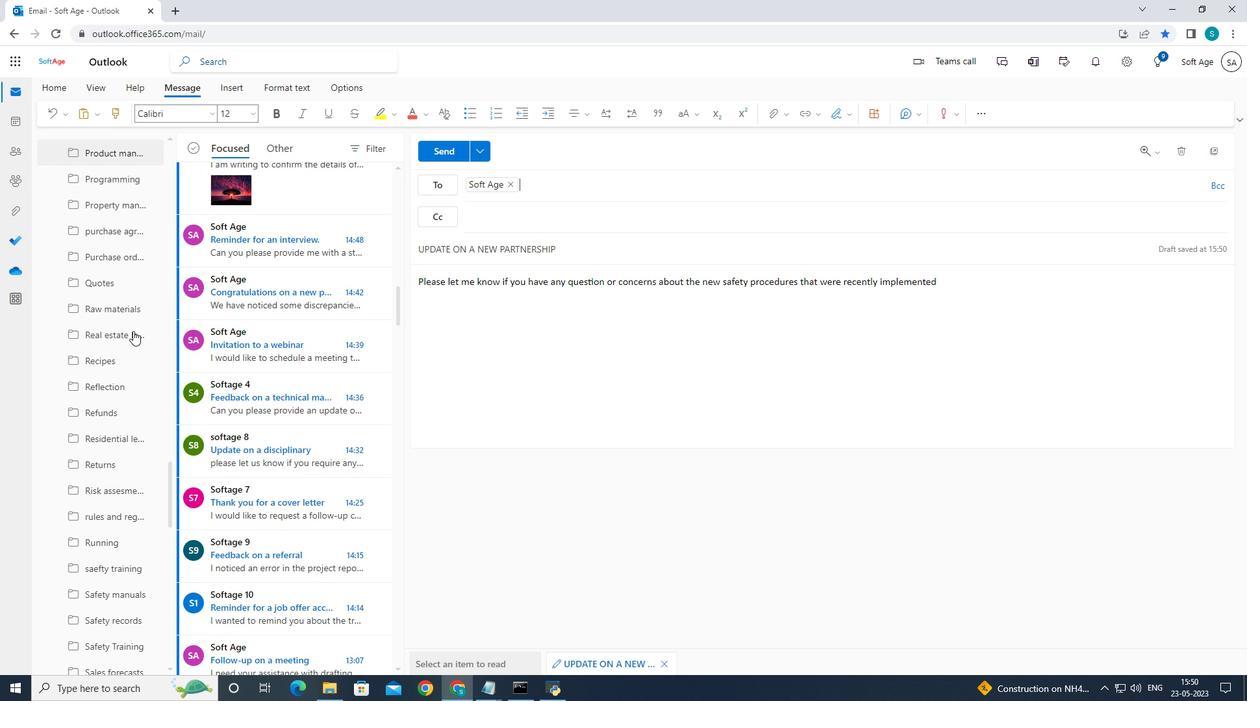 
Action: Mouse scrolled (133, 329) with delta (0, -1)
Screenshot: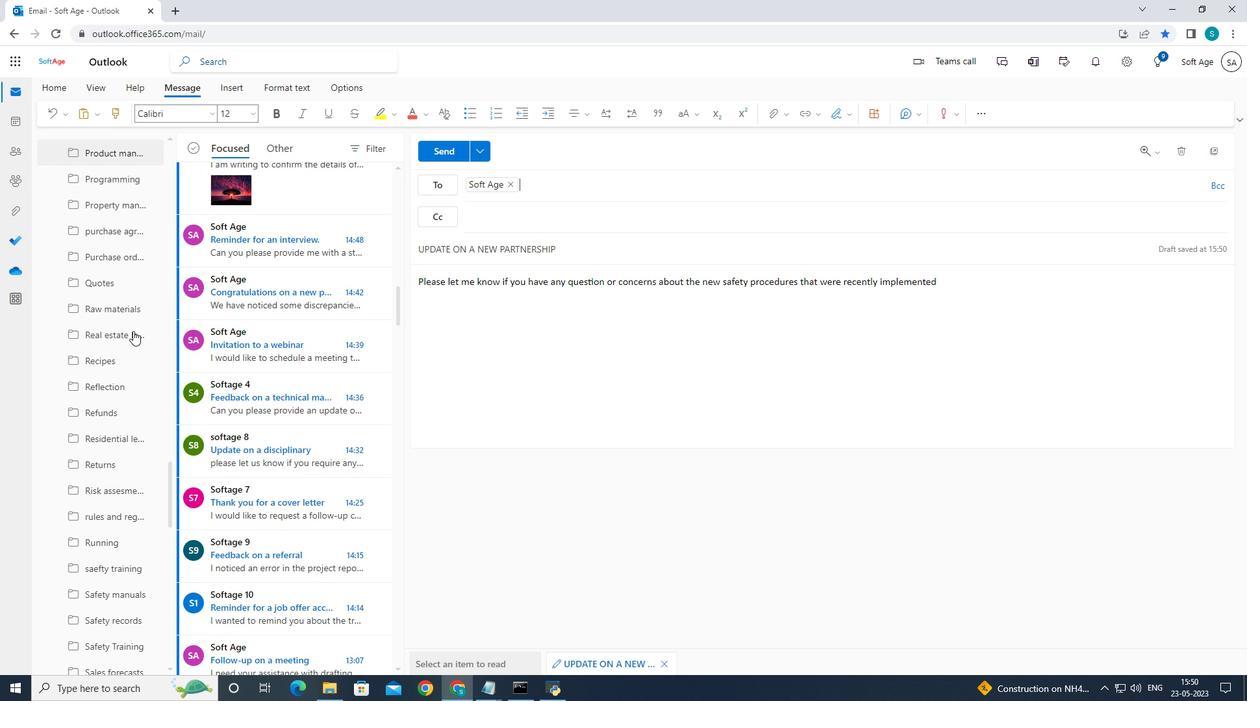 
Action: Mouse moved to (133, 331)
Screenshot: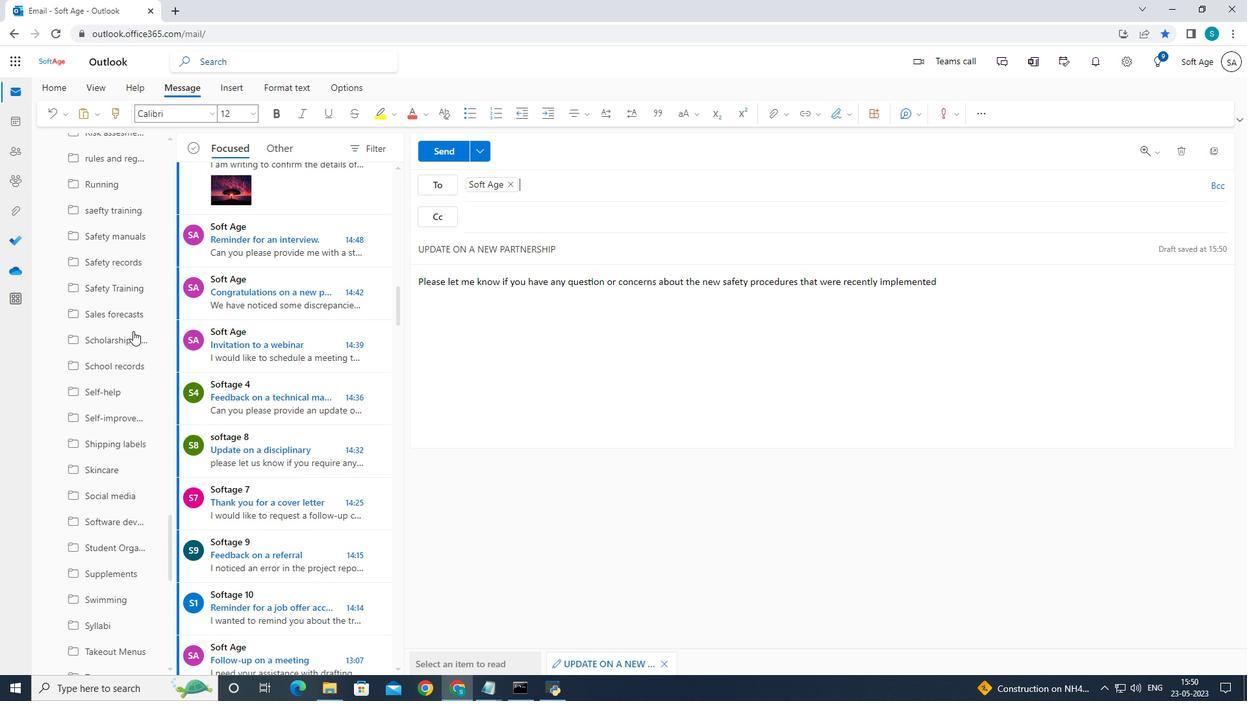 
Action: Mouse scrolled (133, 330) with delta (0, 0)
Screenshot: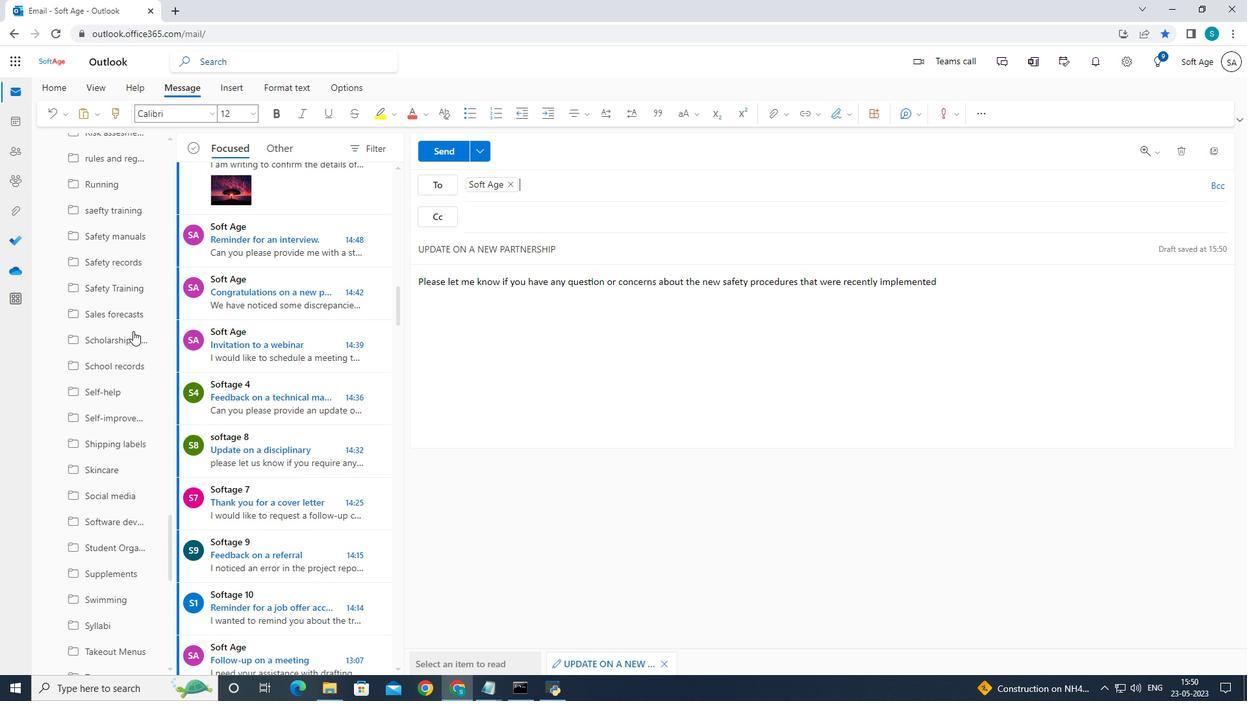 
Action: Mouse moved to (135, 331)
Screenshot: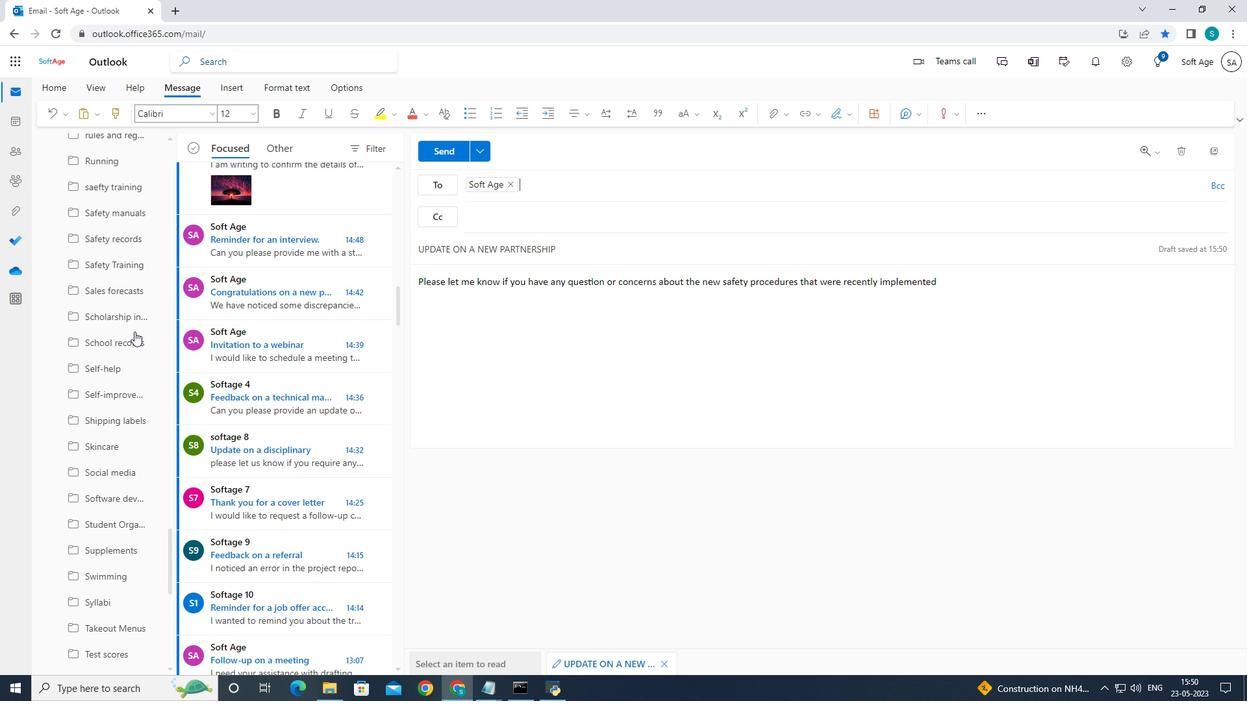 
Action: Mouse scrolled (135, 331) with delta (0, 0)
Screenshot: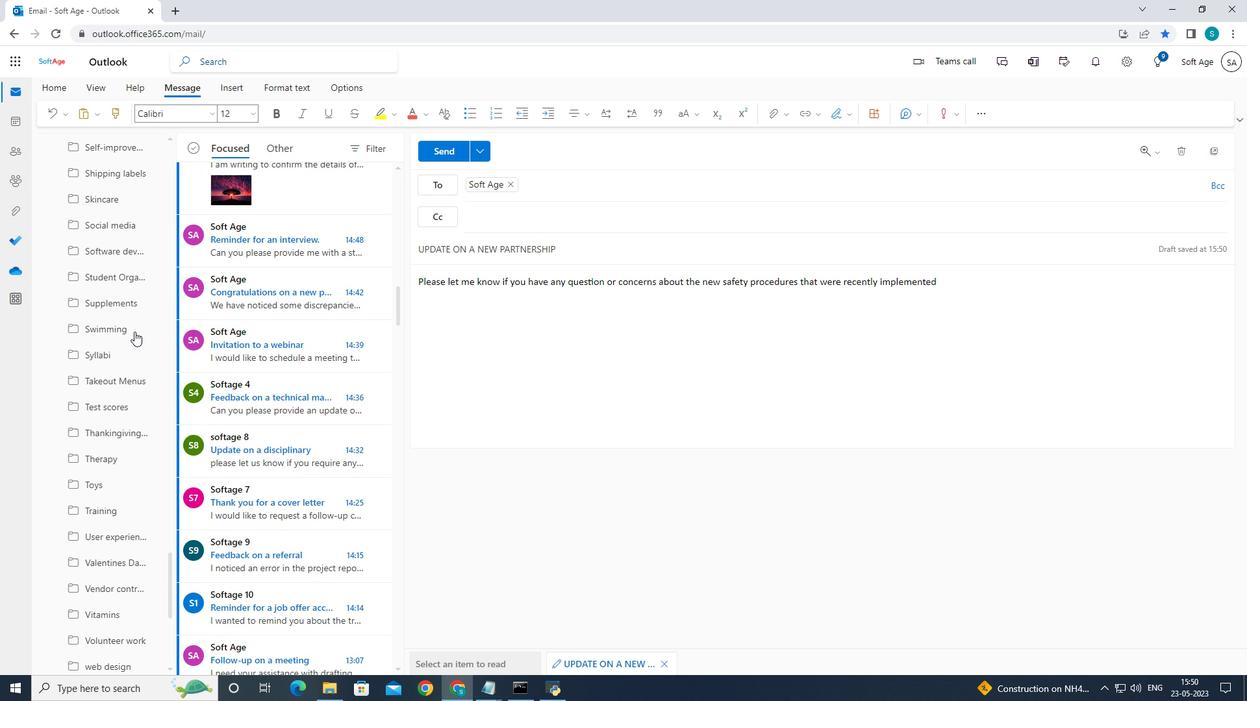 
Action: Mouse moved to (135, 331)
Screenshot: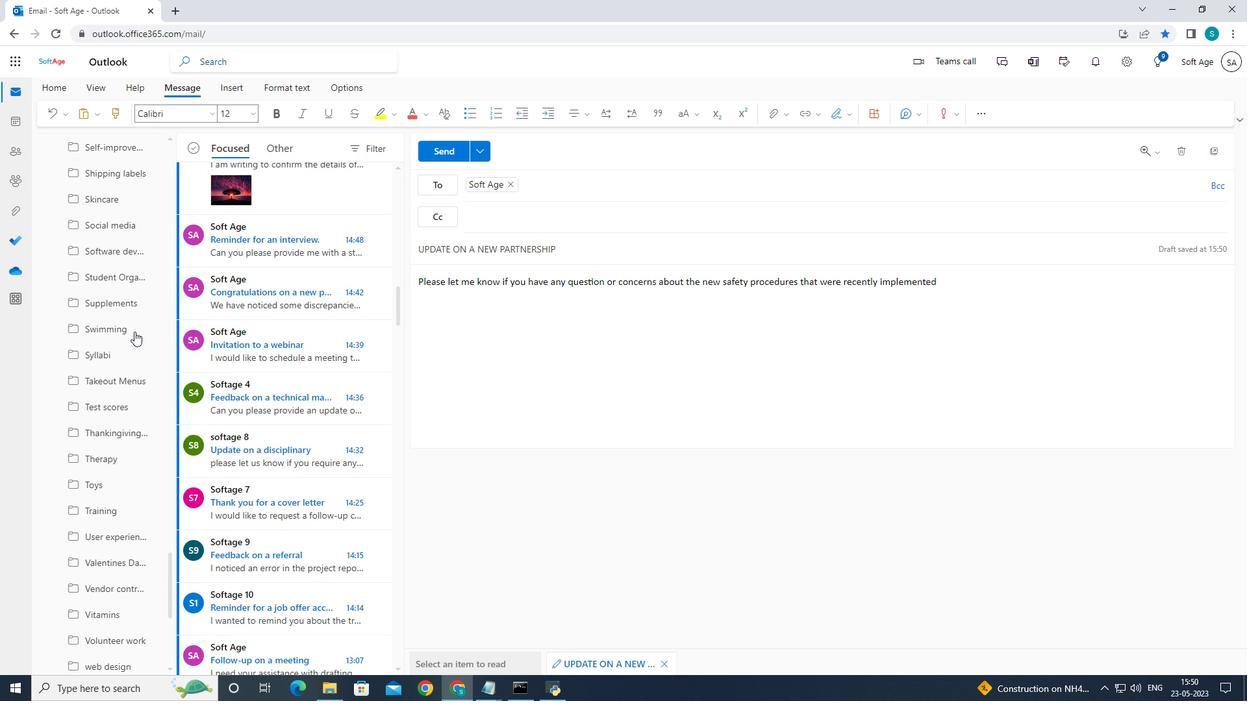 
Action: Mouse scrolled (135, 331) with delta (0, 0)
Screenshot: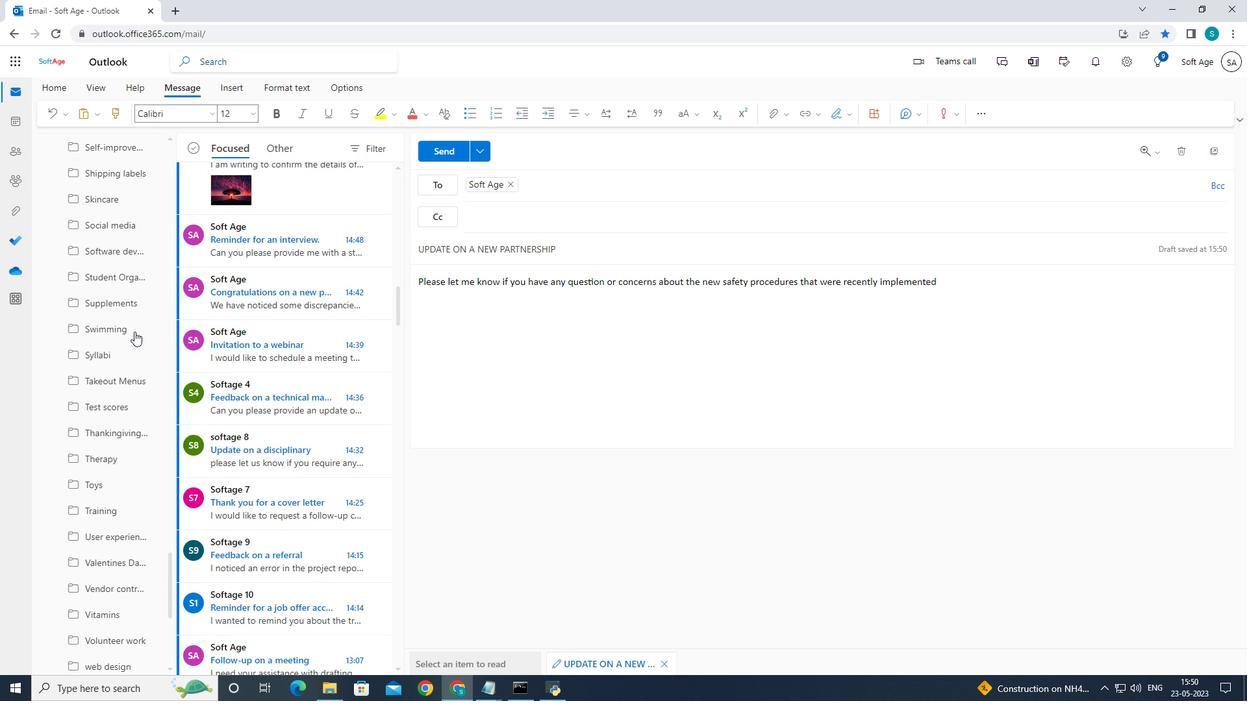 
Action: Mouse moved to (135, 332)
Screenshot: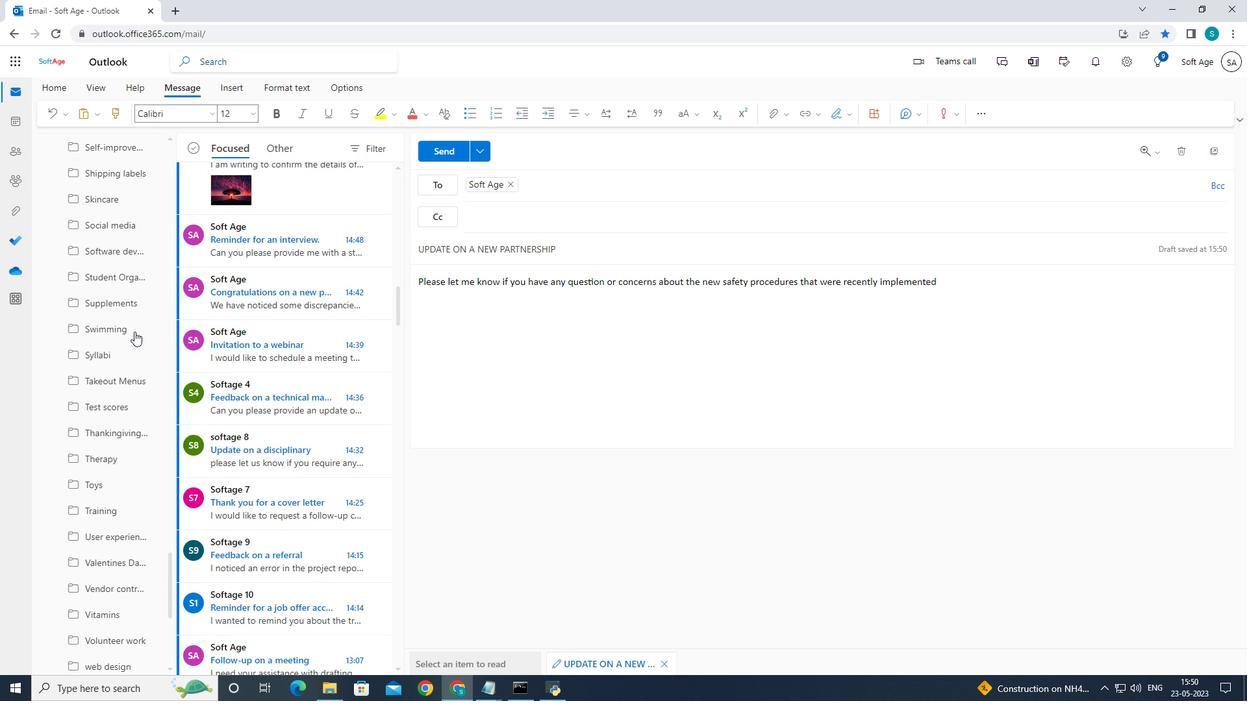 
Action: Mouse scrolled (135, 331) with delta (0, 0)
Screenshot: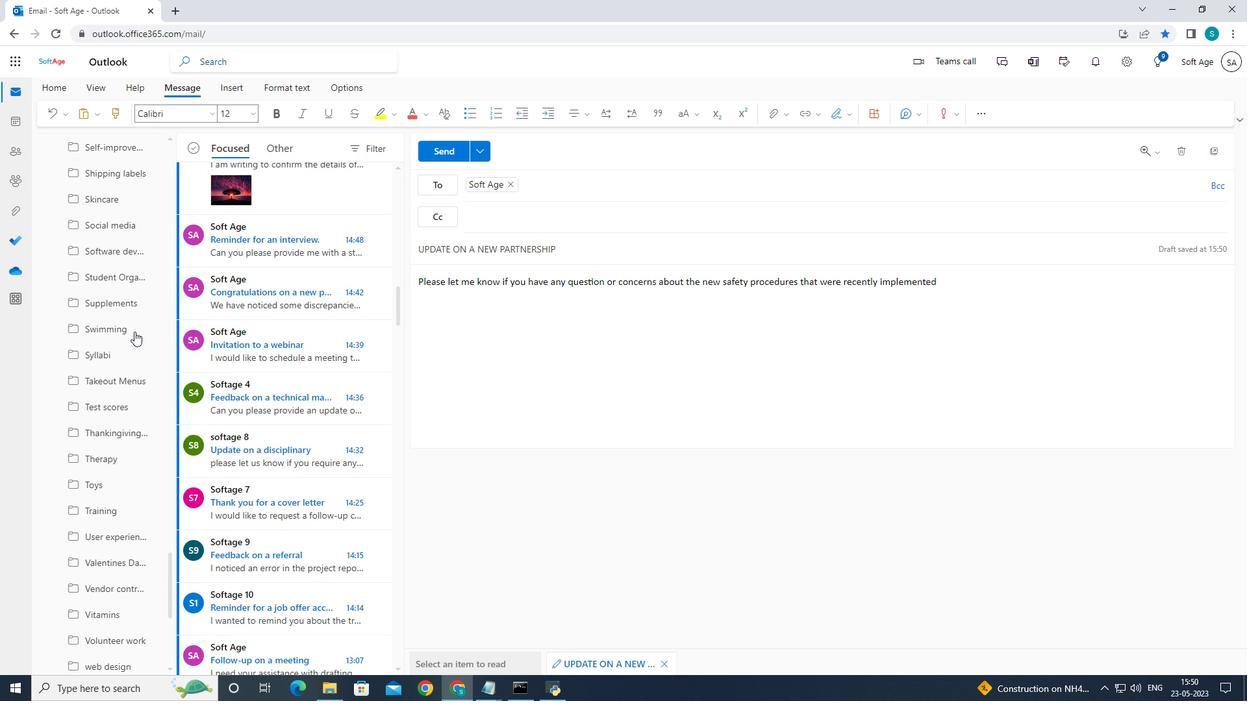 
Action: Mouse moved to (135, 333)
Screenshot: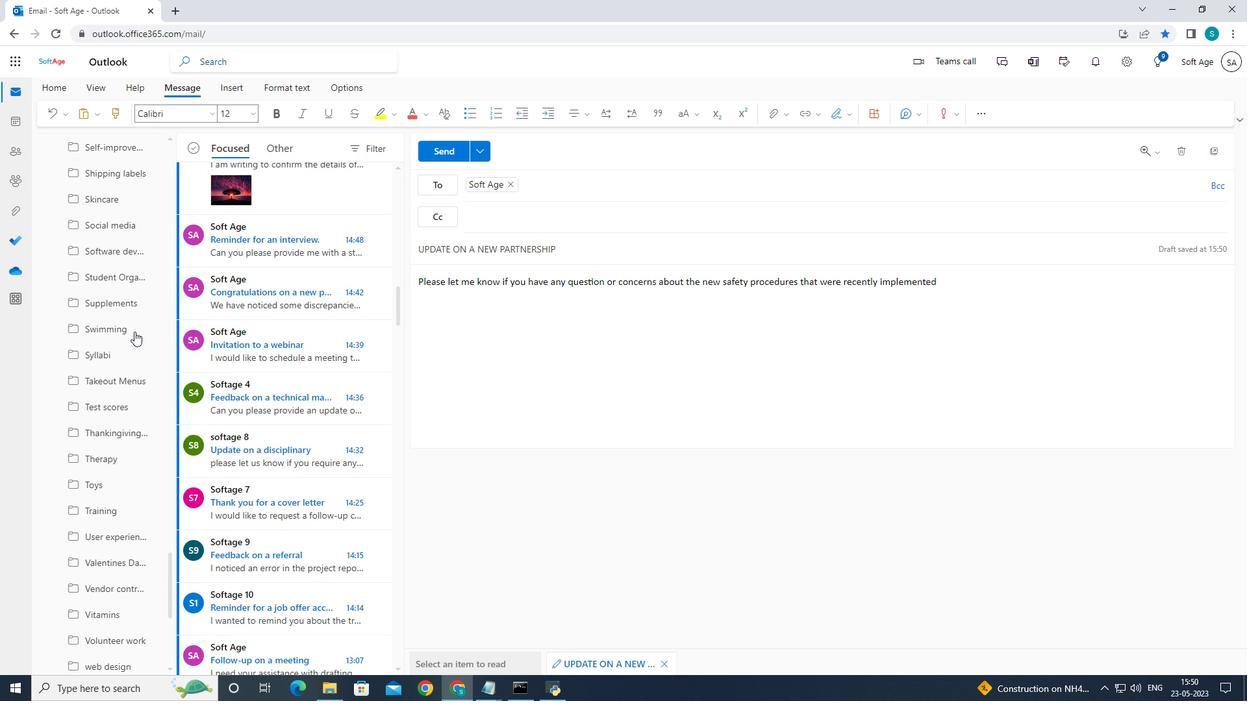 
Action: Mouse scrolled (135, 332) with delta (0, 0)
Screenshot: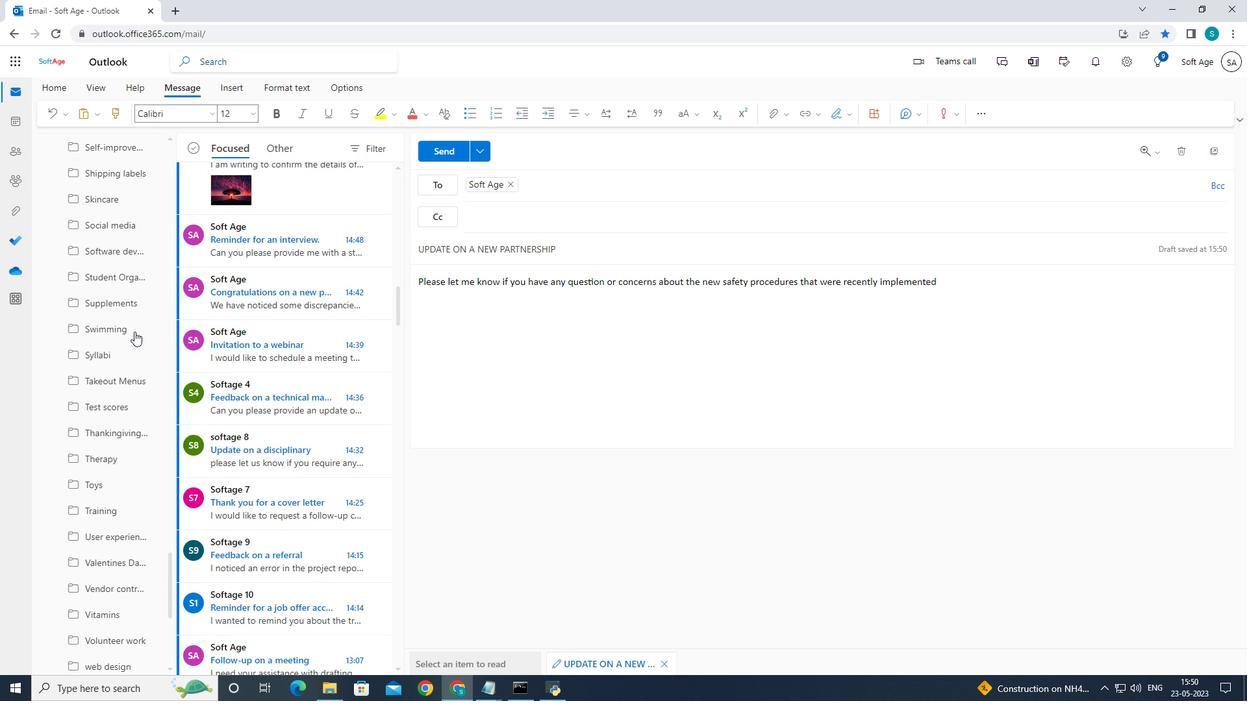 
Action: Mouse scrolled (135, 332) with delta (0, 0)
Screenshot: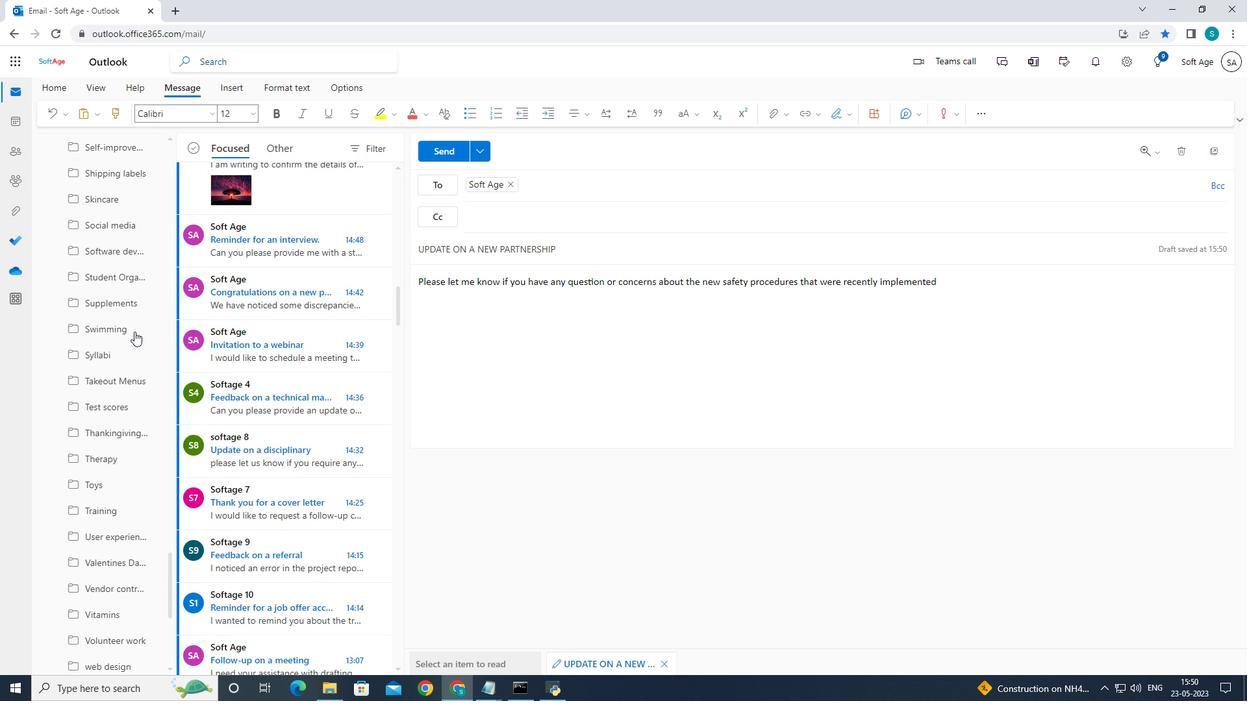 
Action: Mouse moved to (135, 336)
Screenshot: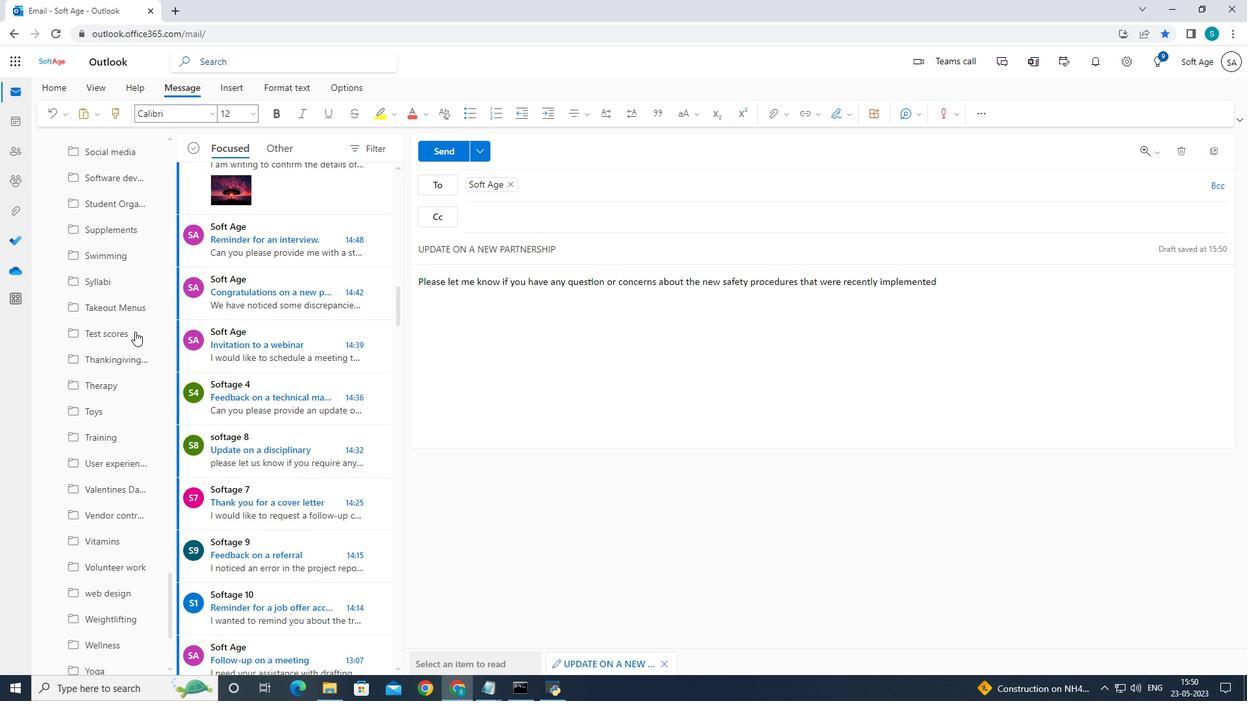 
Action: Mouse scrolled (135, 335) with delta (0, 0)
Screenshot: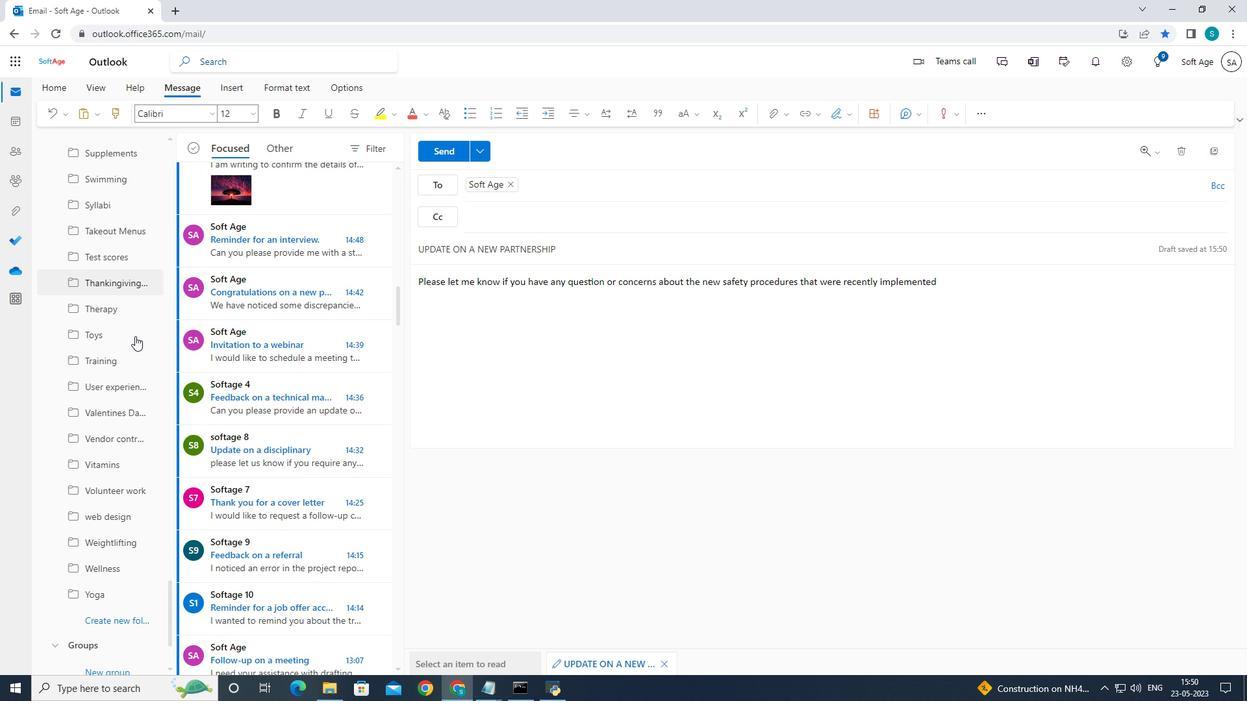 
Action: Mouse scrolled (135, 335) with delta (0, 0)
Screenshot: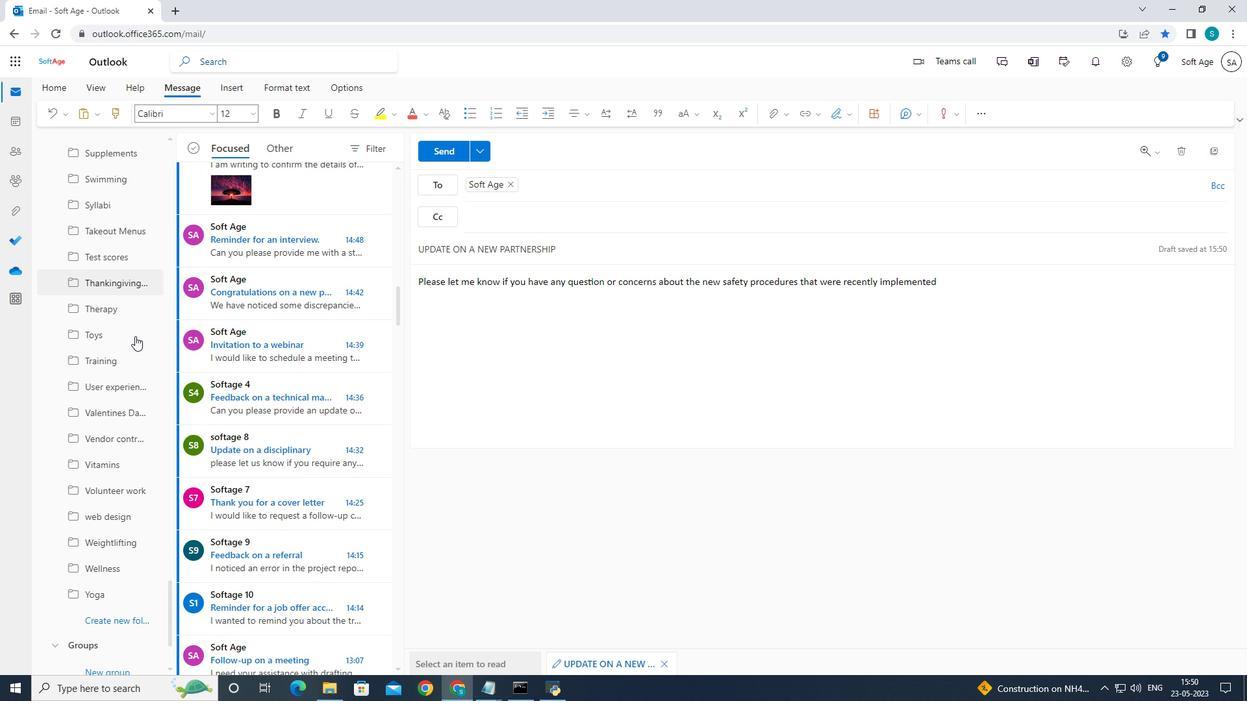 
Action: Mouse scrolled (135, 335) with delta (0, 0)
Screenshot: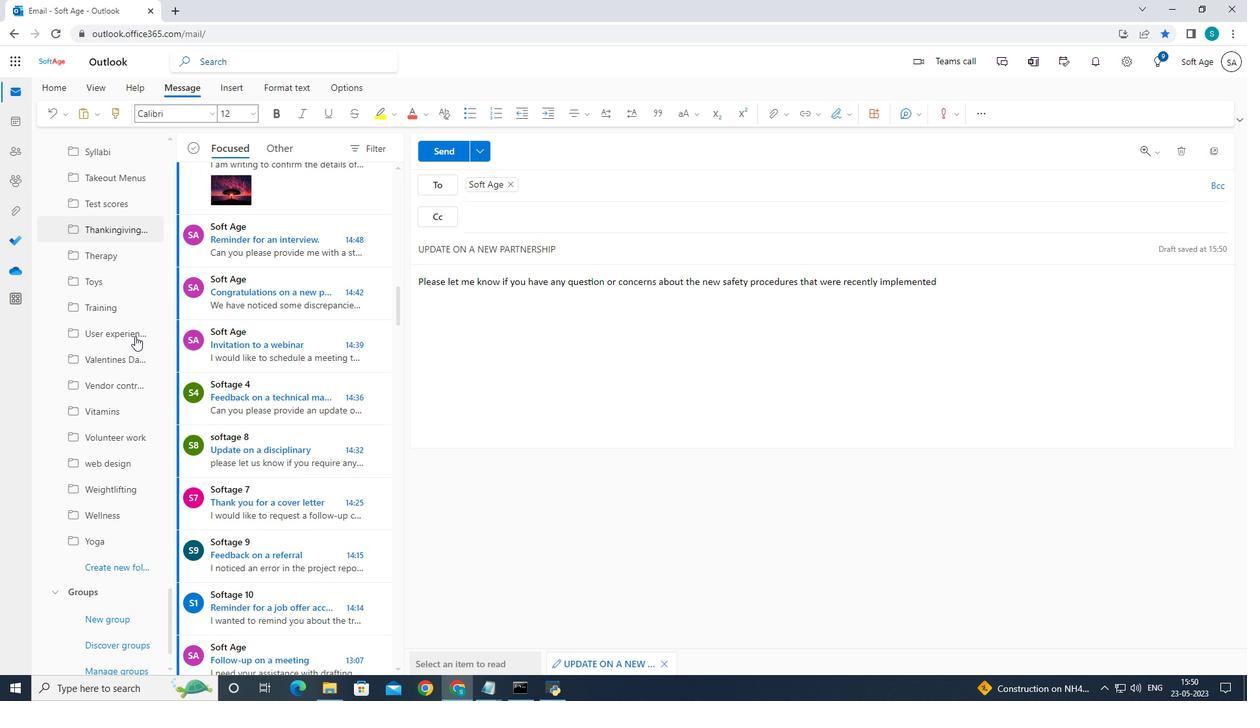 
Action: Mouse scrolled (135, 335) with delta (0, 0)
Screenshot: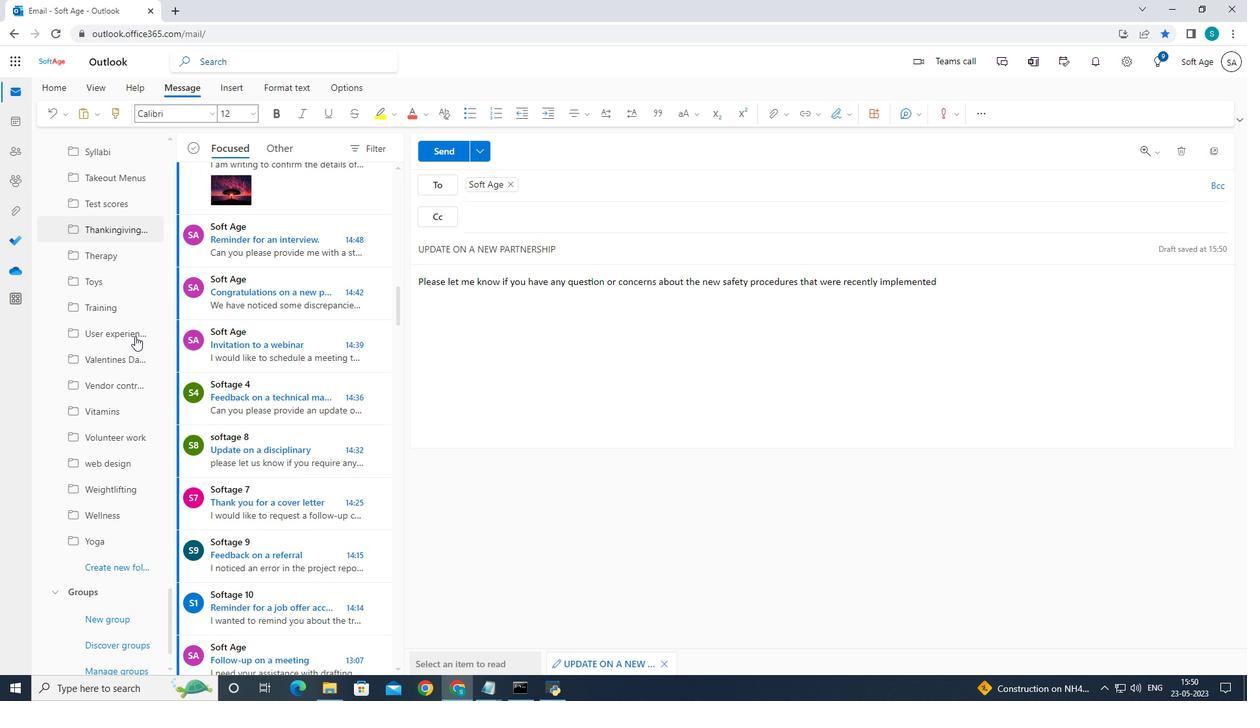 
Action: Mouse scrolled (135, 335) with delta (0, 0)
Screenshot: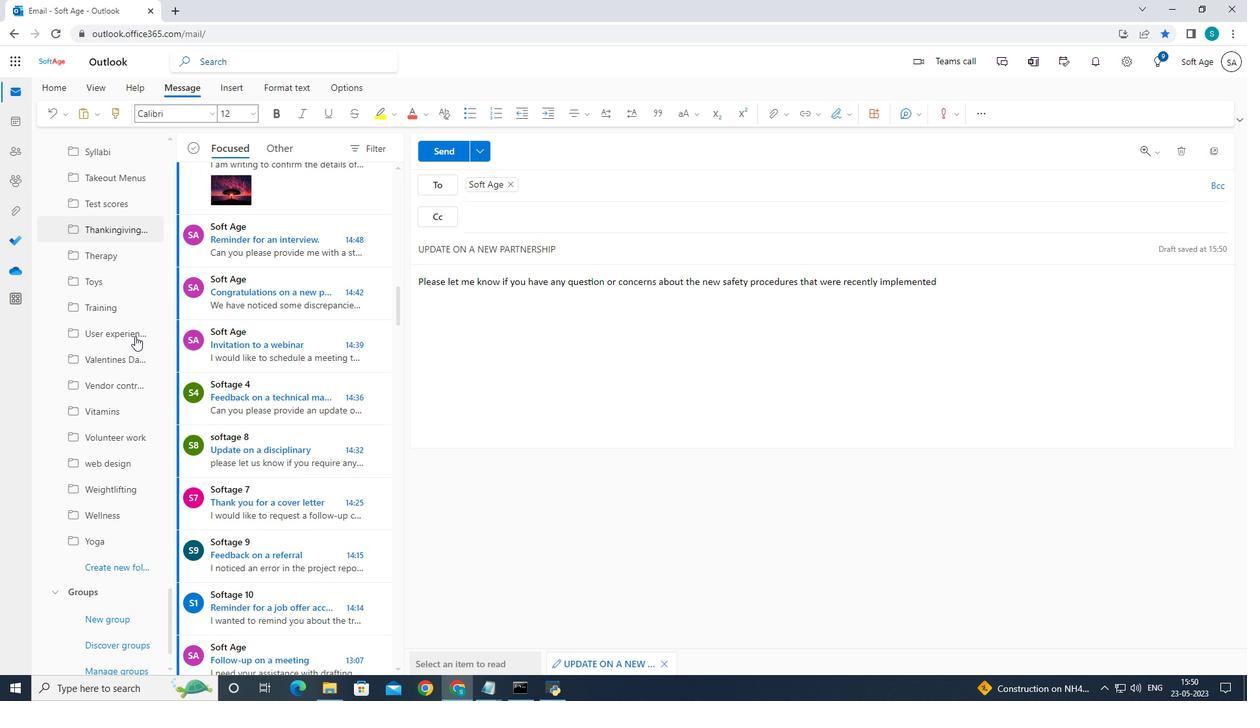 
Action: Mouse moved to (136, 335)
Screenshot: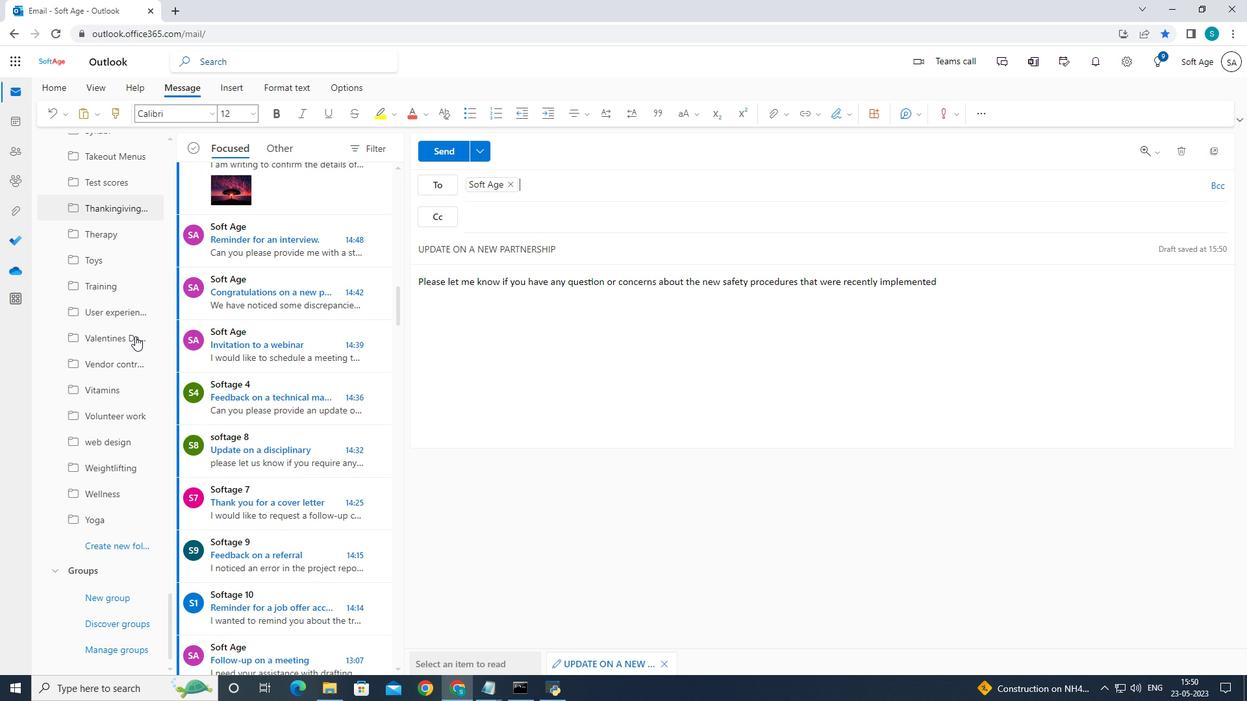 
Action: Mouse scrolled (136, 334) with delta (0, 0)
Screenshot: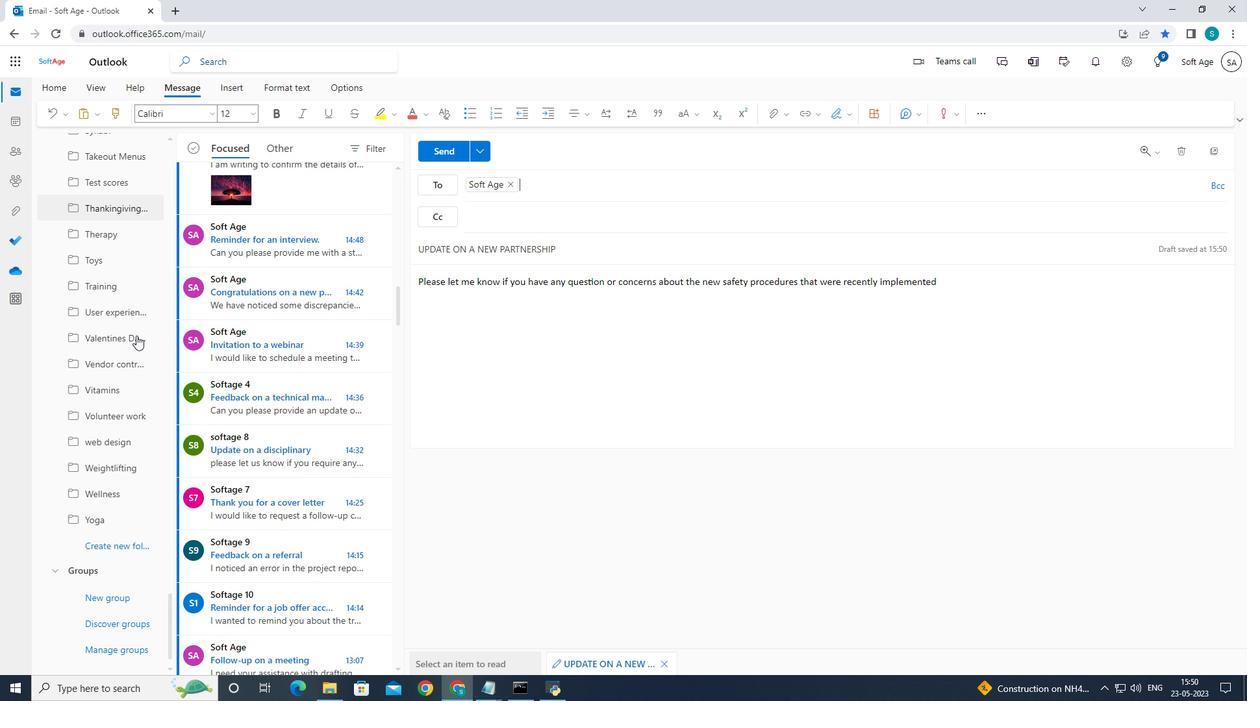 
Action: Mouse moved to (137, 335)
Screenshot: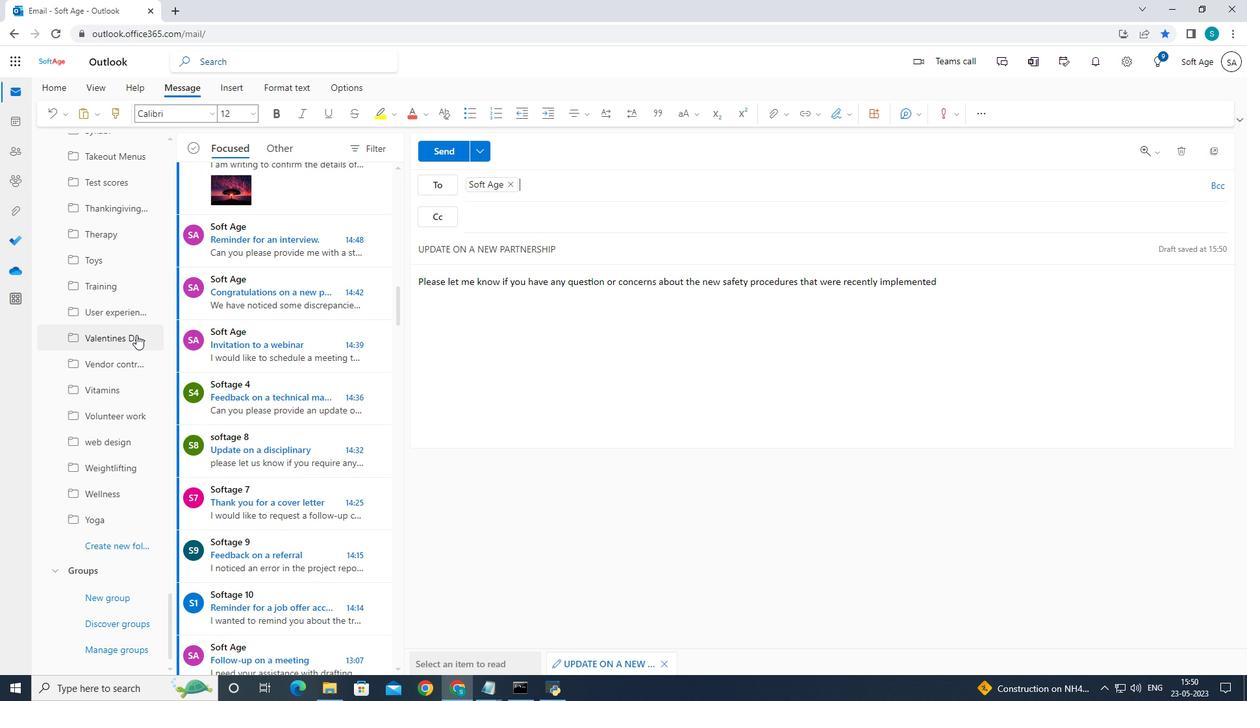 
Action: Mouse scrolled (136, 334) with delta (0, 0)
Screenshot: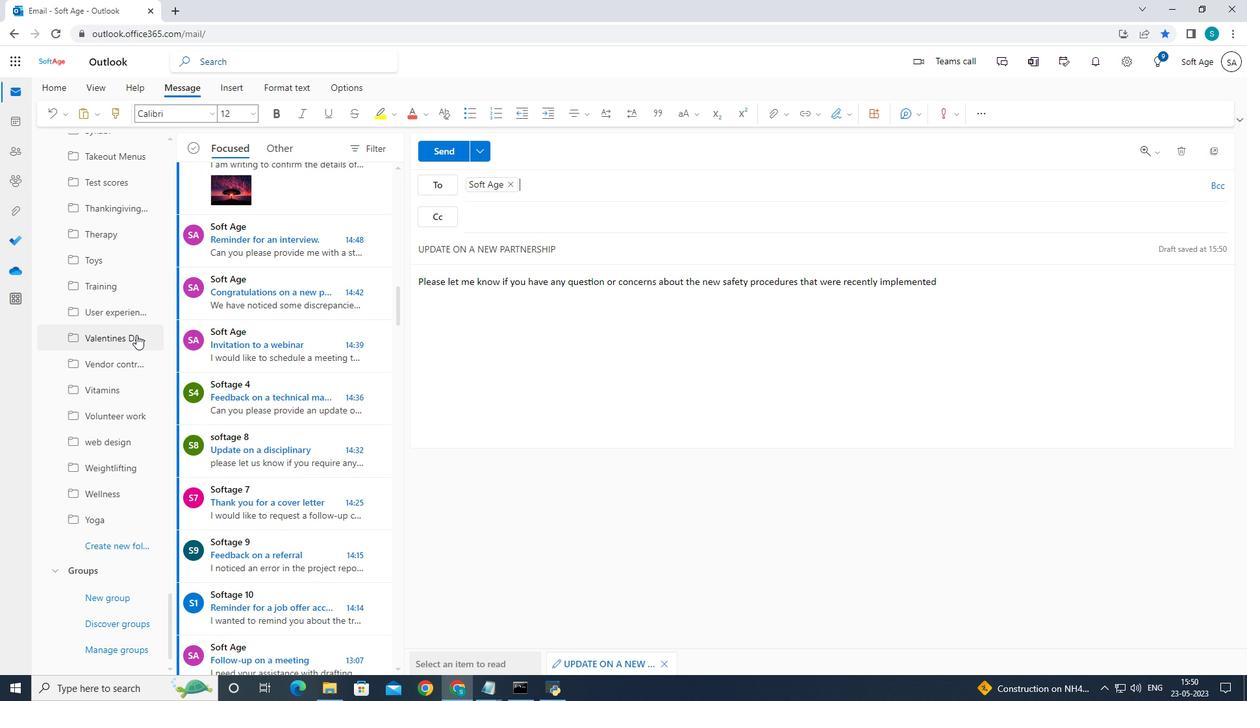 
Action: Mouse scrolled (136, 334) with delta (0, 0)
Screenshot: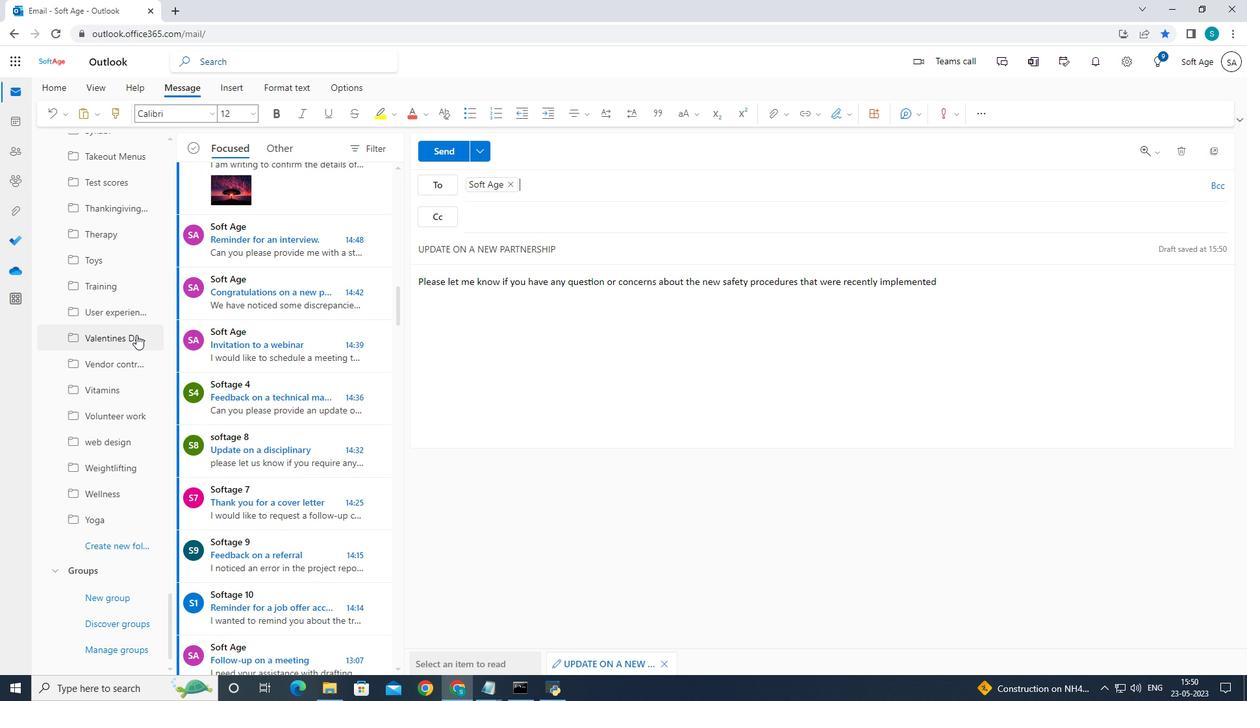 
Action: Mouse scrolled (136, 334) with delta (0, 0)
Screenshot: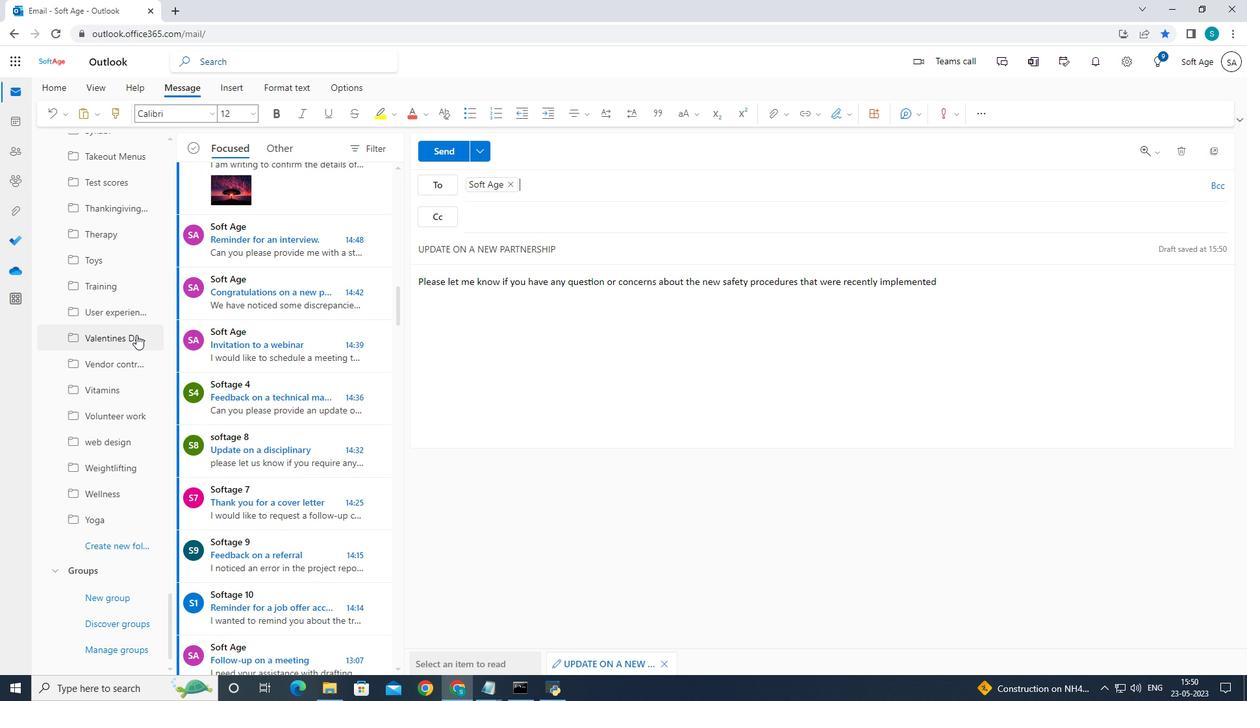 
Action: Mouse moved to (119, 546)
Screenshot: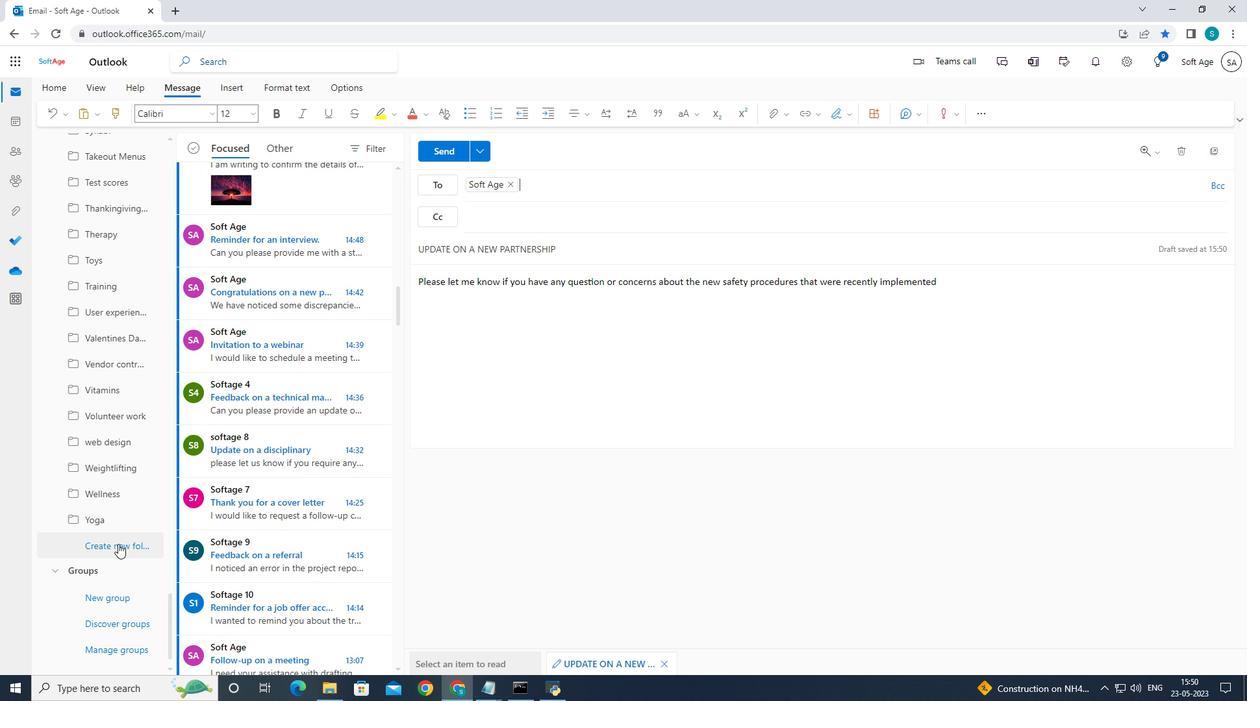 
Action: Mouse pressed left at (119, 546)
Screenshot: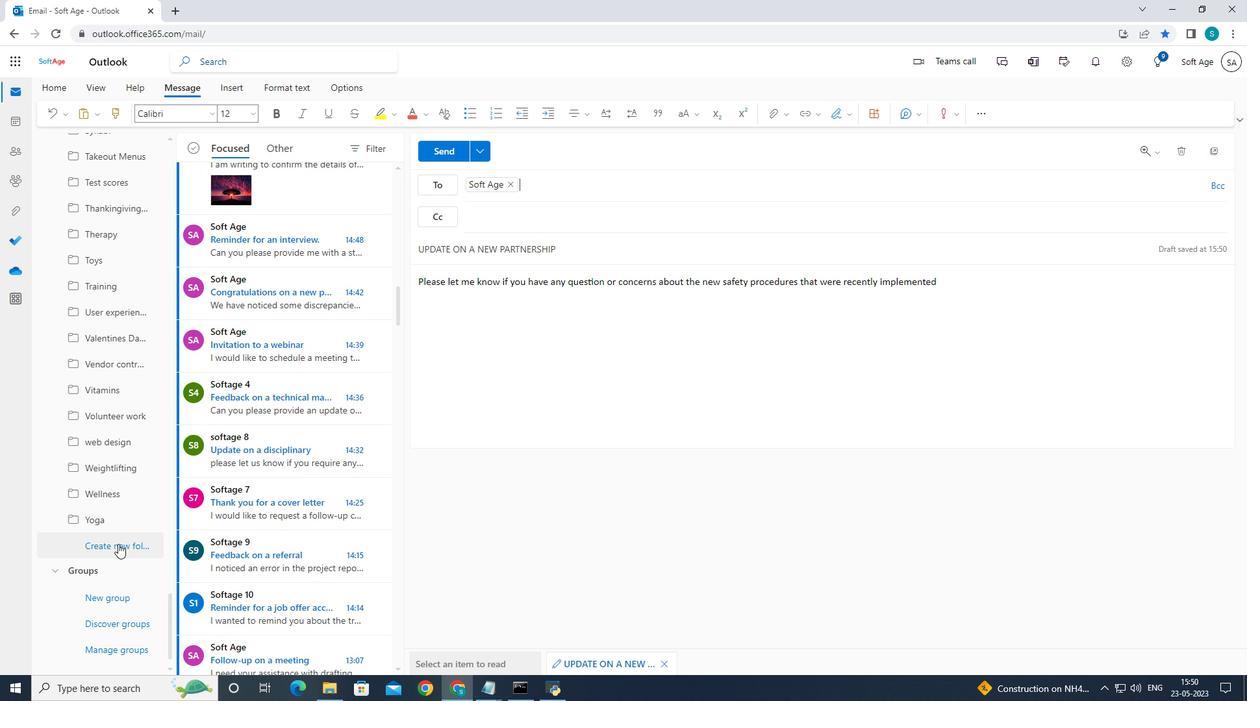 
Action: Mouse moved to (260, 437)
Screenshot: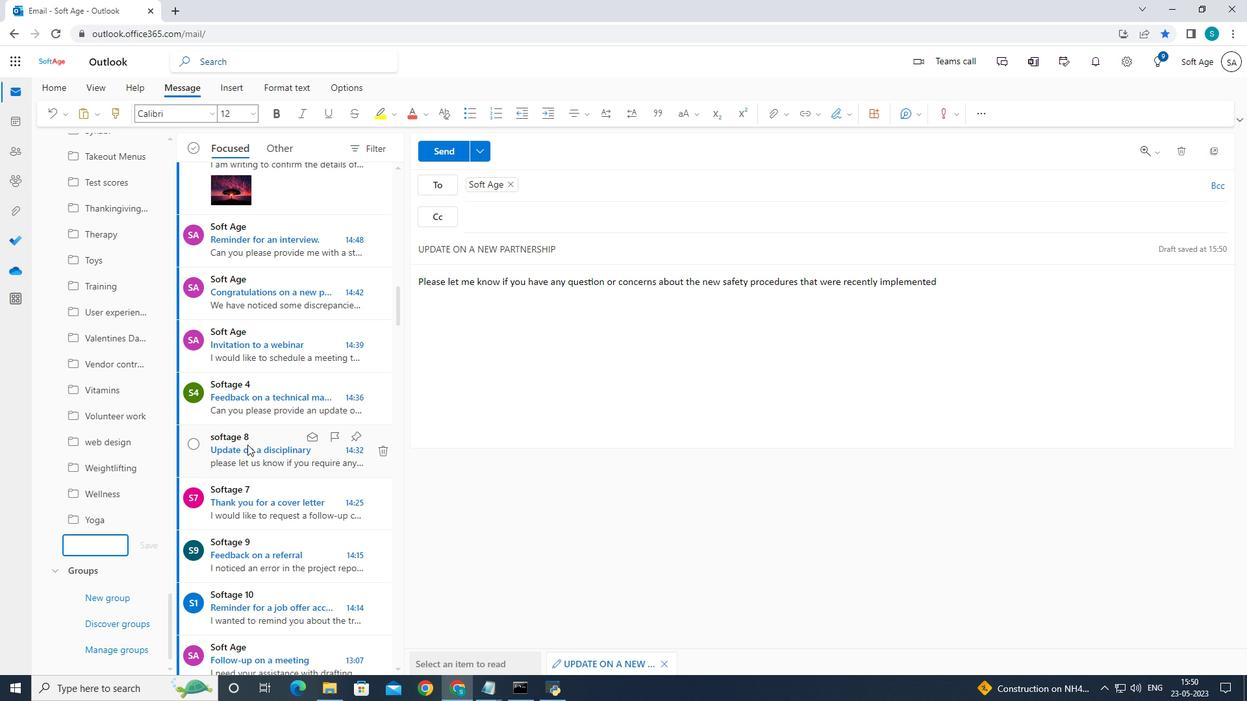 
Action: Key pressed <Key.caps_lock>U<Key.caps_lock>ser<Key.space>interface
Screenshot: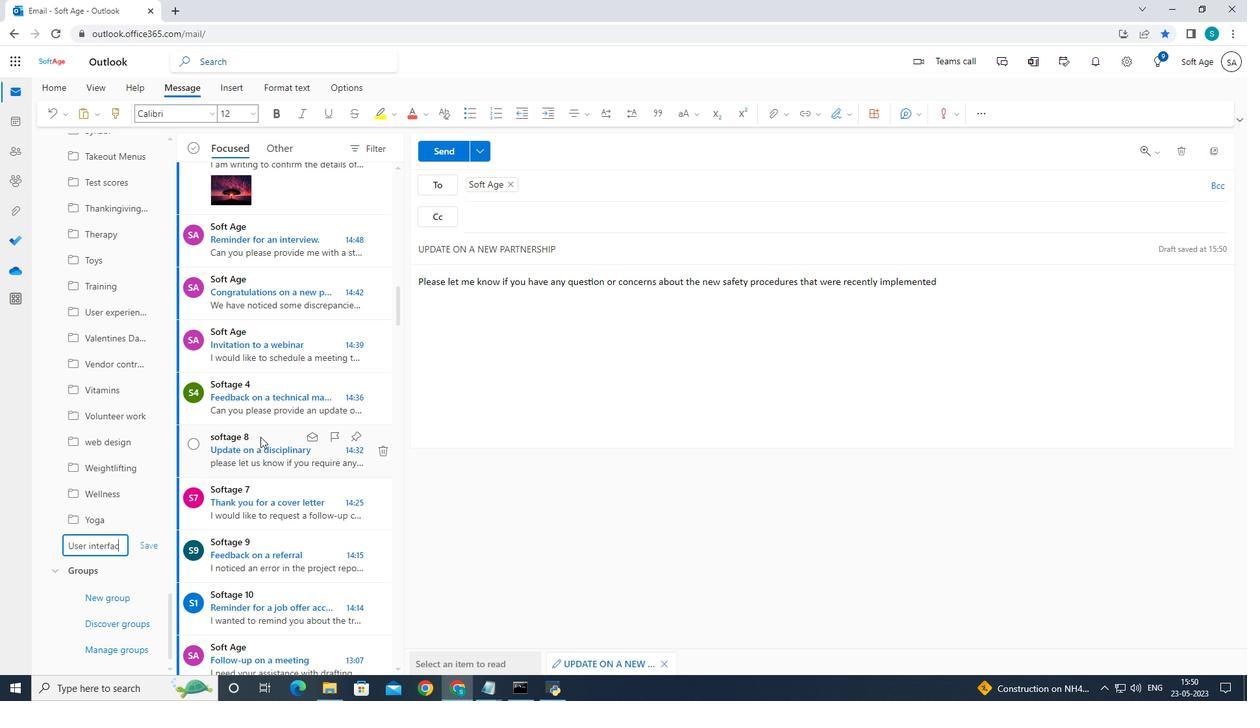 
Action: Mouse moved to (145, 549)
Screenshot: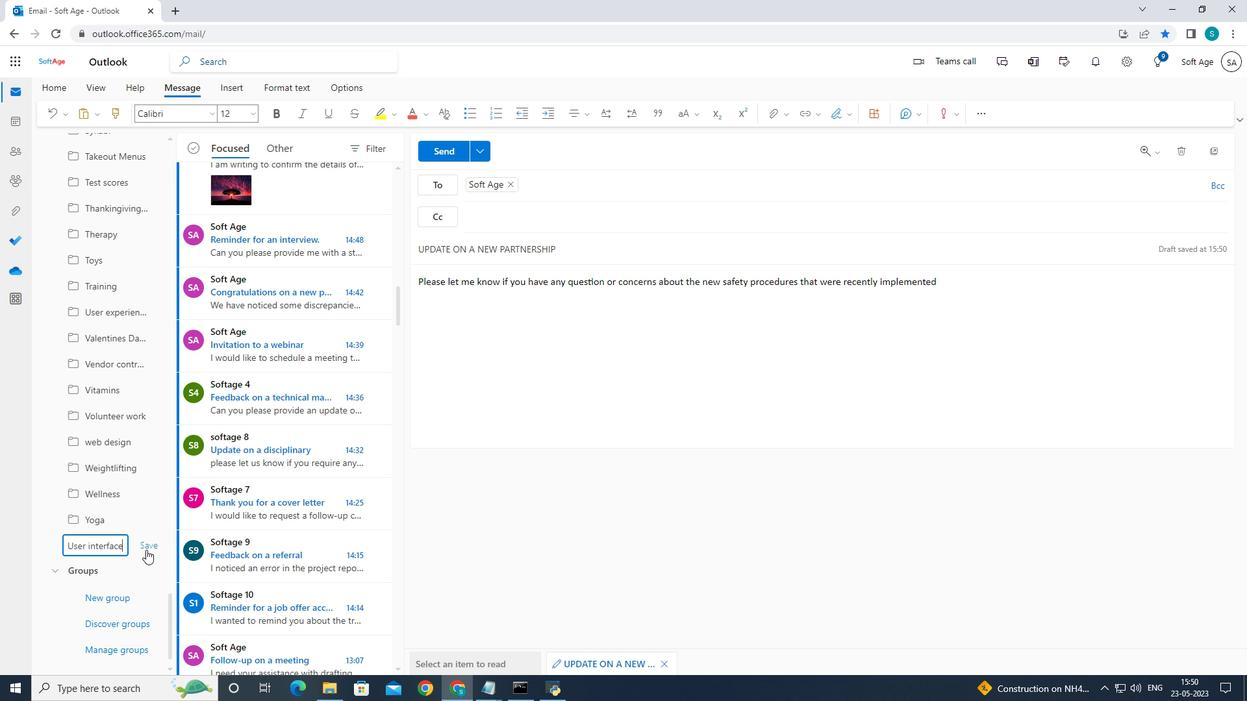 
Action: Mouse pressed left at (145, 549)
Screenshot: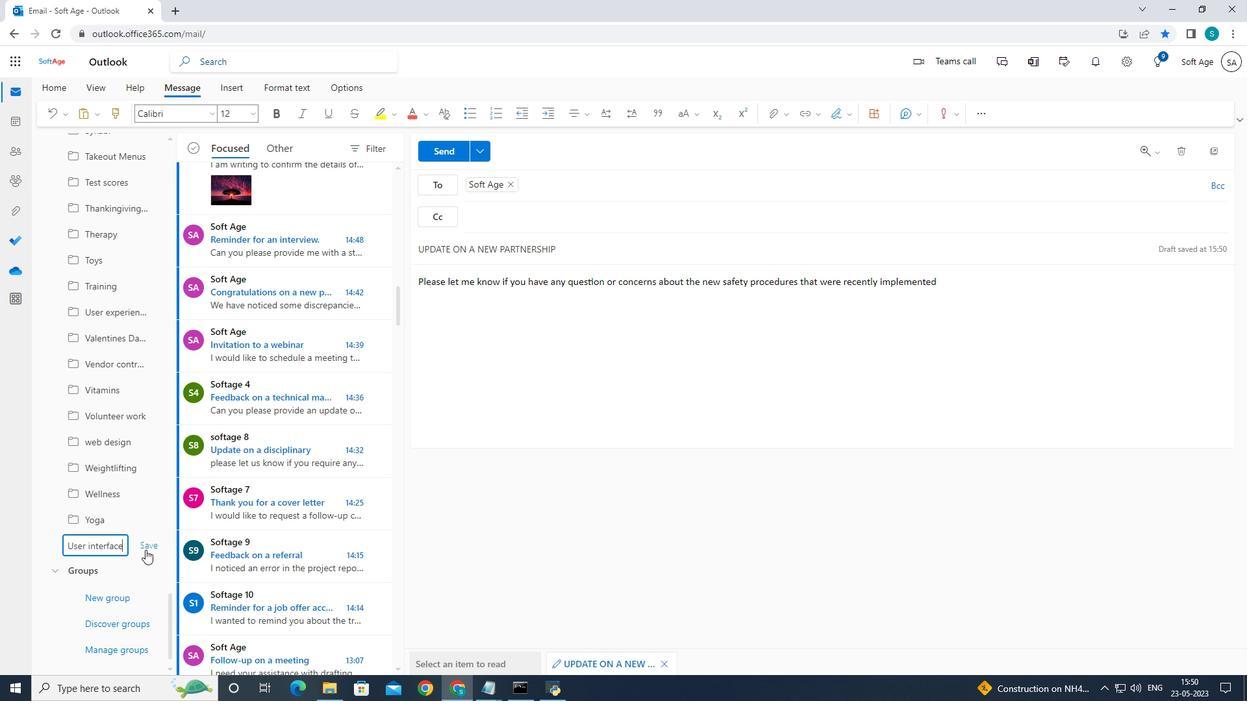 
Action: Mouse moved to (446, 153)
Screenshot: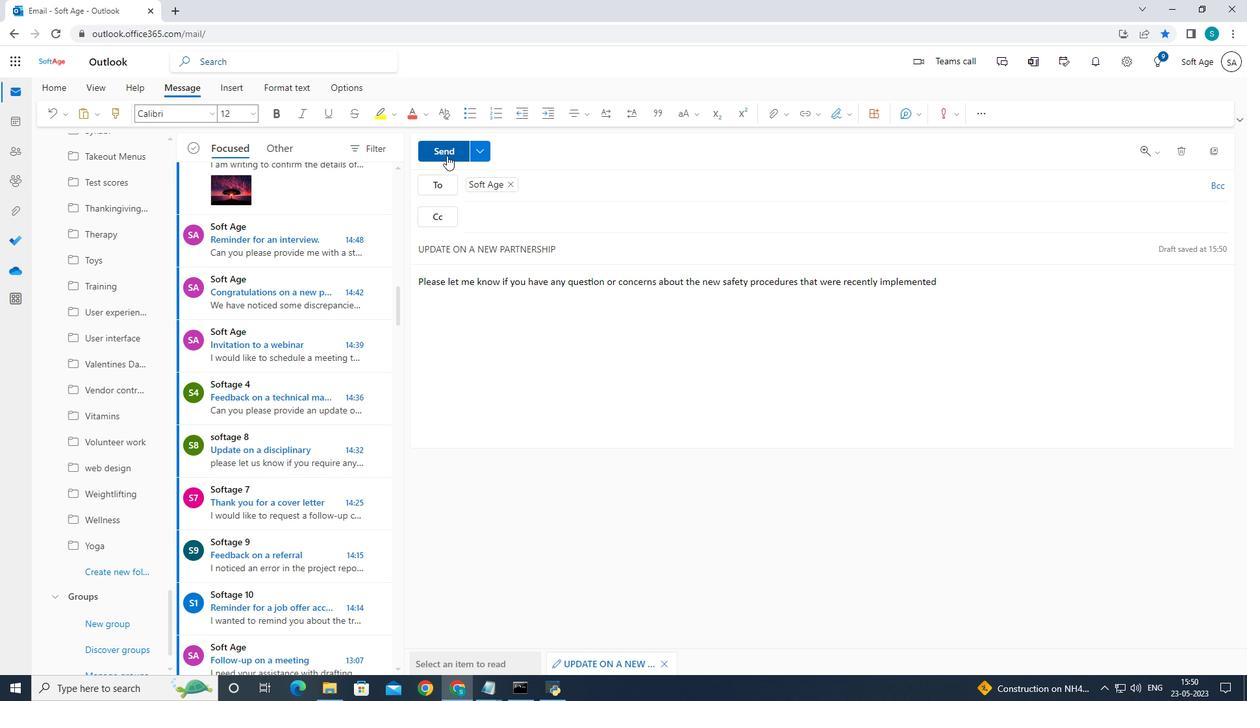 
Action: Mouse pressed left at (446, 153)
Screenshot: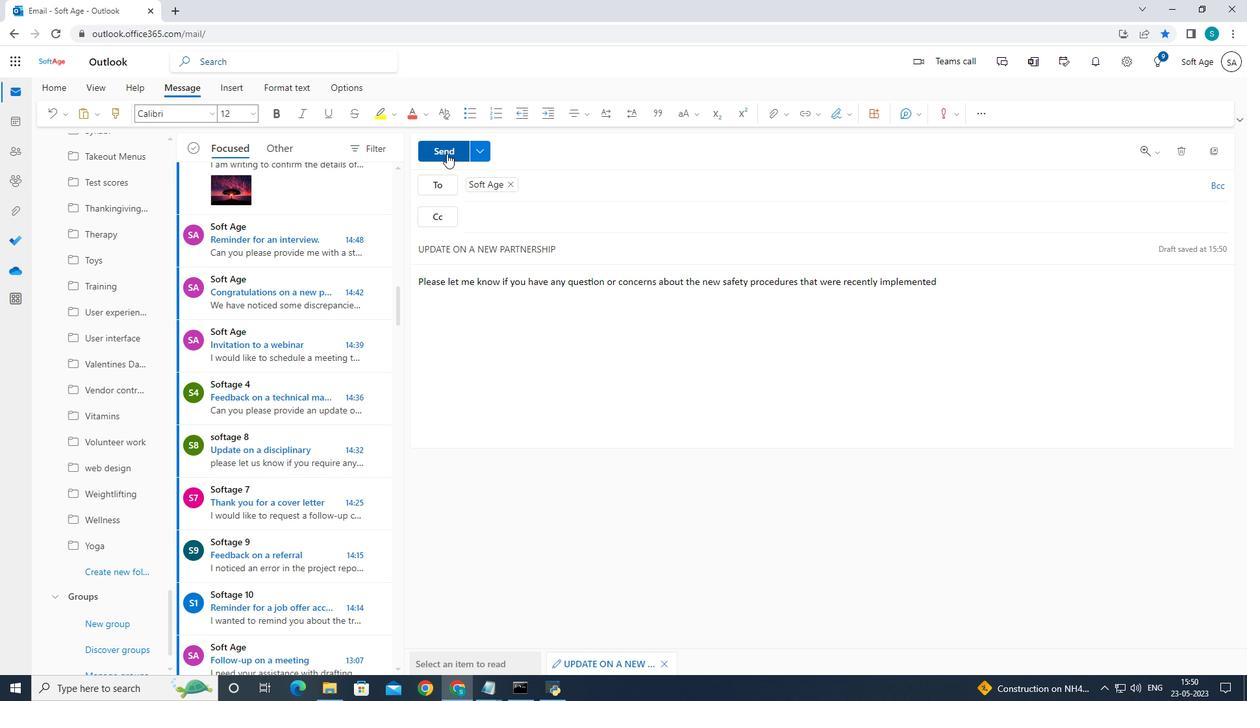 
Action: Mouse moved to (445, 156)
Screenshot: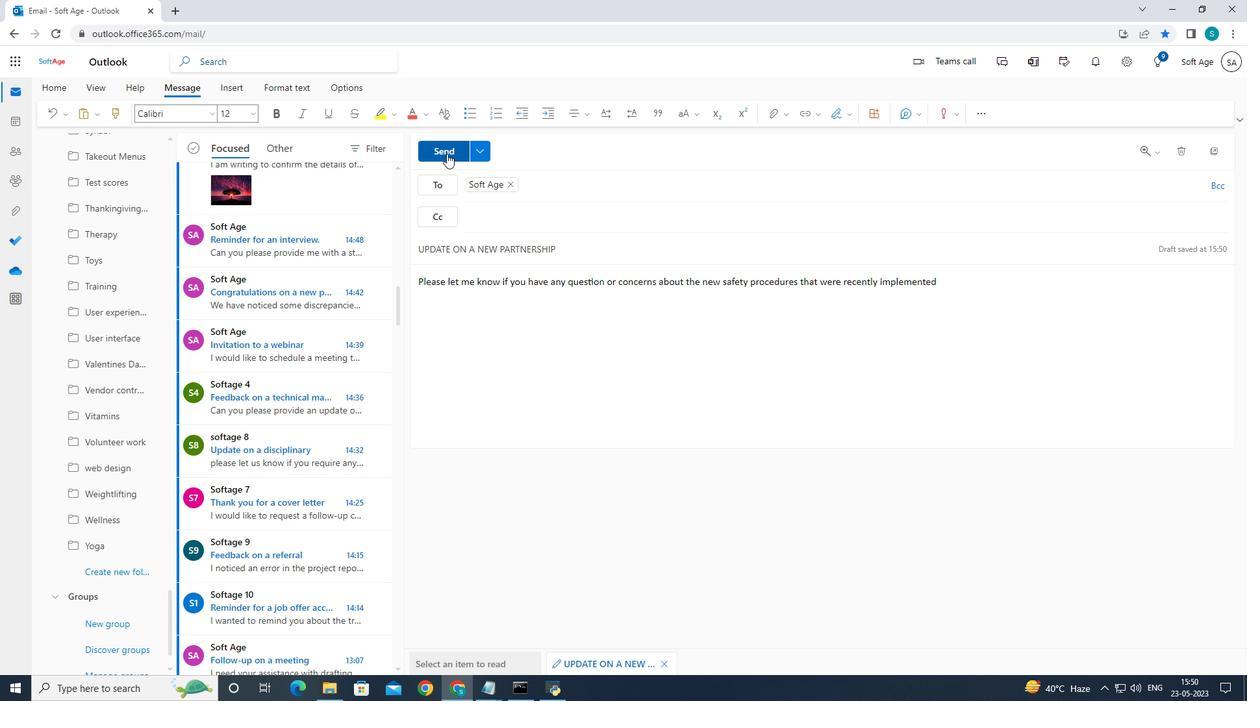 
